 Task: Research Airbnb properties in Gapyeong, South Korea from 12th  December, 2023 to 15th December, 2023 for 3 adults.2 bedrooms having 3 beds and 1 bathroom. Property type can be flat. Look for 5 properties as per requirement.
Action: Mouse pressed left at (567, 129)
Screenshot: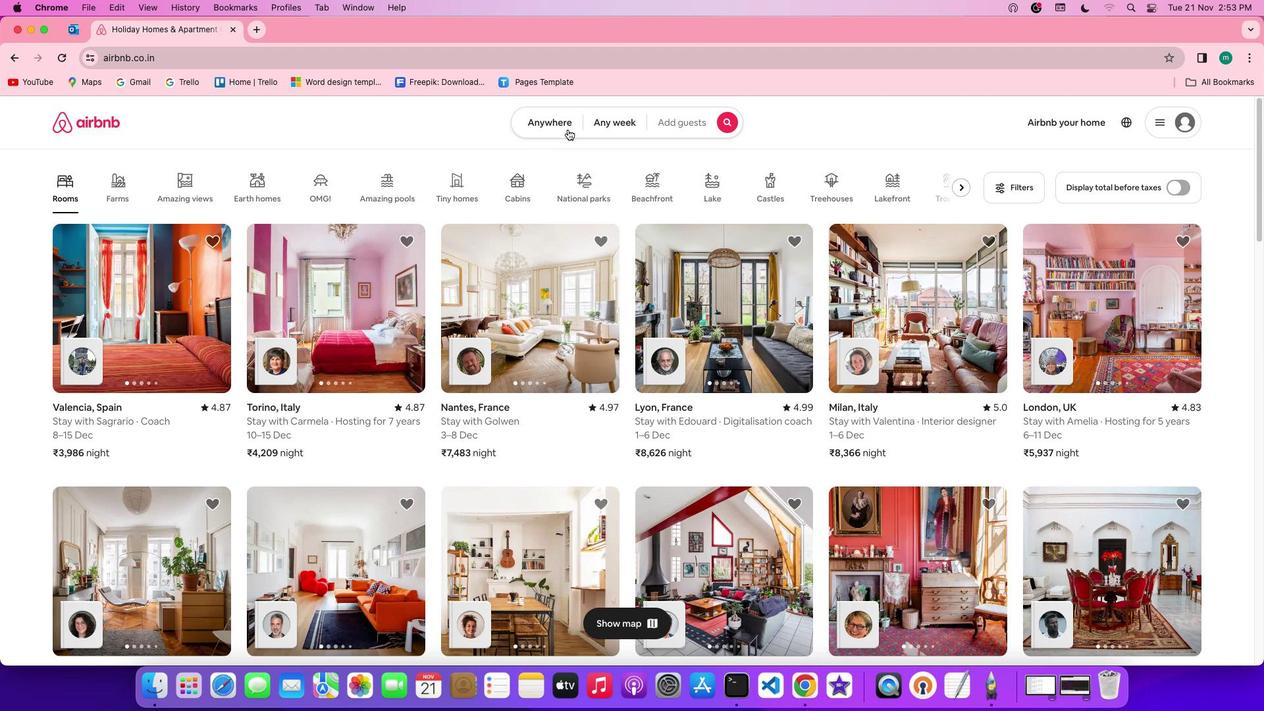 
Action: Mouse moved to (481, 174)
Screenshot: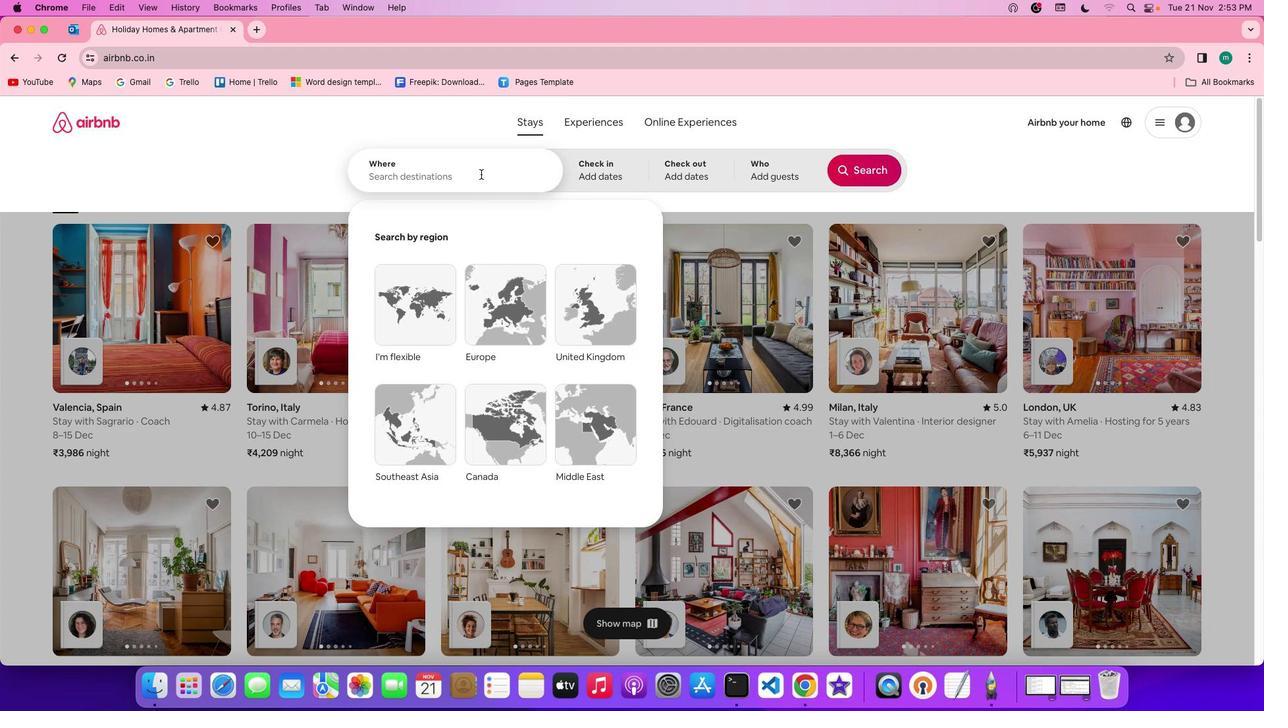 
Action: Mouse pressed left at (481, 174)
Screenshot: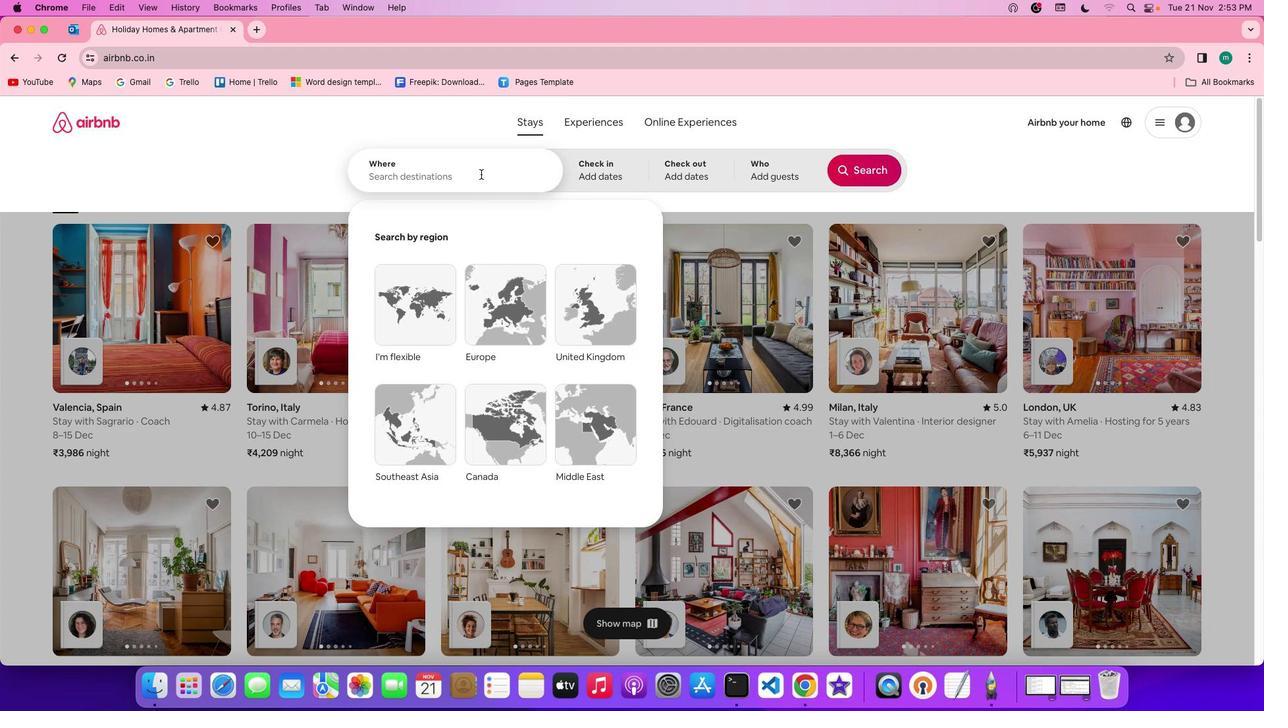 
Action: Key pressed Key.shift'G''a''p''y''e''o''n''g'','Key.spaceKey.shift's''o''u''t''h'Key.spaceKey.shift'K''o''r''e''a'
Screenshot: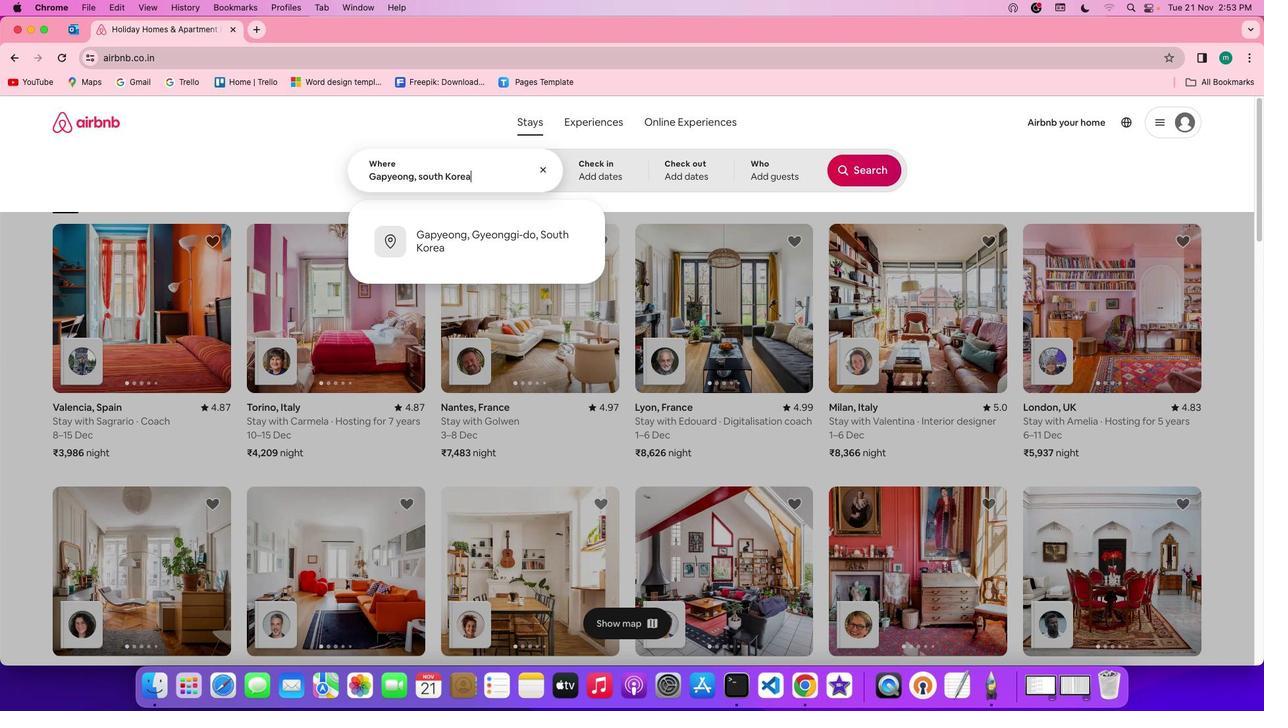 
Action: Mouse moved to (579, 169)
Screenshot: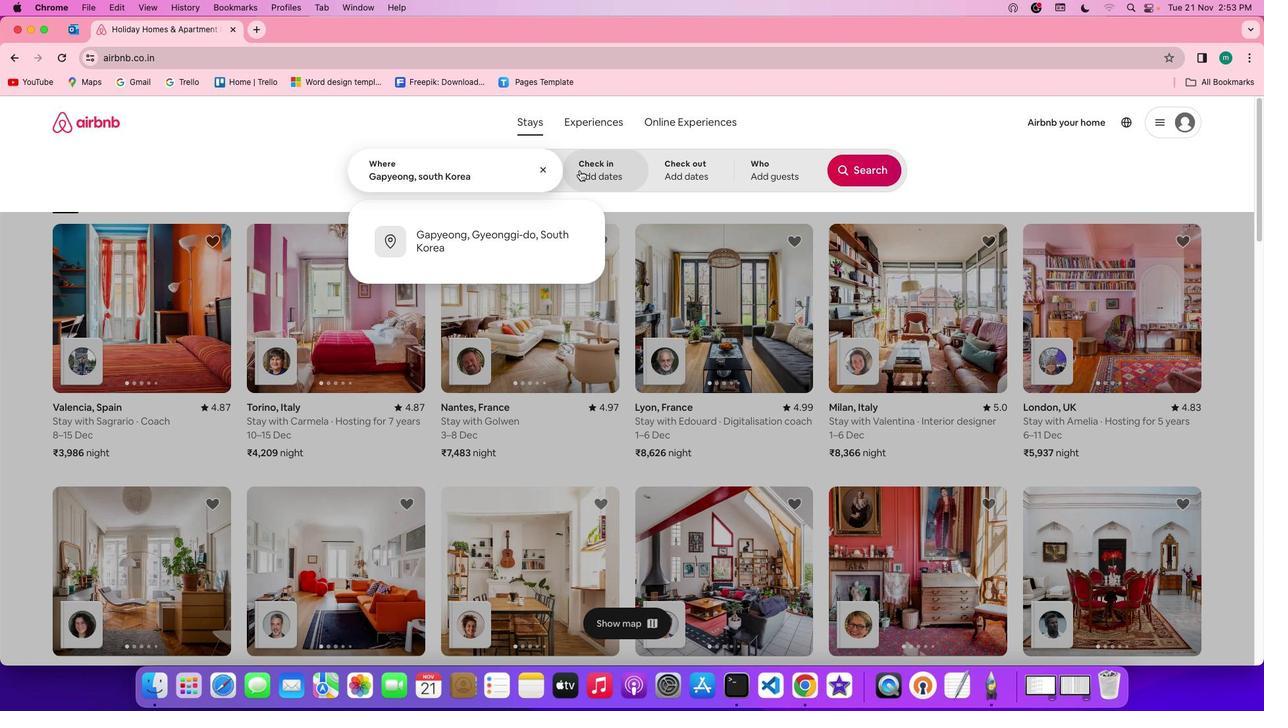 
Action: Mouse pressed left at (579, 169)
Screenshot: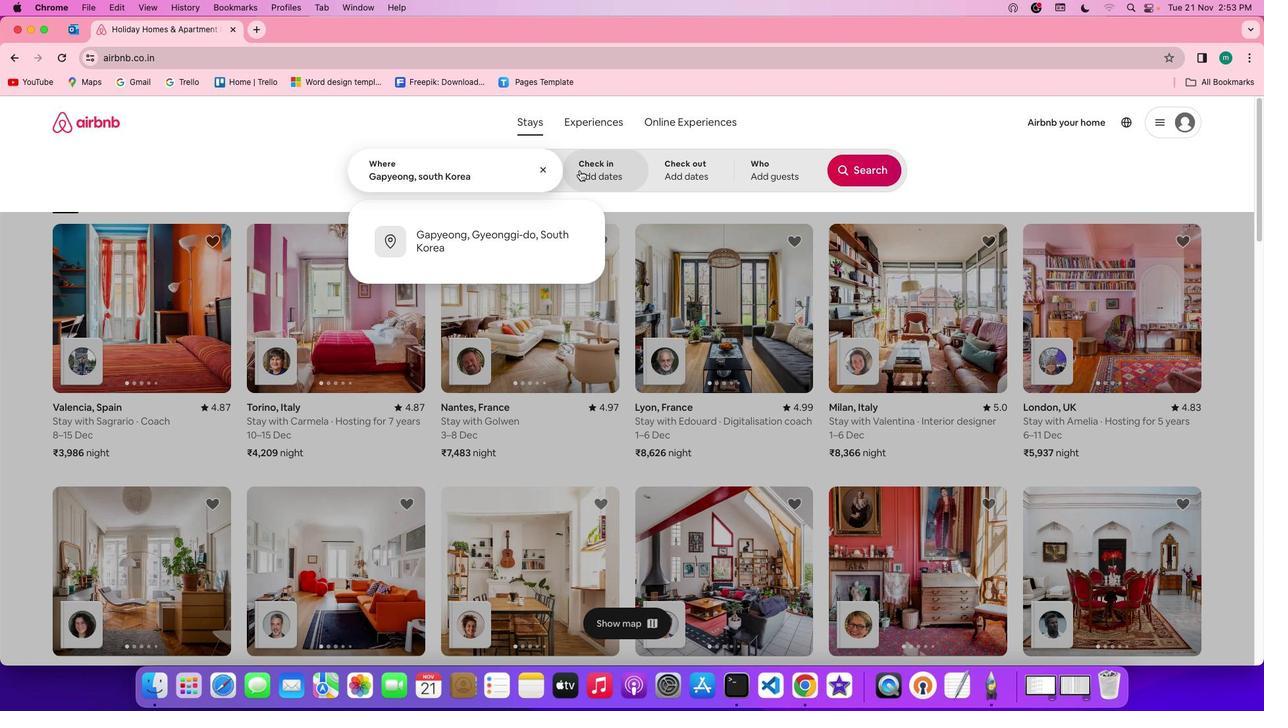 
Action: Mouse moved to (736, 398)
Screenshot: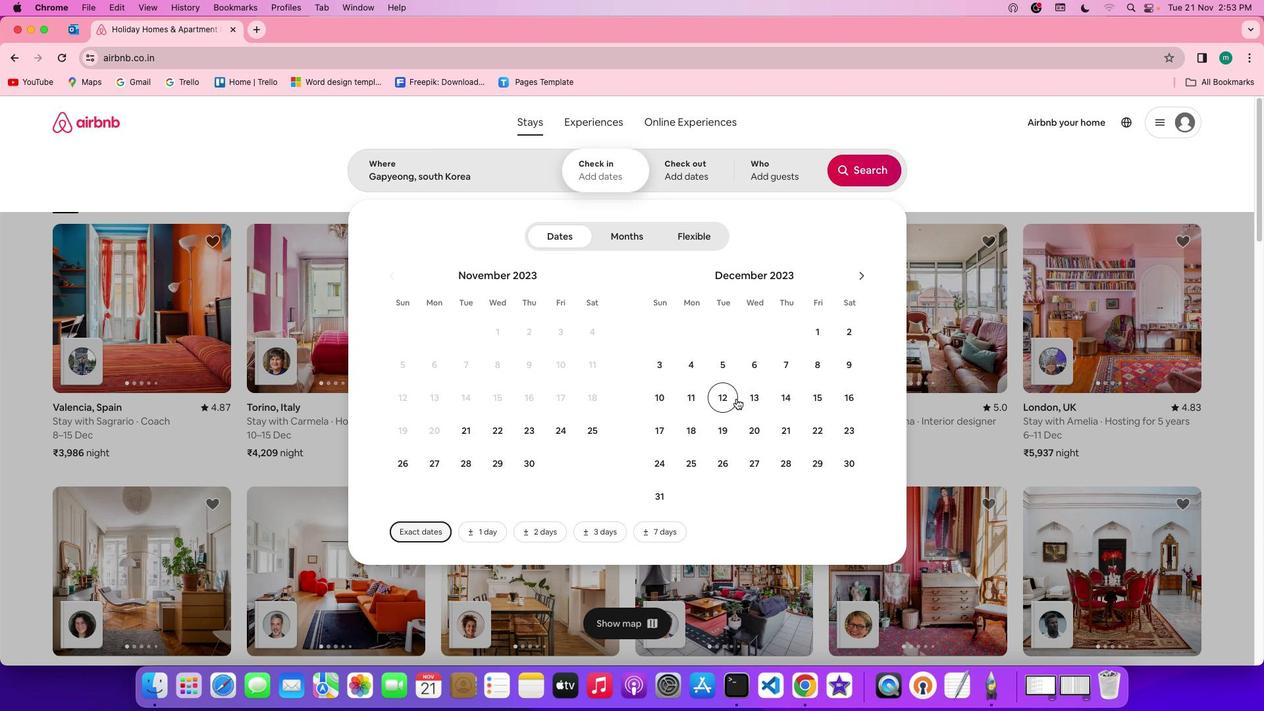 
Action: Mouse pressed left at (736, 398)
Screenshot: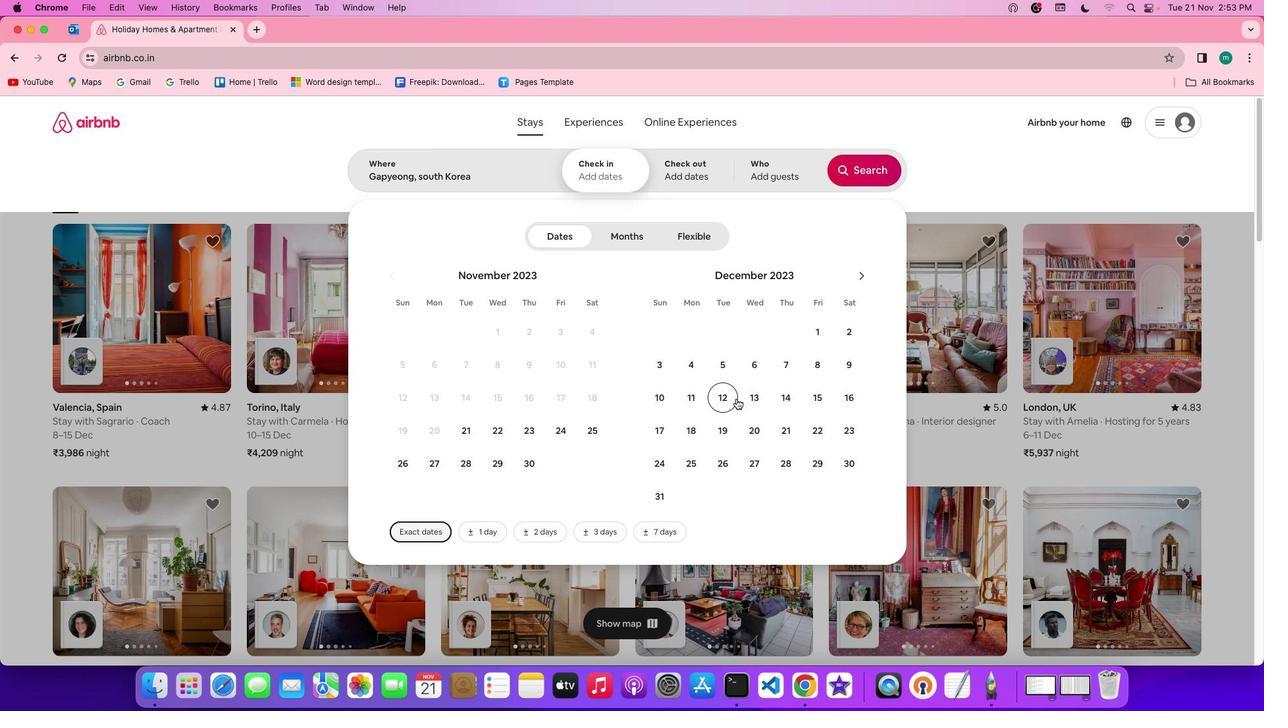 
Action: Mouse moved to (830, 398)
Screenshot: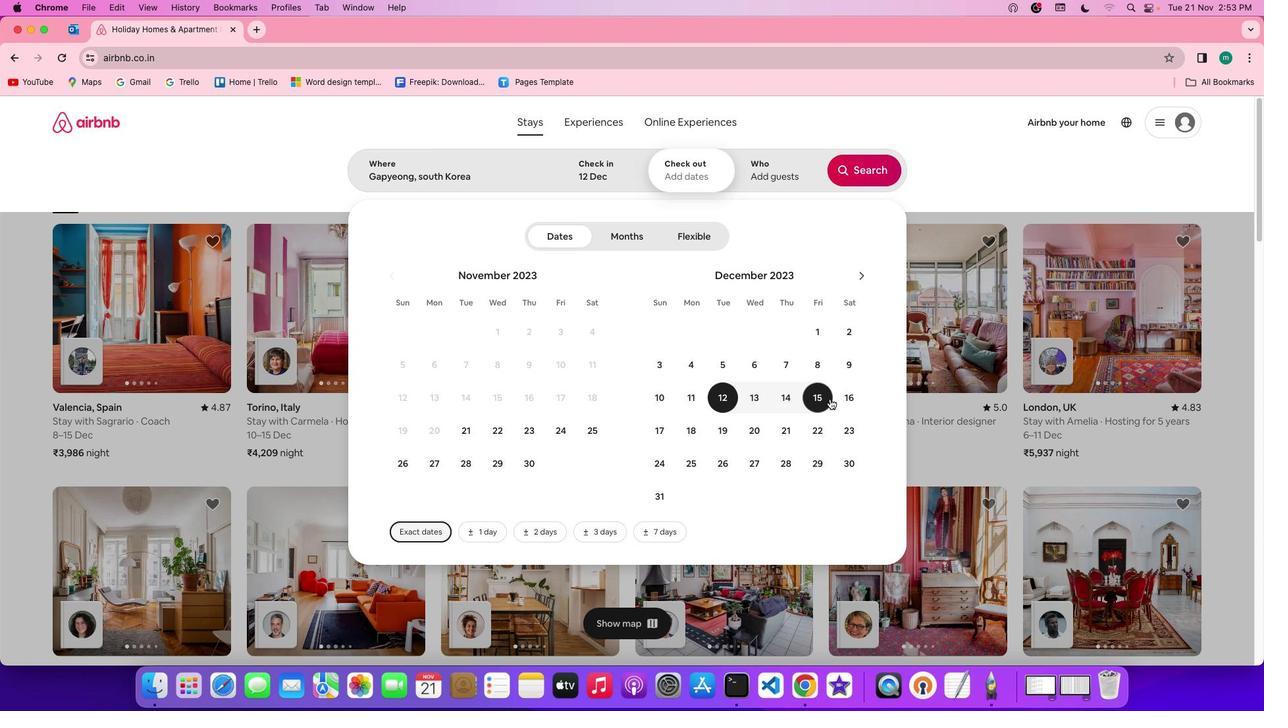 
Action: Mouse pressed left at (830, 398)
Screenshot: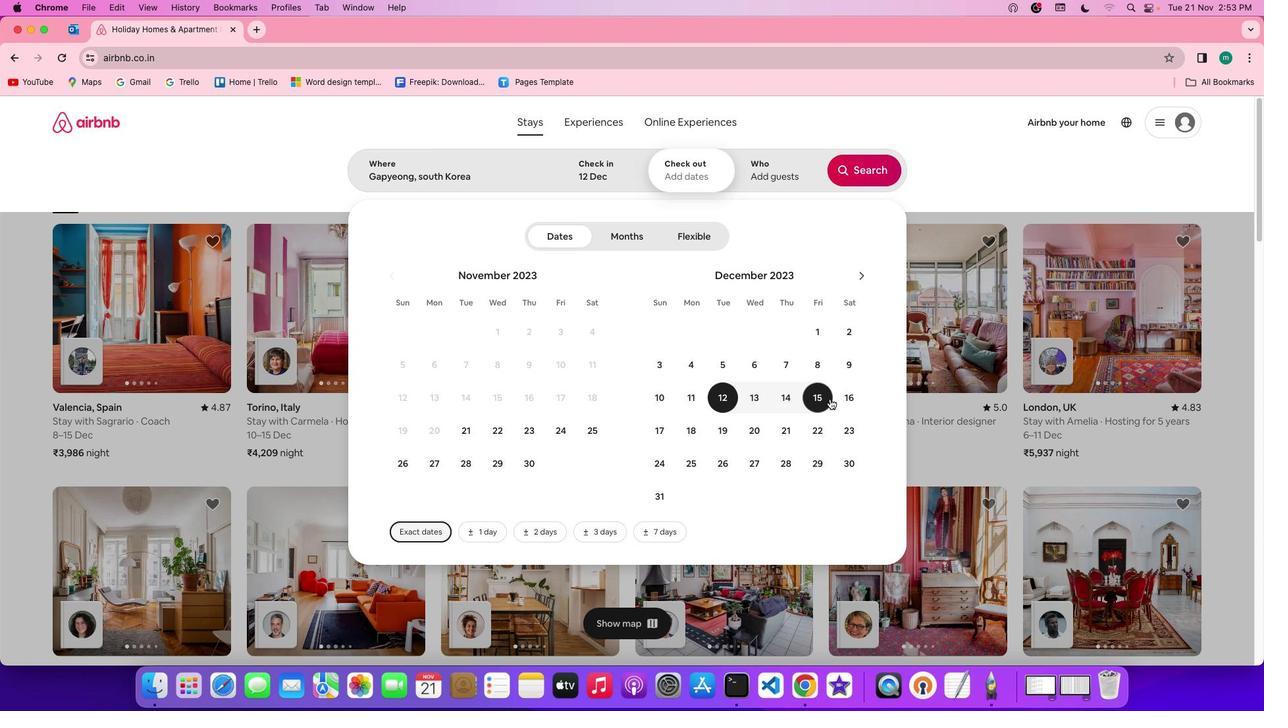 
Action: Mouse moved to (767, 161)
Screenshot: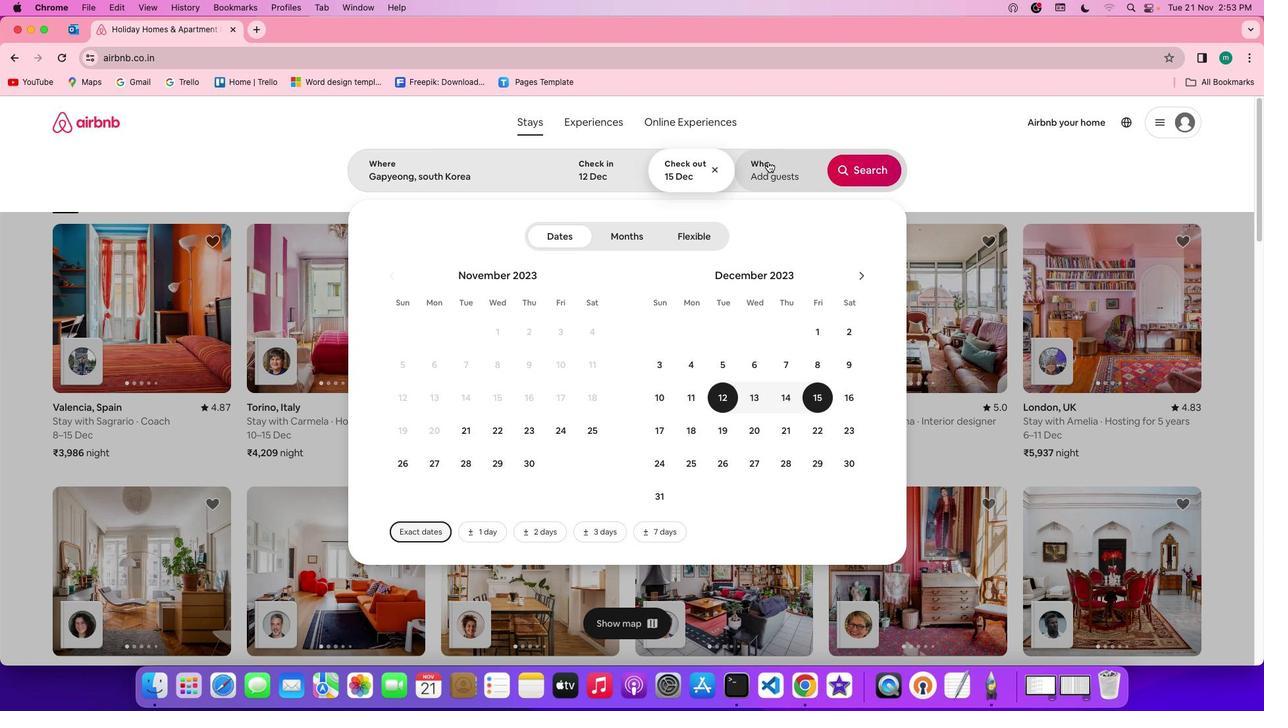 
Action: Mouse pressed left at (767, 161)
Screenshot: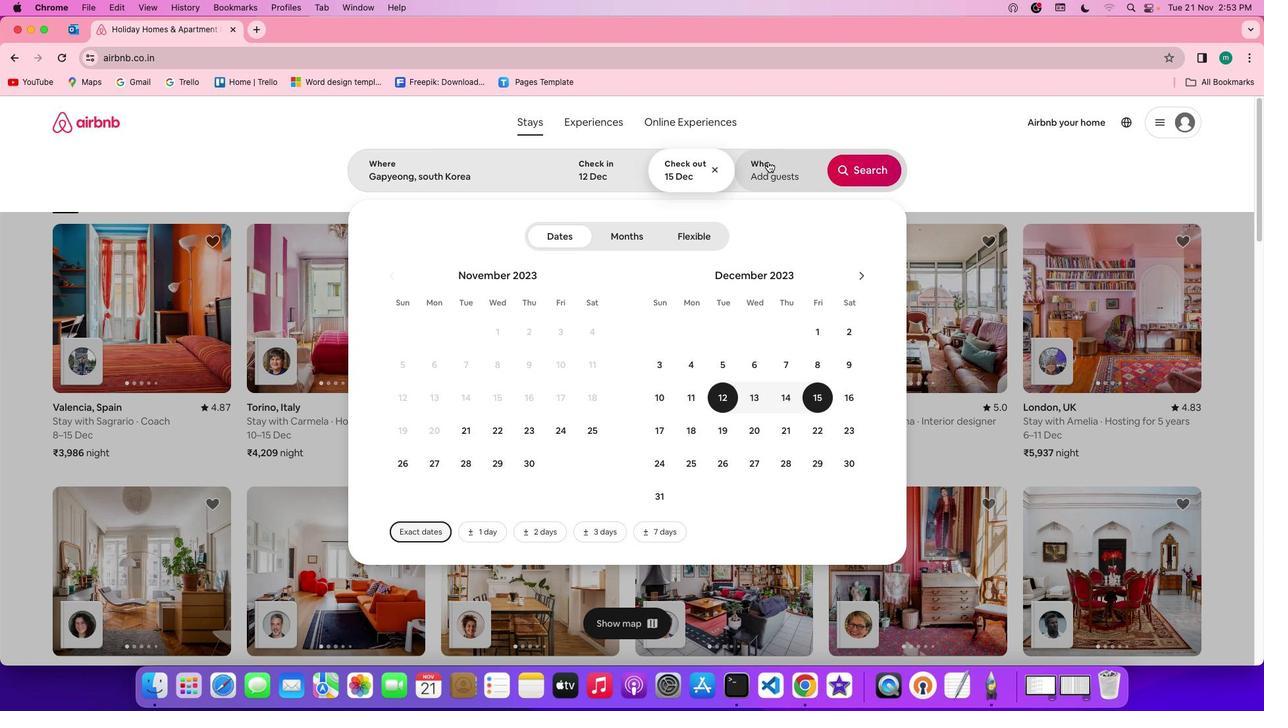 
Action: Mouse moved to (873, 243)
Screenshot: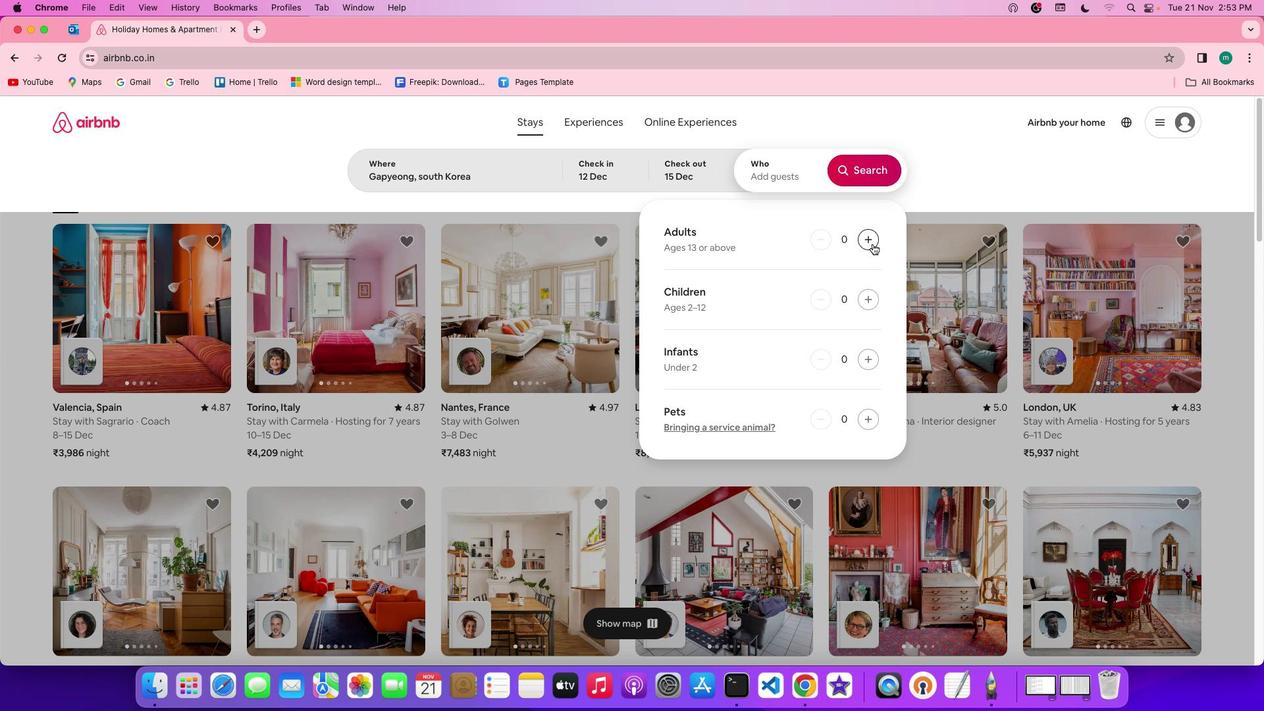 
Action: Mouse pressed left at (873, 243)
Screenshot: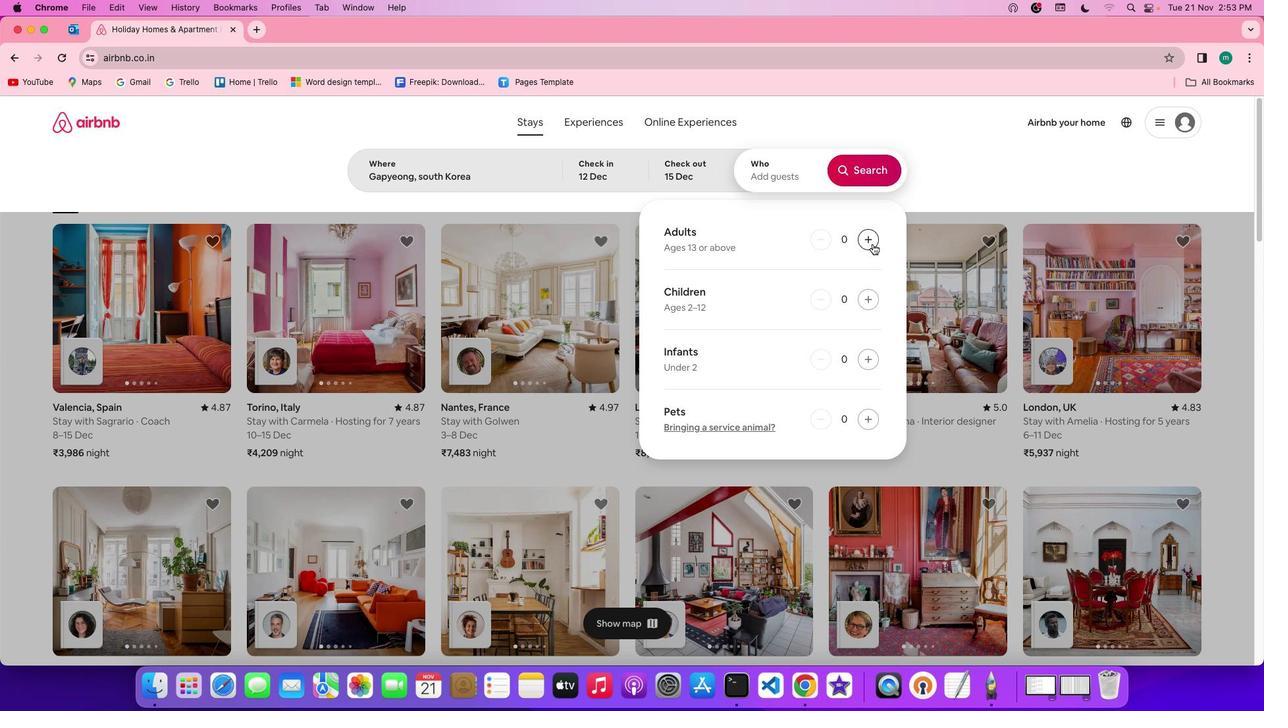 
Action: Mouse pressed left at (873, 243)
Screenshot: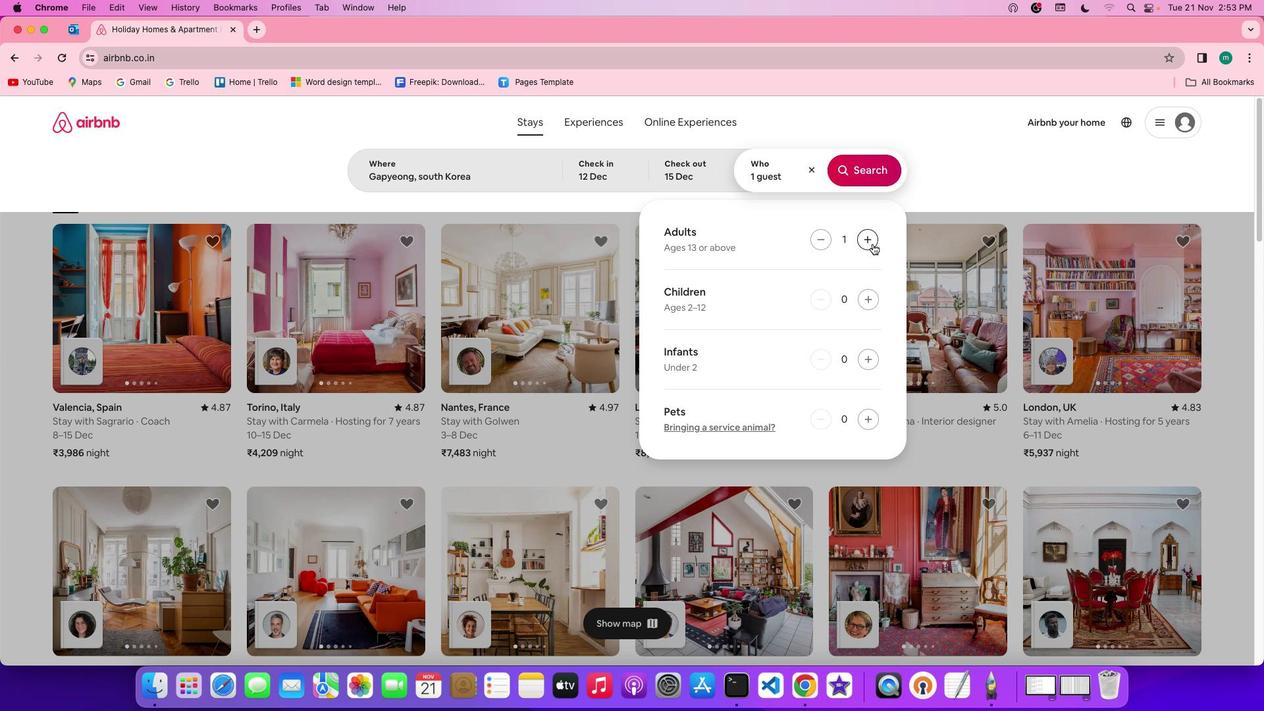 
Action: Mouse pressed left at (873, 243)
Screenshot: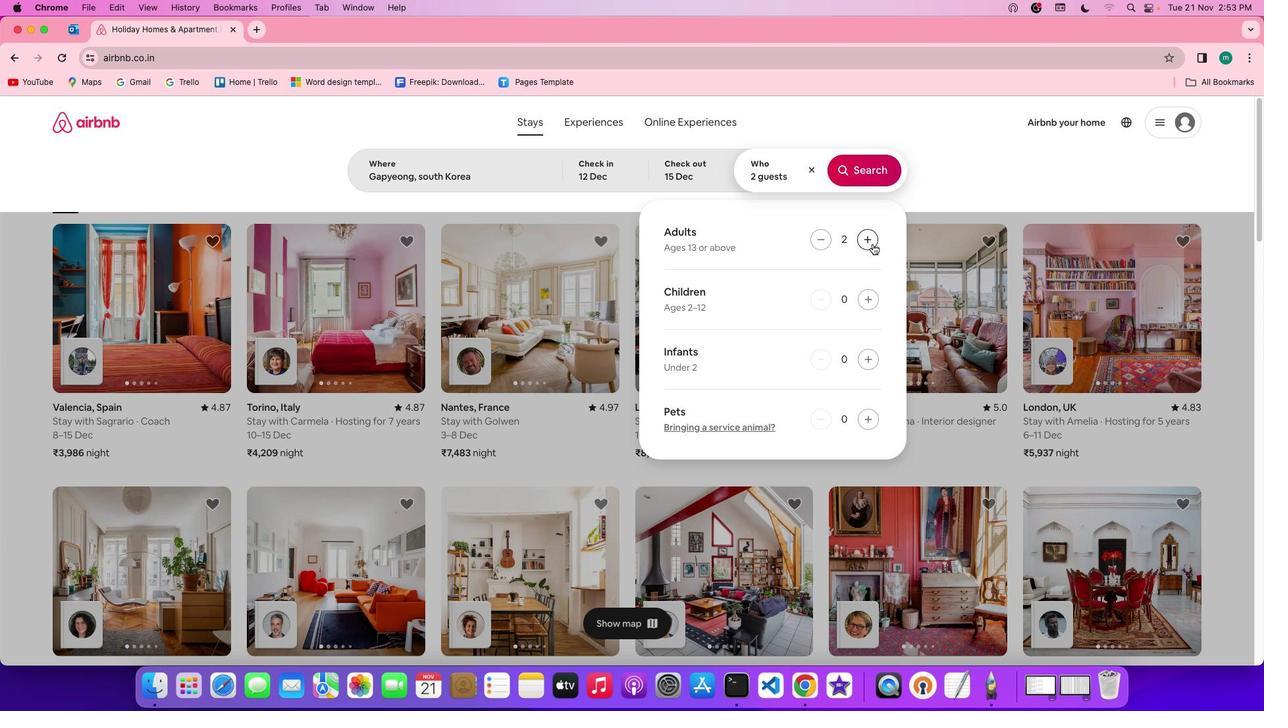 
Action: Mouse moved to (873, 167)
Screenshot: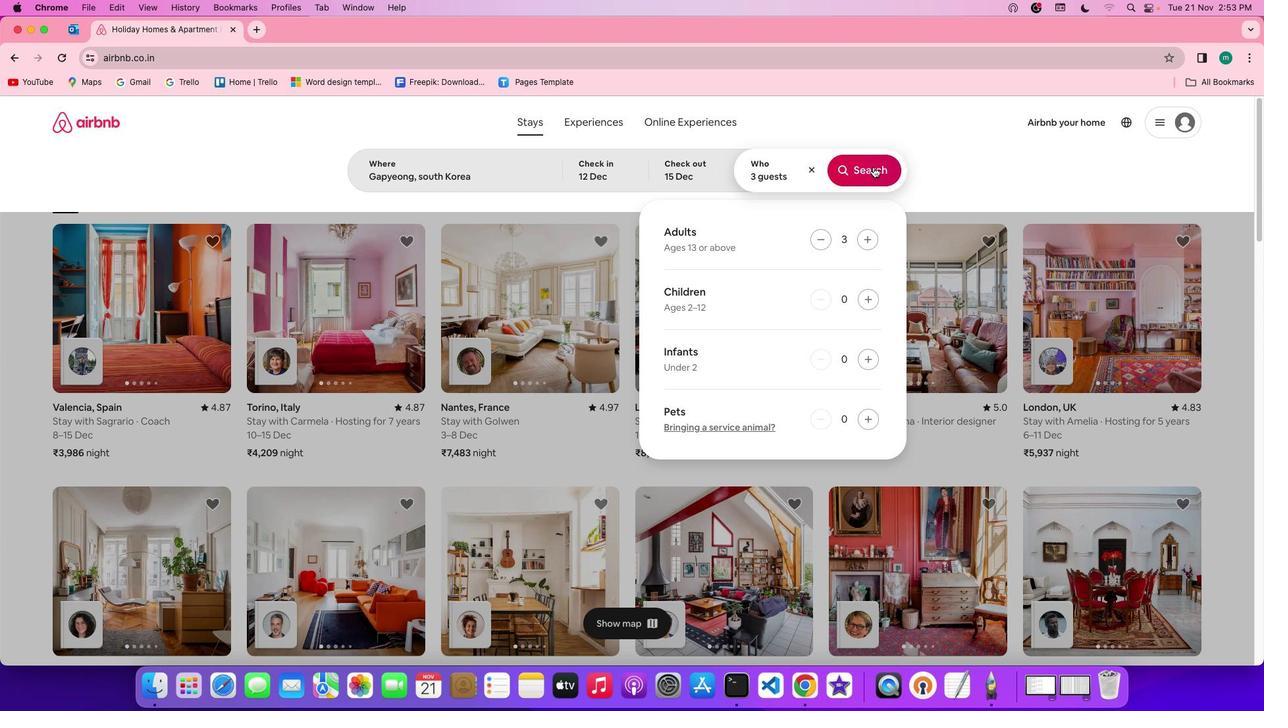 
Action: Mouse pressed left at (873, 167)
Screenshot: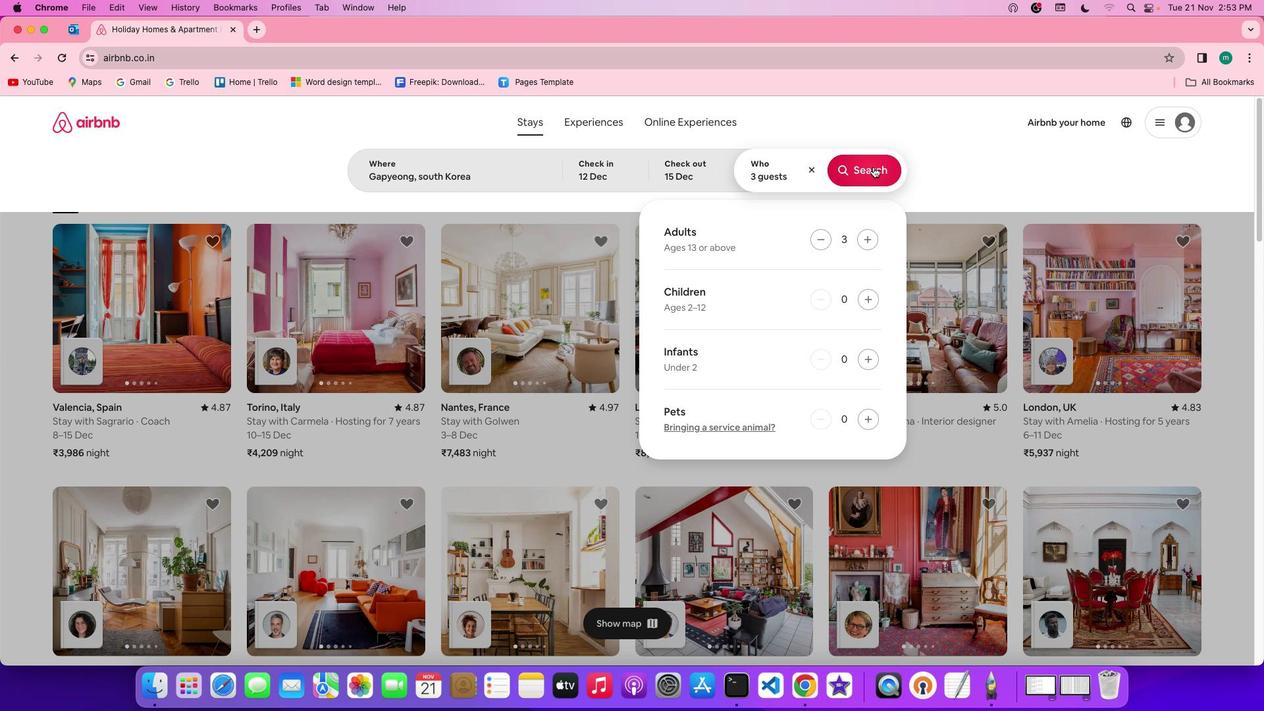 
Action: Mouse moved to (1064, 171)
Screenshot: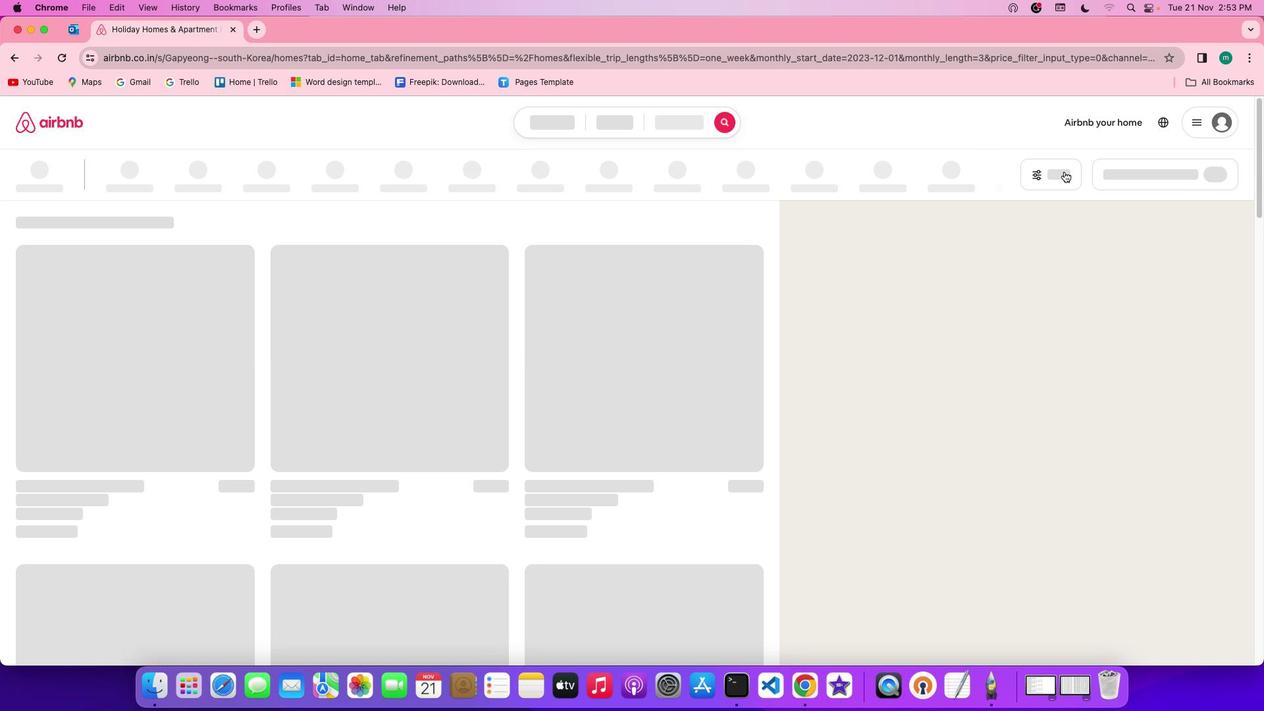
Action: Mouse pressed left at (1064, 171)
Screenshot: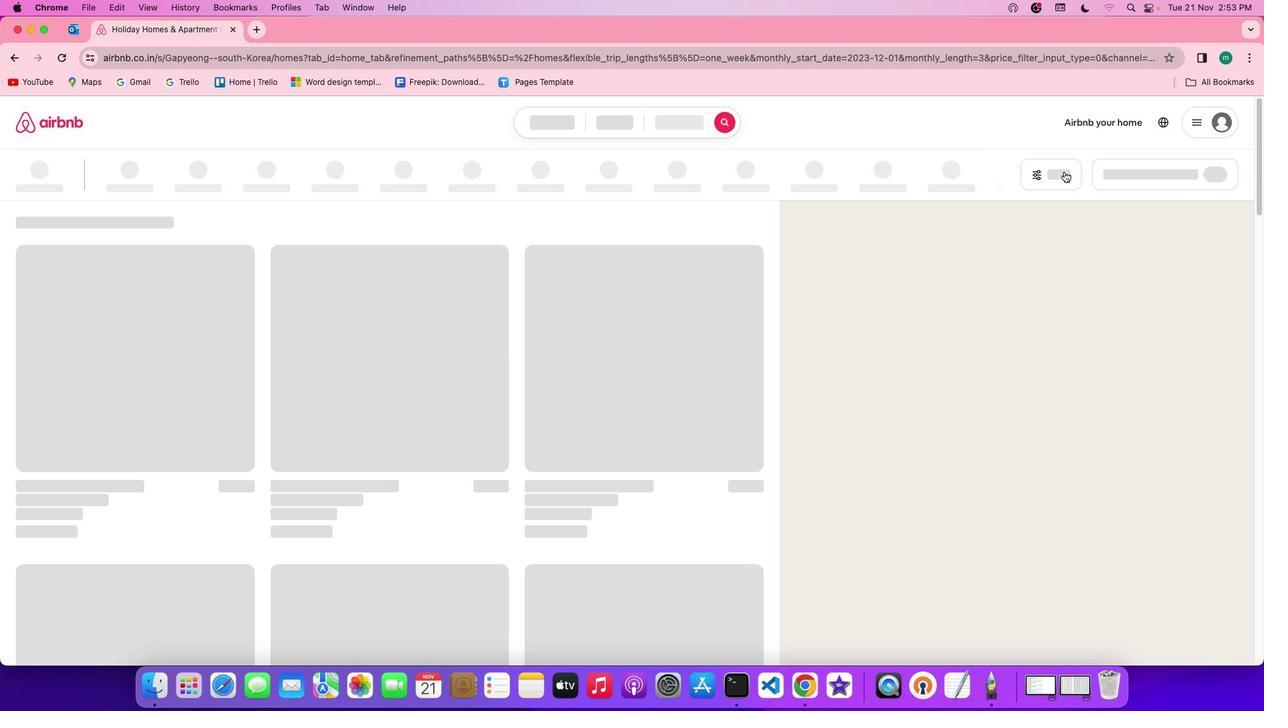 
Action: Mouse moved to (701, 343)
Screenshot: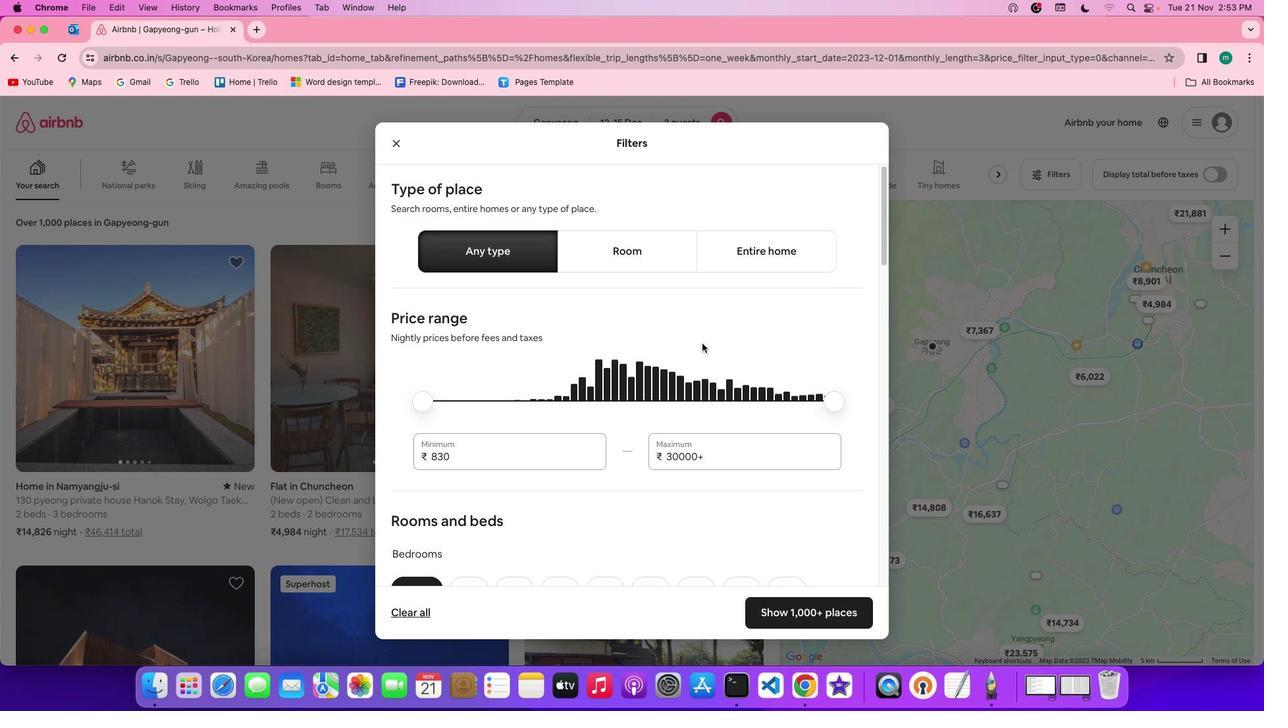 
Action: Mouse scrolled (701, 343) with delta (0, 0)
Screenshot: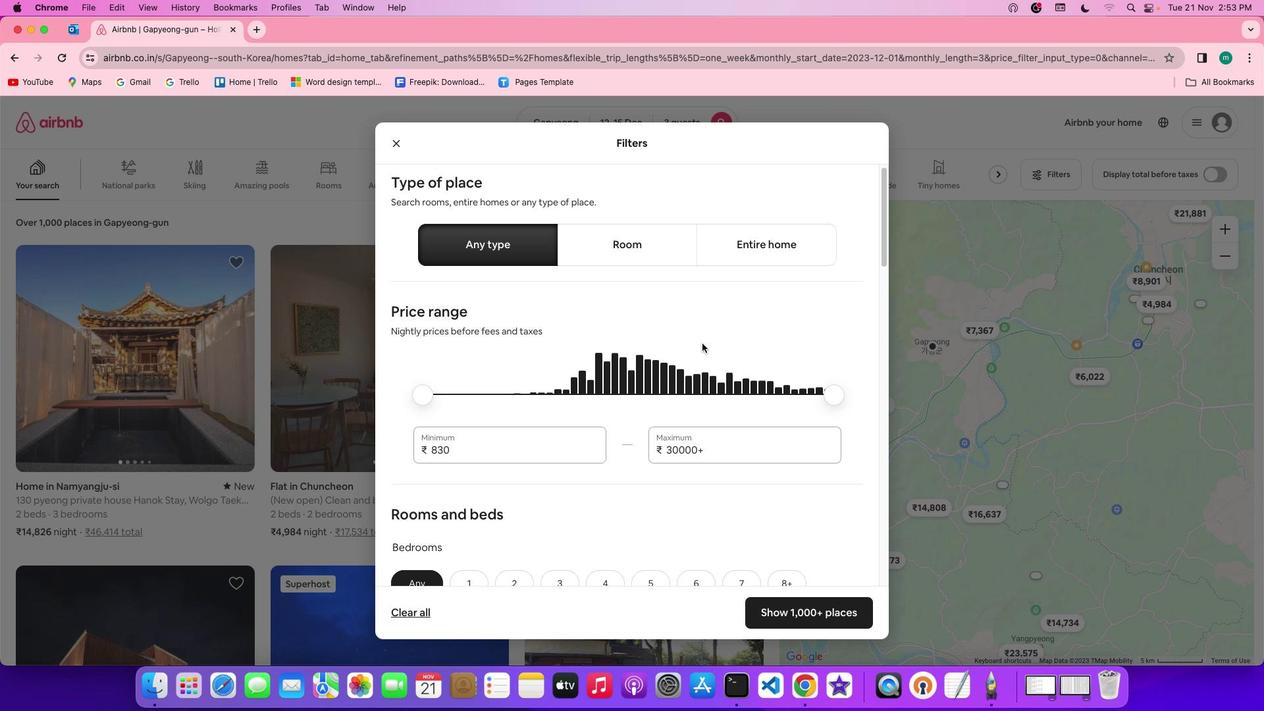 
Action: Mouse scrolled (701, 343) with delta (0, 0)
Screenshot: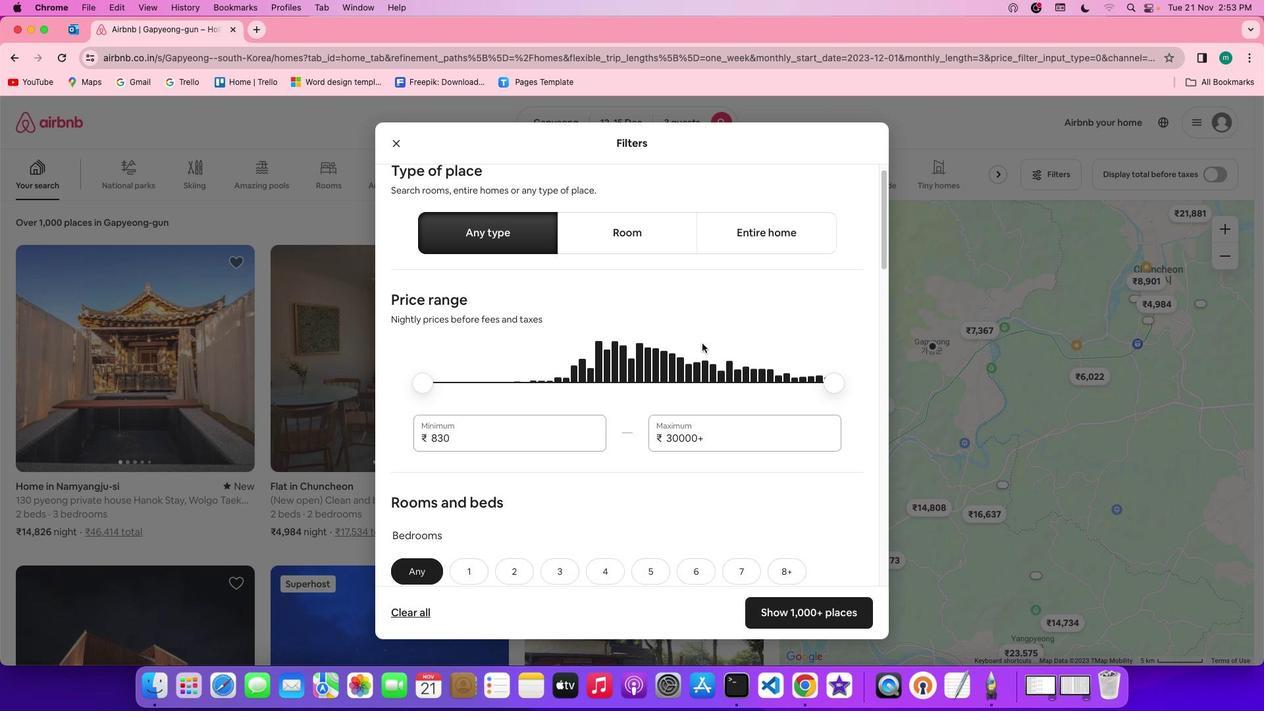 
Action: Mouse scrolled (701, 343) with delta (0, -1)
Screenshot: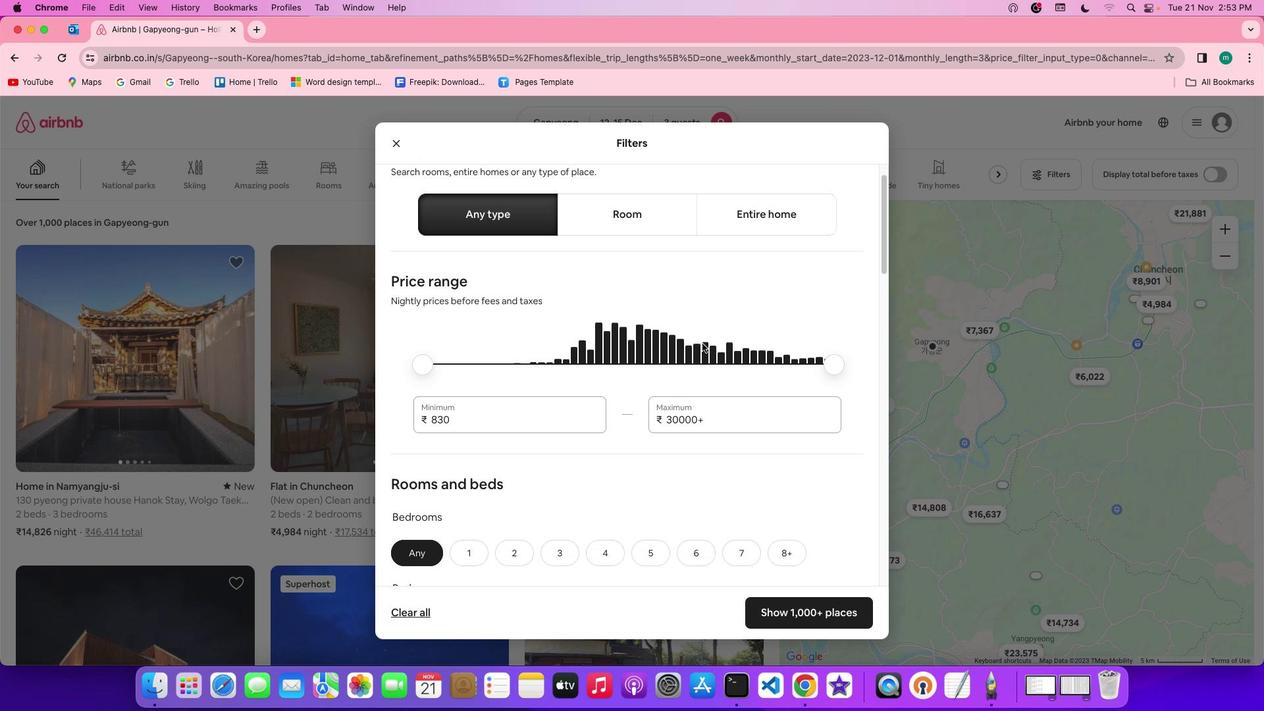 
Action: Mouse scrolled (701, 343) with delta (0, 0)
Screenshot: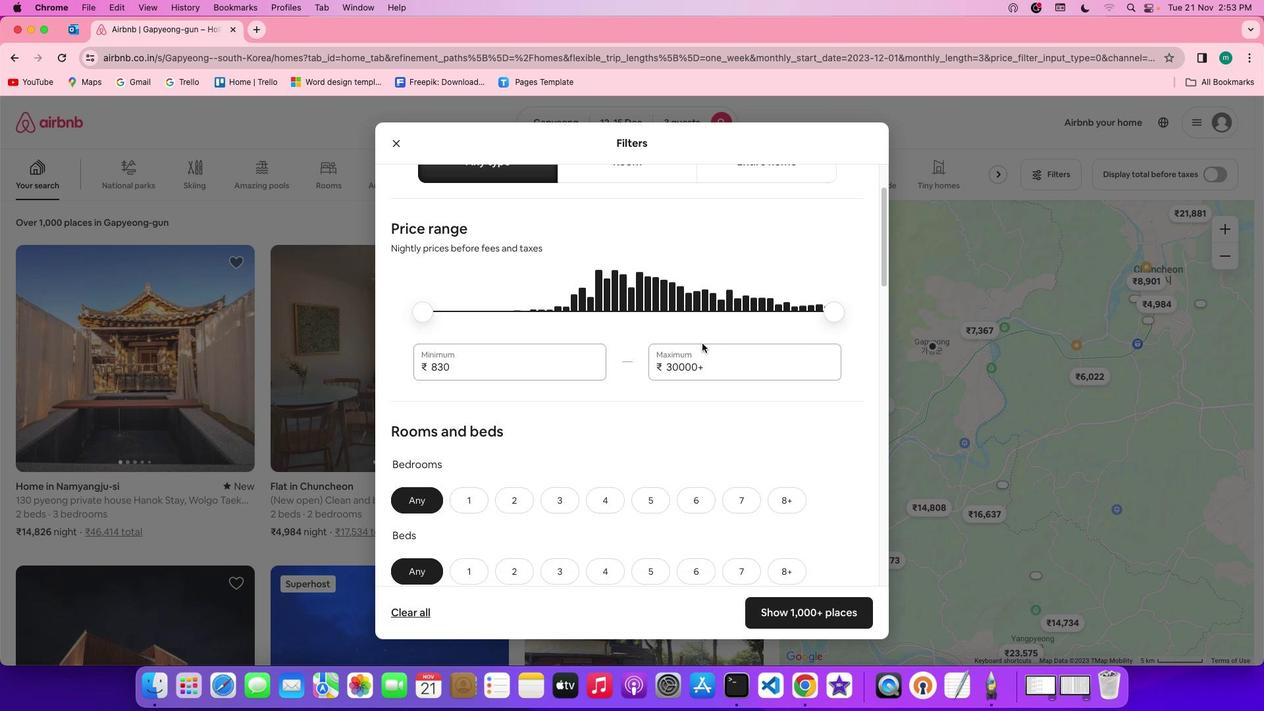 
Action: Mouse scrolled (701, 343) with delta (0, 0)
Screenshot: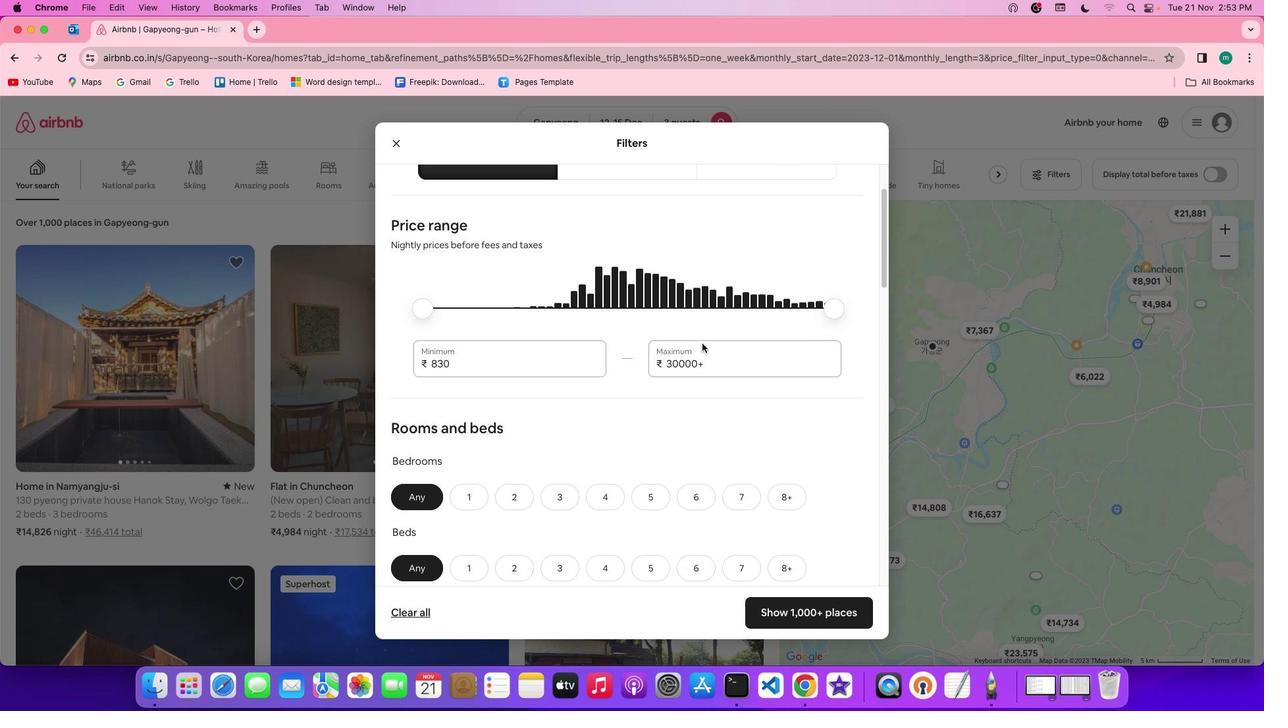 
Action: Mouse scrolled (701, 343) with delta (0, 0)
Screenshot: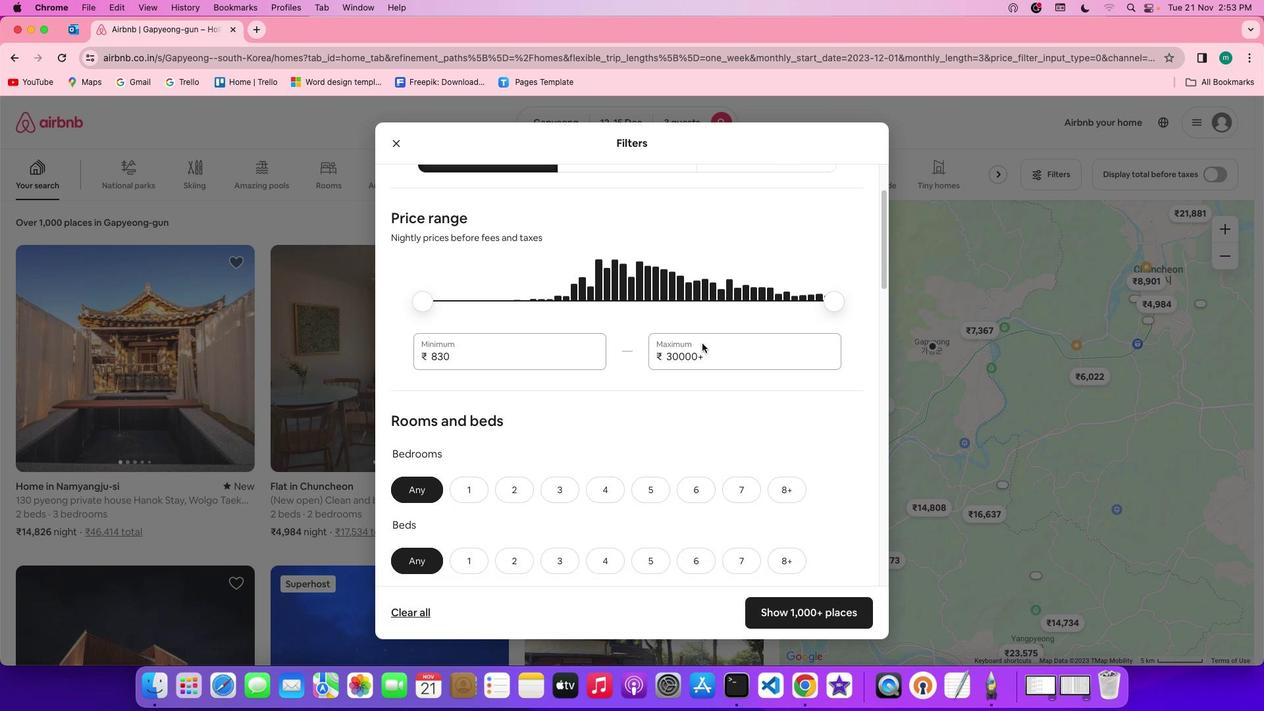 
Action: Mouse scrolled (701, 343) with delta (0, -1)
Screenshot: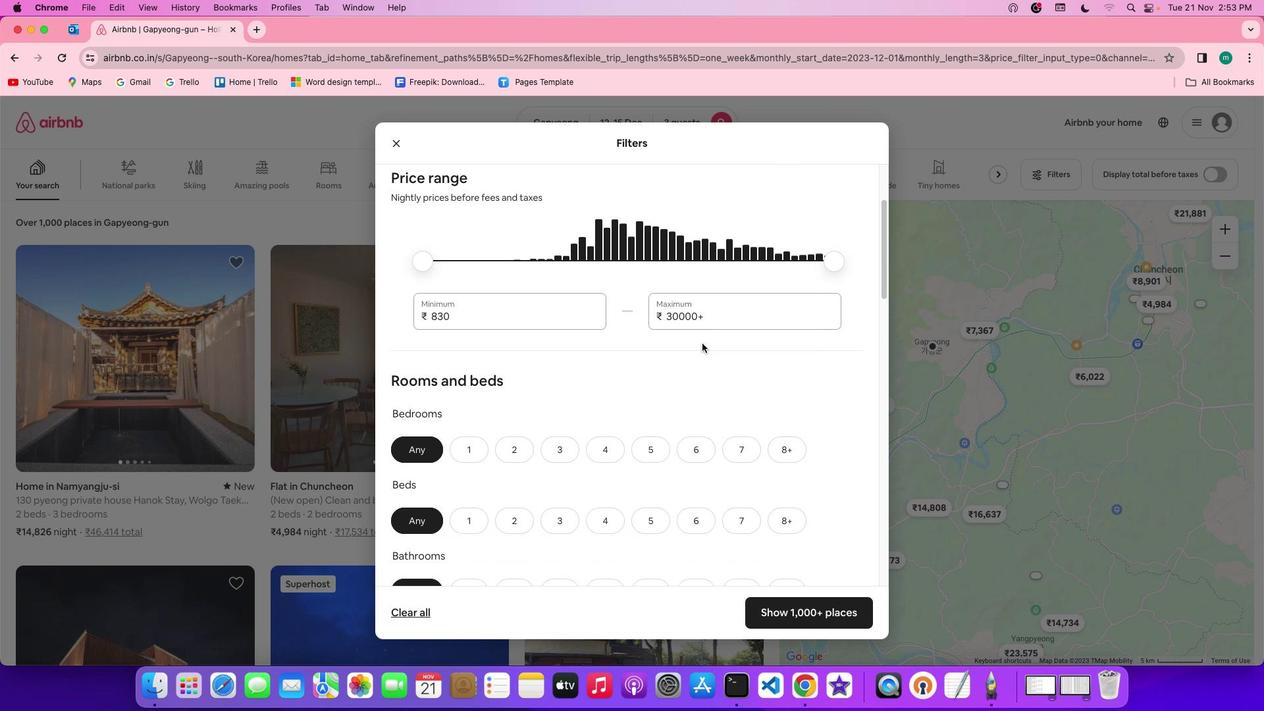 
Action: Mouse scrolled (701, 343) with delta (0, 0)
Screenshot: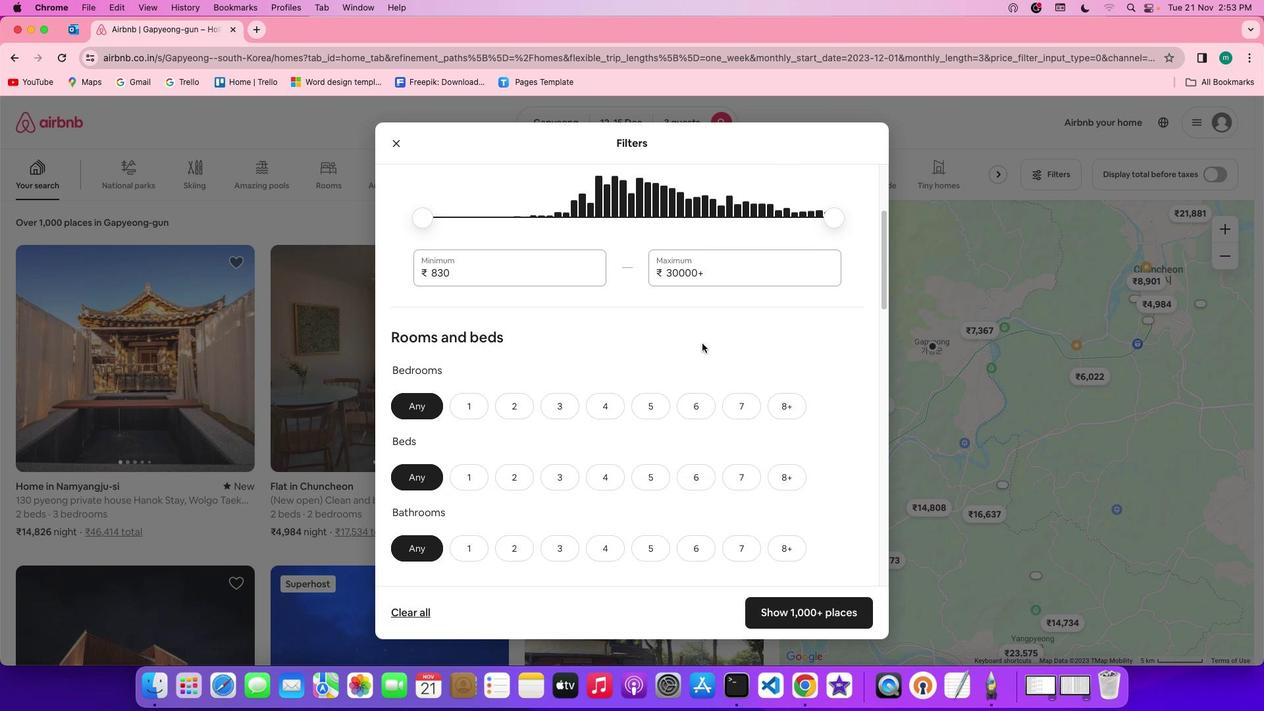 
Action: Mouse scrolled (701, 343) with delta (0, 0)
Screenshot: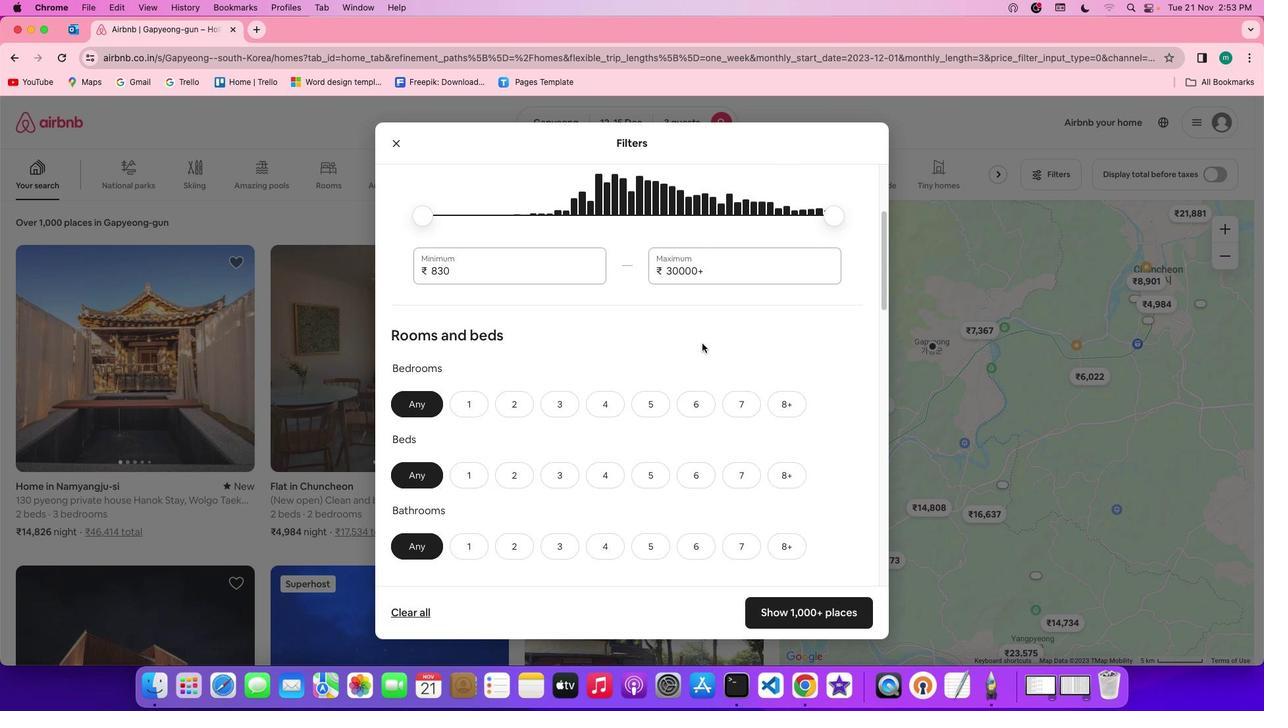 
Action: Mouse scrolled (701, 343) with delta (0, 0)
Screenshot: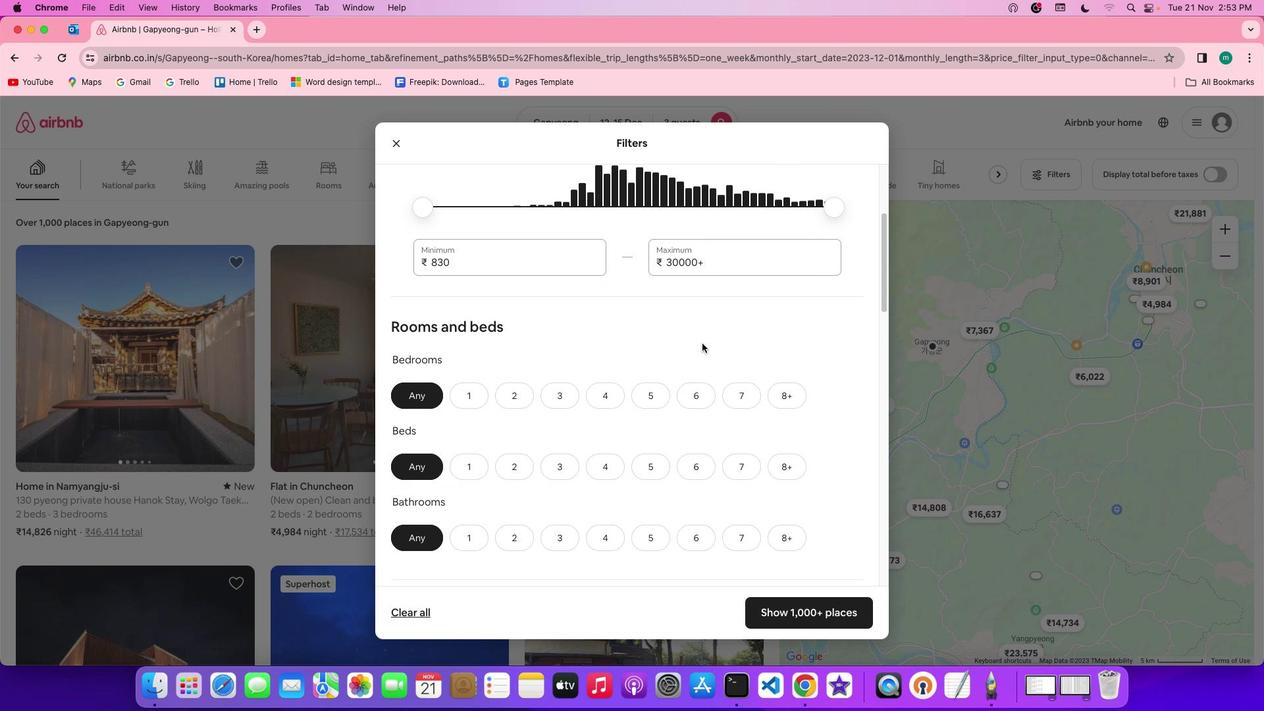 
Action: Mouse scrolled (701, 343) with delta (0, 0)
Screenshot: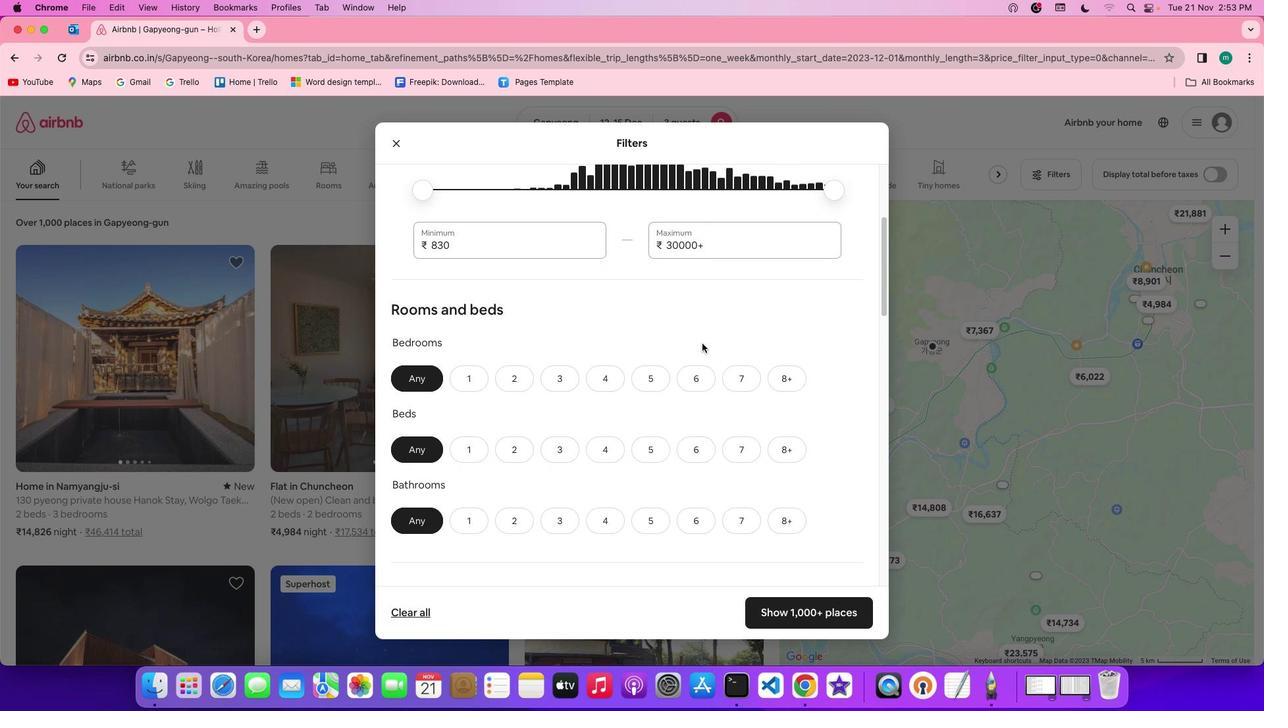 
Action: Mouse scrolled (701, 343) with delta (0, 0)
Screenshot: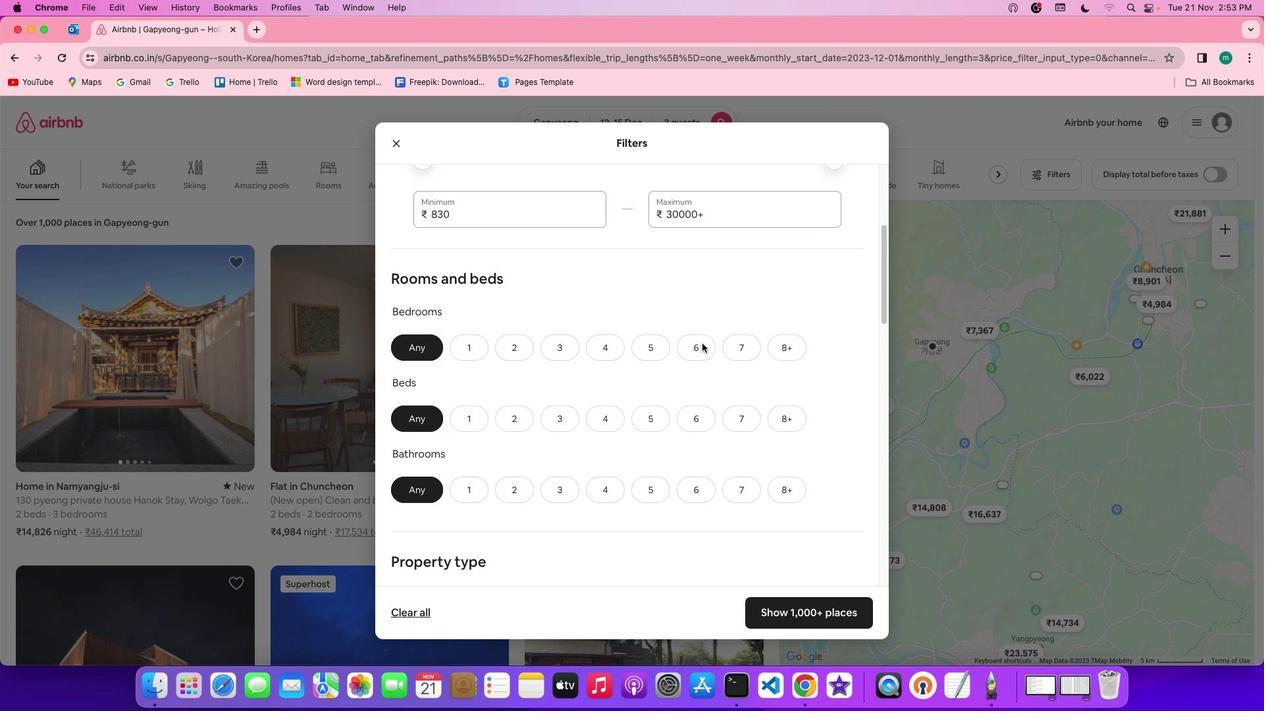 
Action: Mouse scrolled (701, 343) with delta (0, 0)
Screenshot: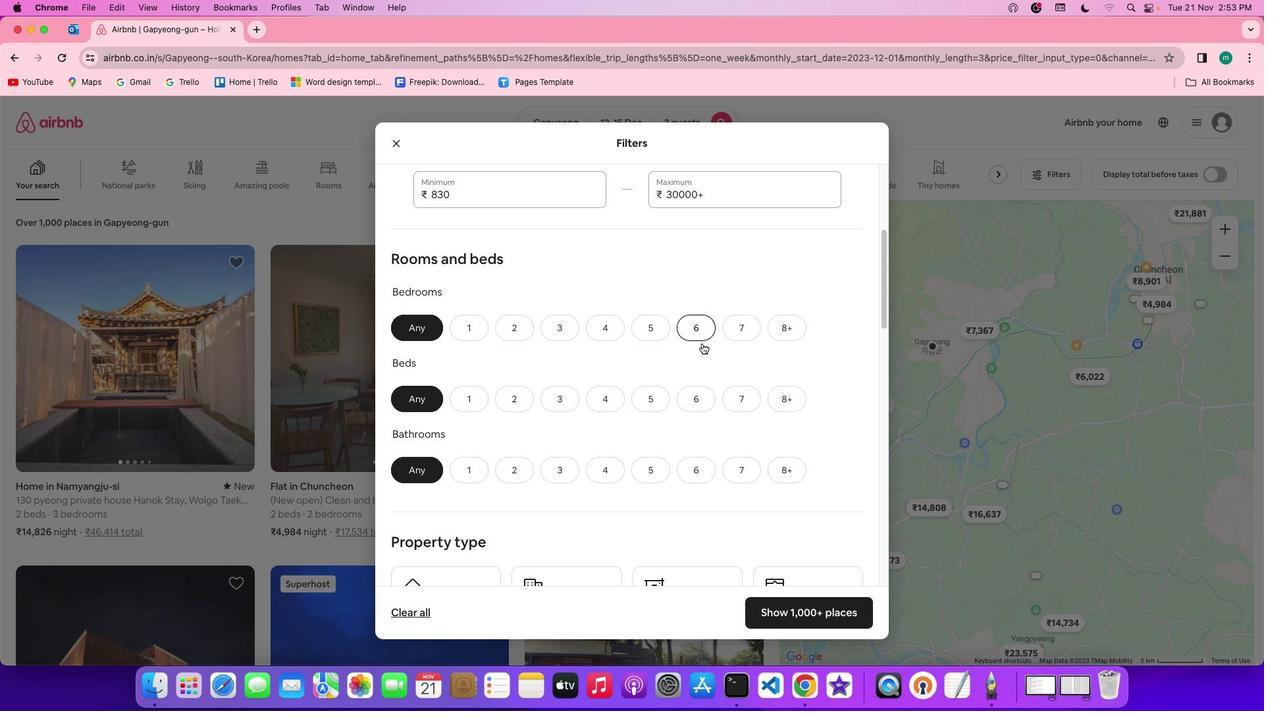
Action: Mouse scrolled (701, 343) with delta (0, 0)
Screenshot: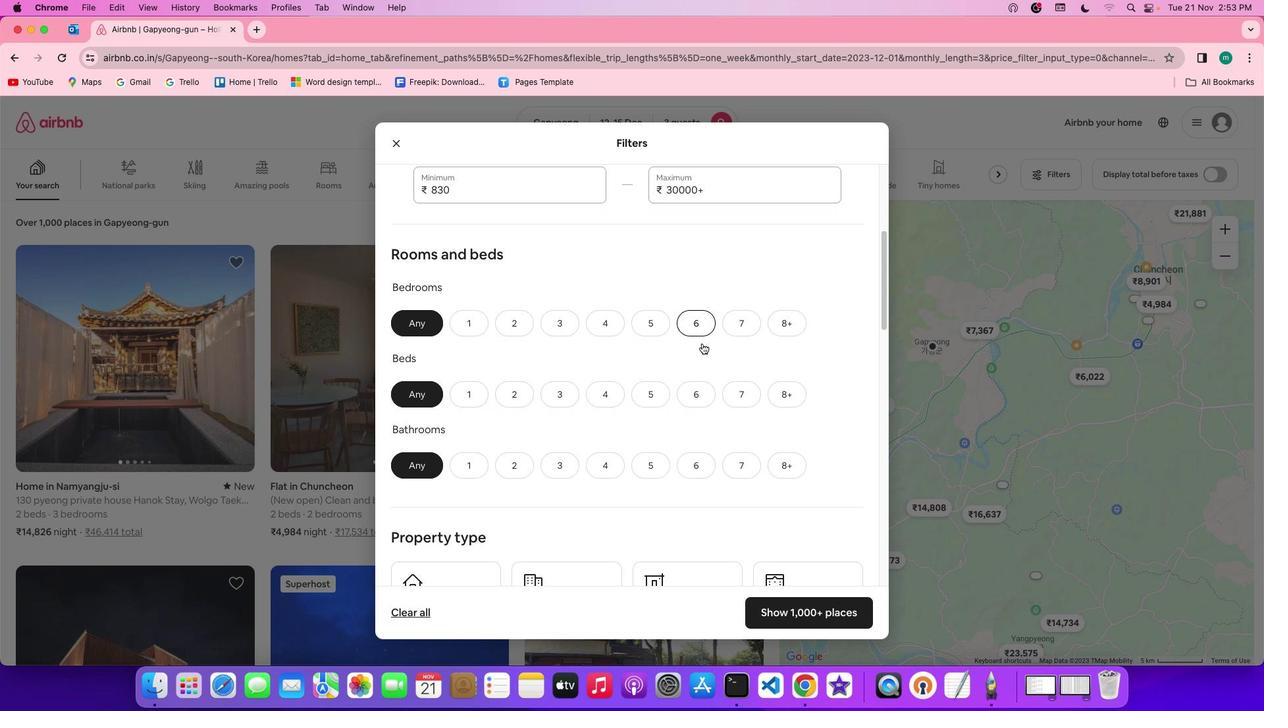 
Action: Mouse moved to (514, 309)
Screenshot: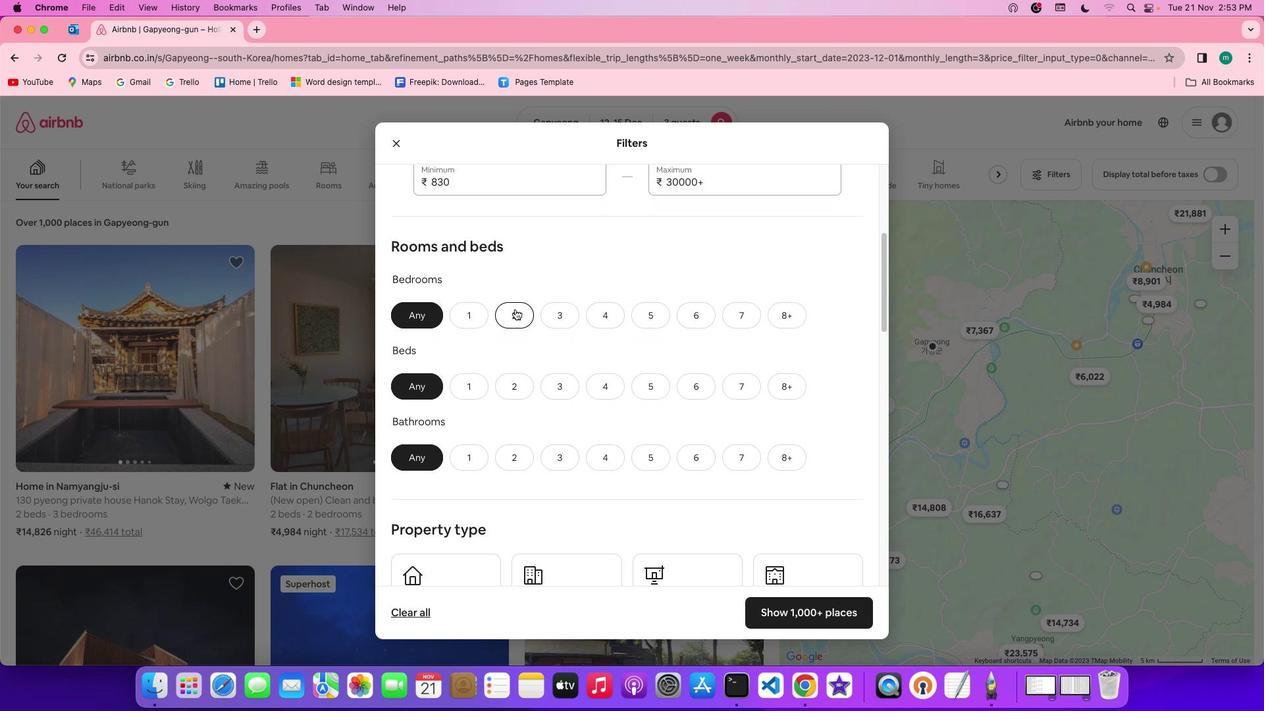 
Action: Mouse pressed left at (514, 309)
Screenshot: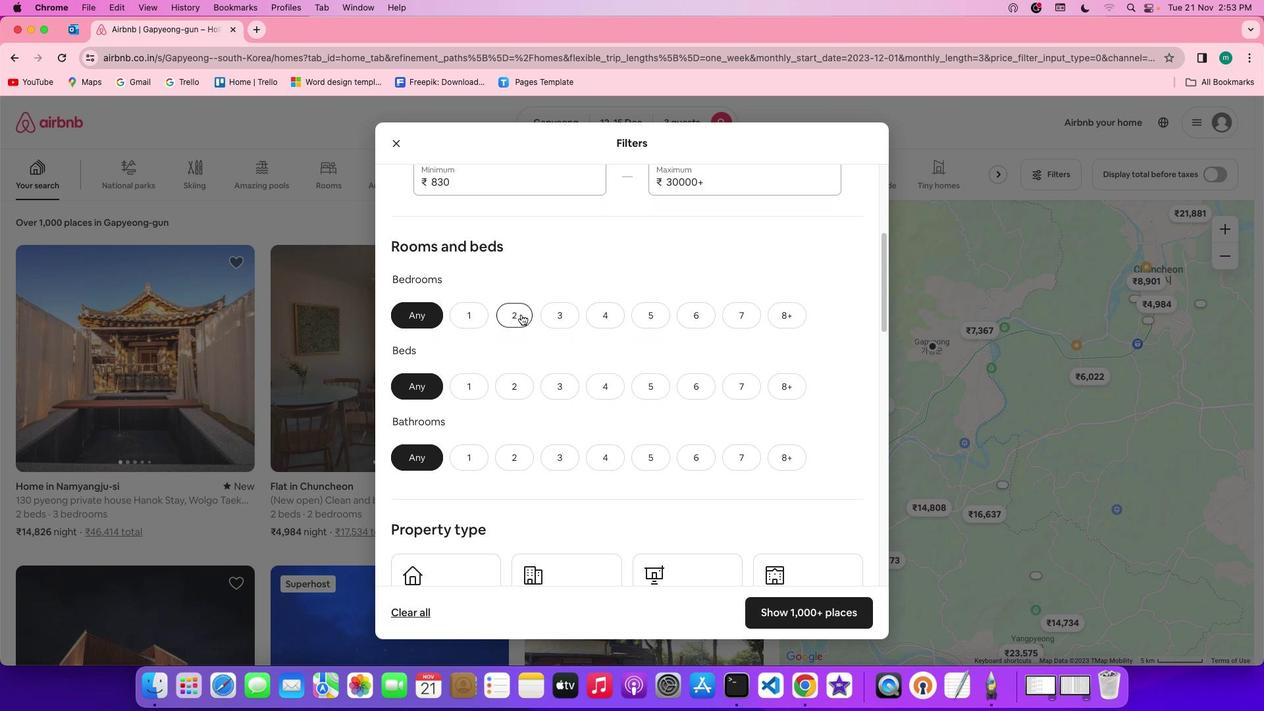 
Action: Mouse moved to (568, 395)
Screenshot: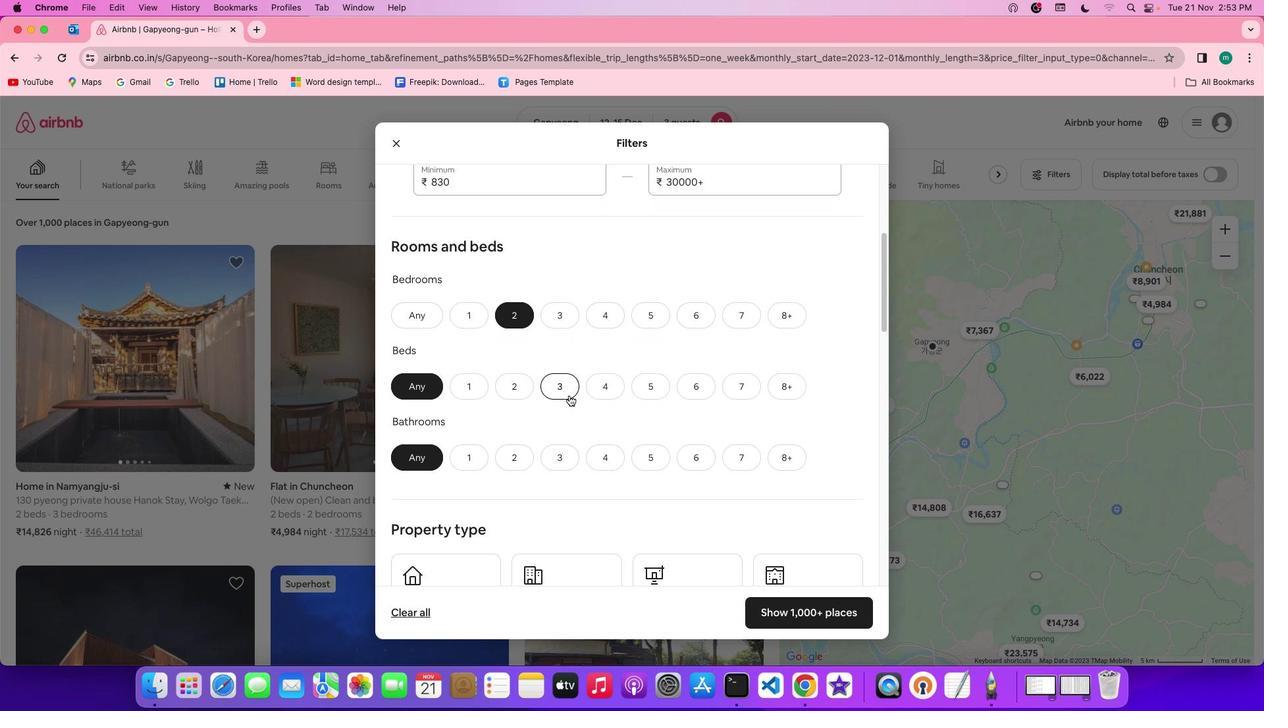 
Action: Mouse pressed left at (568, 395)
Screenshot: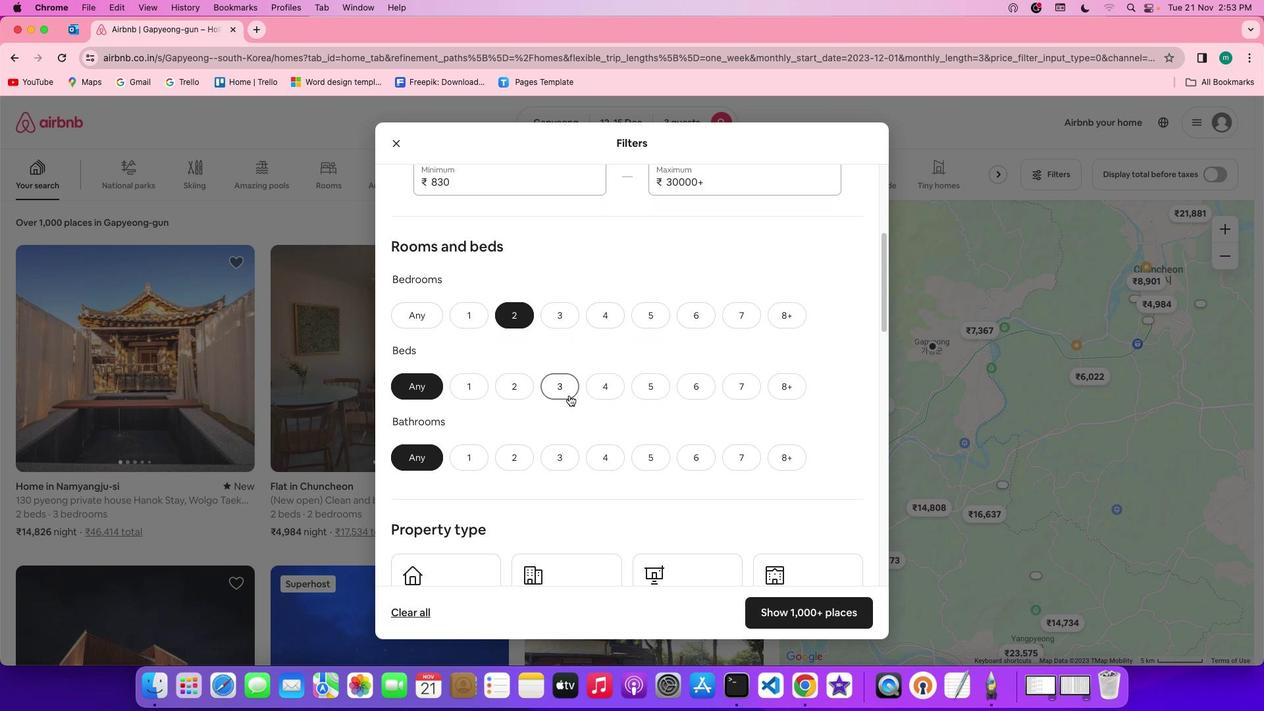 
Action: Mouse moved to (470, 455)
Screenshot: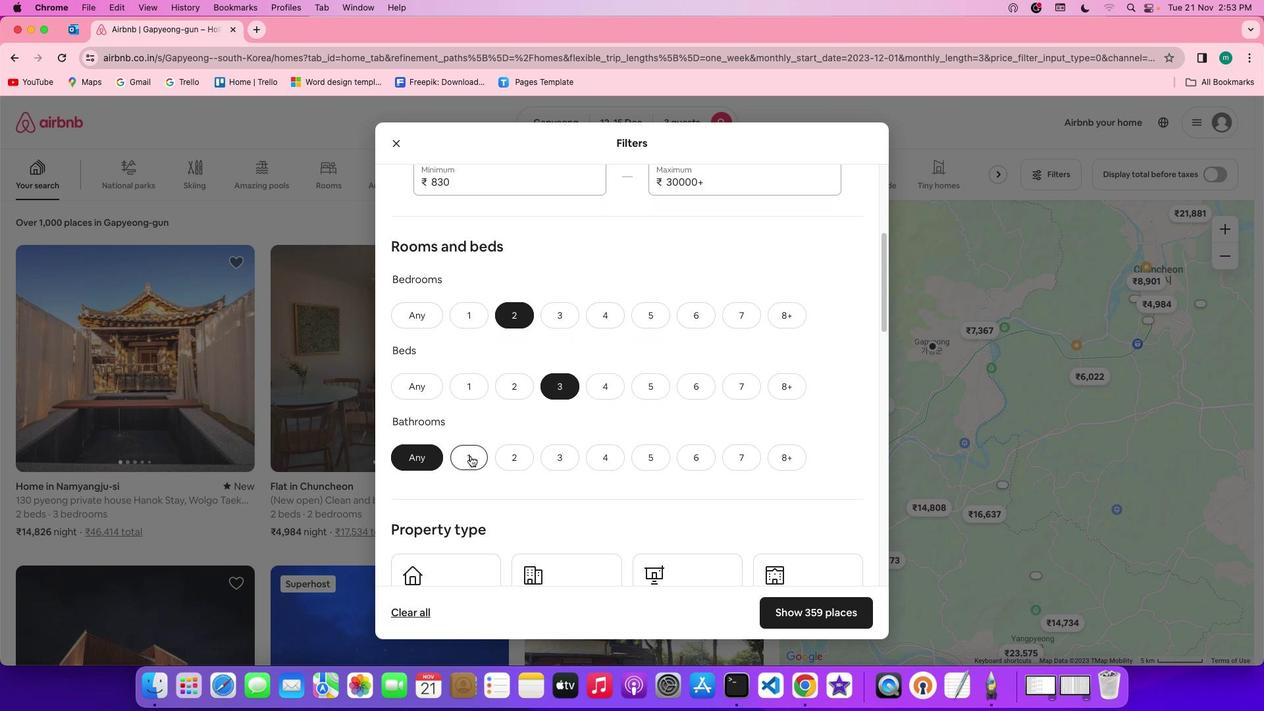 
Action: Mouse pressed left at (470, 455)
Screenshot: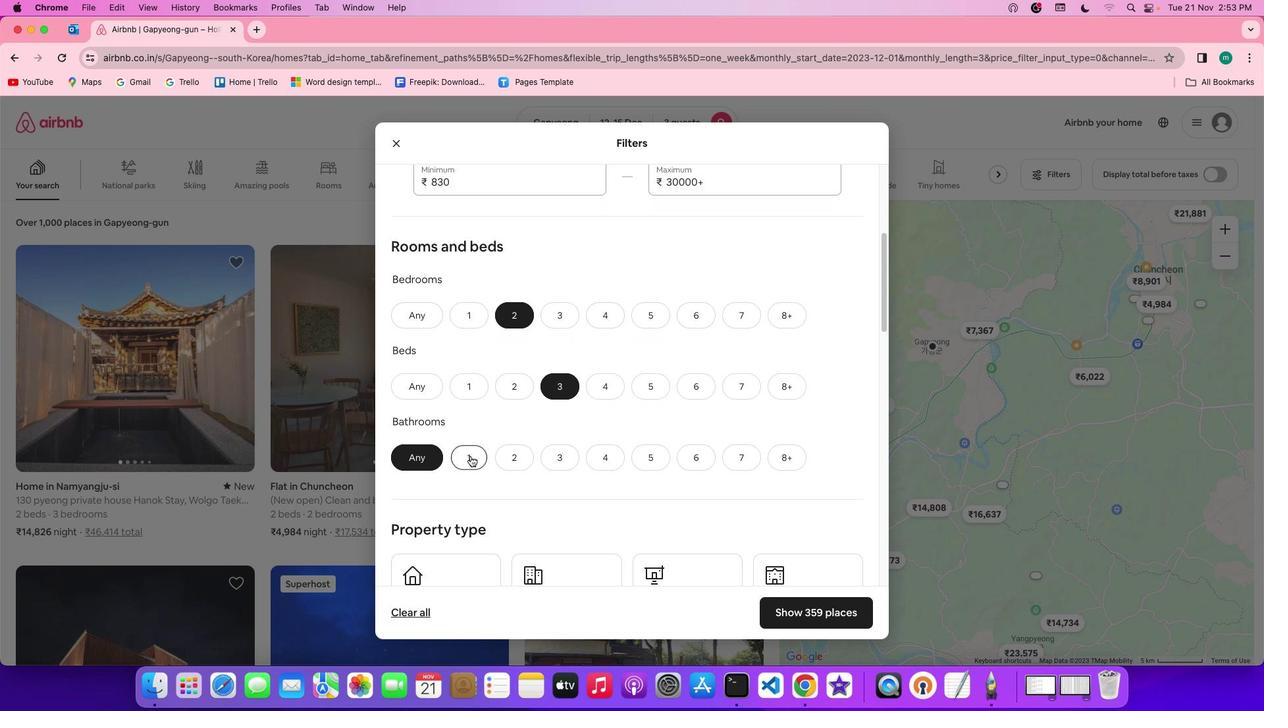 
Action: Mouse moved to (699, 432)
Screenshot: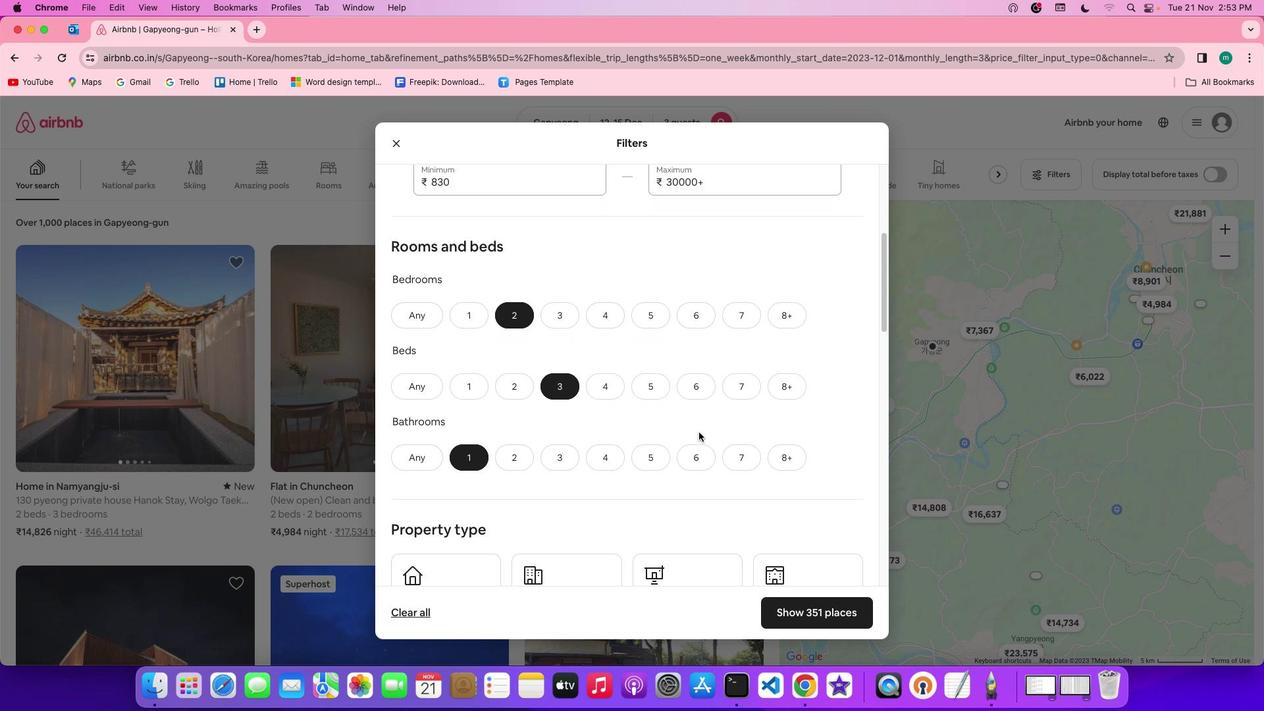
Action: Mouse scrolled (699, 432) with delta (0, 0)
Screenshot: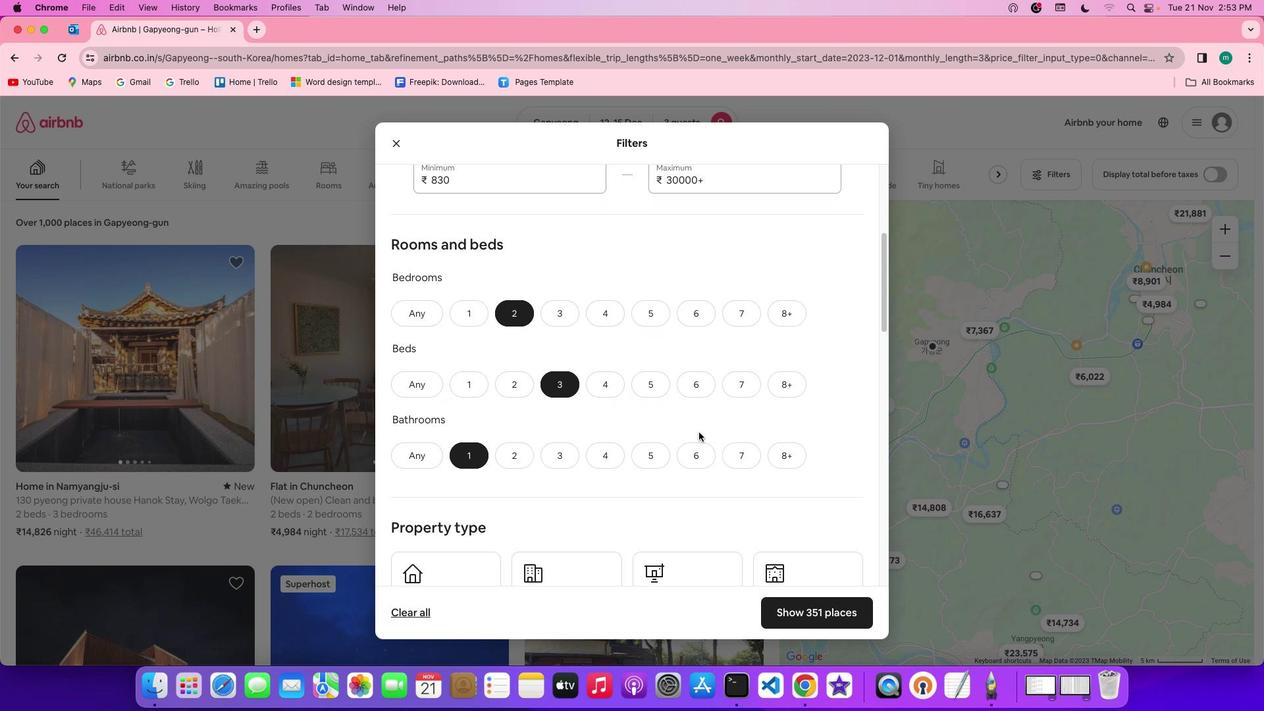 
Action: Mouse scrolled (699, 432) with delta (0, 0)
Screenshot: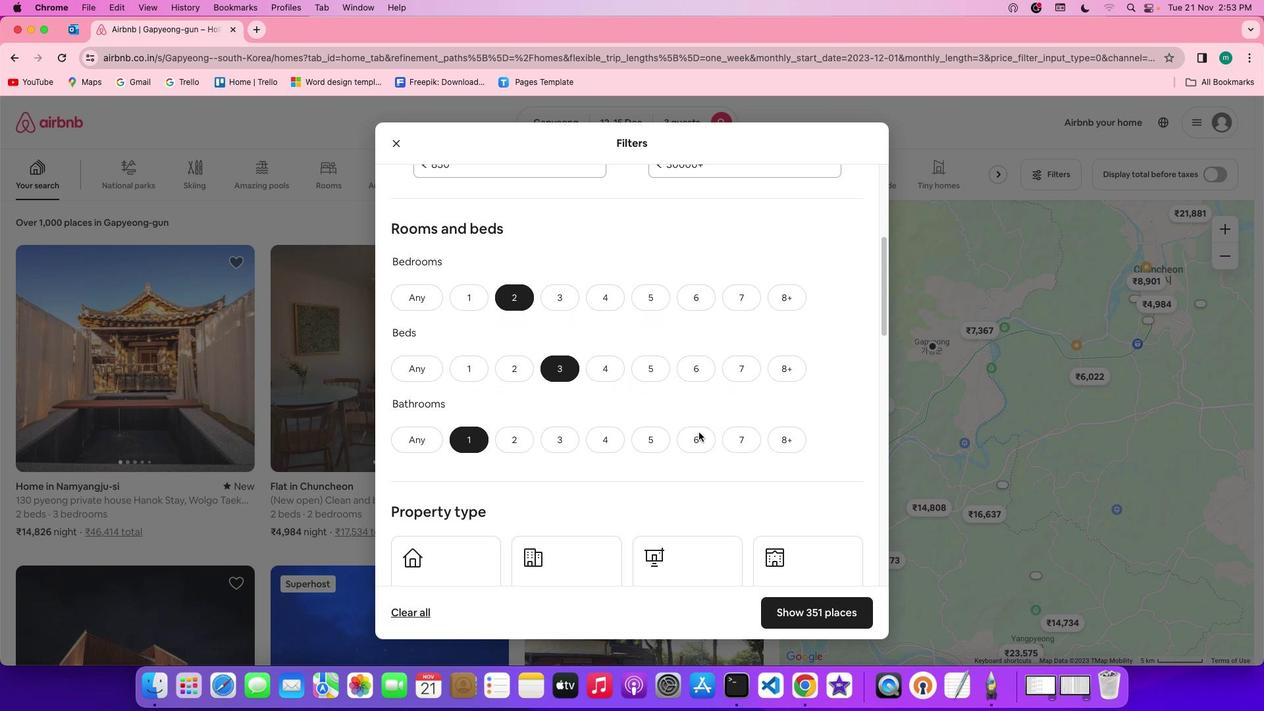 
Action: Mouse scrolled (699, 432) with delta (0, -1)
Screenshot: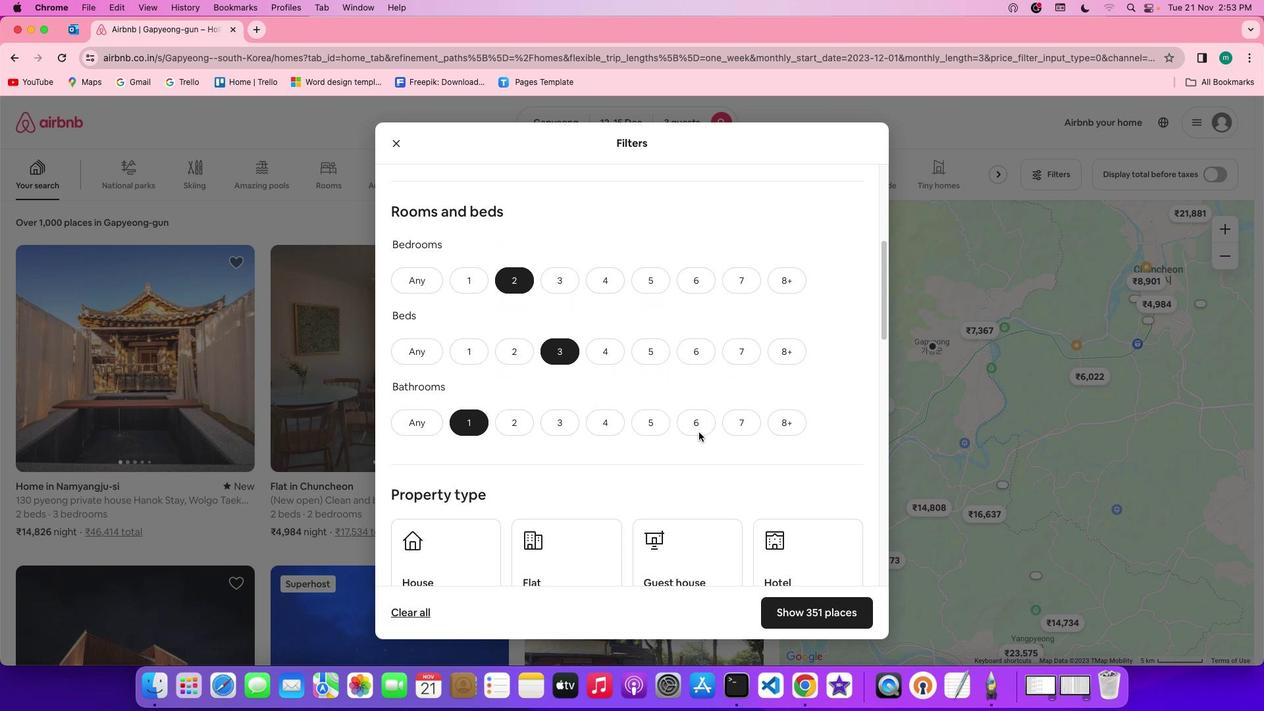 
Action: Mouse scrolled (699, 432) with delta (0, -1)
Screenshot: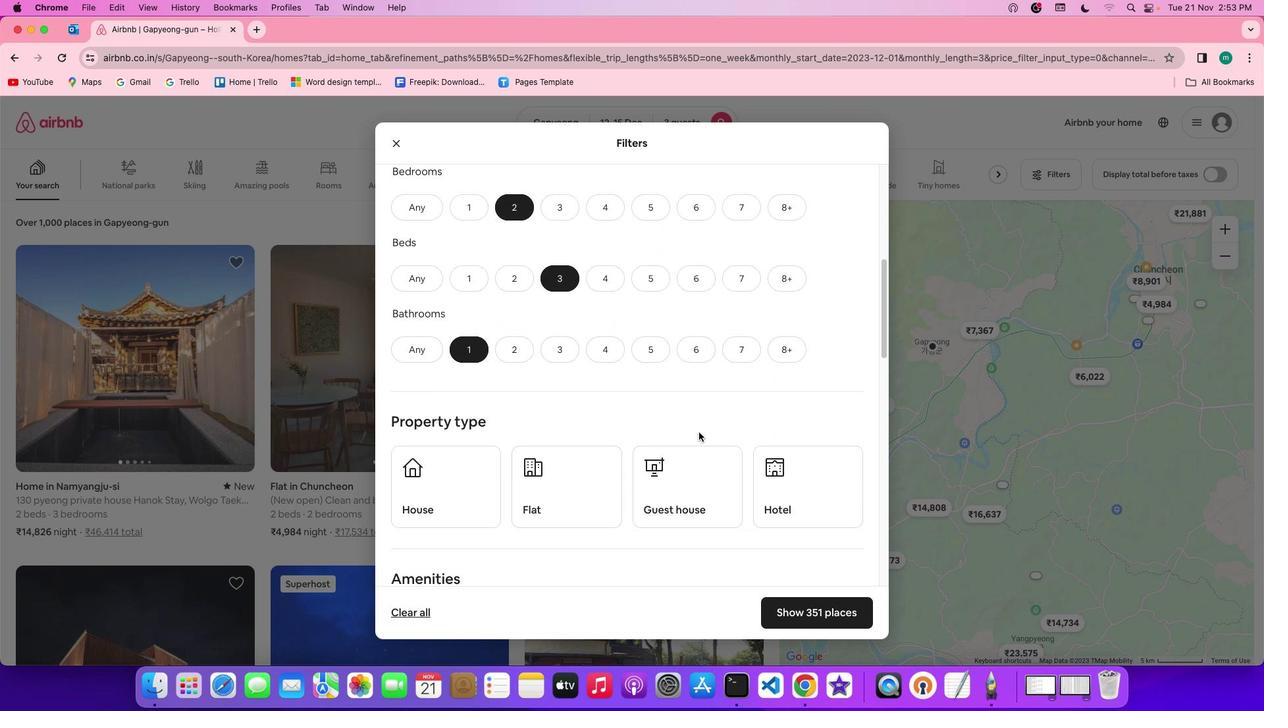 
Action: Mouse scrolled (699, 432) with delta (0, 0)
Screenshot: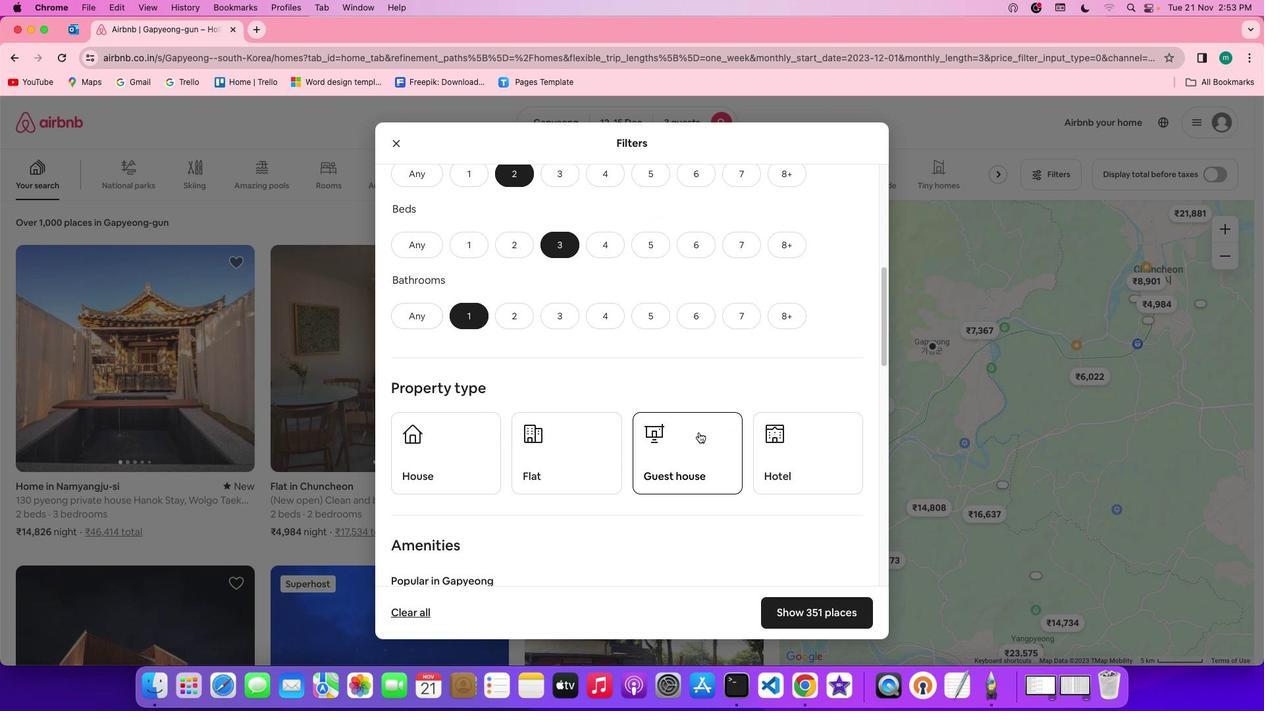 
Action: Mouse scrolled (699, 432) with delta (0, 0)
Screenshot: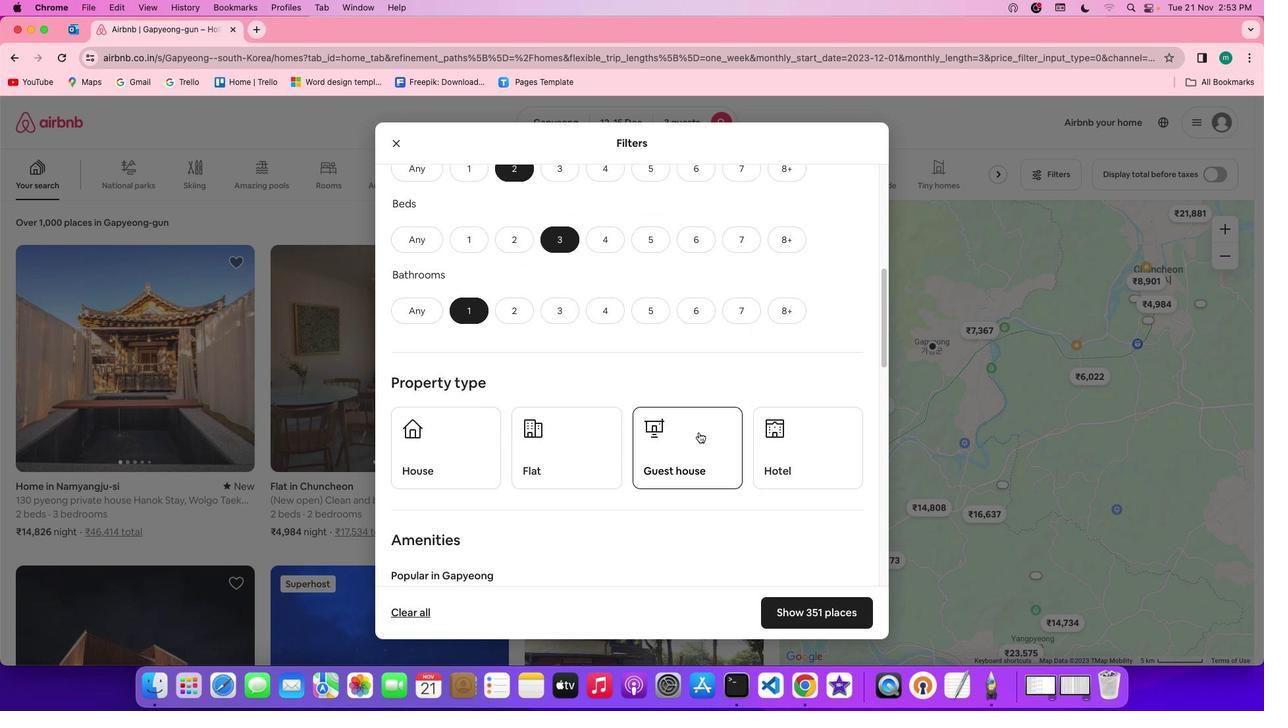 
Action: Mouse scrolled (699, 432) with delta (0, 0)
Screenshot: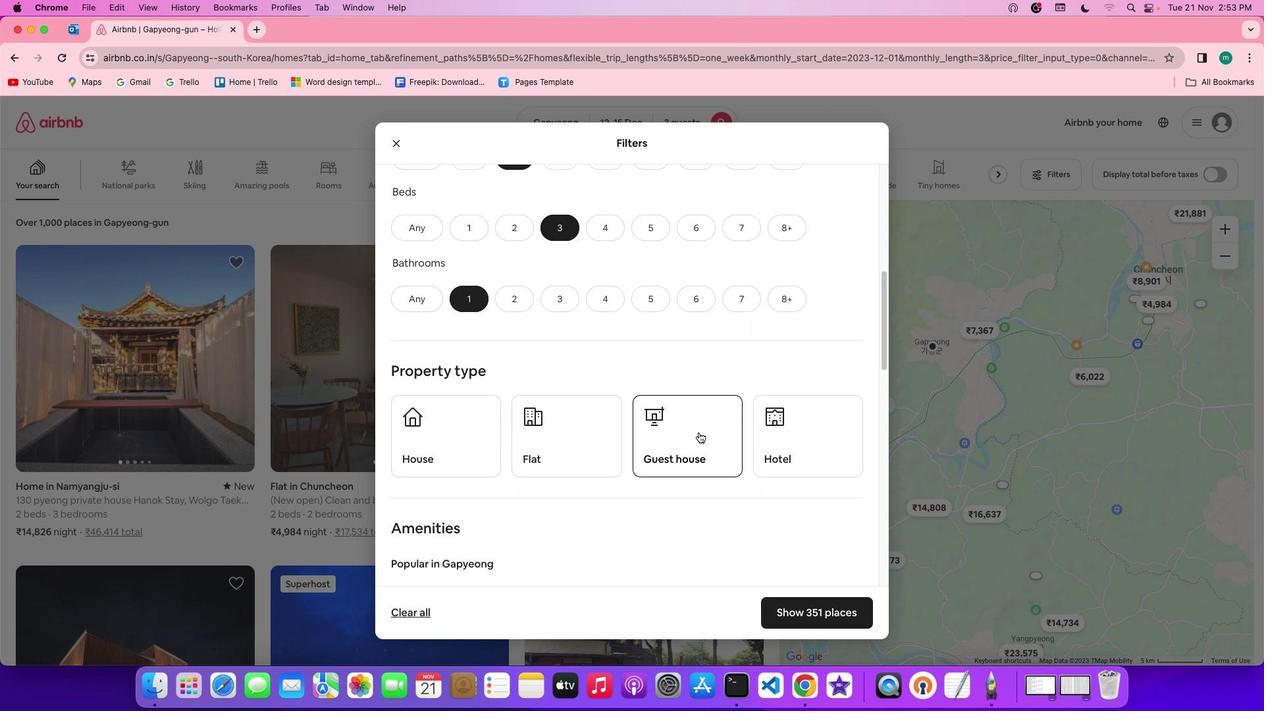
Action: Mouse scrolled (699, 432) with delta (0, 0)
Screenshot: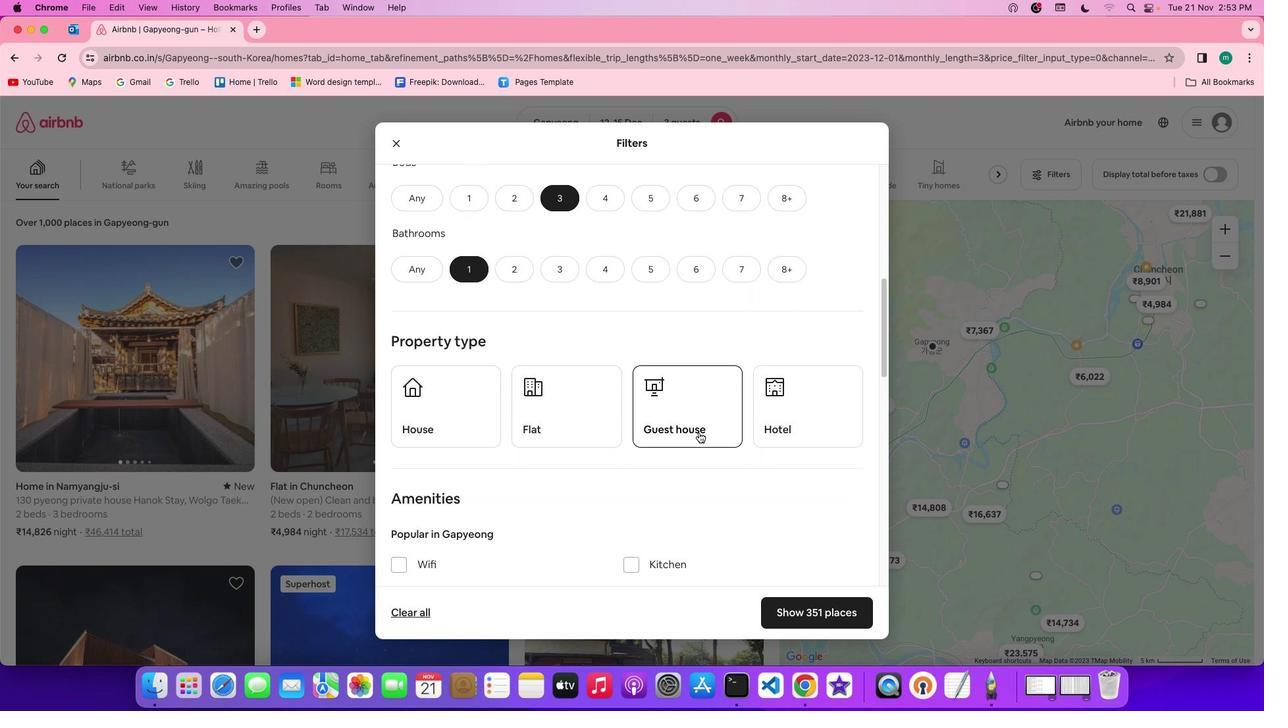 
Action: Mouse scrolled (699, 432) with delta (0, 0)
Screenshot: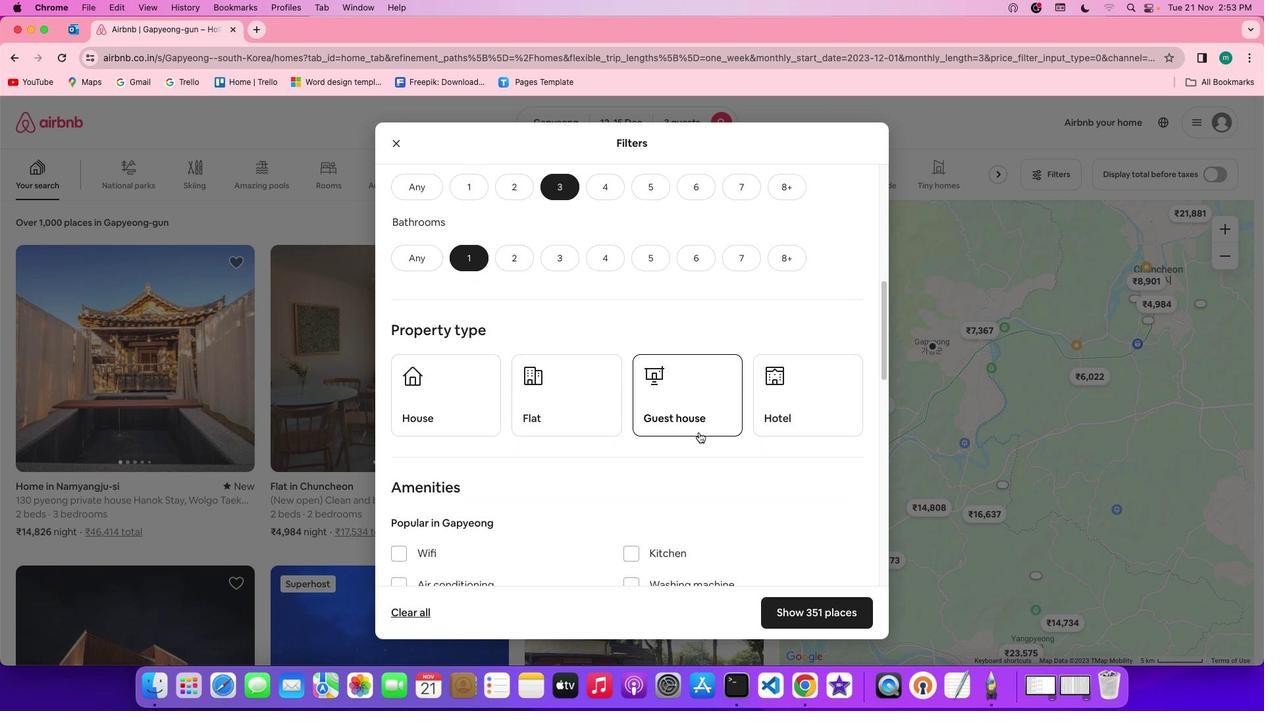
Action: Mouse scrolled (699, 432) with delta (0, 0)
Screenshot: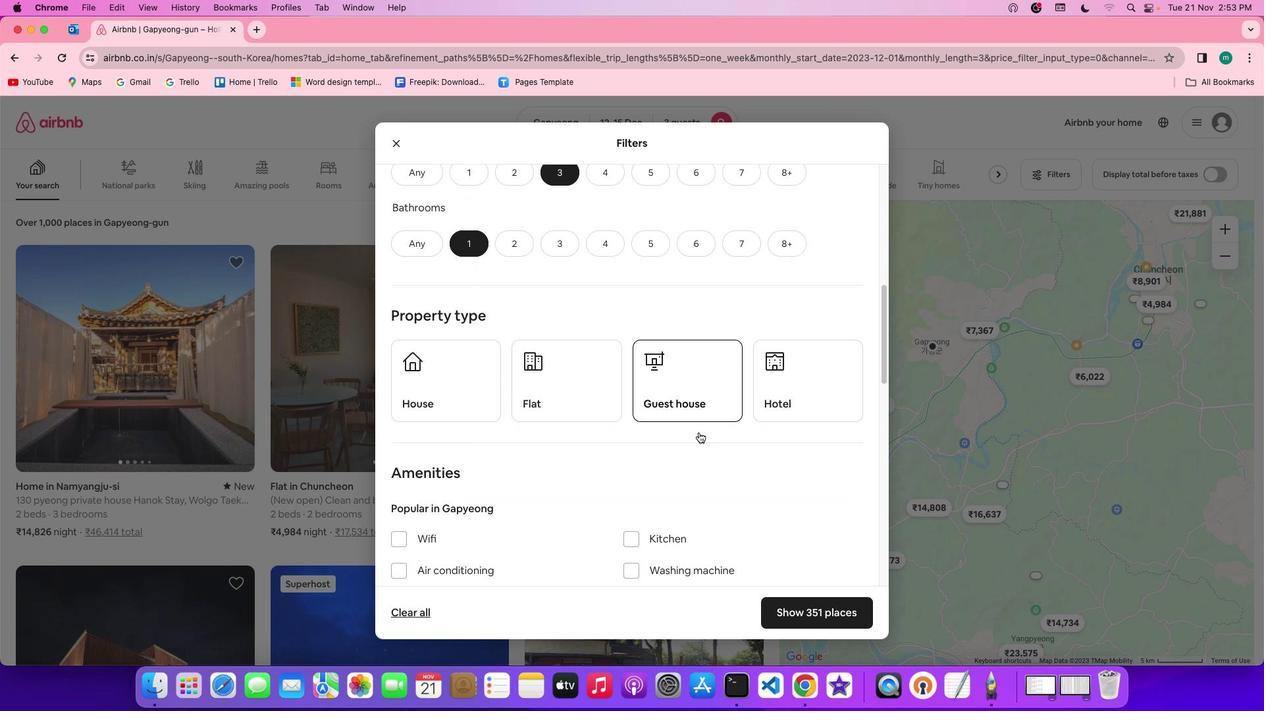 
Action: Mouse scrolled (699, 432) with delta (0, 0)
Screenshot: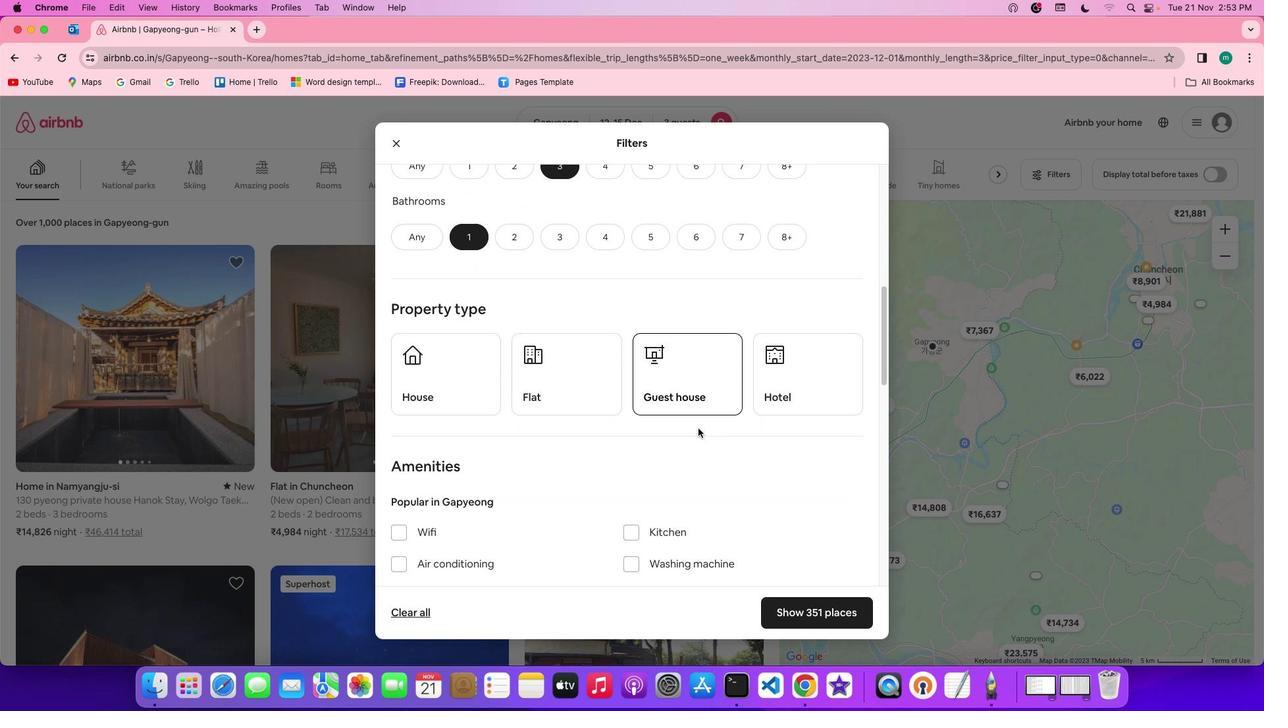 
Action: Mouse moved to (564, 352)
Screenshot: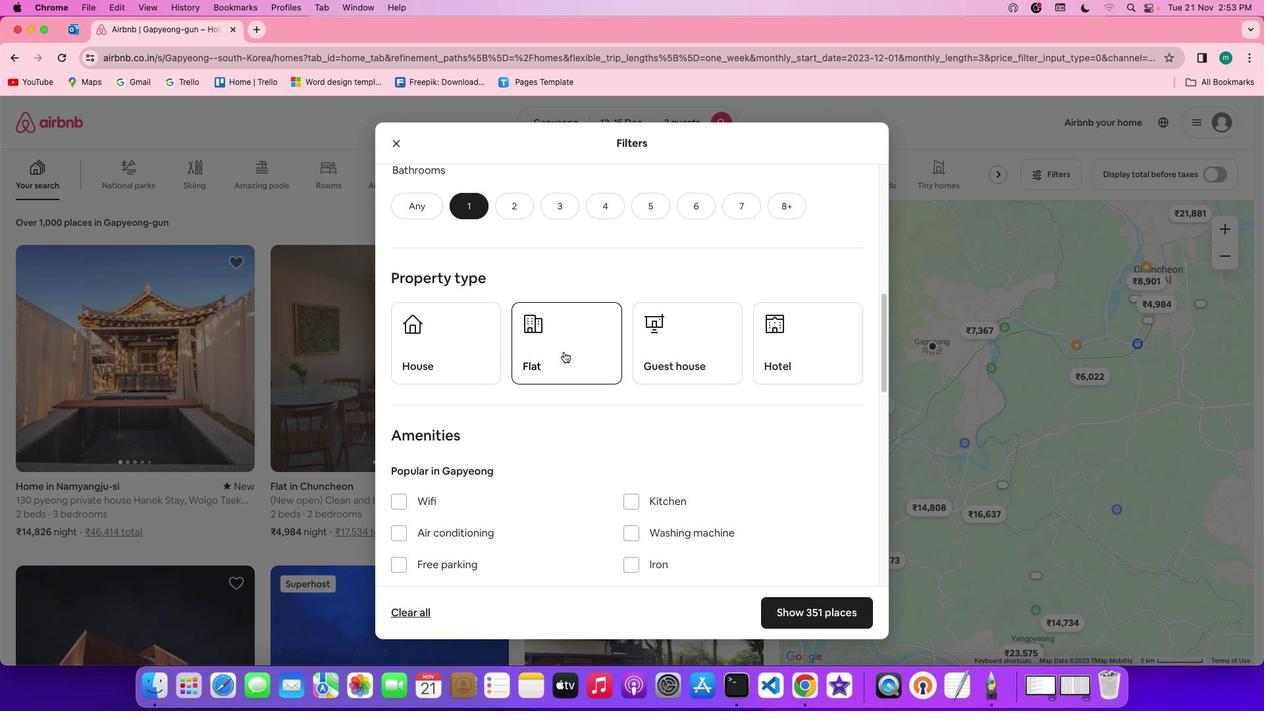 
Action: Mouse pressed left at (564, 352)
Screenshot: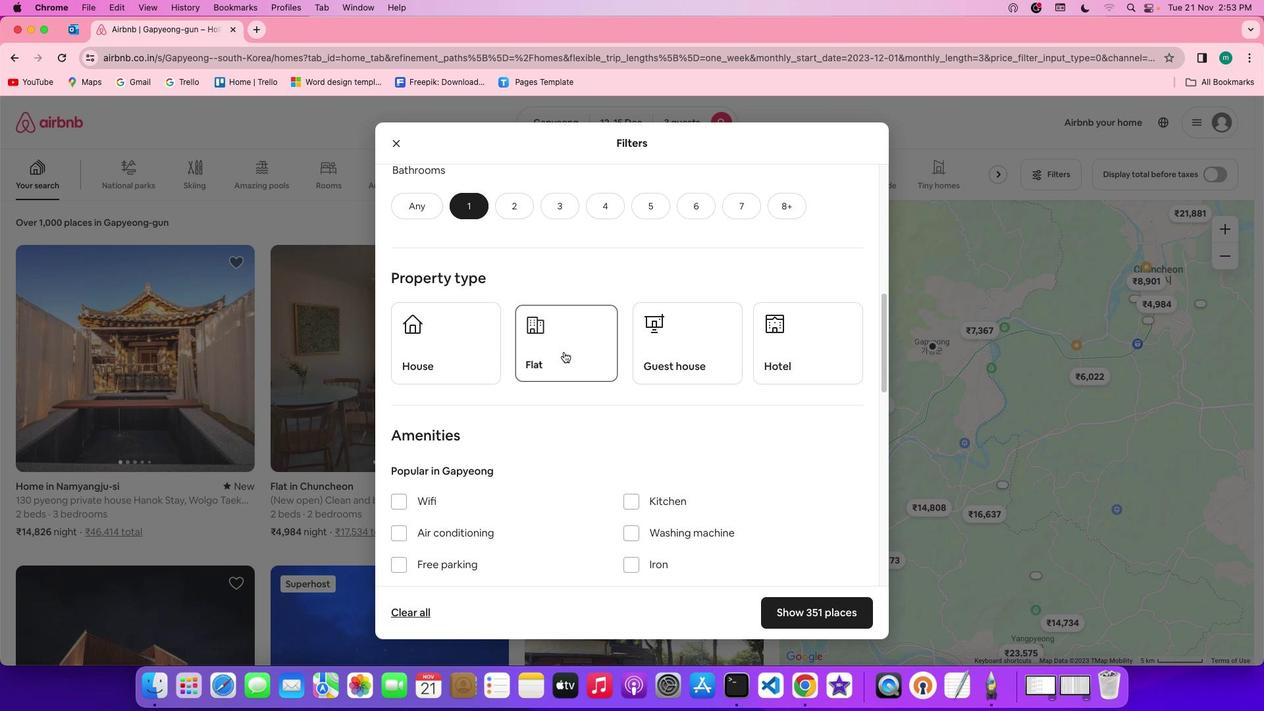
Action: Mouse moved to (687, 401)
Screenshot: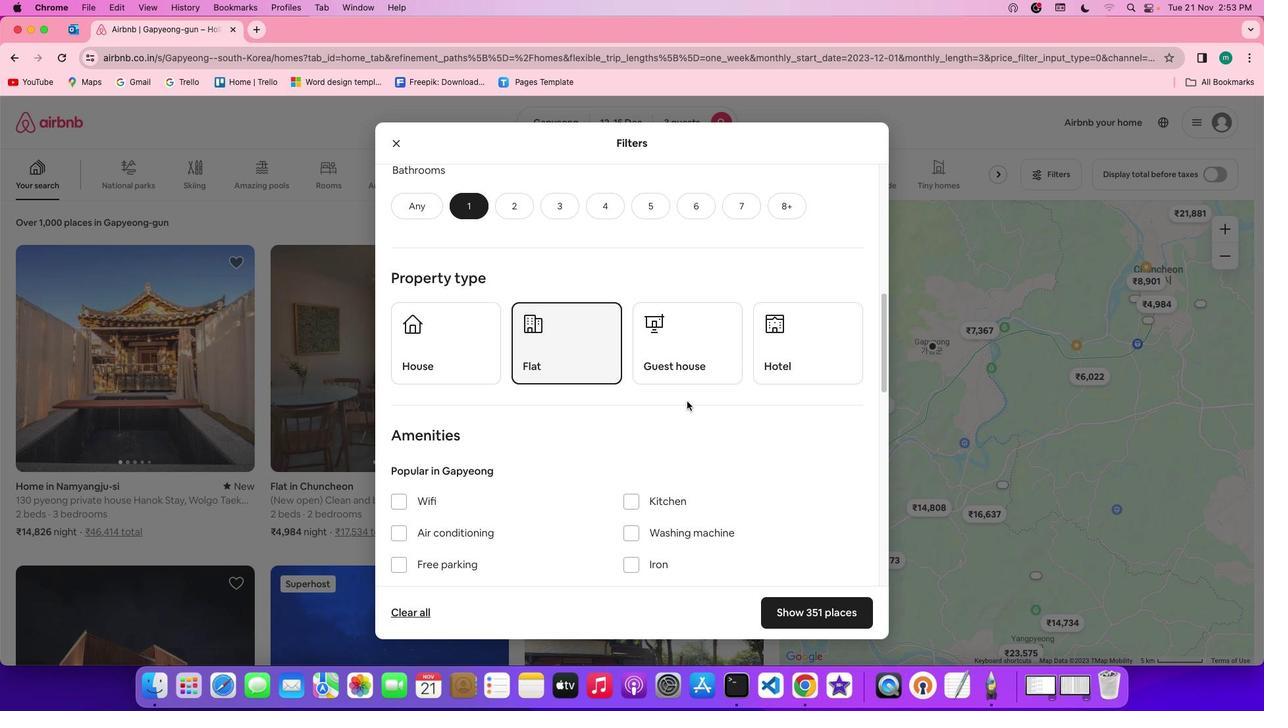 
Action: Mouse scrolled (687, 401) with delta (0, 0)
Screenshot: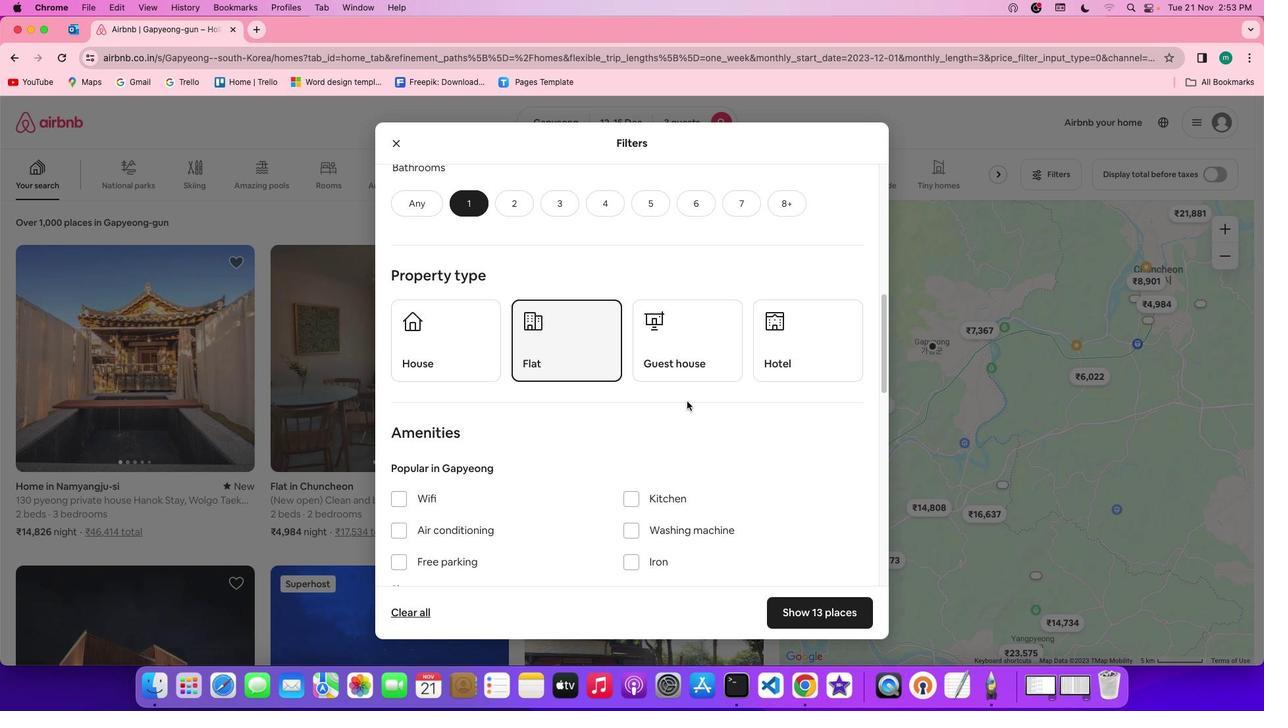 
Action: Mouse scrolled (687, 401) with delta (0, 0)
Screenshot: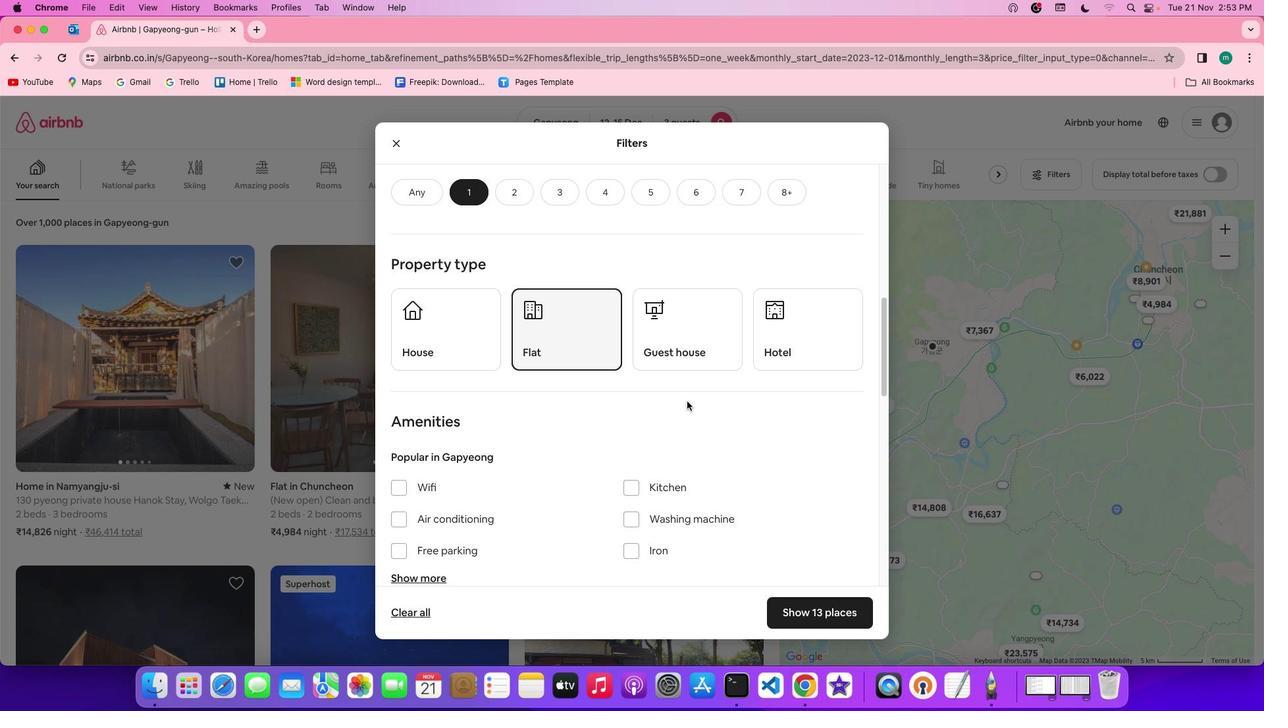 
Action: Mouse scrolled (687, 401) with delta (0, 0)
Screenshot: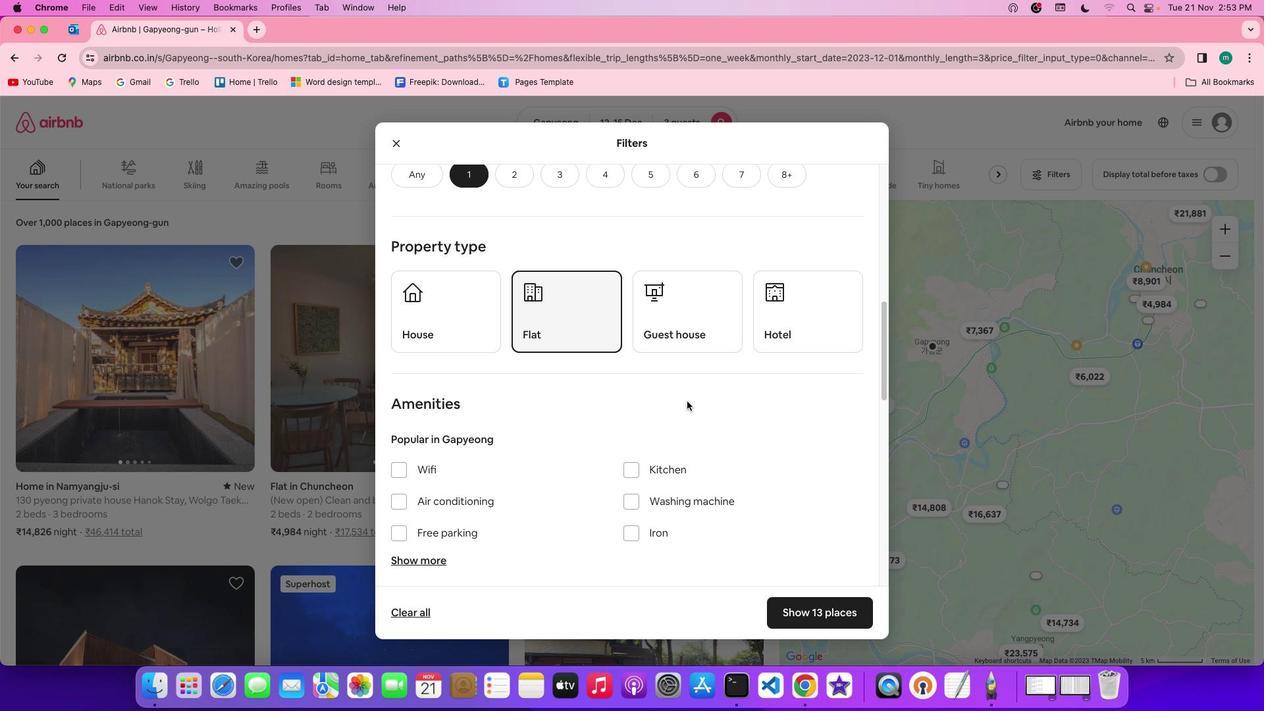 
Action: Mouse scrolled (687, 401) with delta (0, 0)
Screenshot: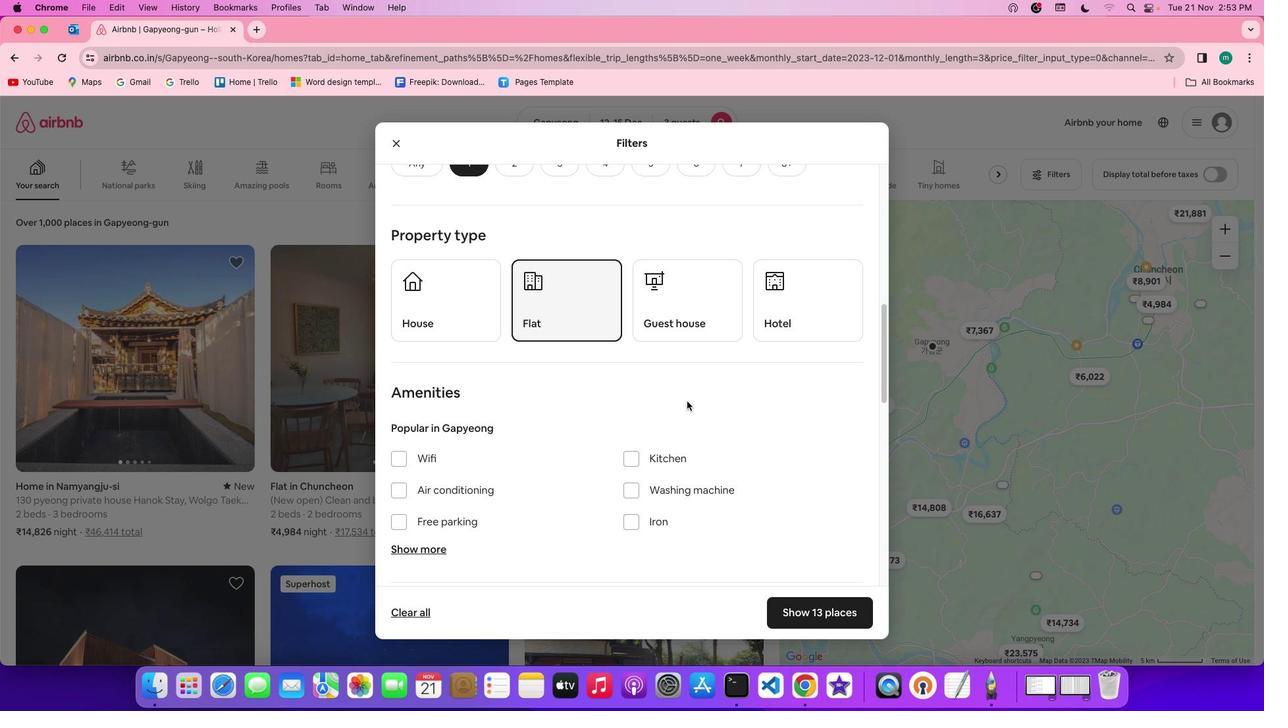 
Action: Mouse scrolled (687, 401) with delta (0, 0)
Screenshot: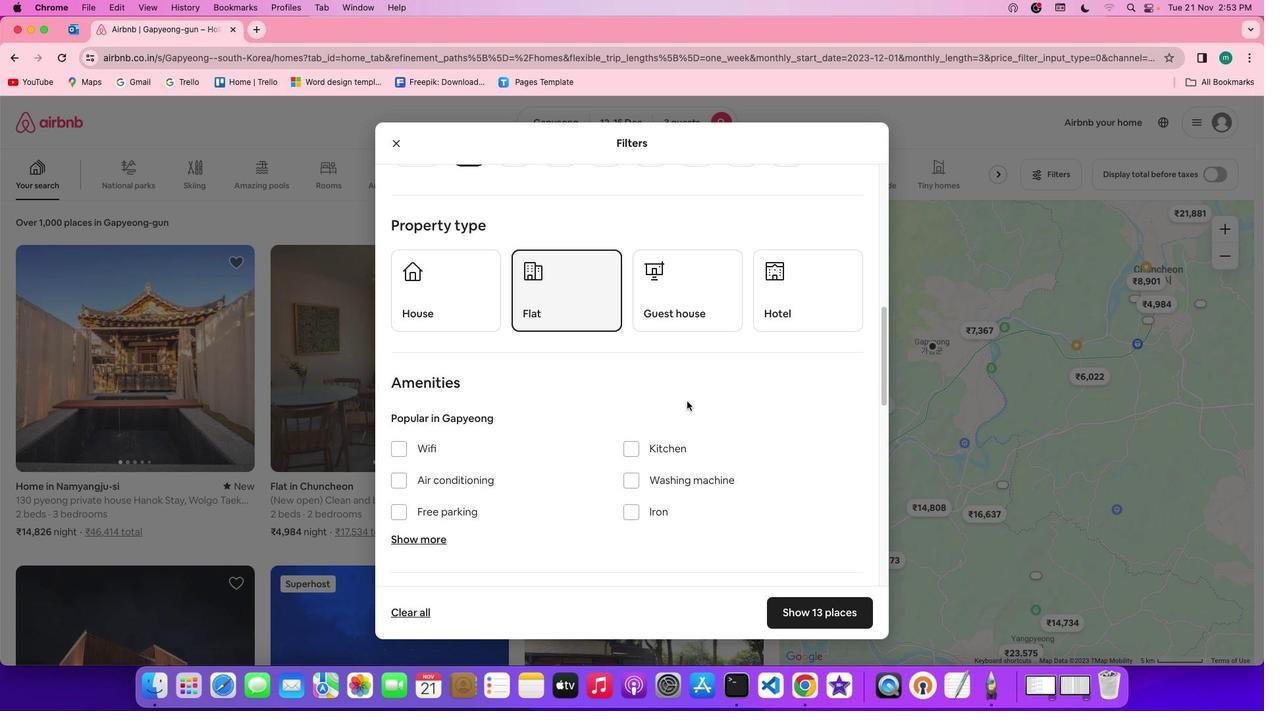 
Action: Mouse scrolled (687, 401) with delta (0, 0)
Screenshot: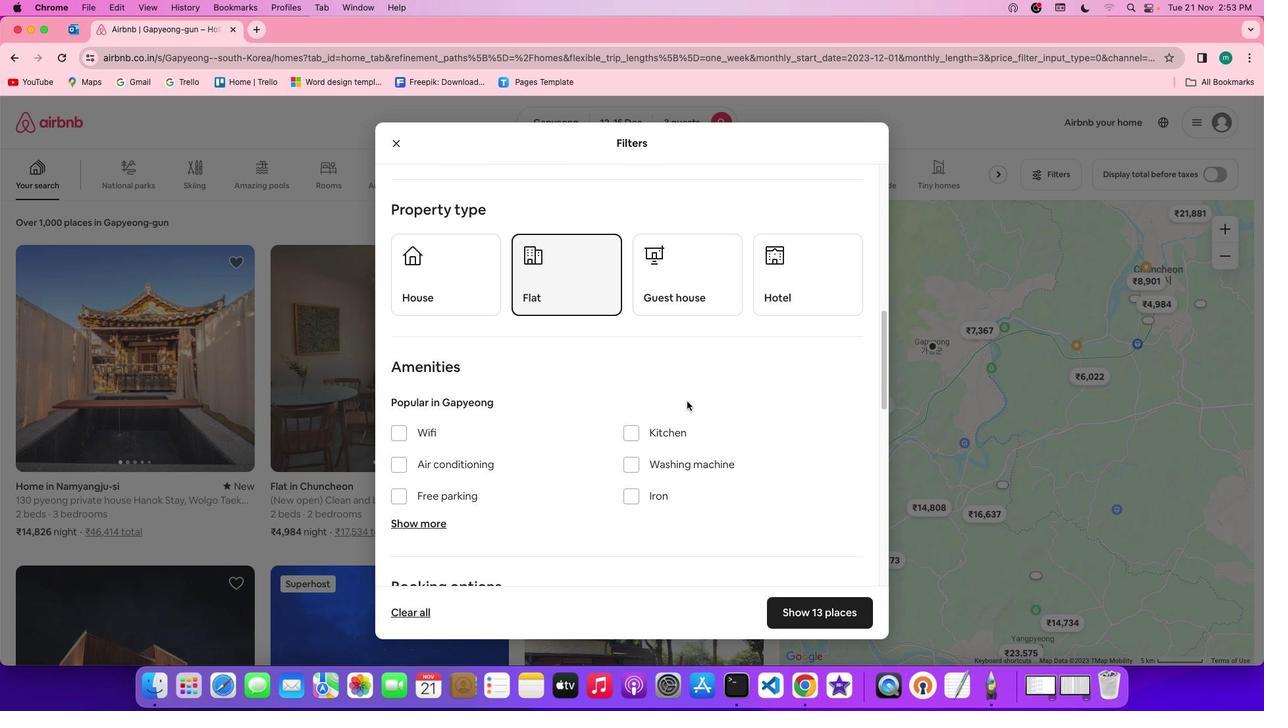 
Action: Mouse scrolled (687, 401) with delta (0, 0)
Screenshot: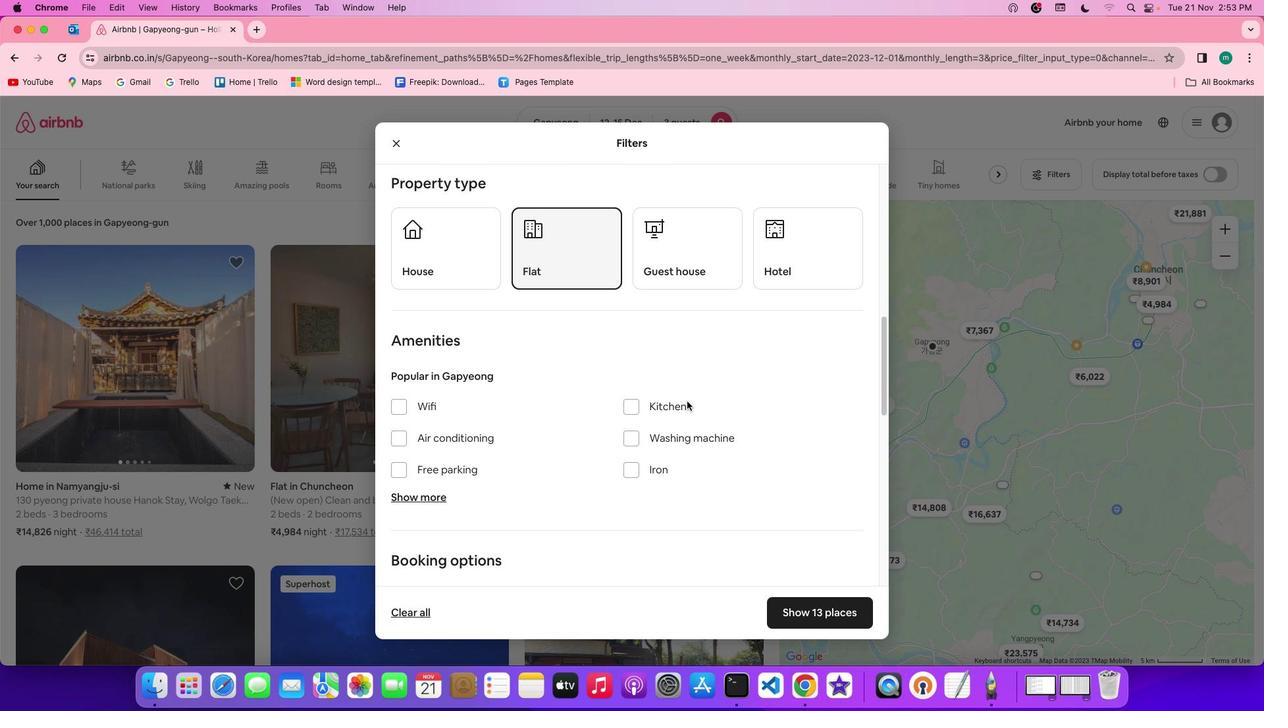 
Action: Mouse scrolled (687, 401) with delta (0, 0)
Screenshot: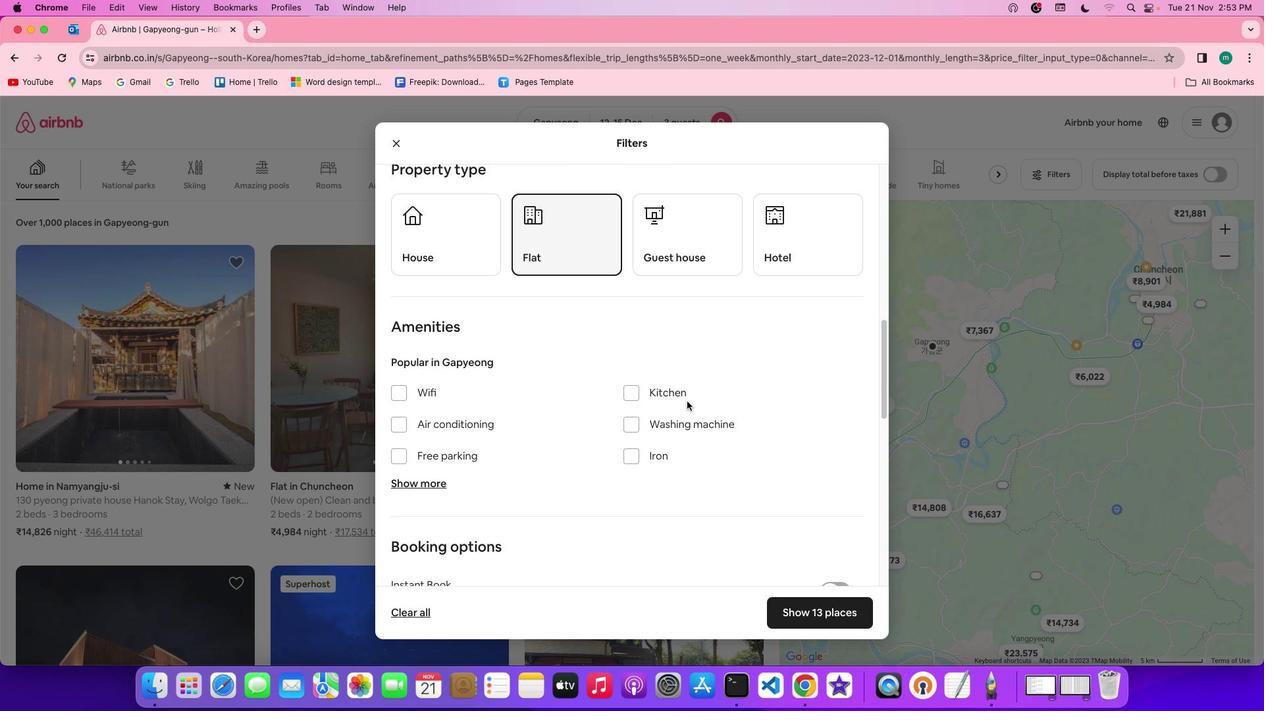 
Action: Mouse scrolled (687, 401) with delta (0, 0)
Screenshot: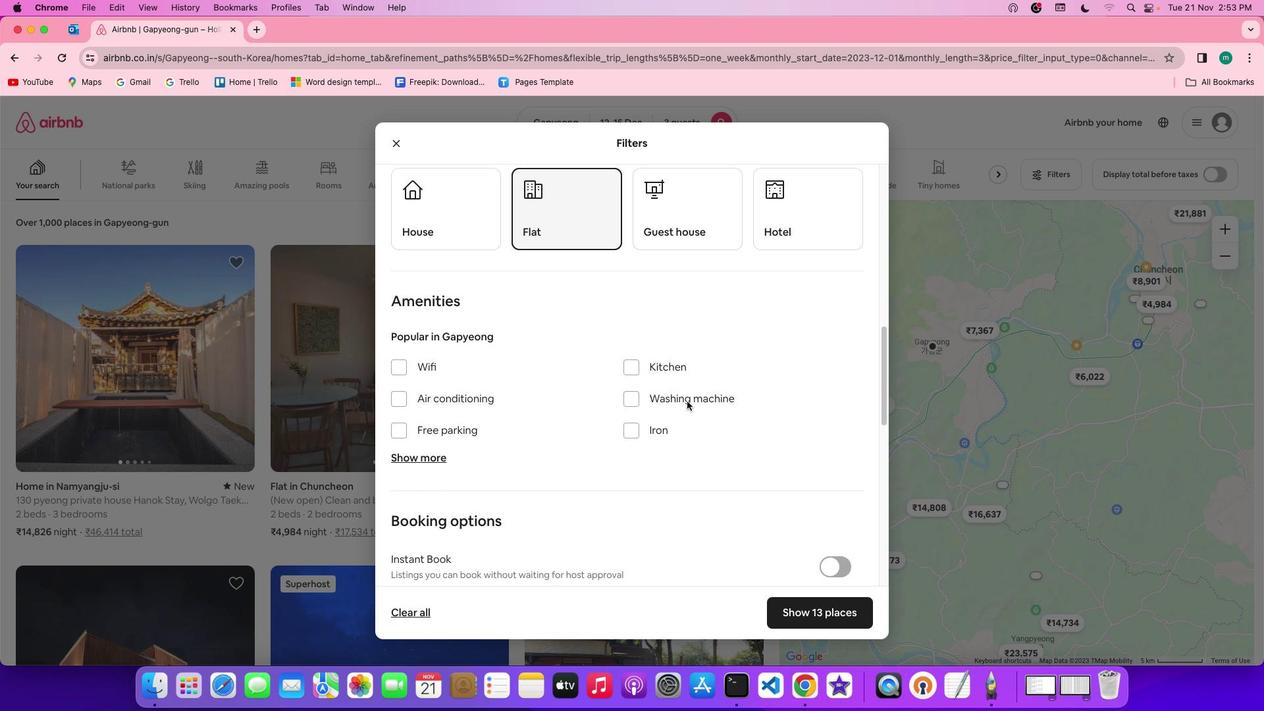 
Action: Mouse scrolled (687, 401) with delta (0, 0)
Screenshot: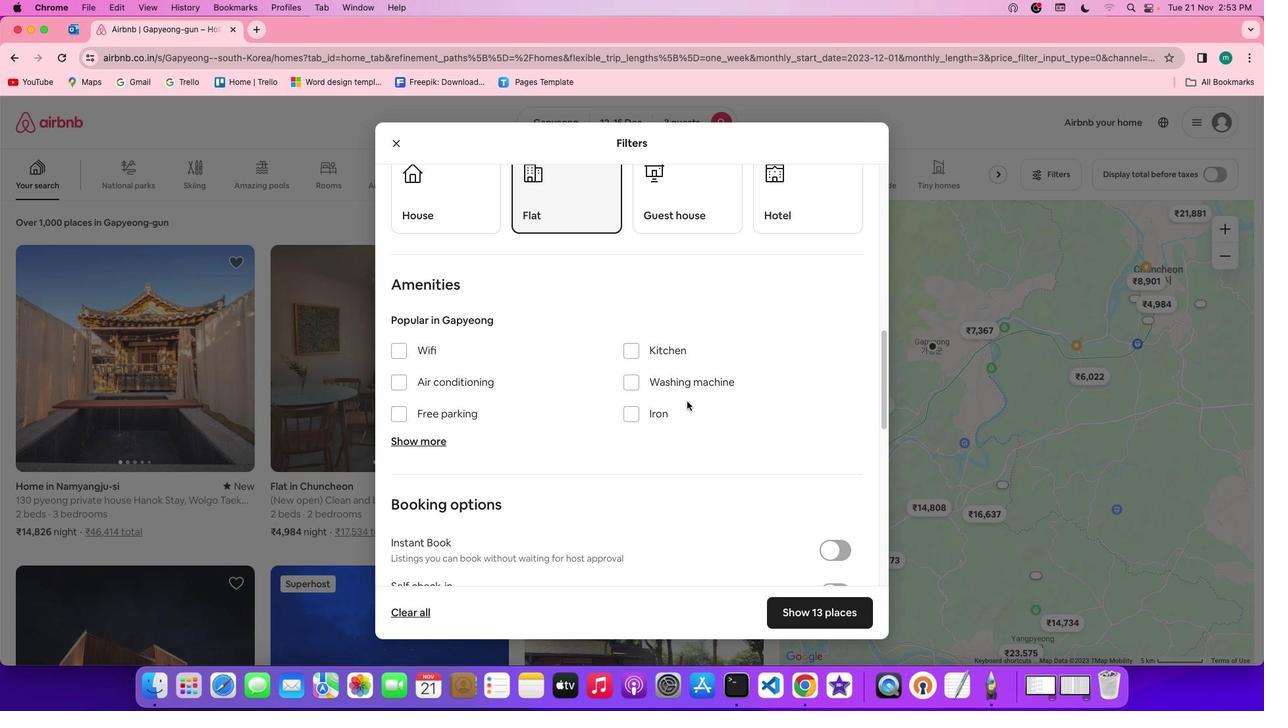 
Action: Mouse scrolled (687, 401) with delta (0, 0)
Screenshot: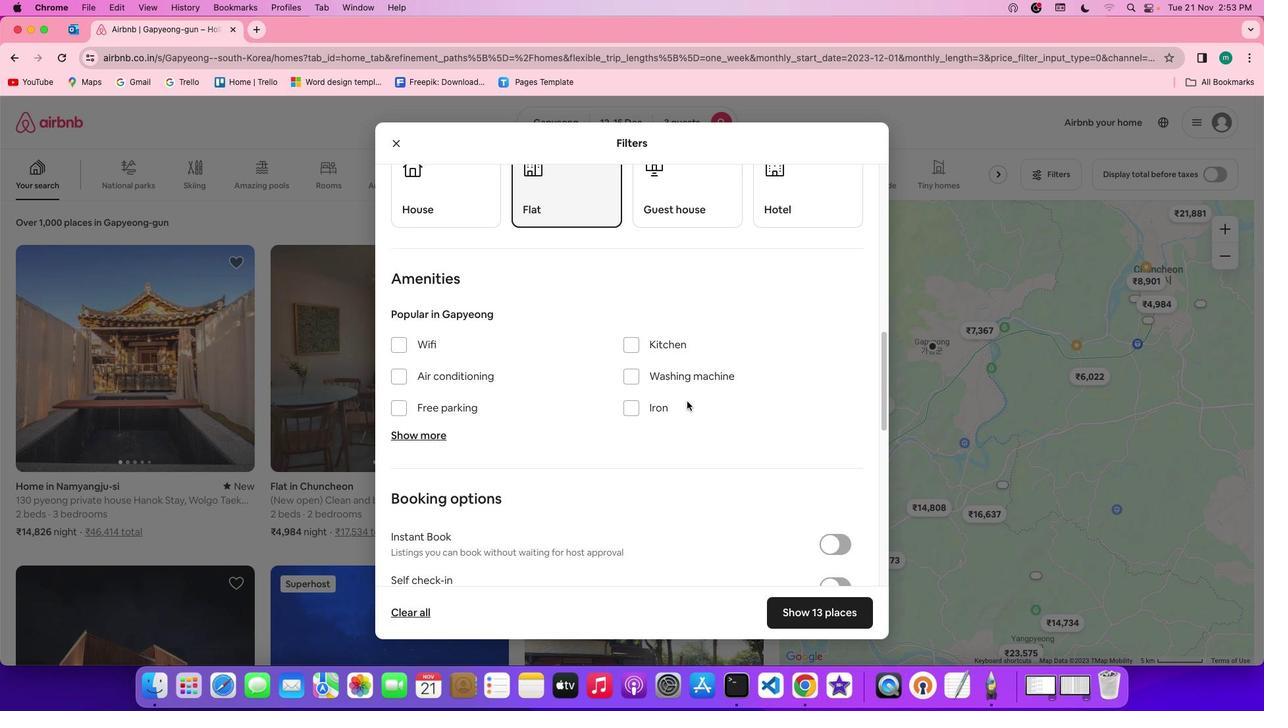 
Action: Mouse scrolled (687, 401) with delta (0, 0)
Screenshot: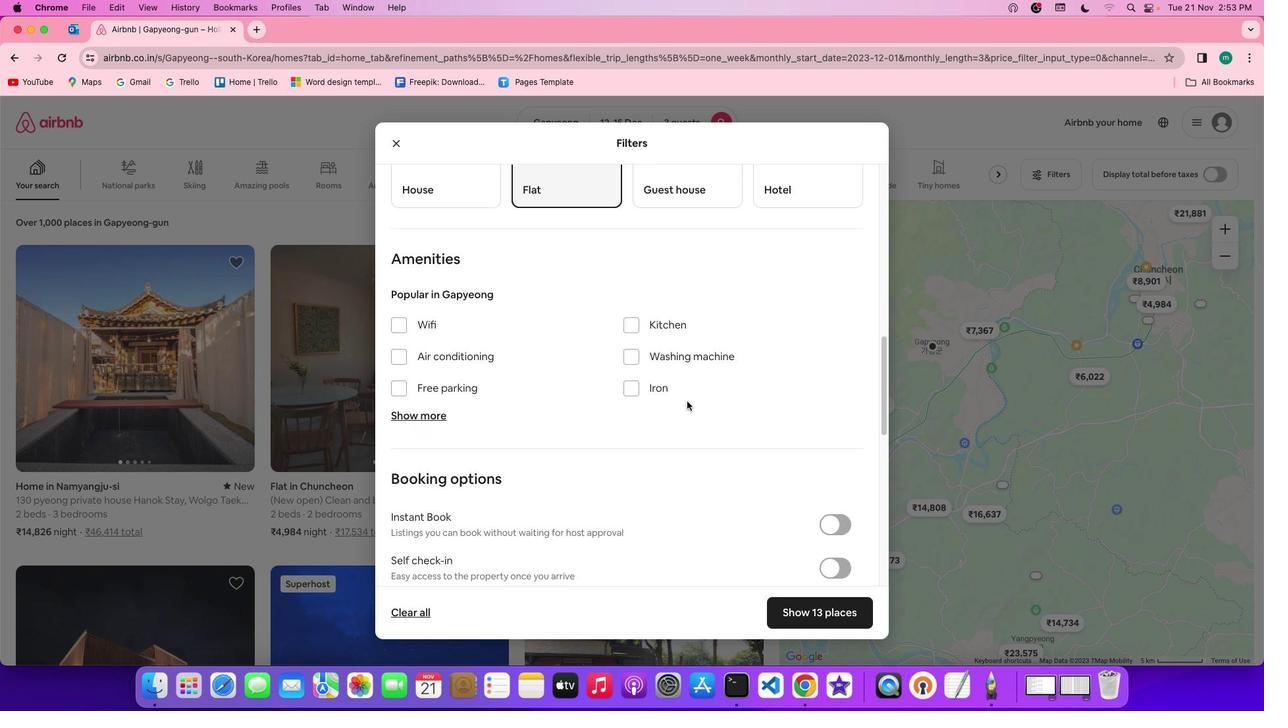 
Action: Mouse scrolled (687, 401) with delta (0, 0)
Screenshot: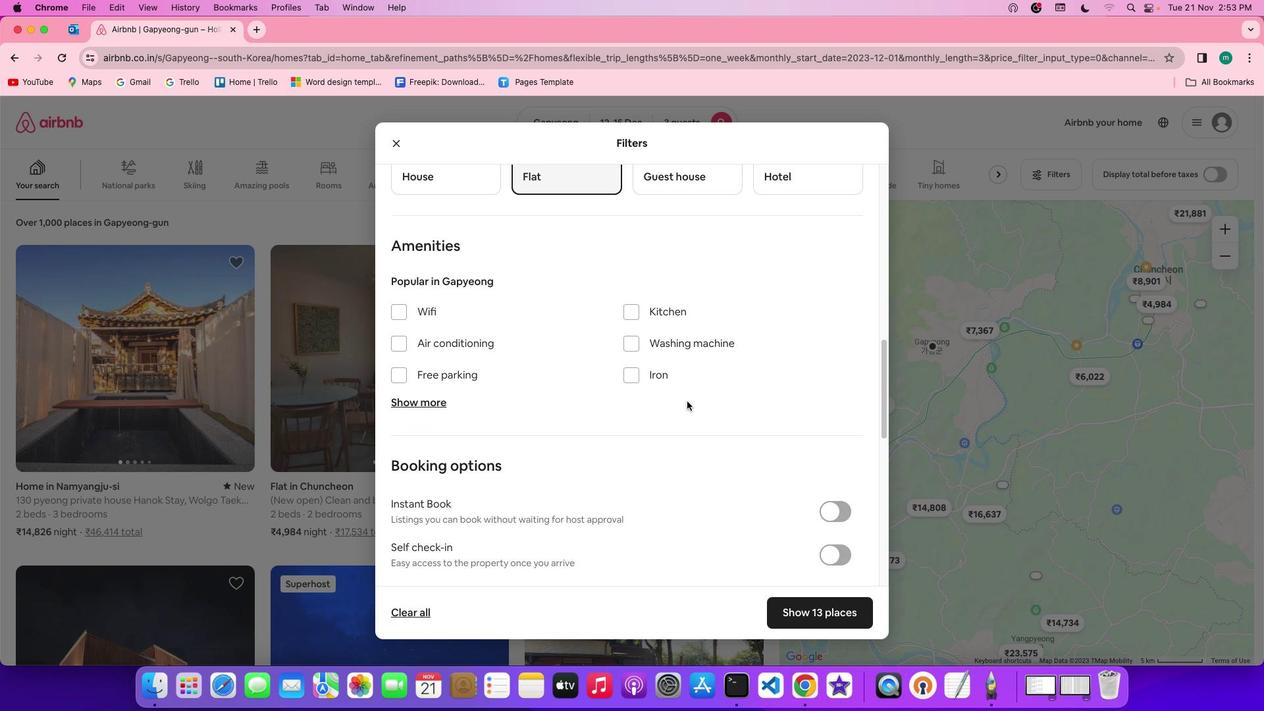 
Action: Mouse scrolled (687, 401) with delta (0, 0)
Screenshot: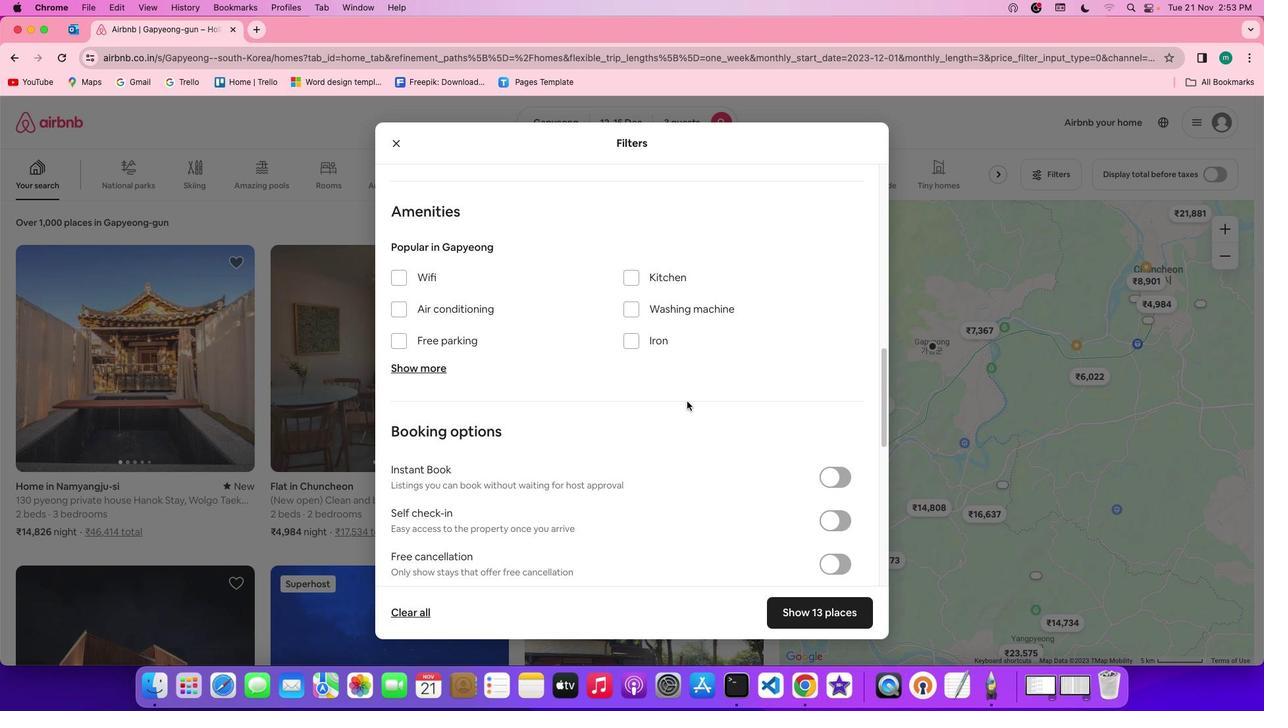 
Action: Mouse scrolled (687, 401) with delta (0, -1)
Screenshot: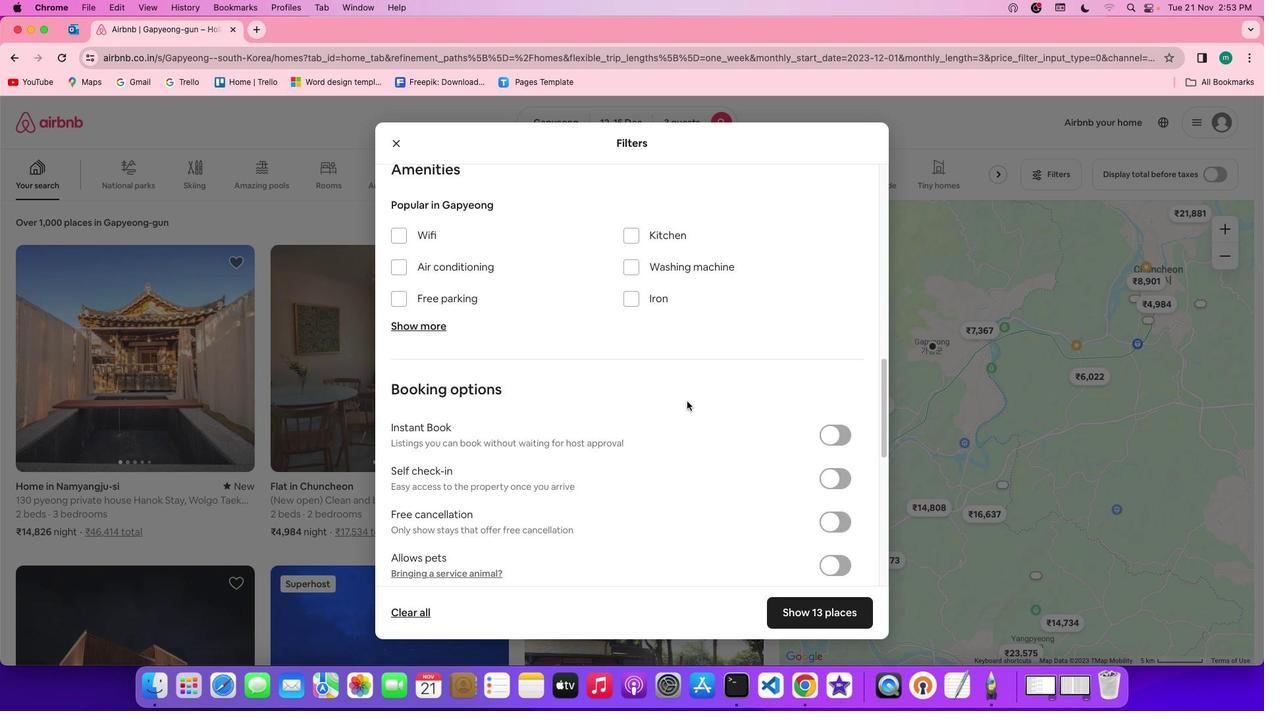 
Action: Mouse scrolled (687, 401) with delta (0, -1)
Screenshot: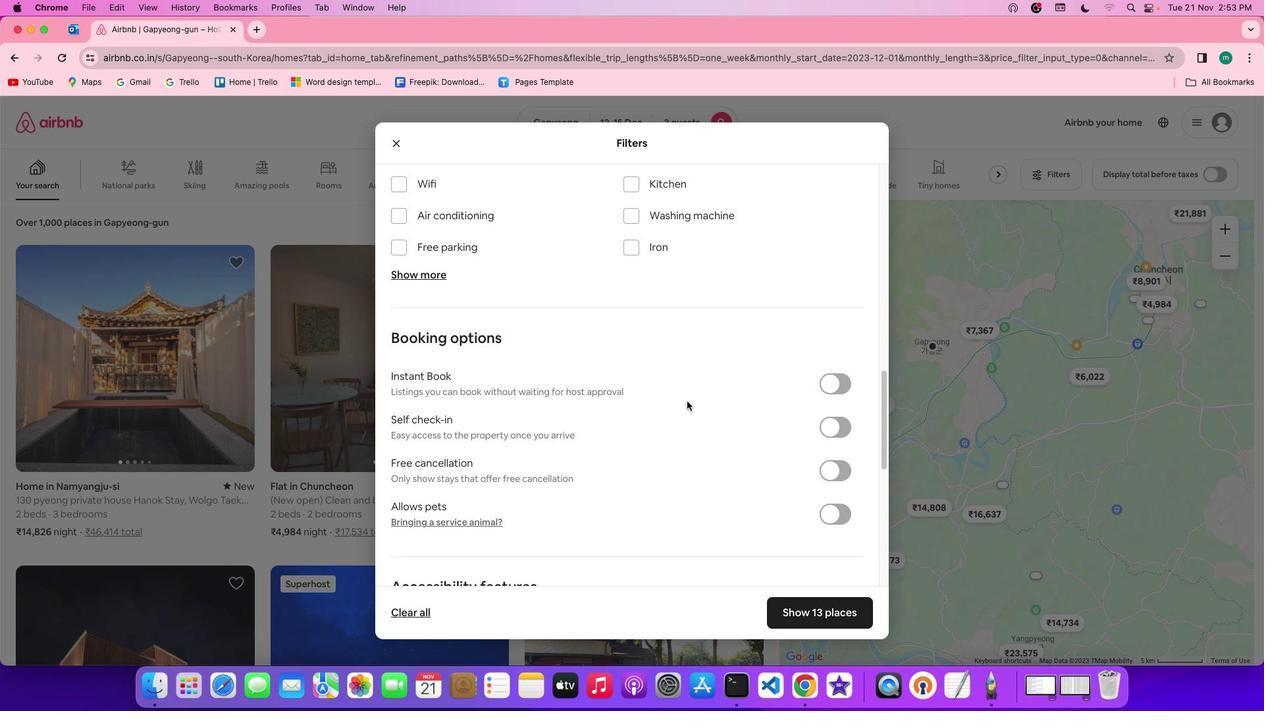 
Action: Mouse scrolled (687, 401) with delta (0, 0)
Screenshot: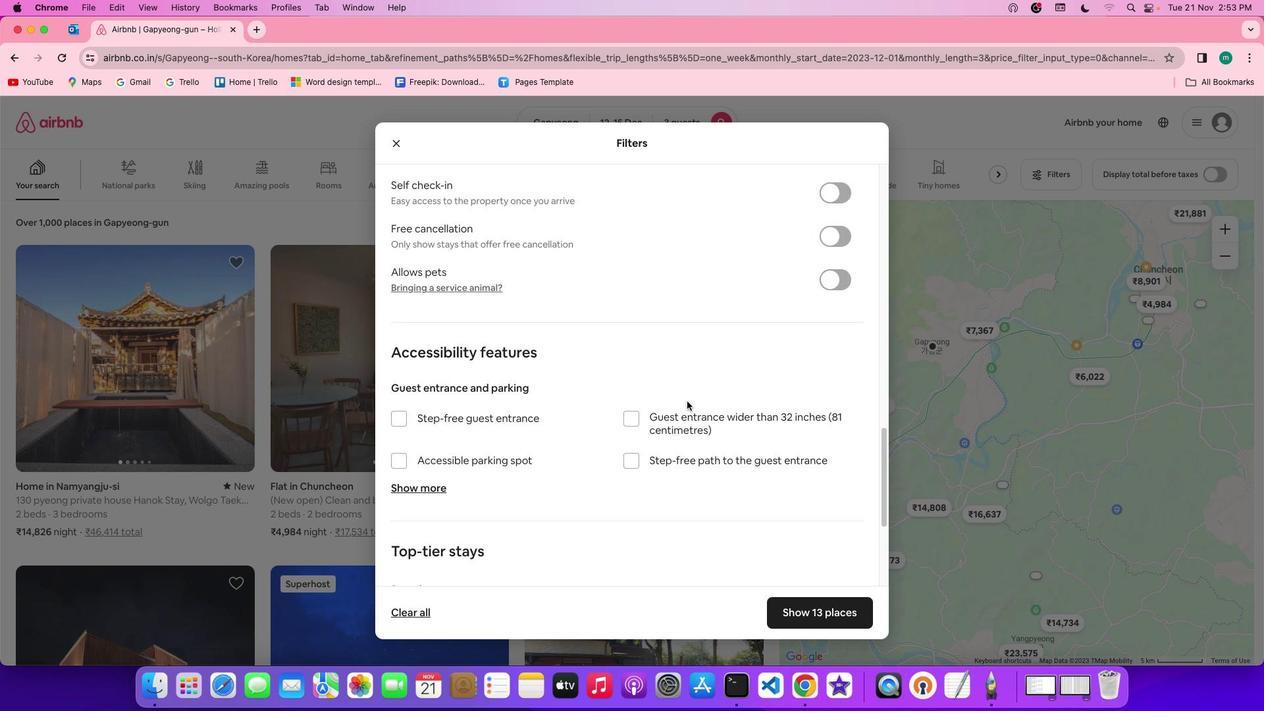 
Action: Mouse scrolled (687, 401) with delta (0, 0)
Screenshot: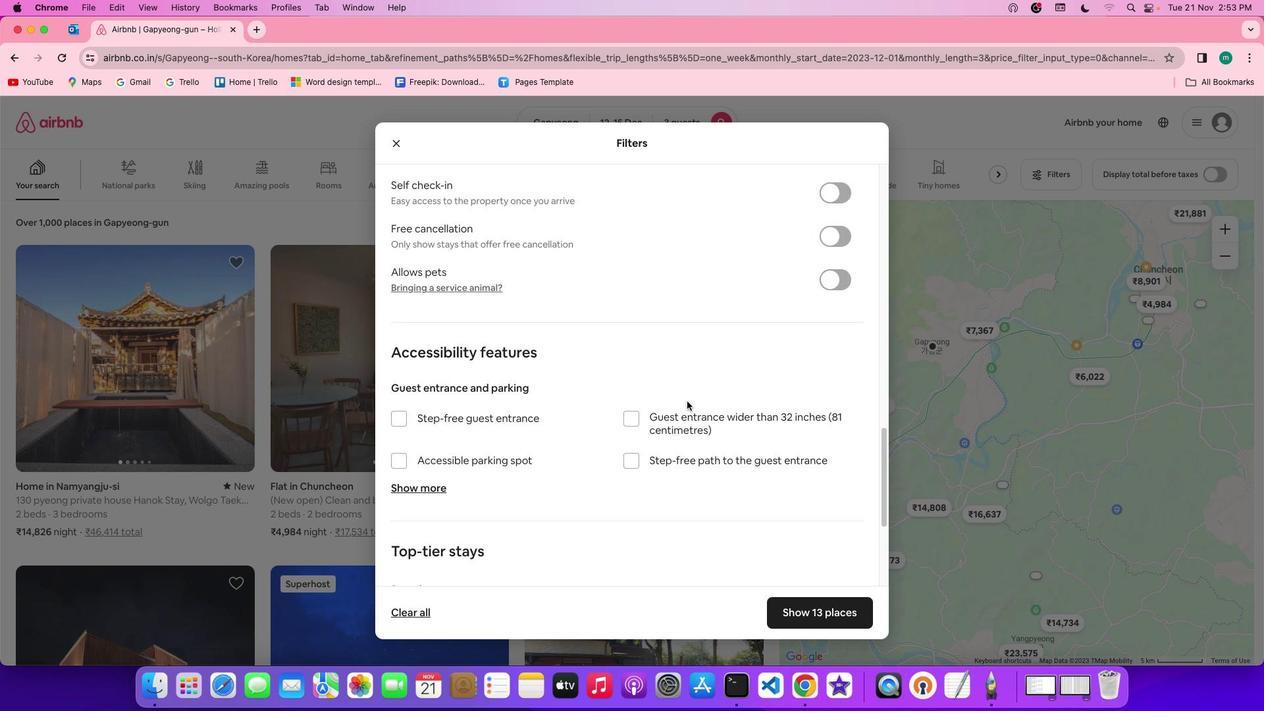 
Action: Mouse scrolled (687, 401) with delta (0, -1)
Screenshot: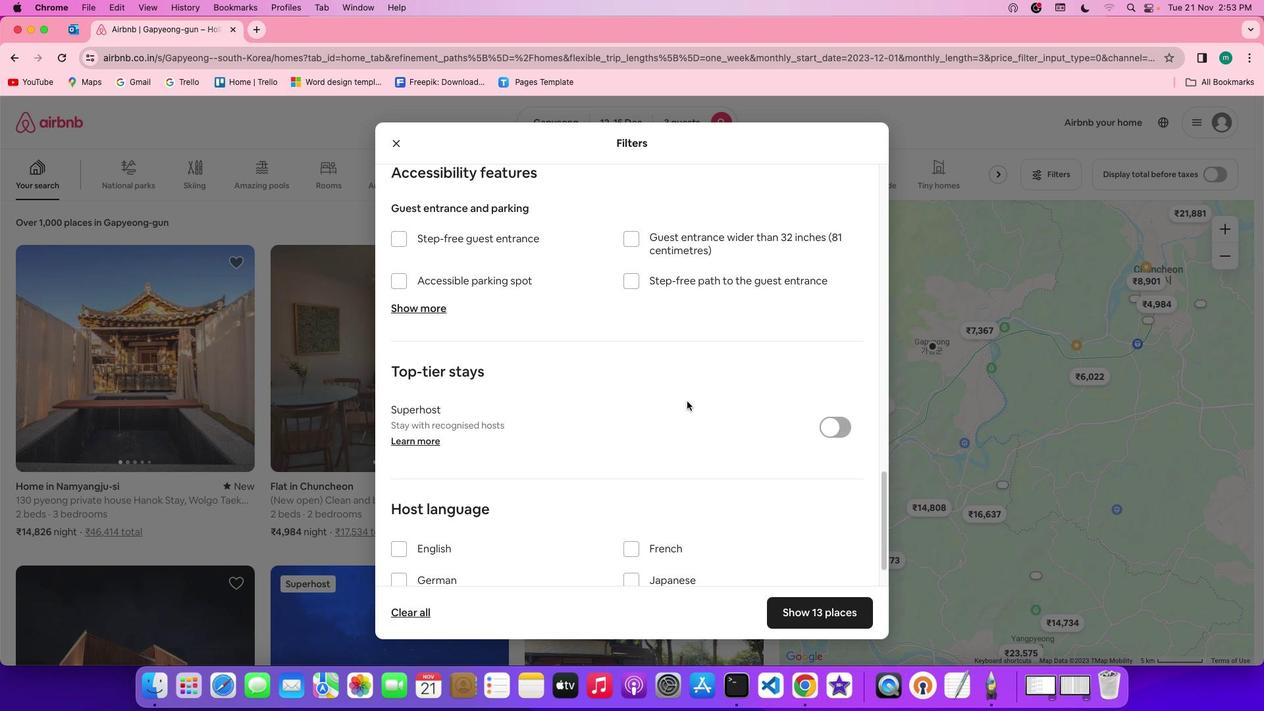 
Action: Mouse scrolled (687, 401) with delta (0, -3)
Screenshot: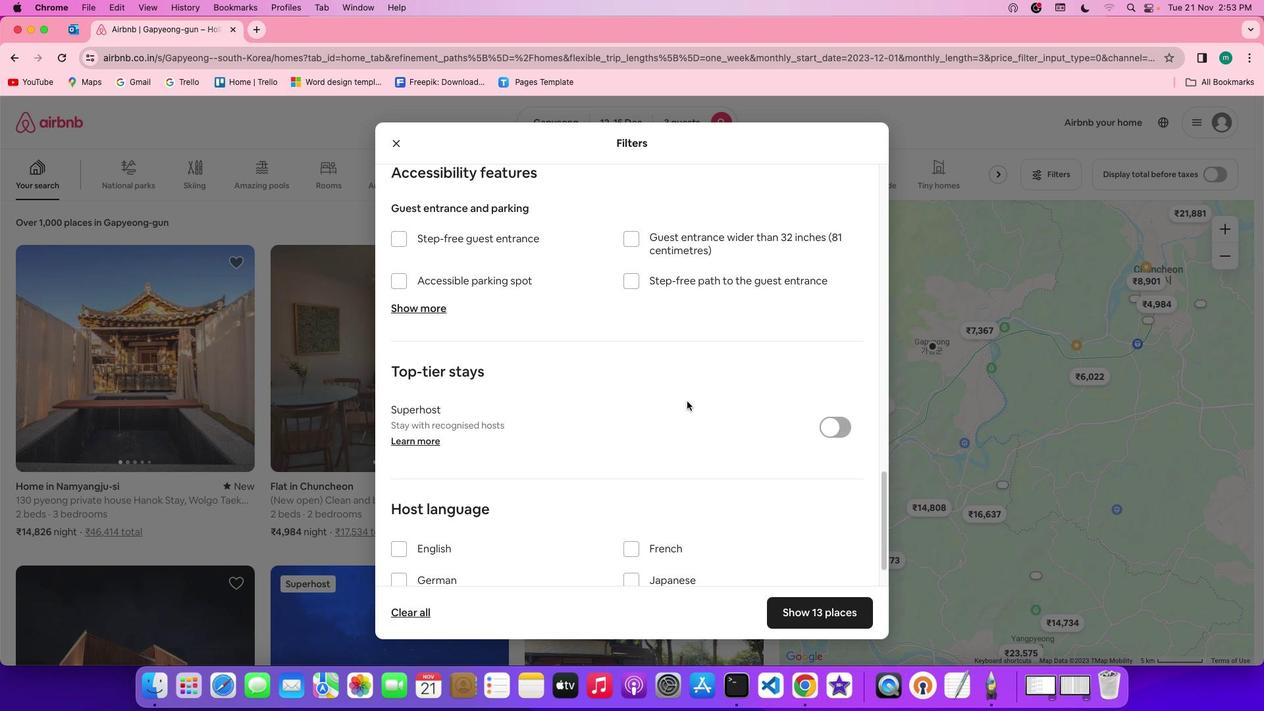 
Action: Mouse scrolled (687, 401) with delta (0, -3)
Screenshot: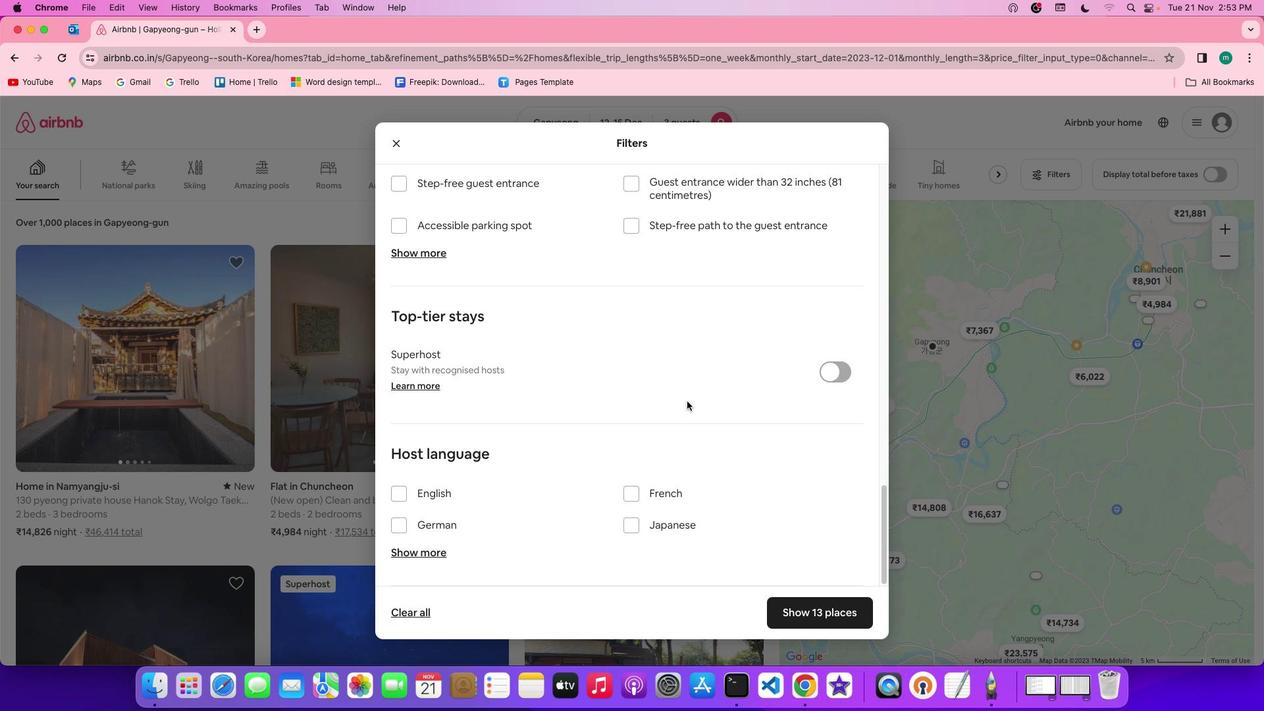 
Action: Mouse scrolled (687, 401) with delta (0, -3)
Screenshot: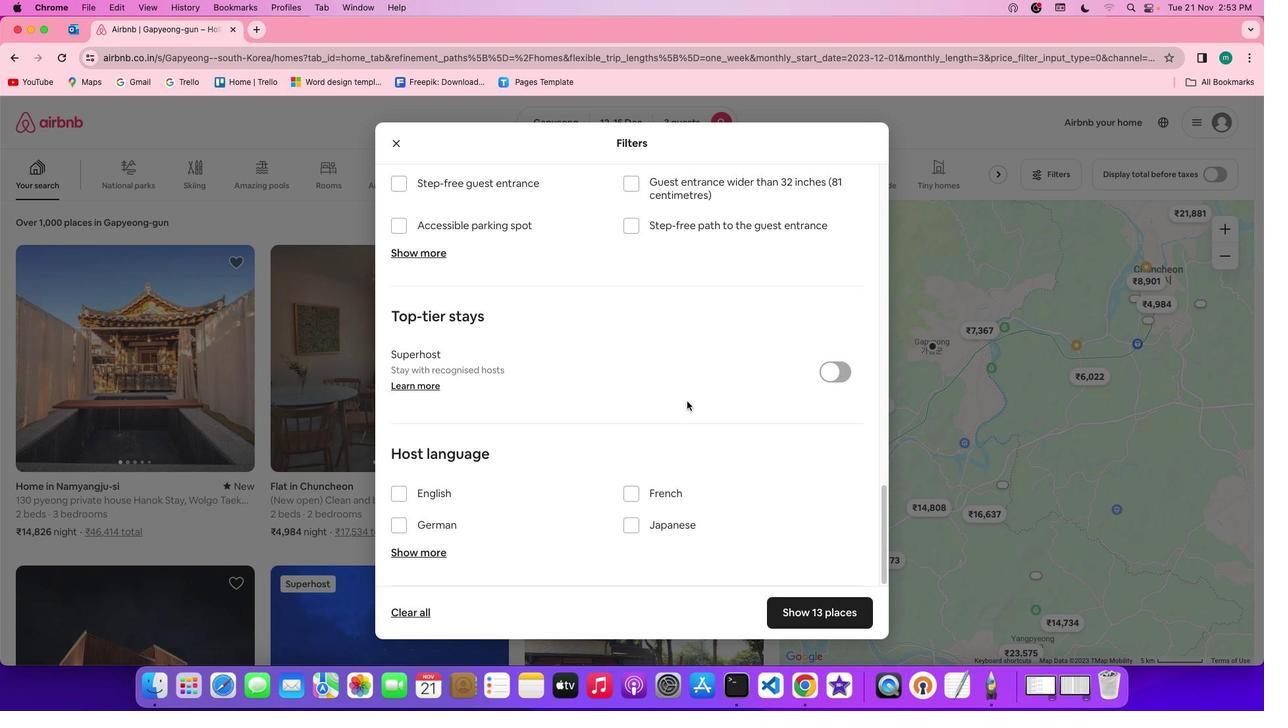 
Action: Mouse scrolled (687, 401) with delta (0, 0)
Screenshot: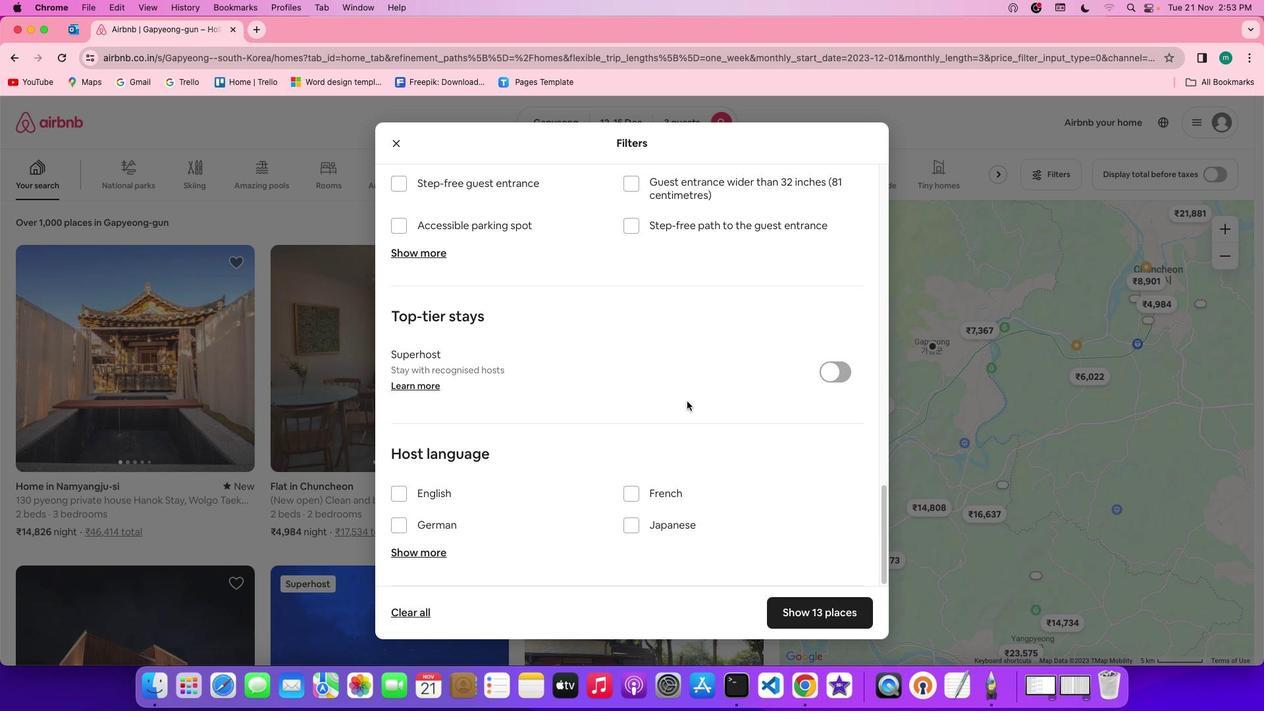
Action: Mouse scrolled (687, 401) with delta (0, 0)
Screenshot: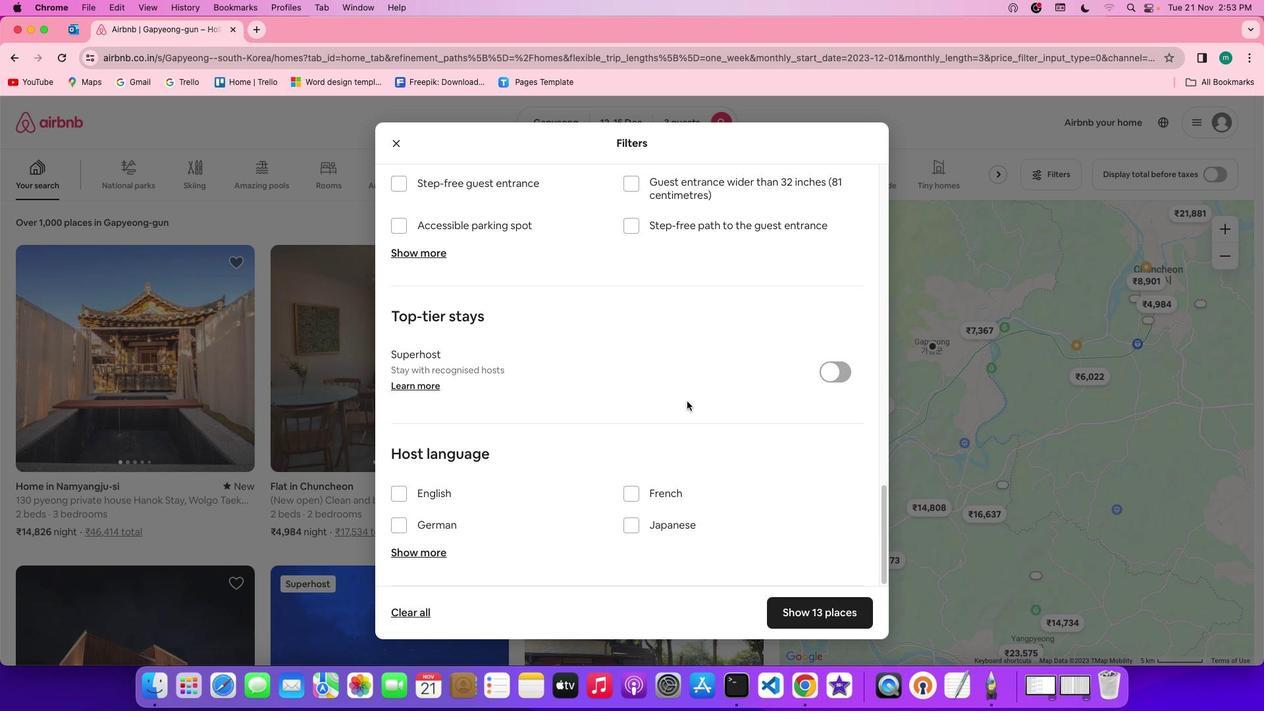 
Action: Mouse scrolled (687, 401) with delta (0, -1)
Screenshot: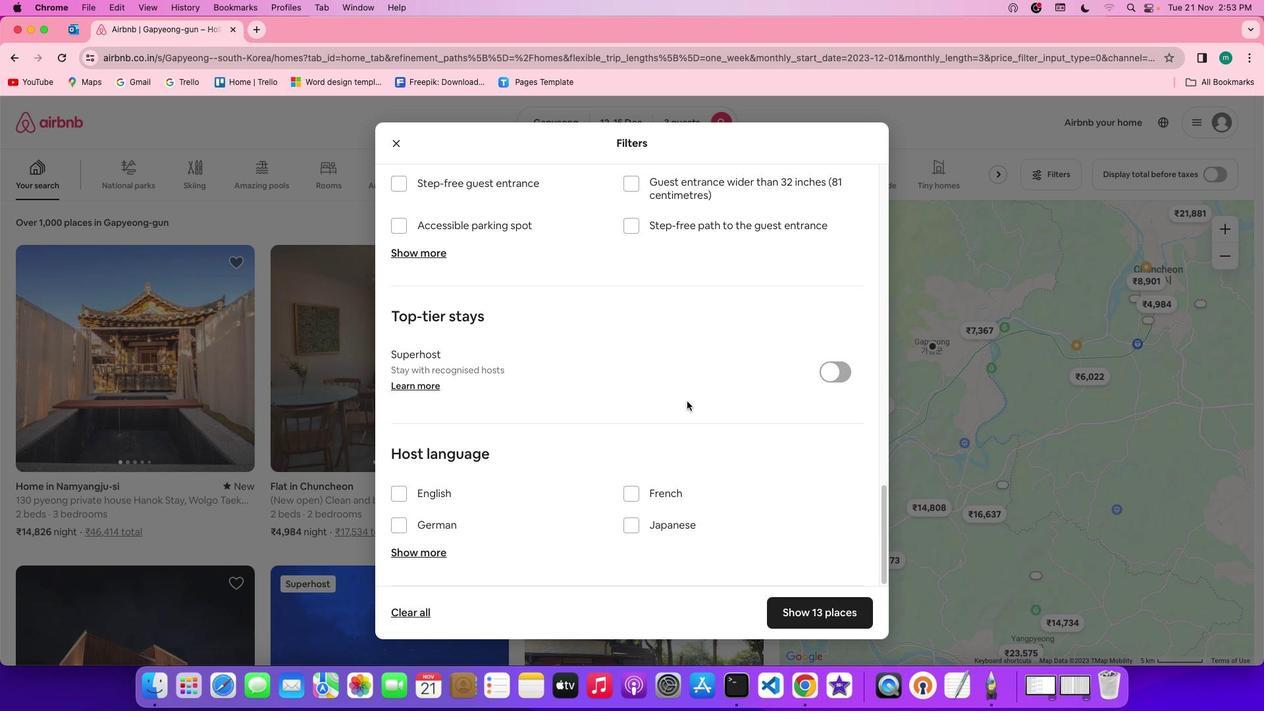 
Action: Mouse scrolled (687, 401) with delta (0, -3)
Screenshot: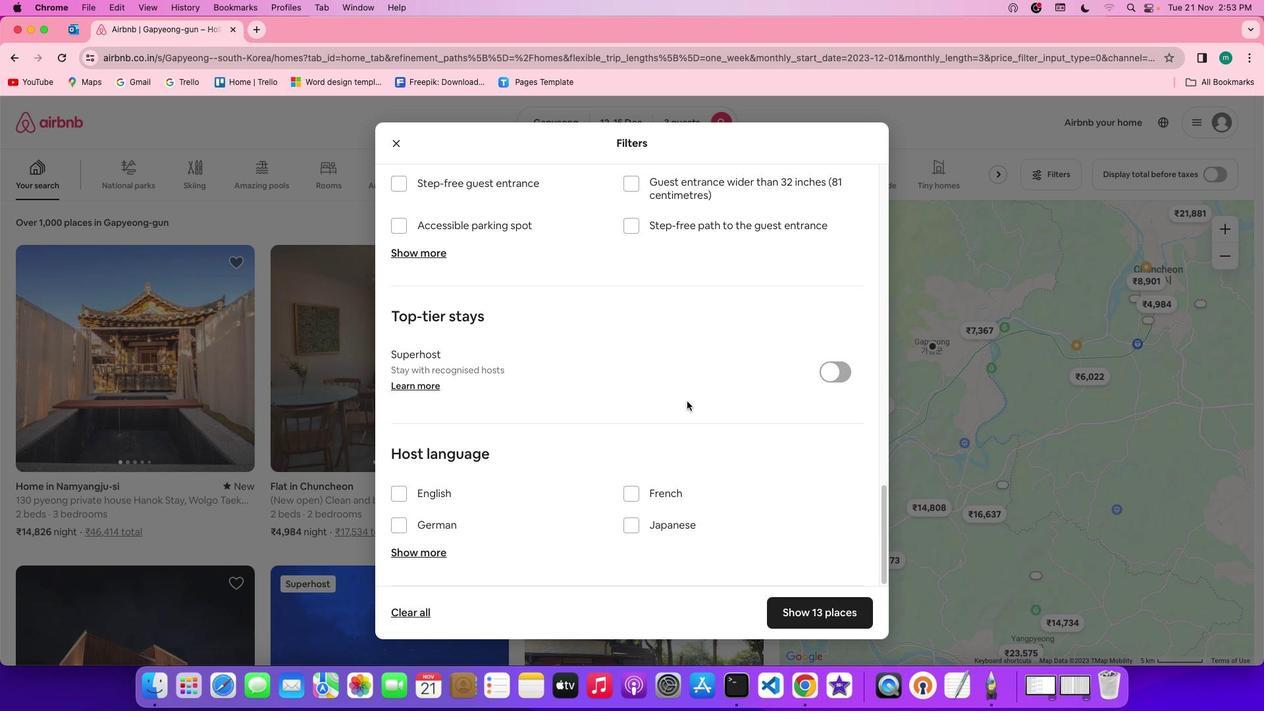 
Action: Mouse scrolled (687, 401) with delta (0, -3)
Screenshot: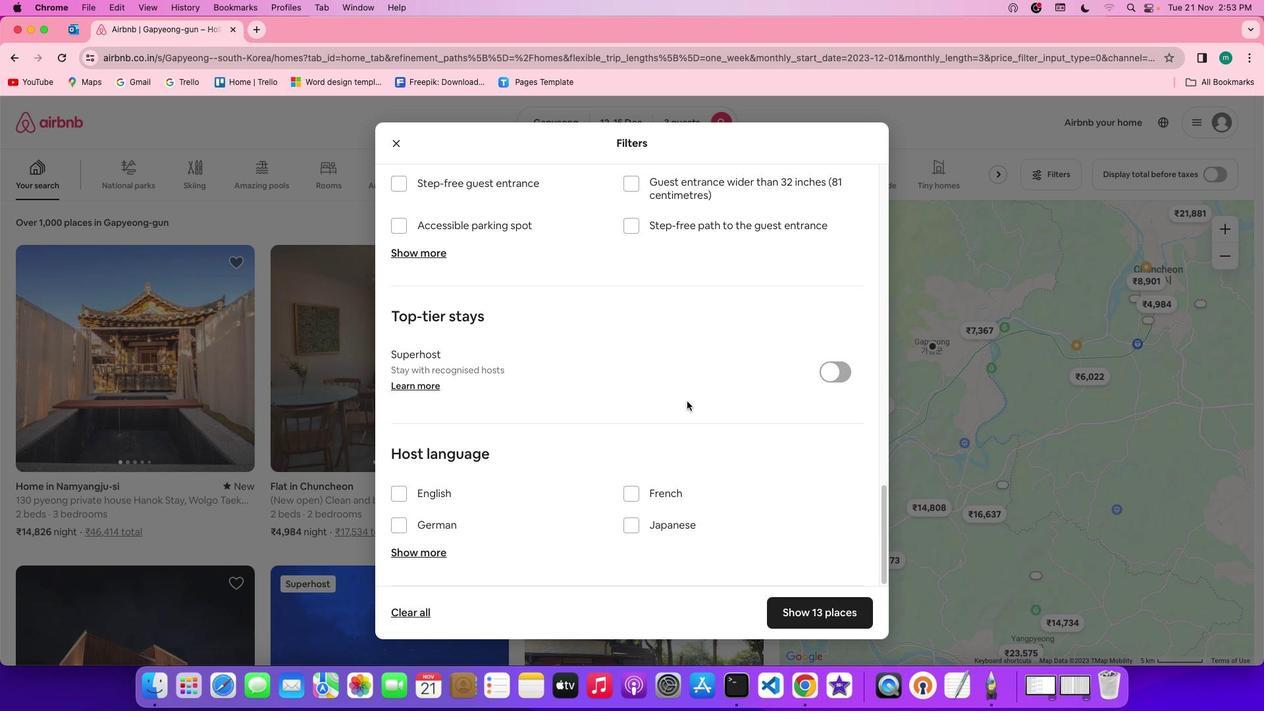 
Action: Mouse scrolled (687, 401) with delta (0, -3)
Screenshot: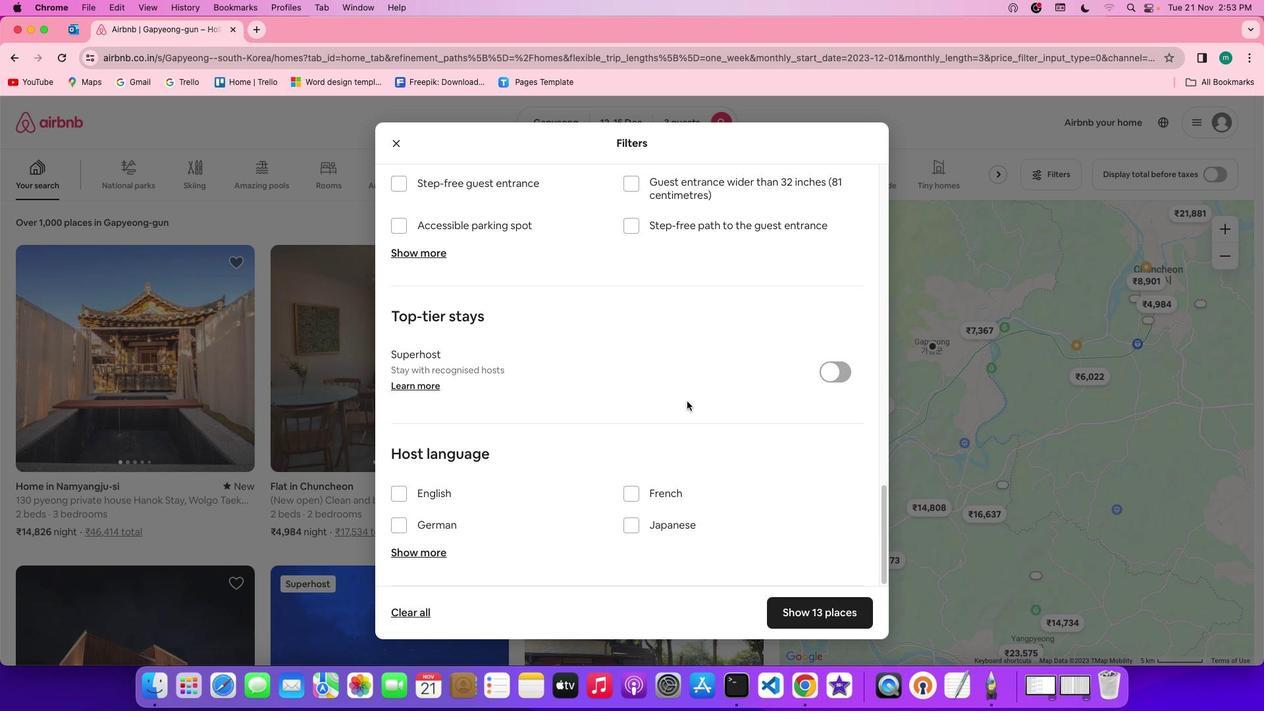 
Action: Mouse moved to (818, 612)
Screenshot: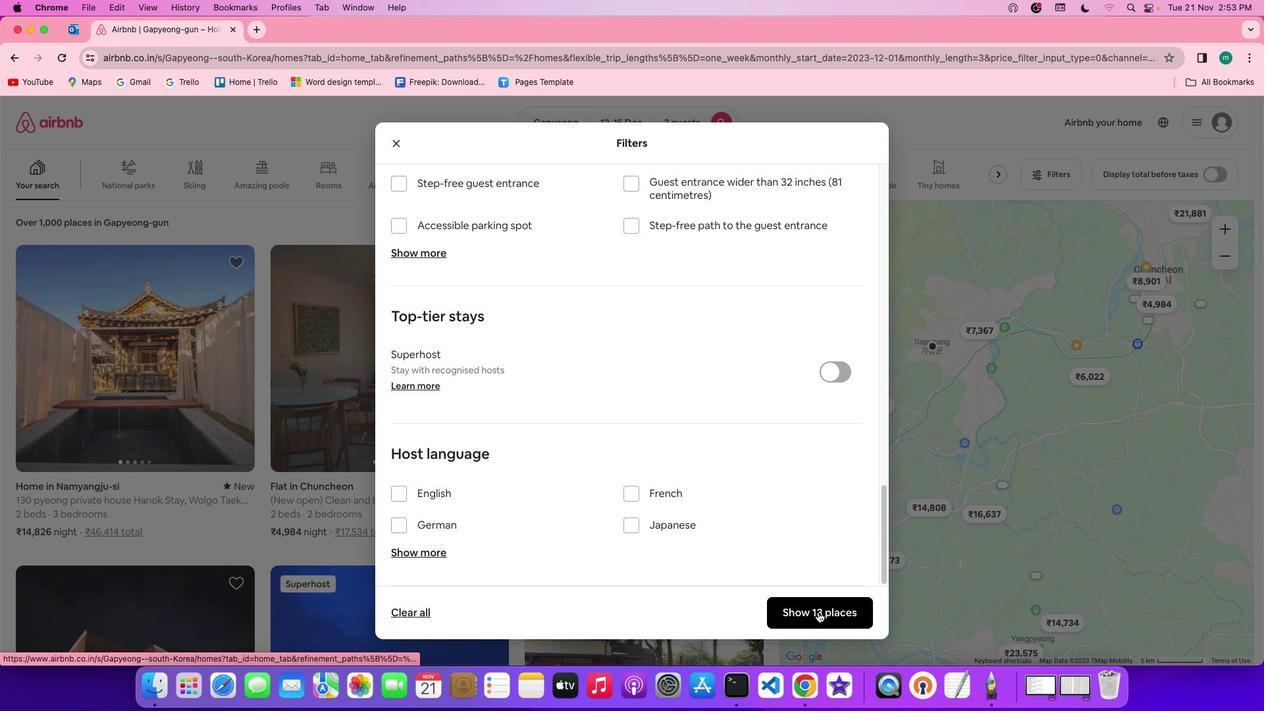 
Action: Mouse pressed left at (818, 612)
Screenshot: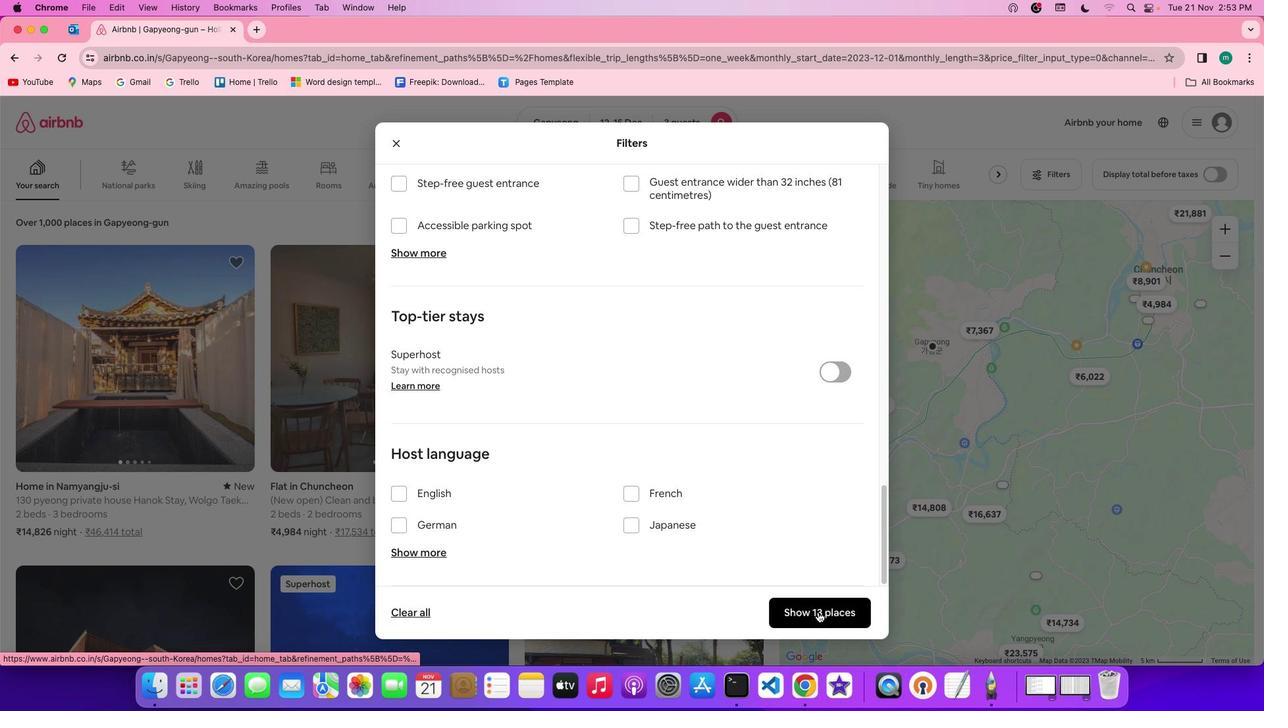 
Action: Mouse moved to (321, 474)
Screenshot: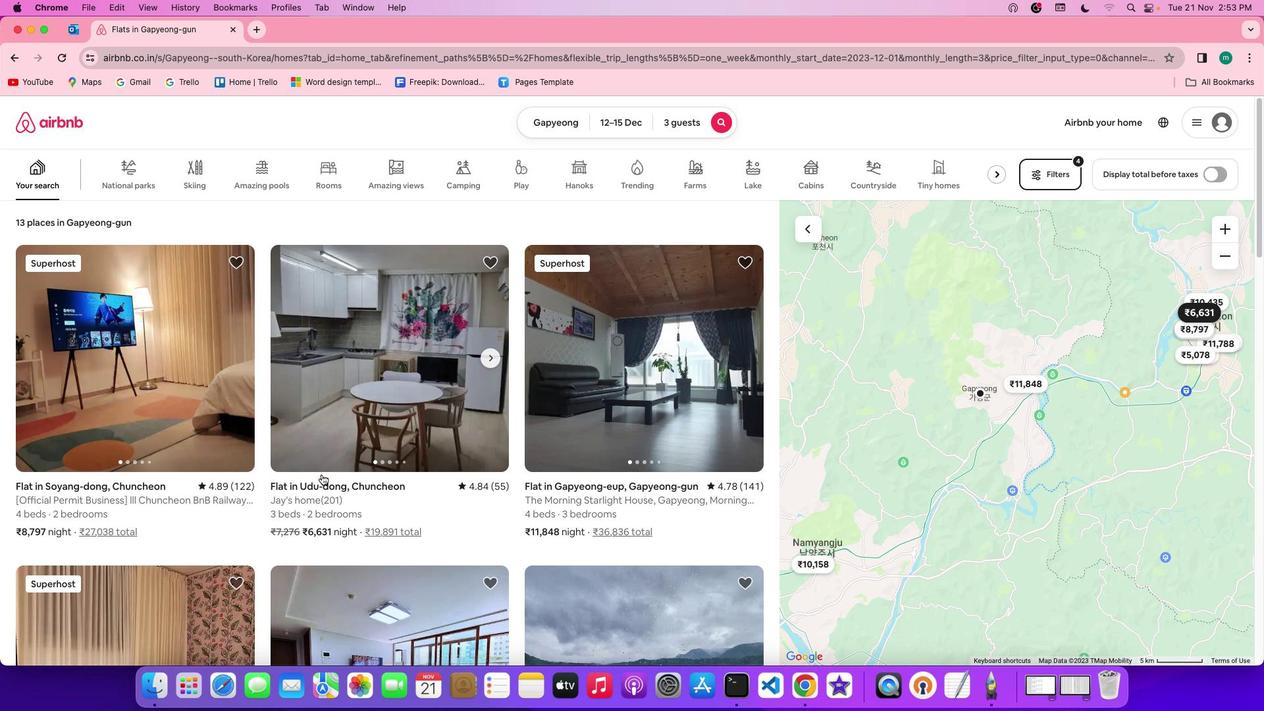 
Action: Mouse scrolled (321, 474) with delta (0, 0)
Screenshot: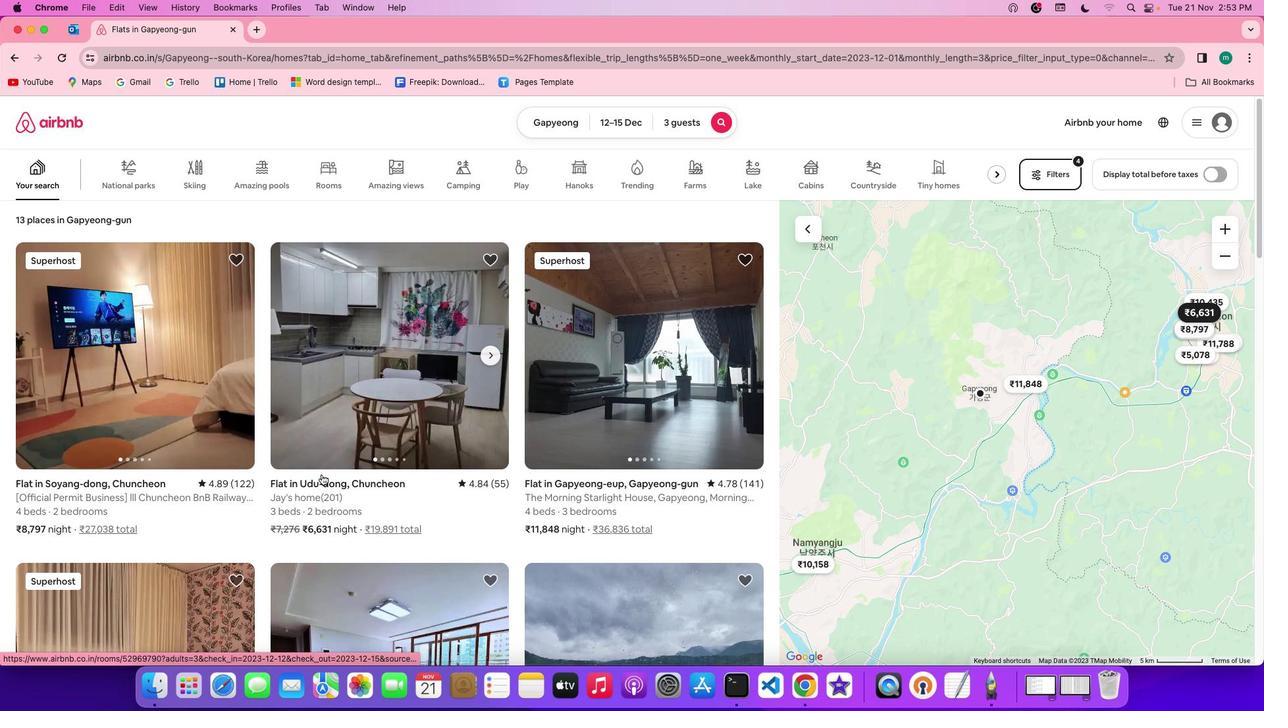 
Action: Mouse scrolled (321, 474) with delta (0, 0)
Screenshot: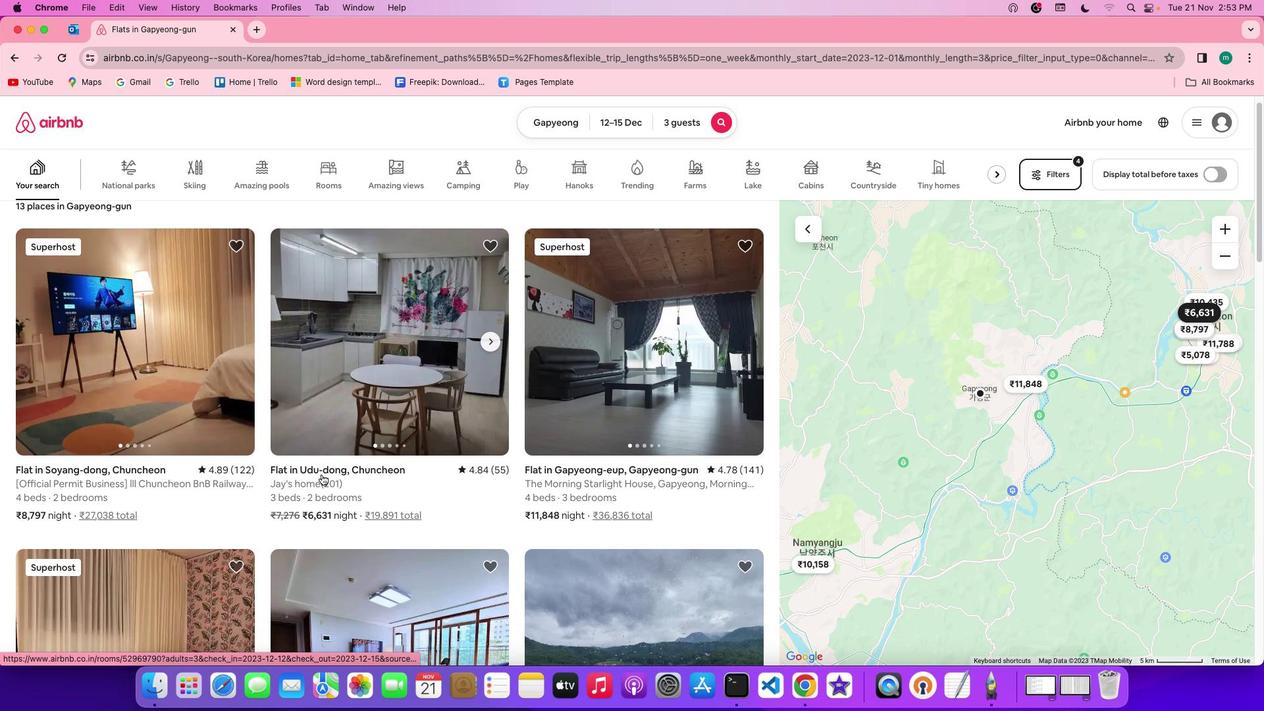 
Action: Mouse scrolled (321, 474) with delta (0, 0)
Screenshot: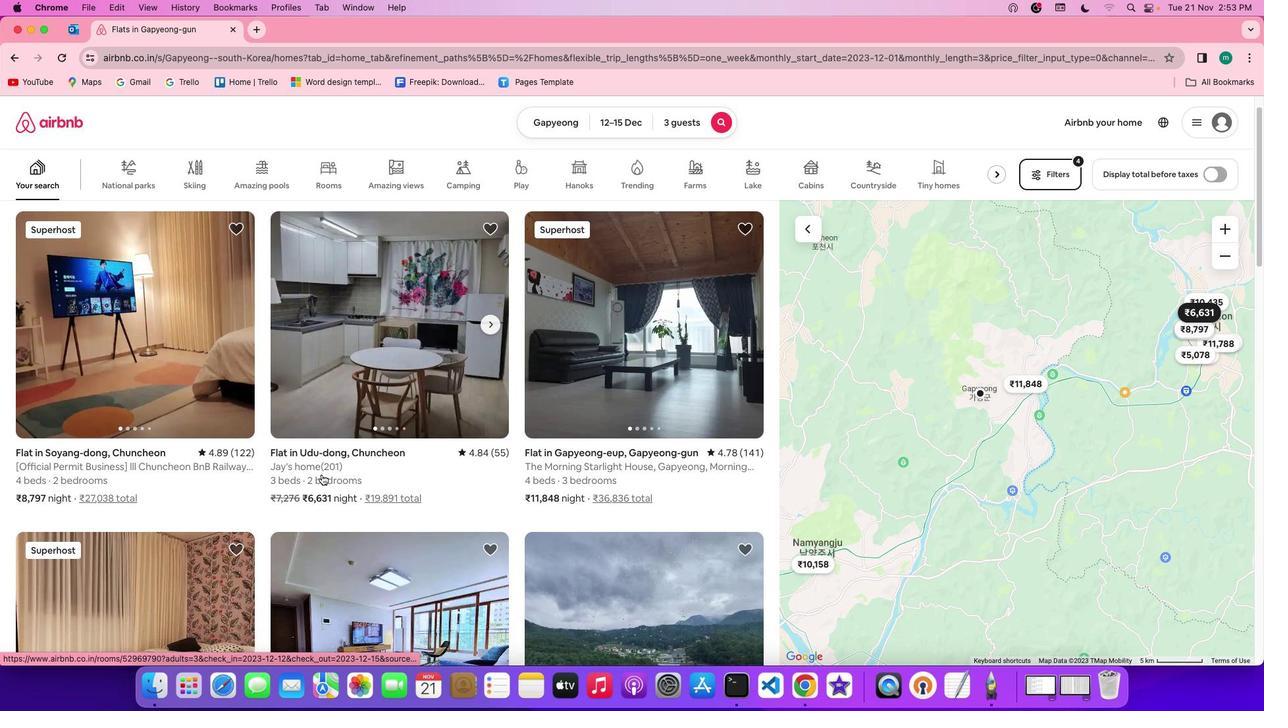 
Action: Mouse scrolled (321, 474) with delta (0, 0)
Screenshot: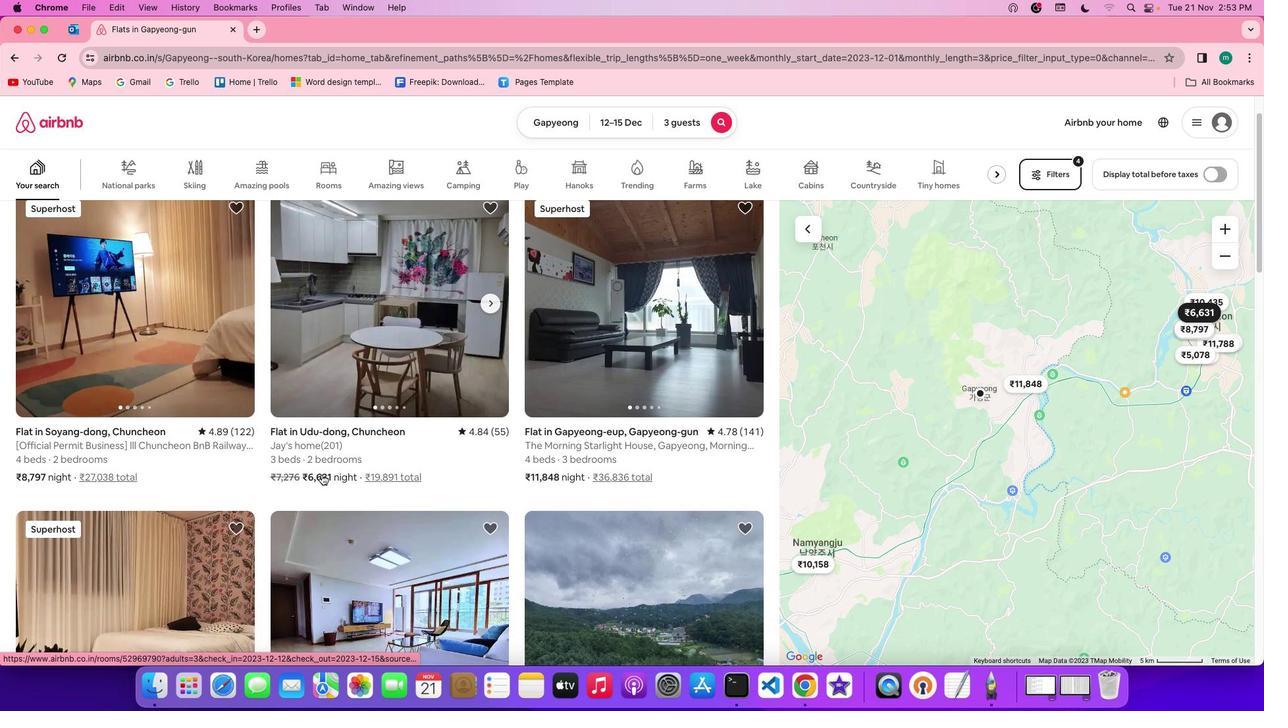 
Action: Mouse moved to (196, 400)
Screenshot: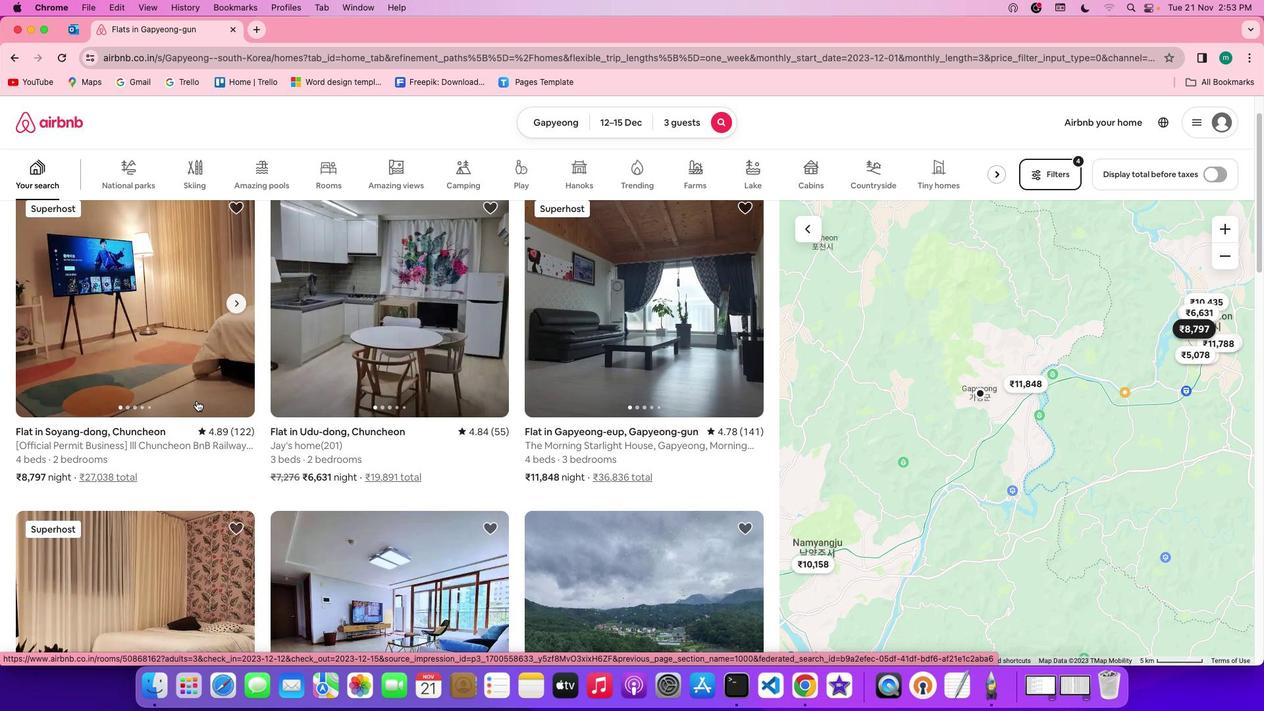 
Action: Mouse pressed left at (196, 400)
Screenshot: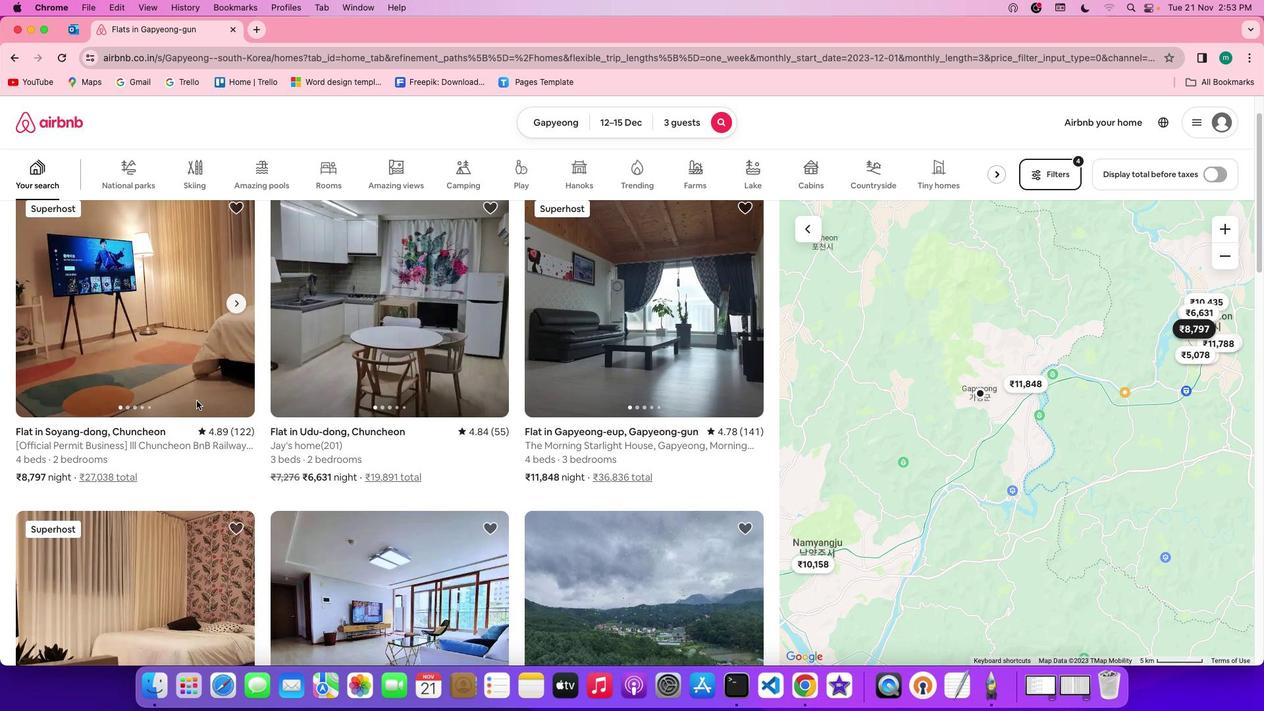
Action: Mouse moved to (957, 487)
Screenshot: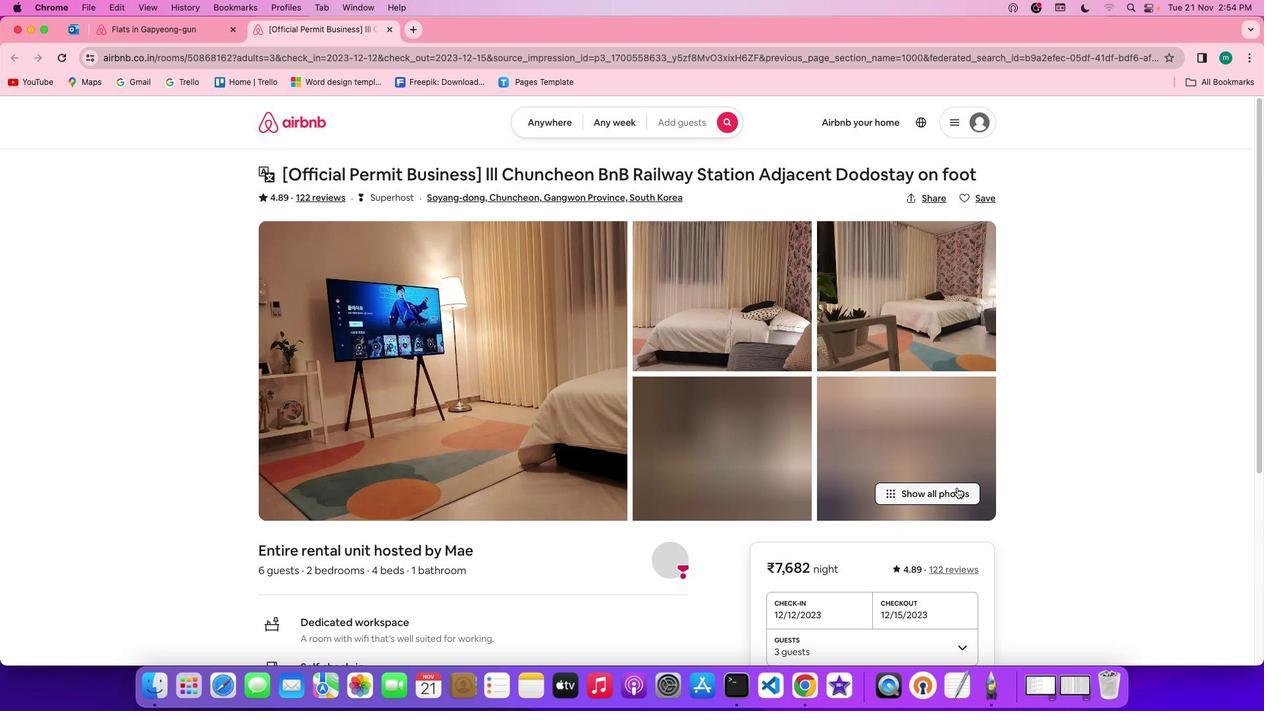 
Action: Mouse pressed left at (957, 487)
Screenshot: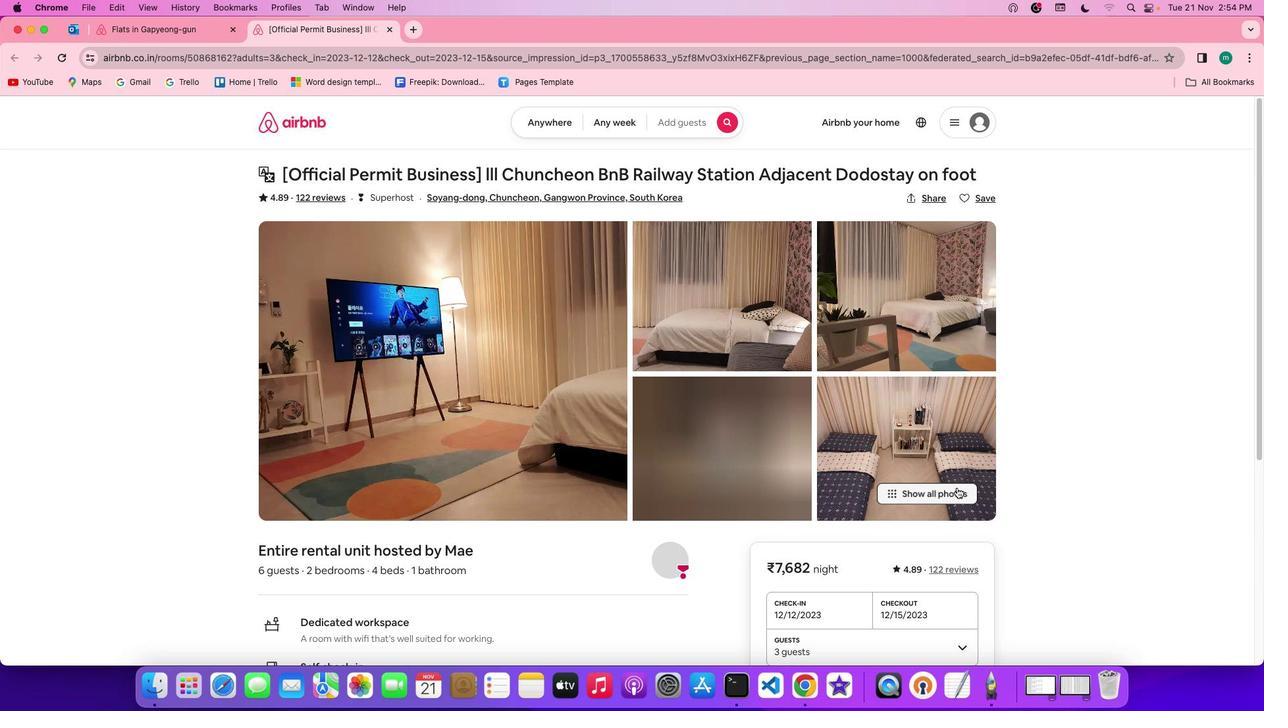 
Action: Mouse moved to (697, 472)
Screenshot: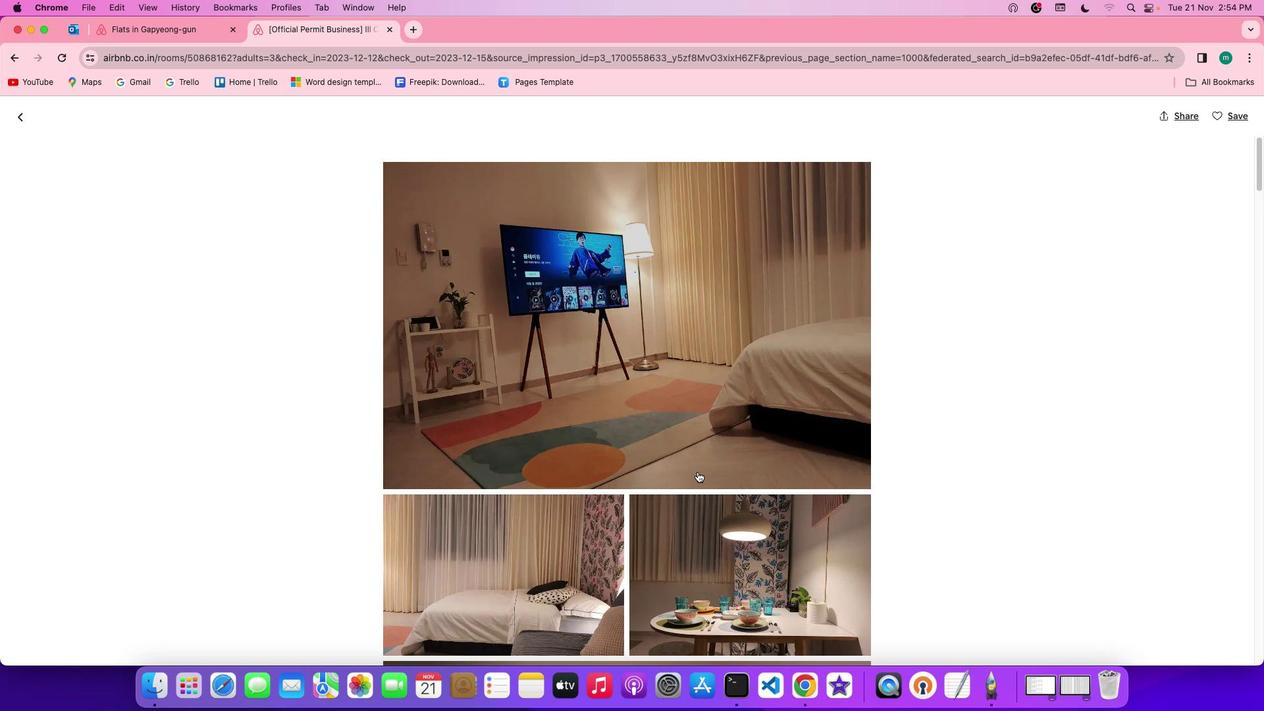 
Action: Mouse scrolled (697, 472) with delta (0, 0)
Screenshot: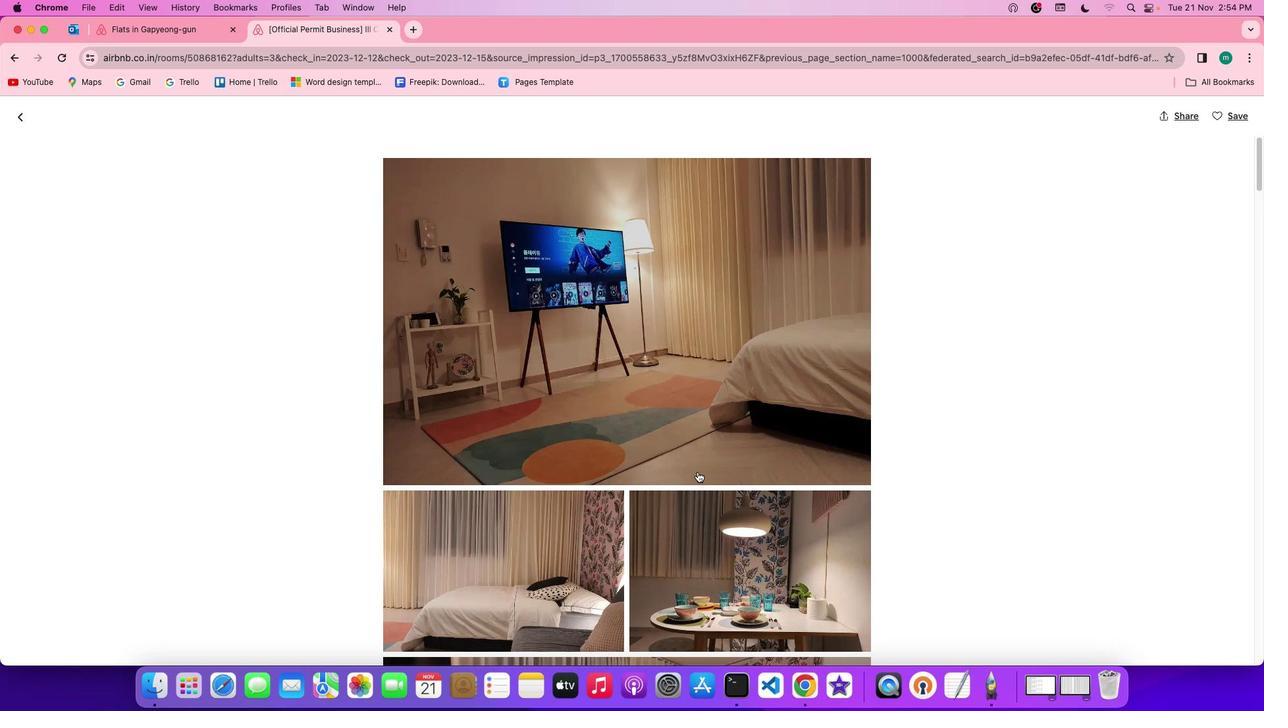 
Action: Mouse scrolled (697, 472) with delta (0, 0)
Screenshot: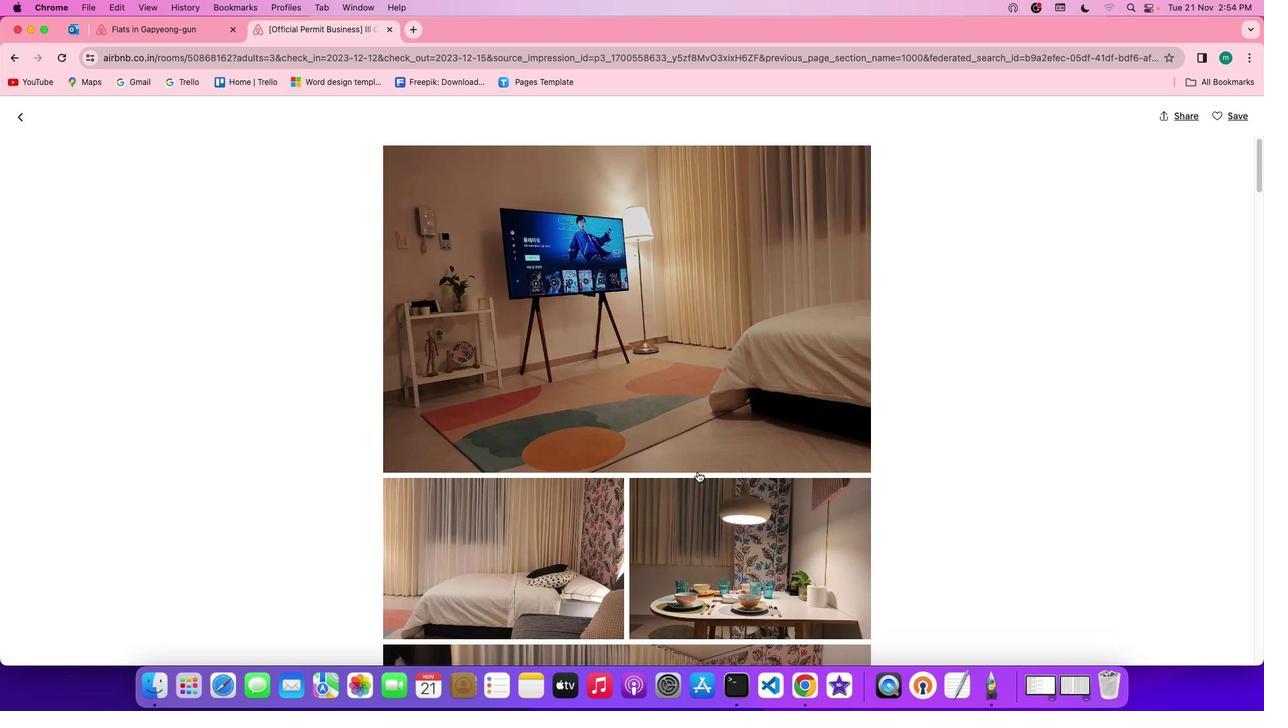 
Action: Mouse scrolled (697, 472) with delta (0, 0)
Screenshot: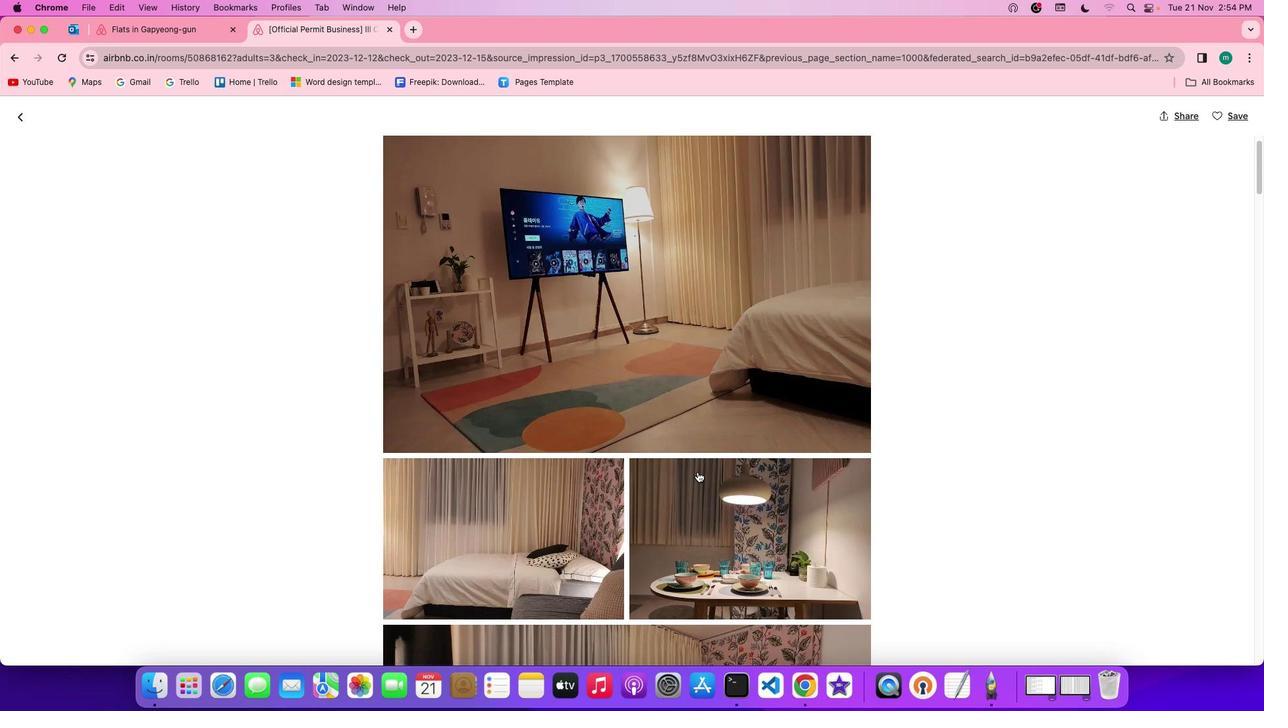 
Action: Mouse scrolled (697, 472) with delta (0, 0)
Screenshot: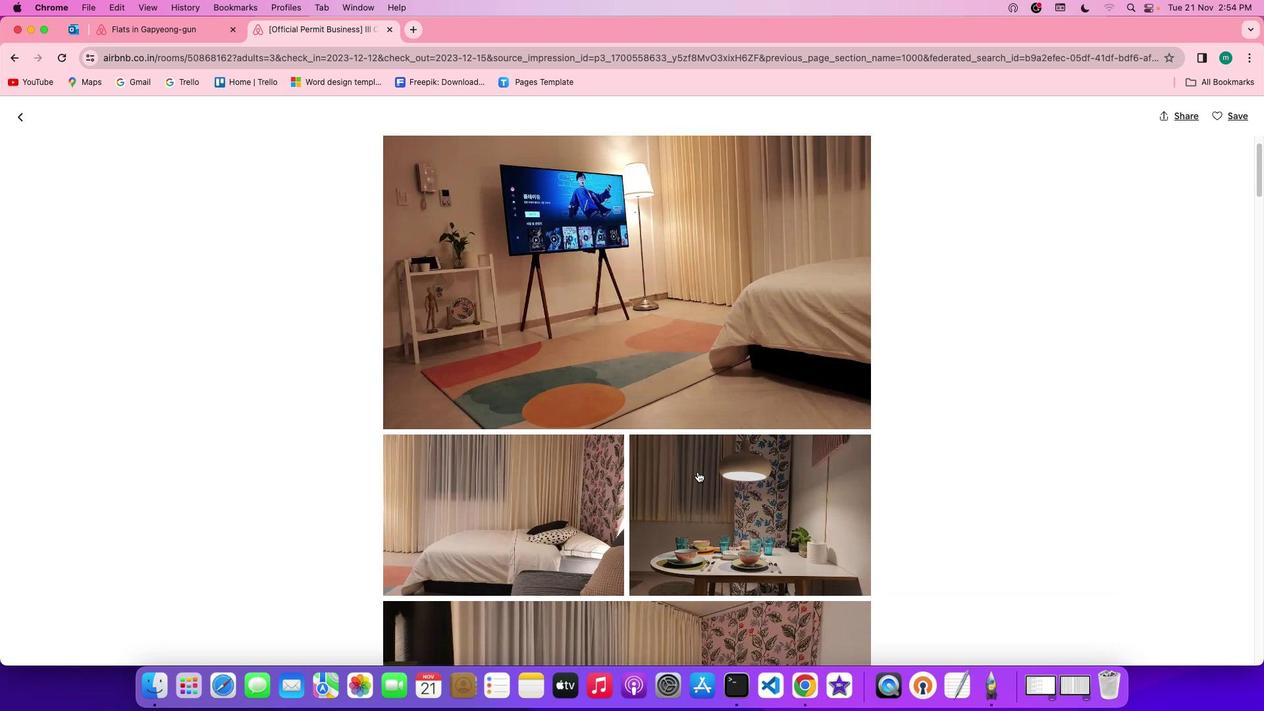 
Action: Mouse scrolled (697, 472) with delta (0, 0)
Screenshot: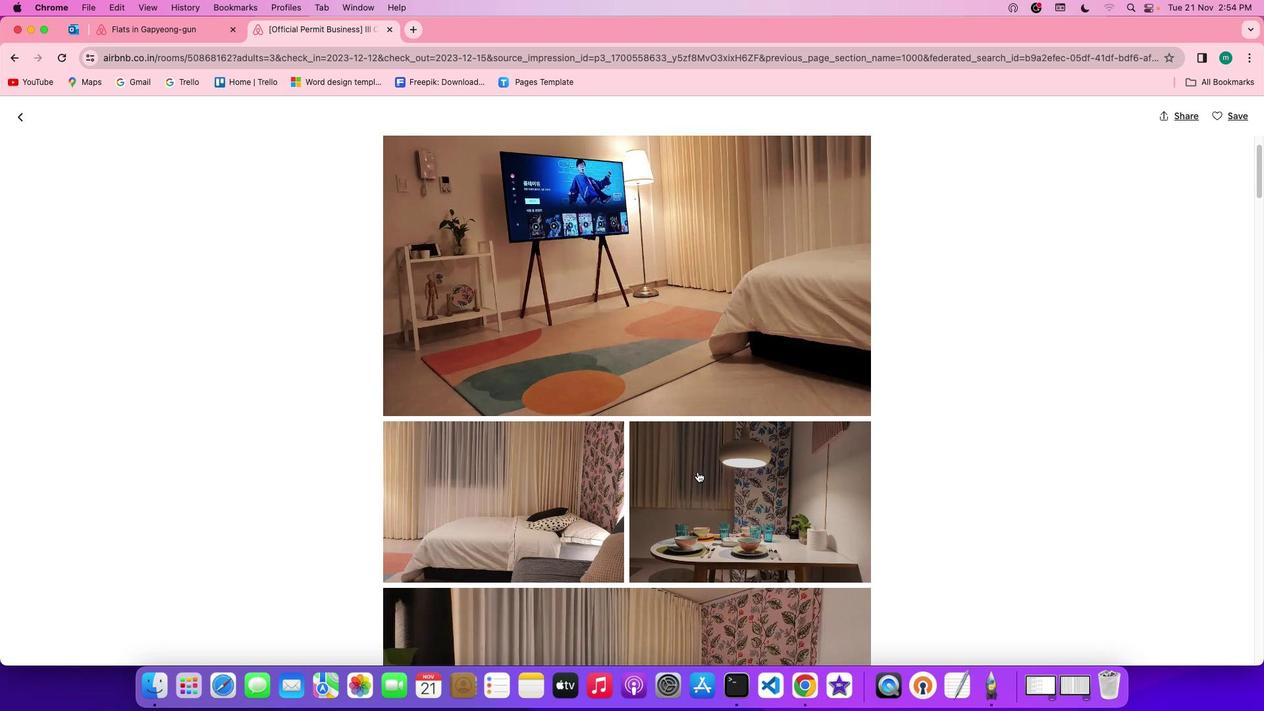 
Action: Mouse scrolled (697, 472) with delta (0, 0)
Screenshot: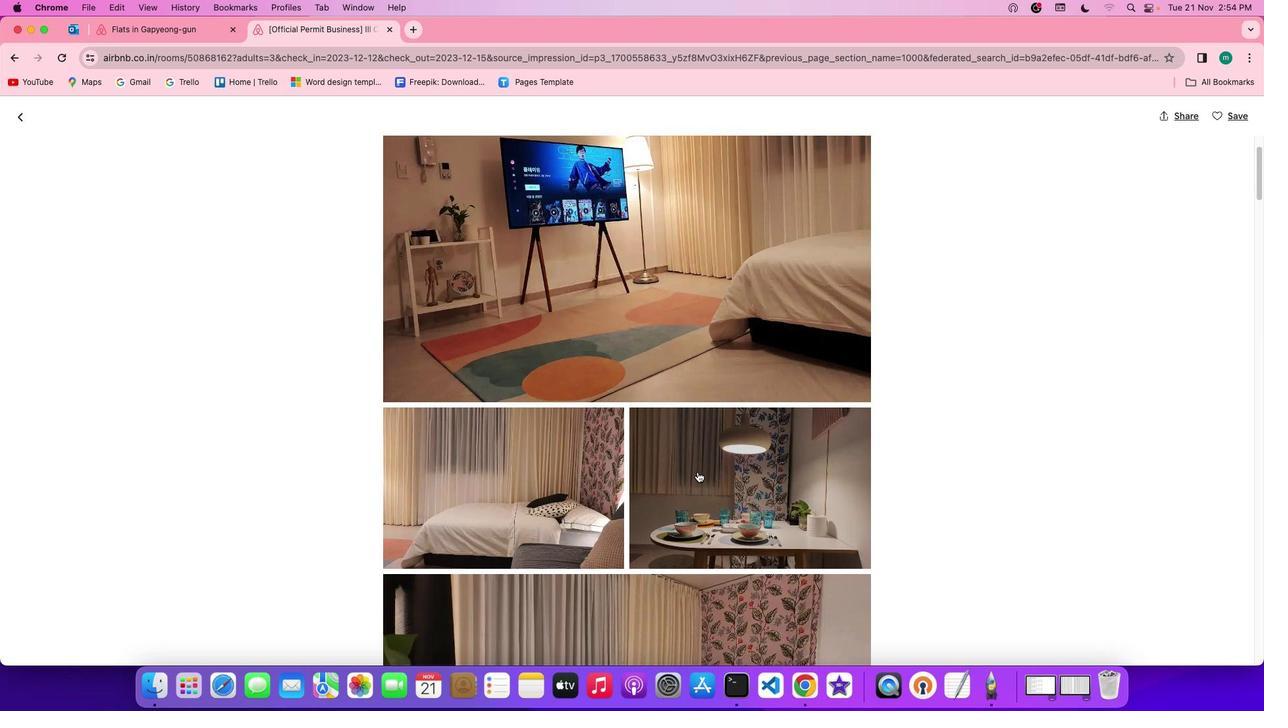 
Action: Mouse scrolled (697, 472) with delta (0, -1)
Screenshot: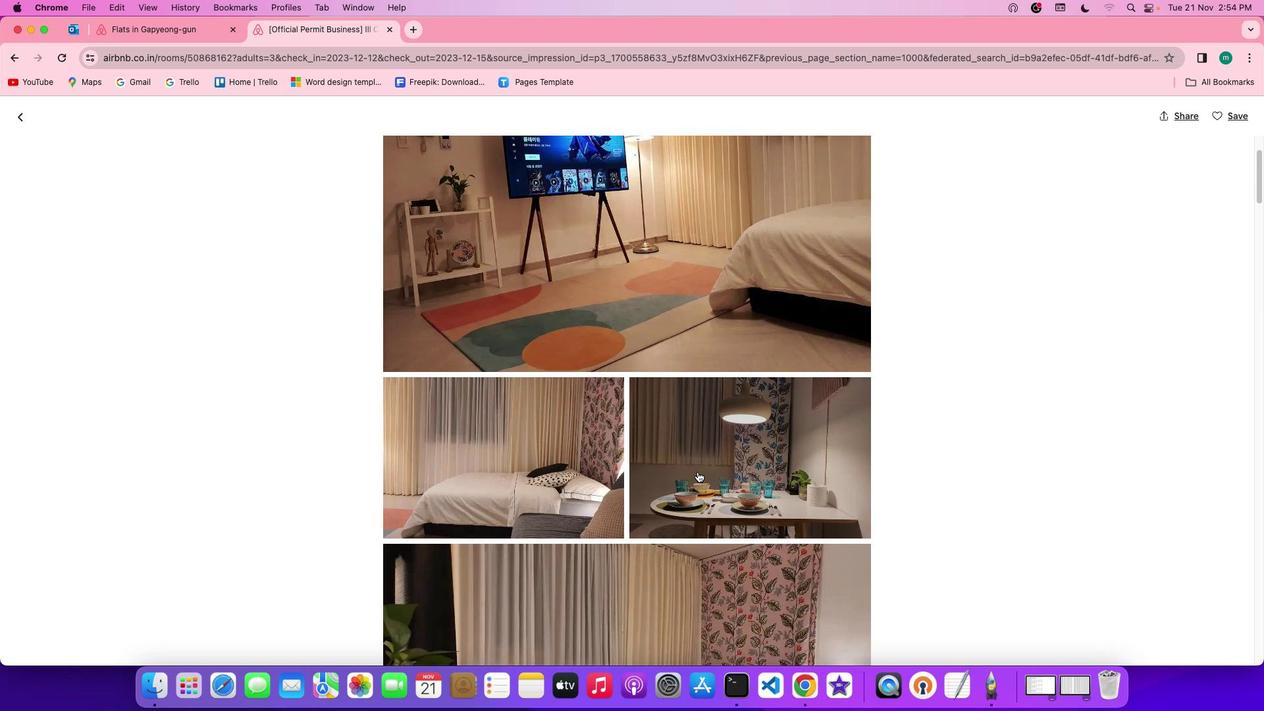 
Action: Mouse scrolled (697, 472) with delta (0, -1)
Screenshot: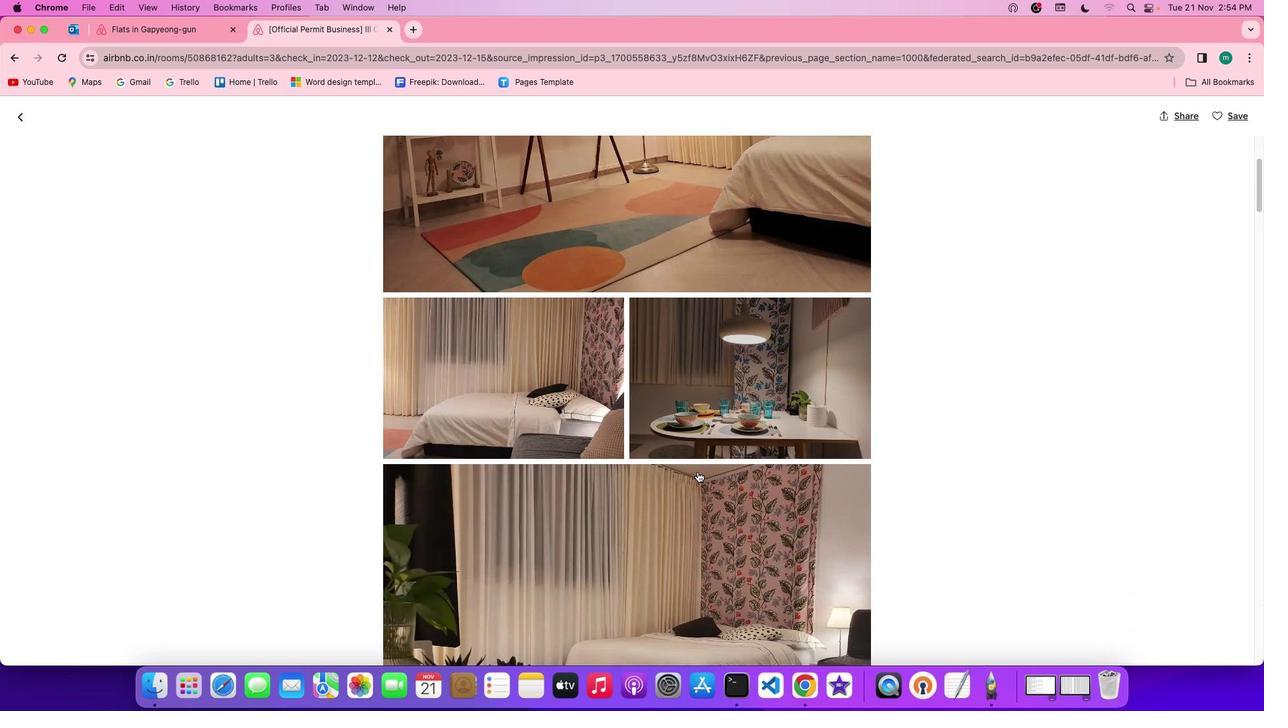 
Action: Mouse scrolled (697, 472) with delta (0, 0)
Screenshot: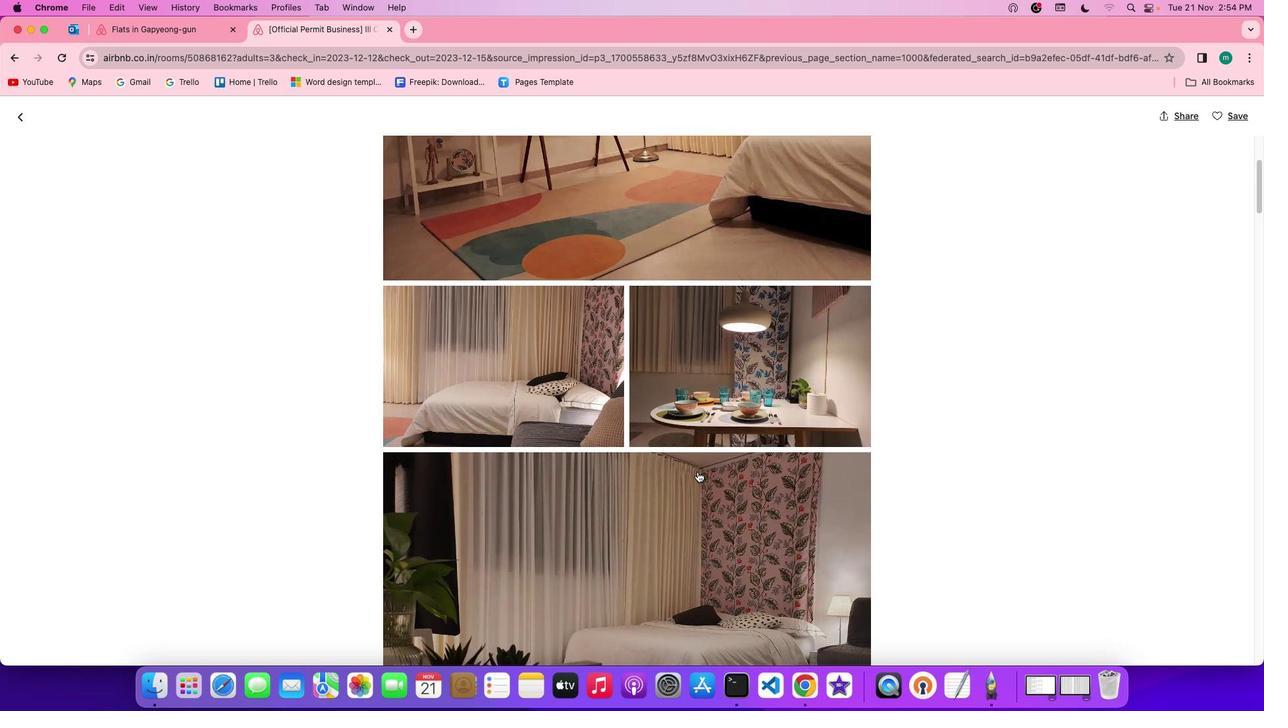 
Action: Mouse scrolled (697, 472) with delta (0, 0)
Screenshot: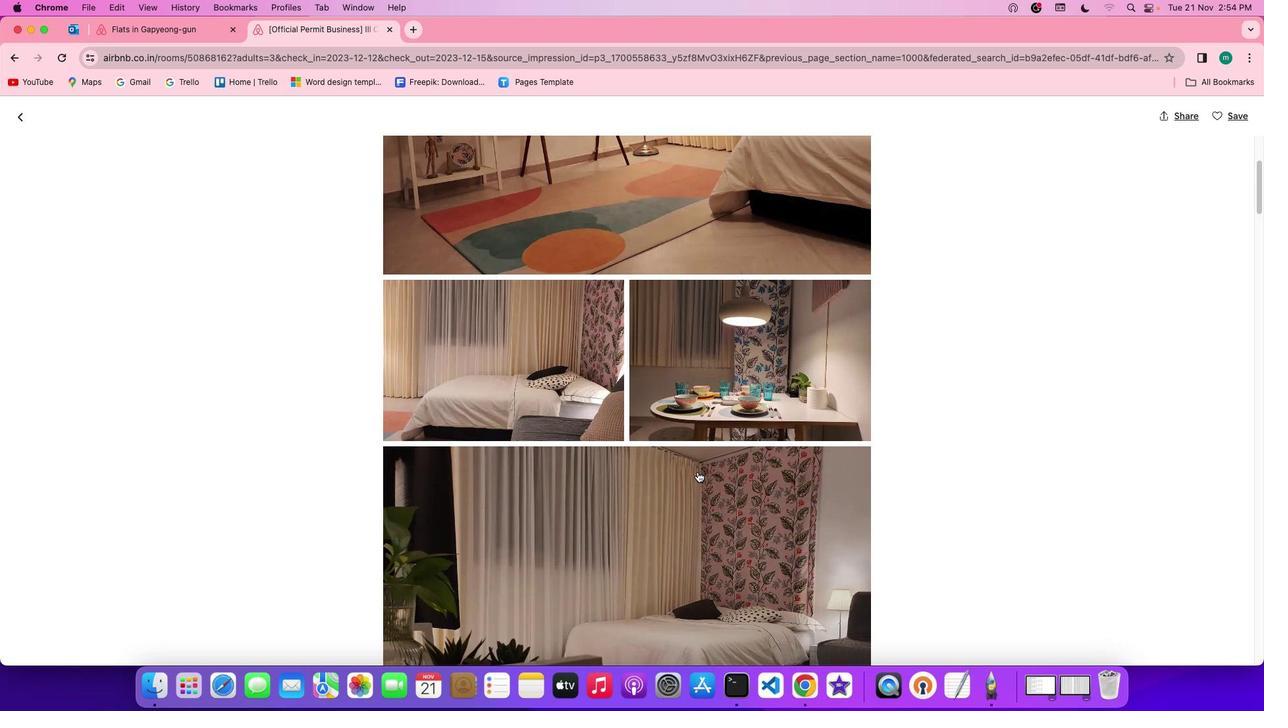 
Action: Mouse scrolled (697, 472) with delta (0, 0)
Screenshot: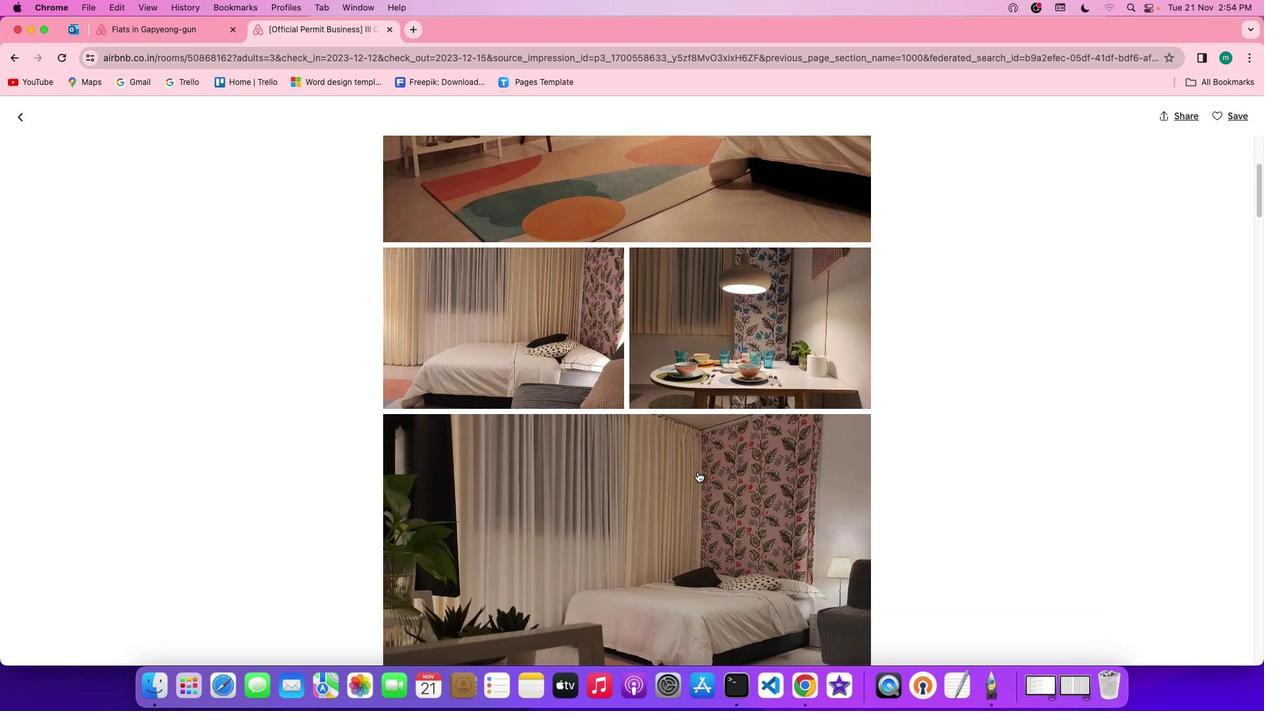 
Action: Mouse scrolled (697, 472) with delta (0, 0)
Screenshot: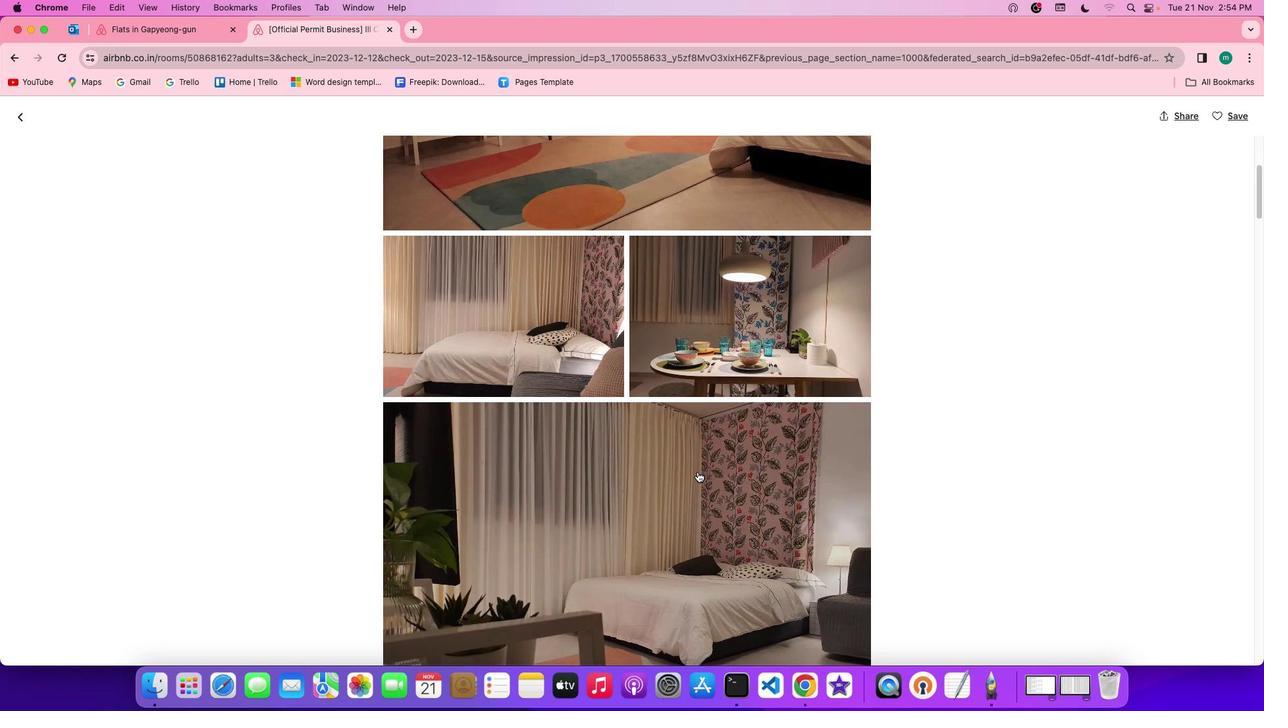 
Action: Mouse scrolled (697, 472) with delta (0, 0)
Screenshot: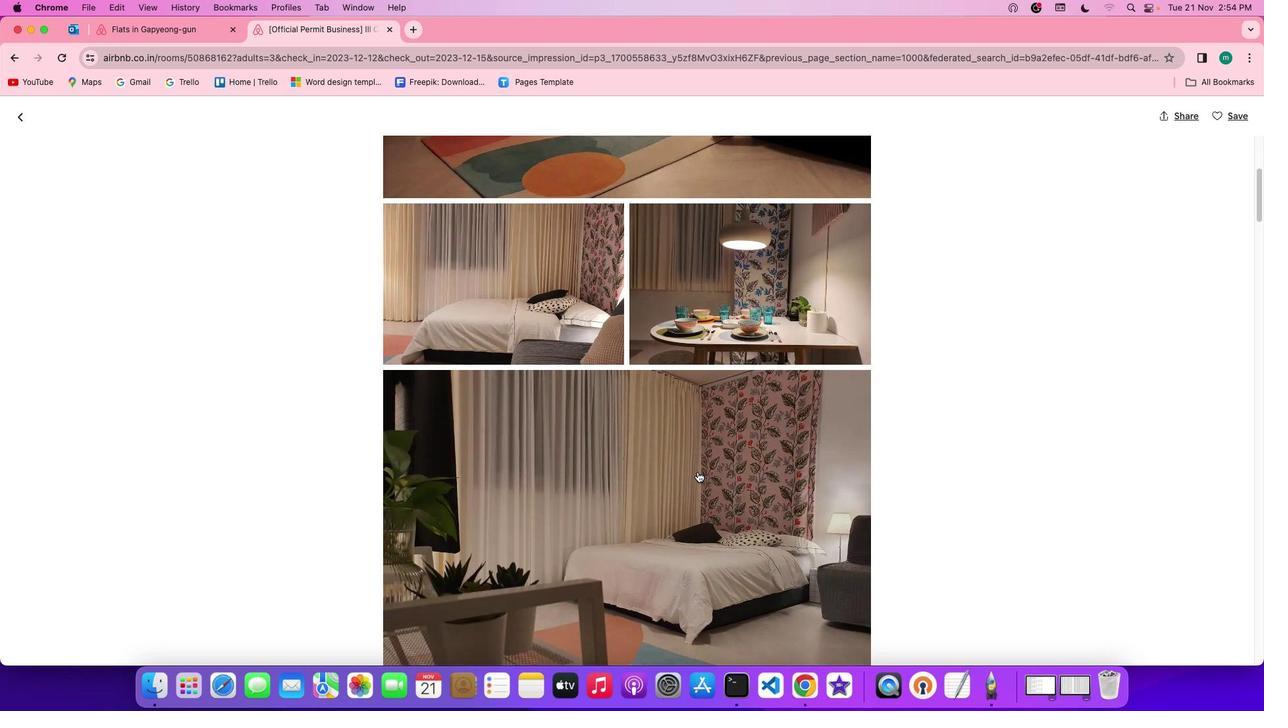 
Action: Mouse scrolled (697, 472) with delta (0, 0)
Screenshot: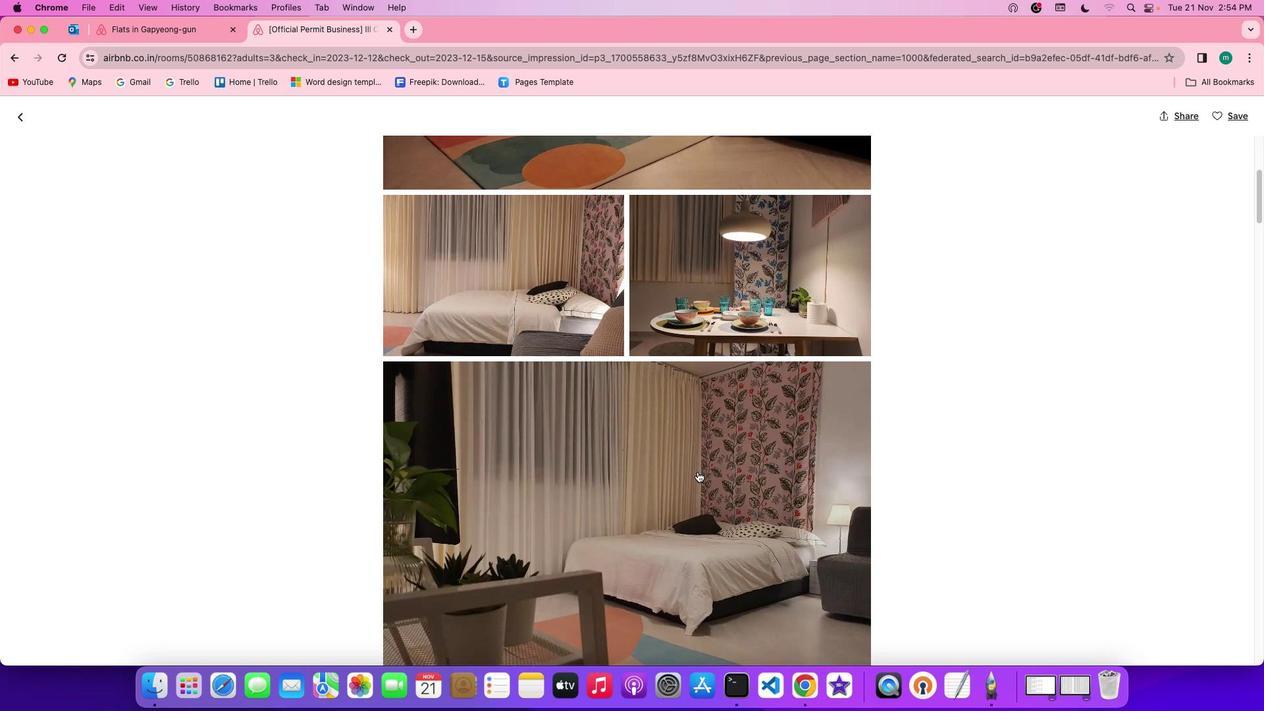 
Action: Mouse scrolled (697, 472) with delta (0, -1)
Screenshot: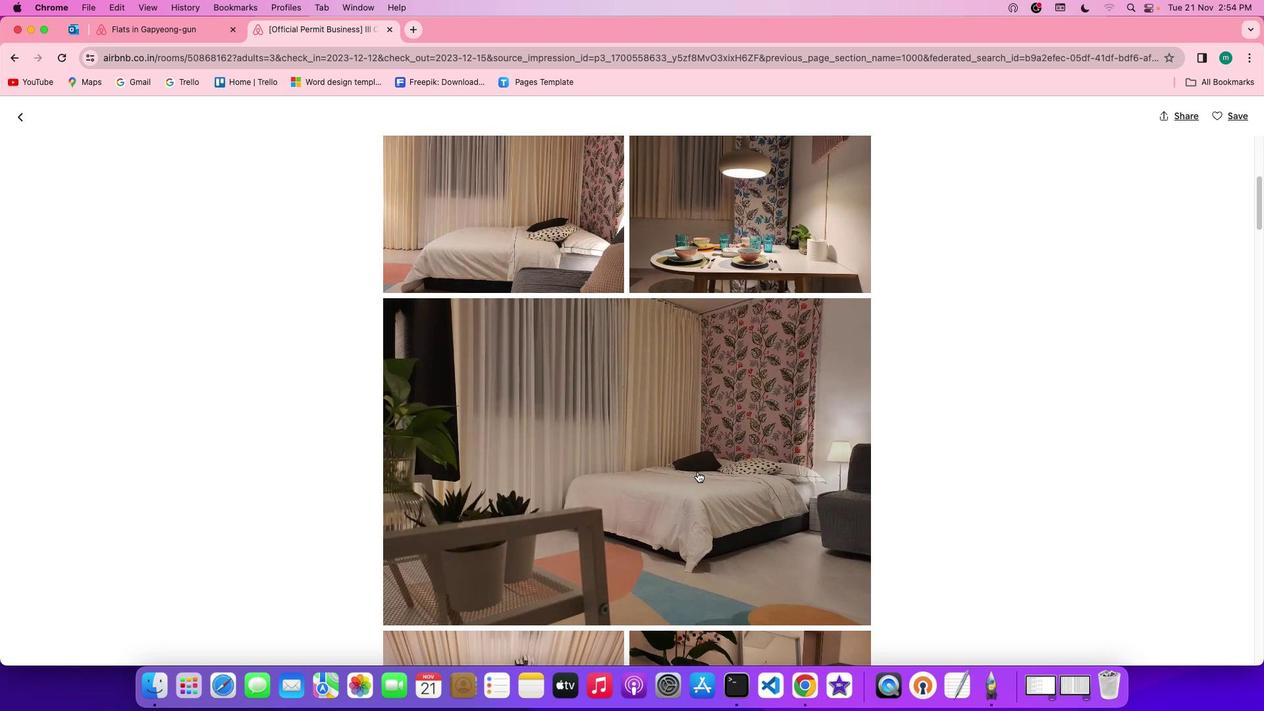 
Action: Mouse scrolled (697, 472) with delta (0, 0)
Screenshot: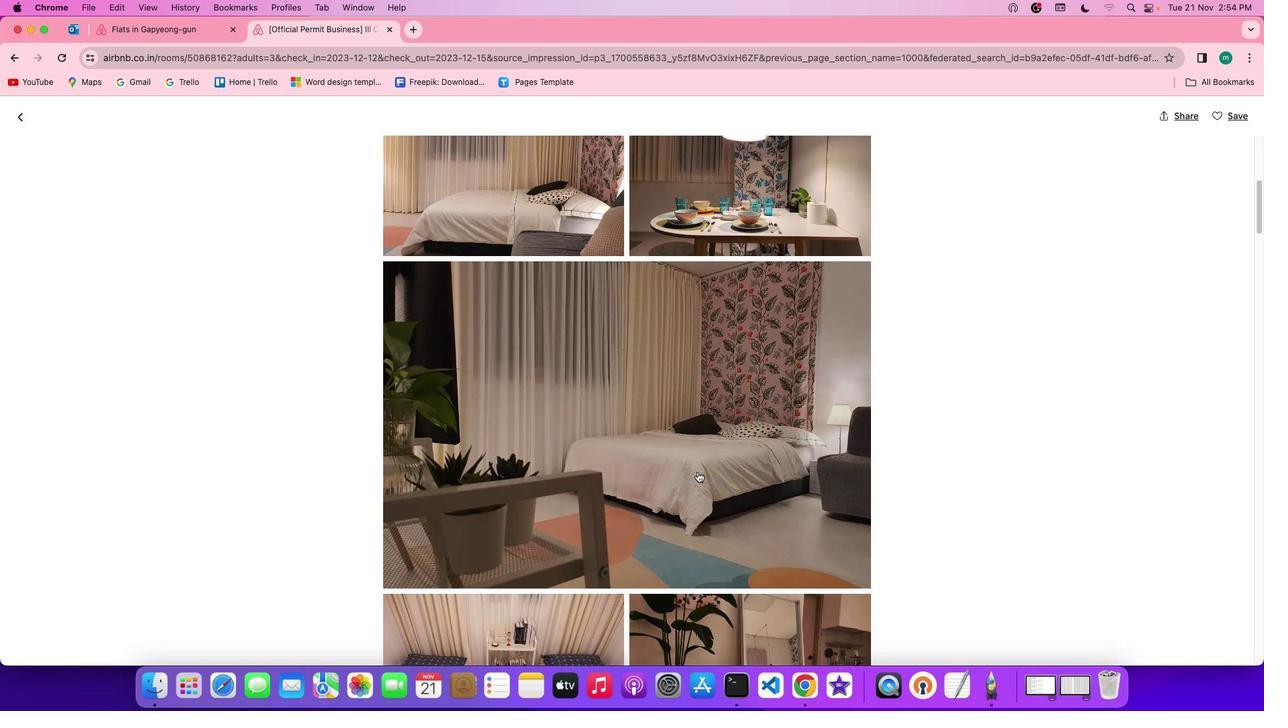 
Action: Mouse scrolled (697, 472) with delta (0, 0)
Screenshot: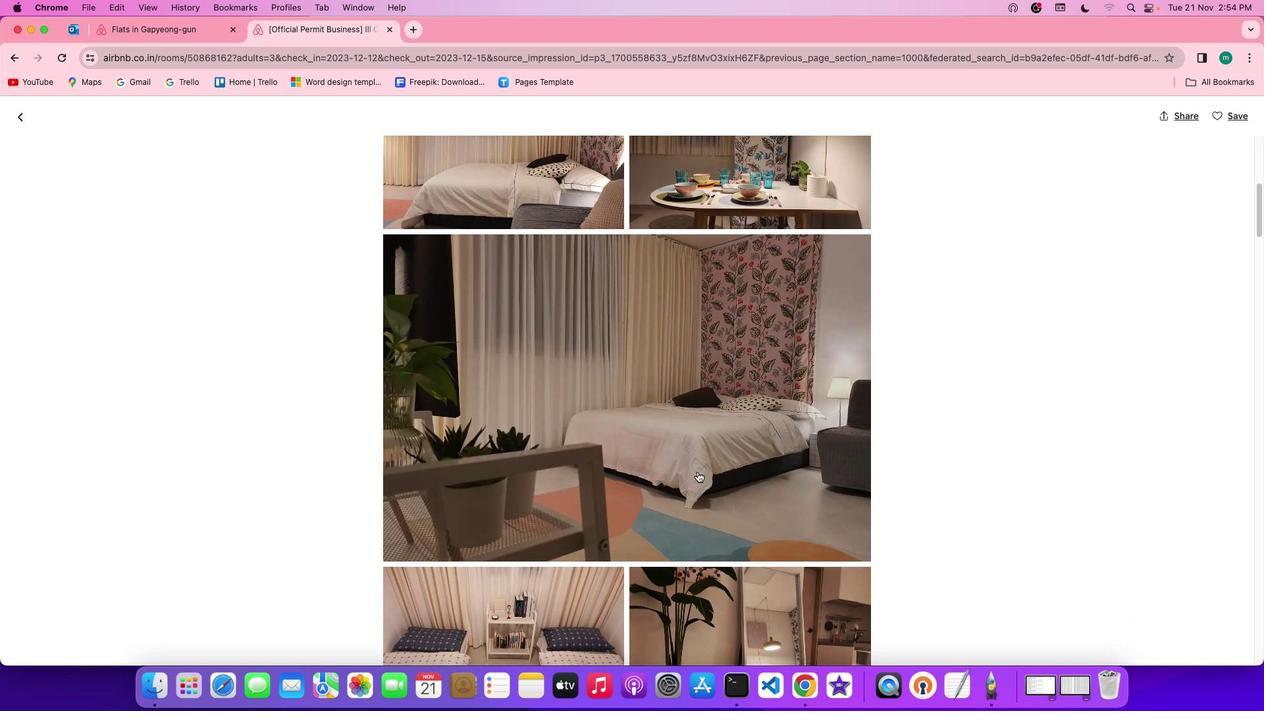 
Action: Mouse scrolled (697, 472) with delta (0, -1)
Screenshot: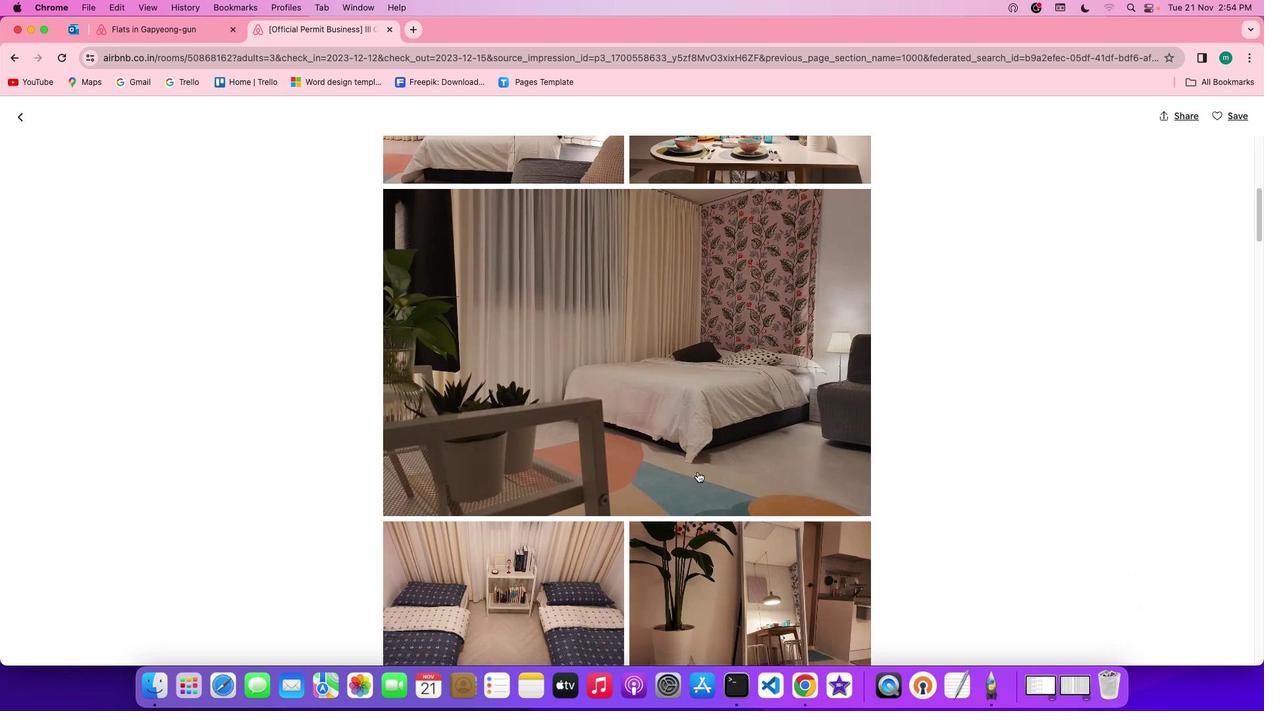 
Action: Mouse scrolled (697, 472) with delta (0, -1)
Screenshot: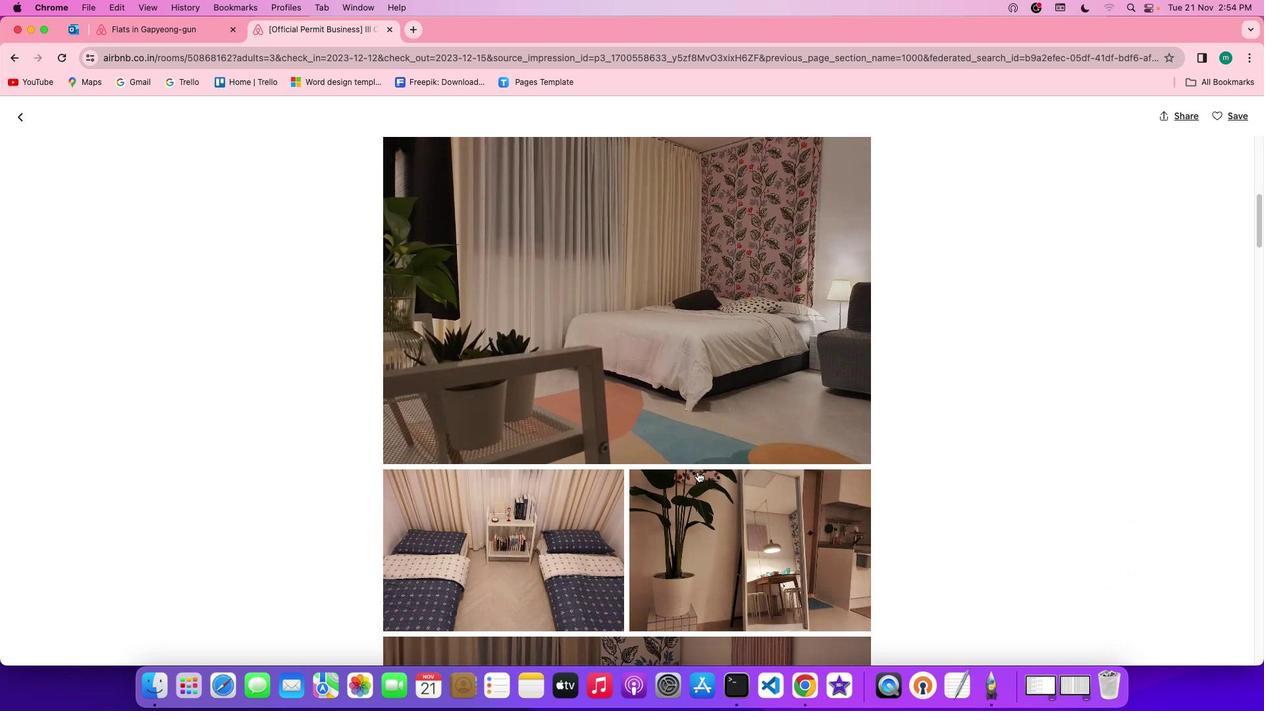 
Action: Mouse scrolled (697, 472) with delta (0, 0)
Screenshot: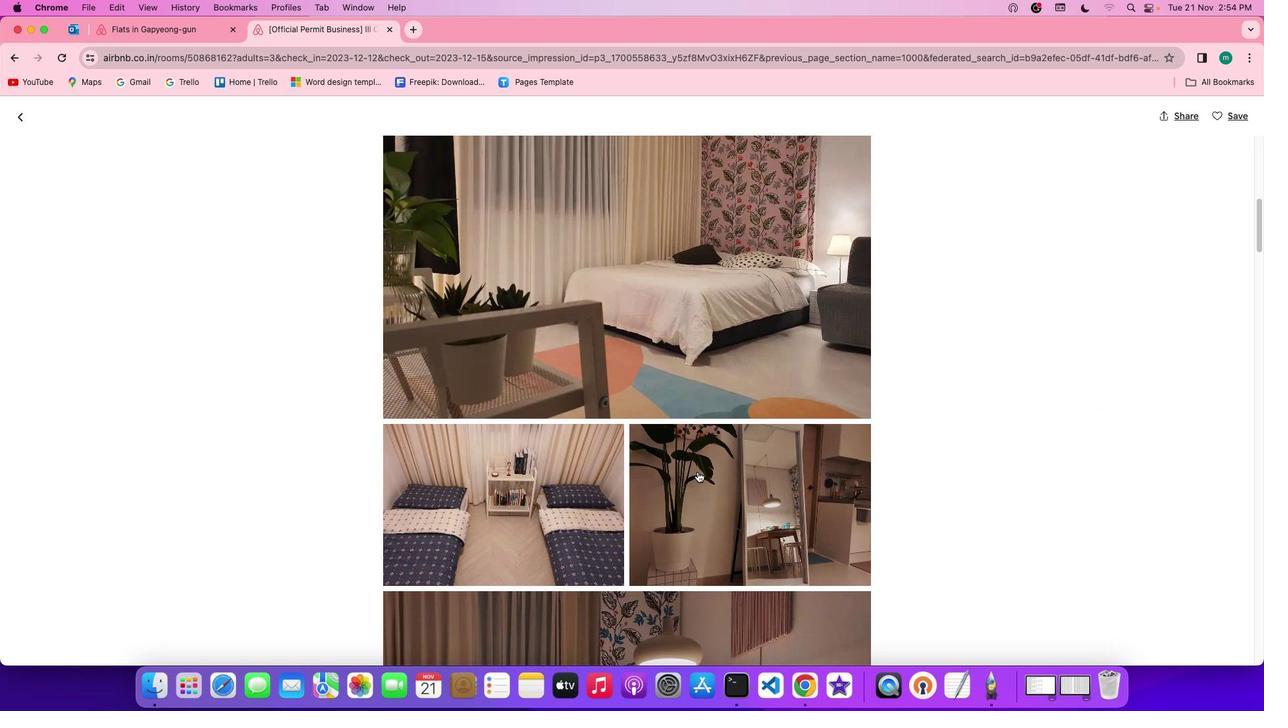 
Action: Mouse scrolled (697, 472) with delta (0, 0)
Screenshot: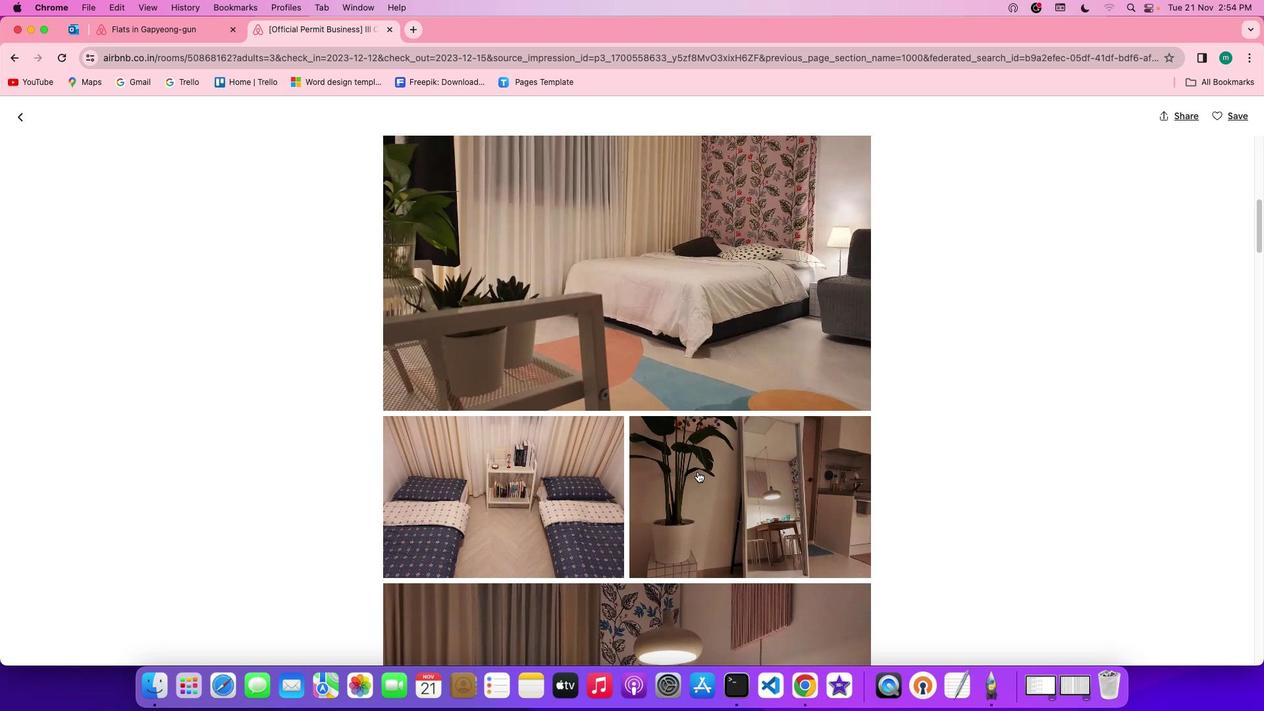 
Action: Mouse scrolled (697, 472) with delta (0, 0)
Screenshot: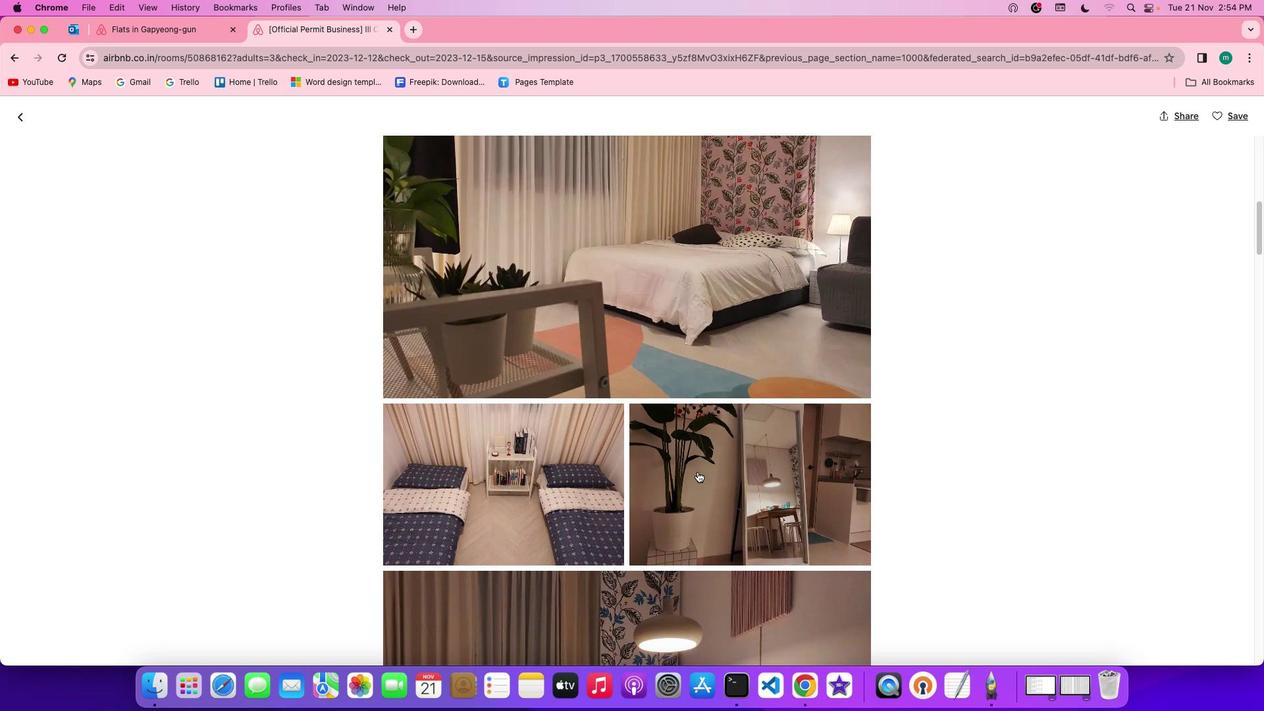 
Action: Mouse scrolled (697, 472) with delta (0, -1)
Screenshot: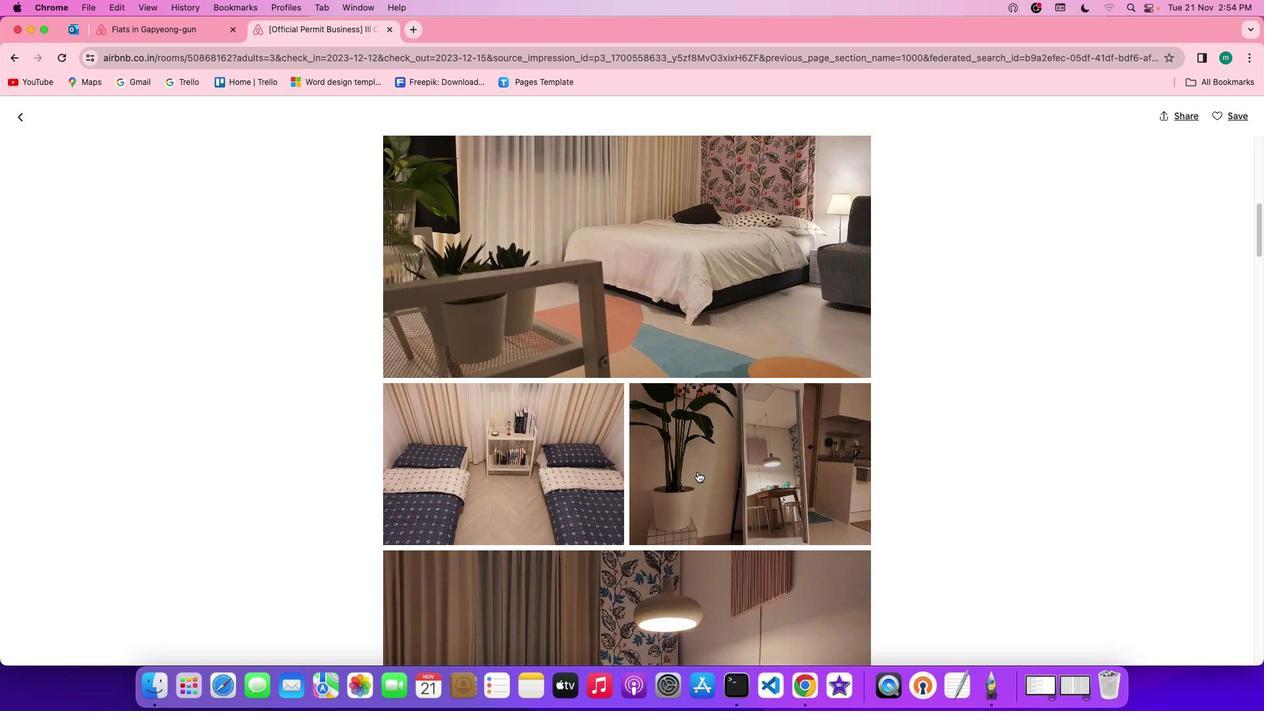 
Action: Mouse scrolled (697, 472) with delta (0, -1)
Screenshot: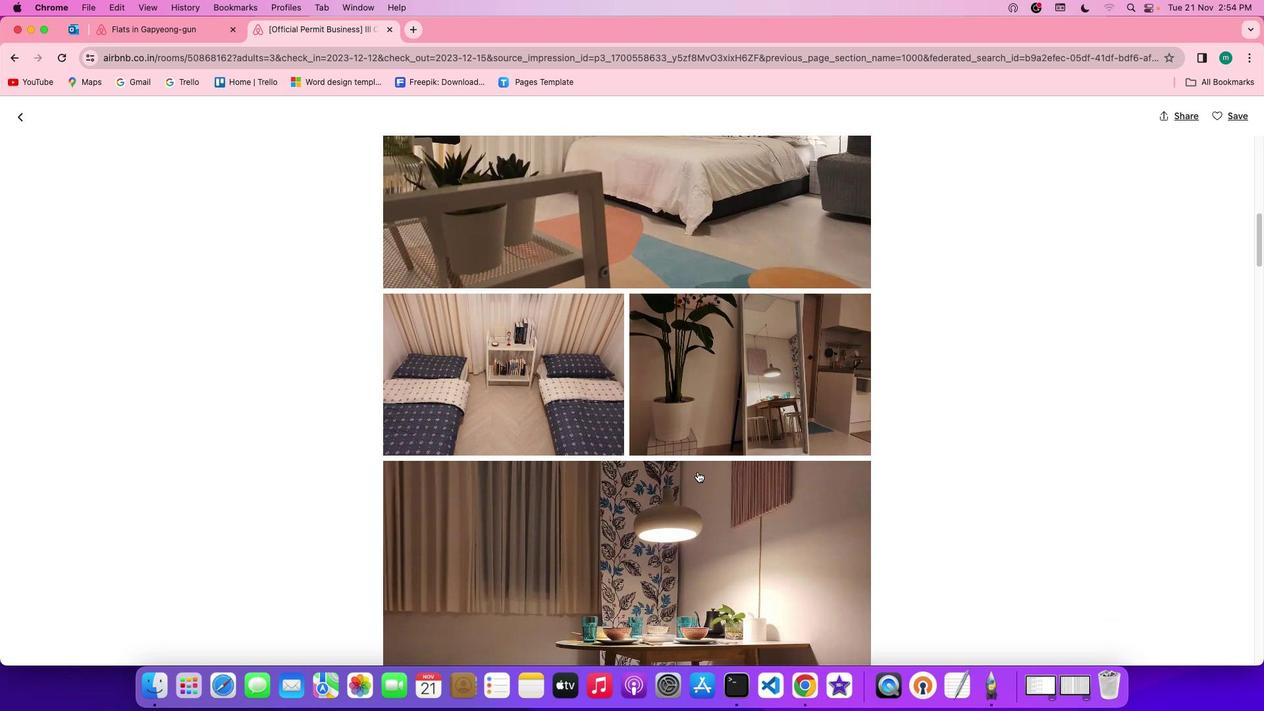 
Action: Mouse scrolled (697, 472) with delta (0, 0)
Screenshot: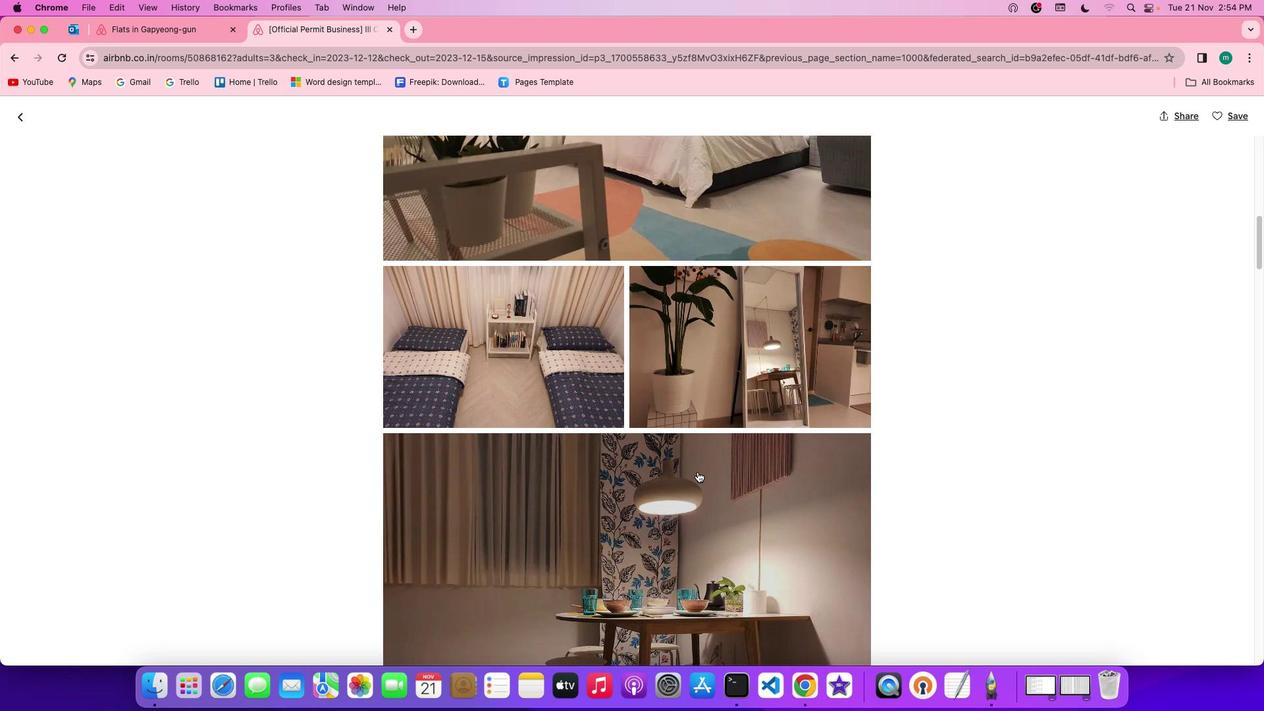 
Action: Mouse scrolled (697, 472) with delta (0, 0)
Screenshot: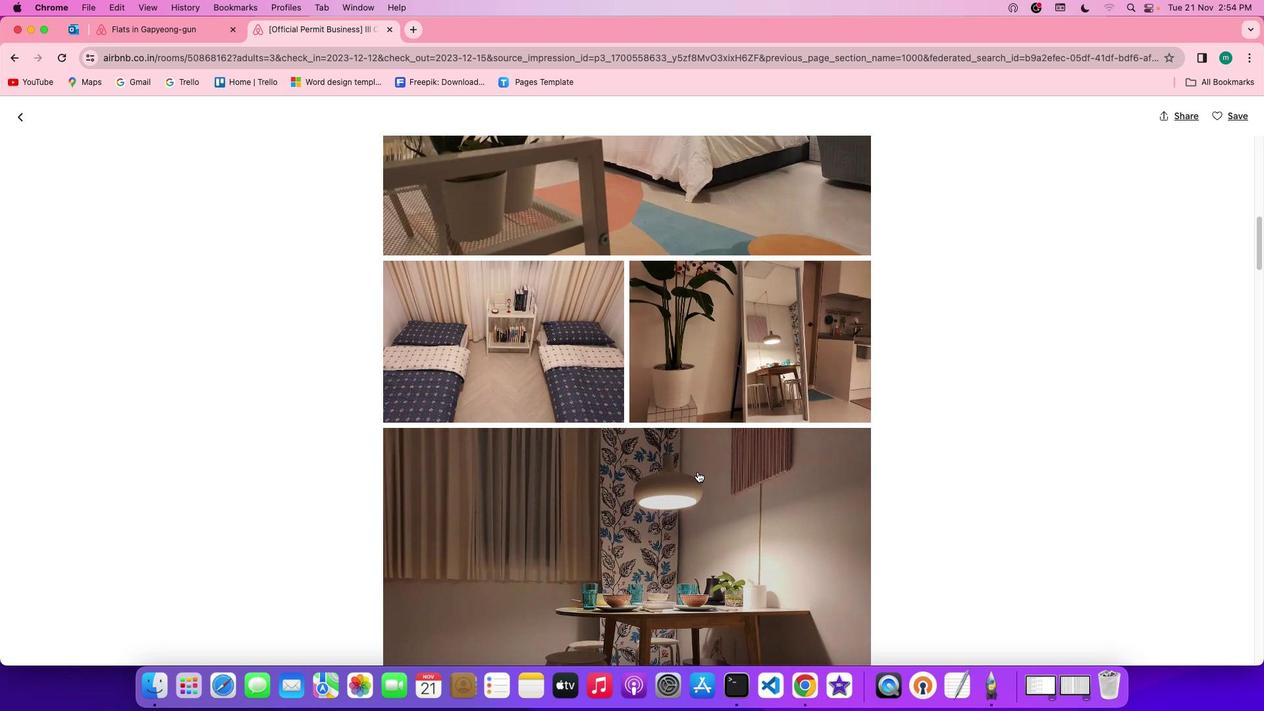 
Action: Mouse scrolled (697, 472) with delta (0, 0)
Screenshot: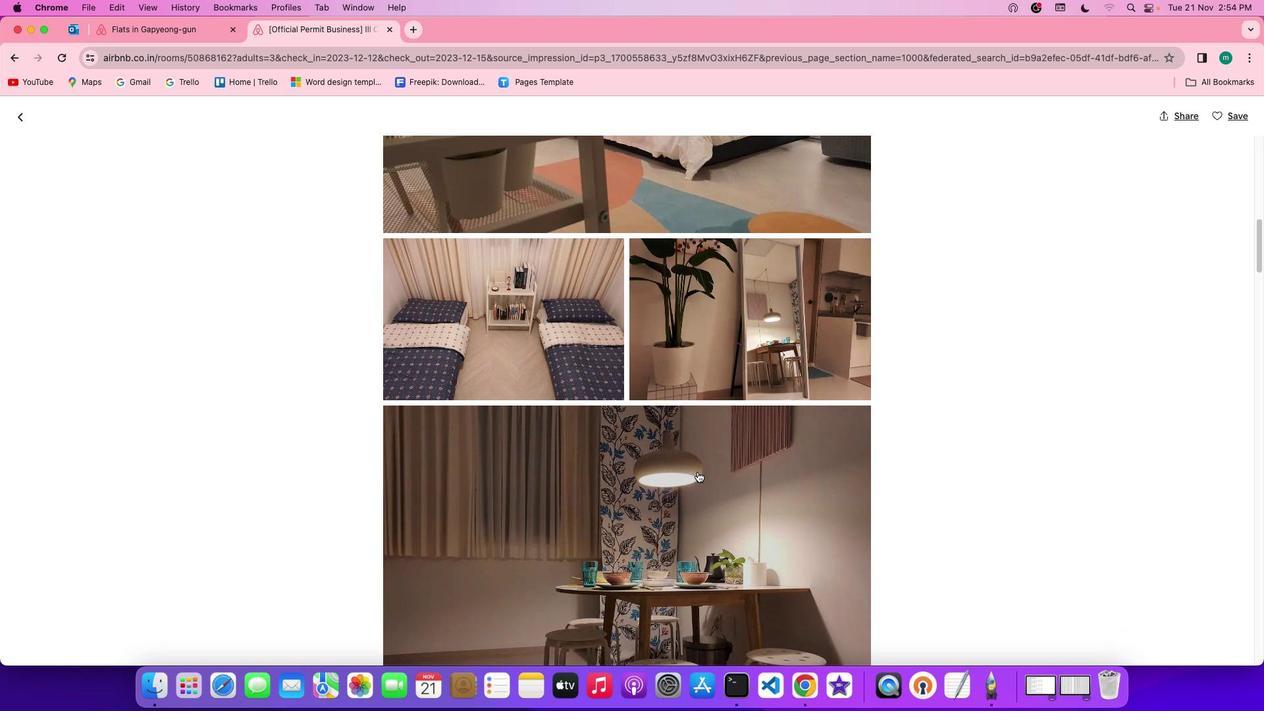 
Action: Mouse scrolled (697, 472) with delta (0, 0)
Screenshot: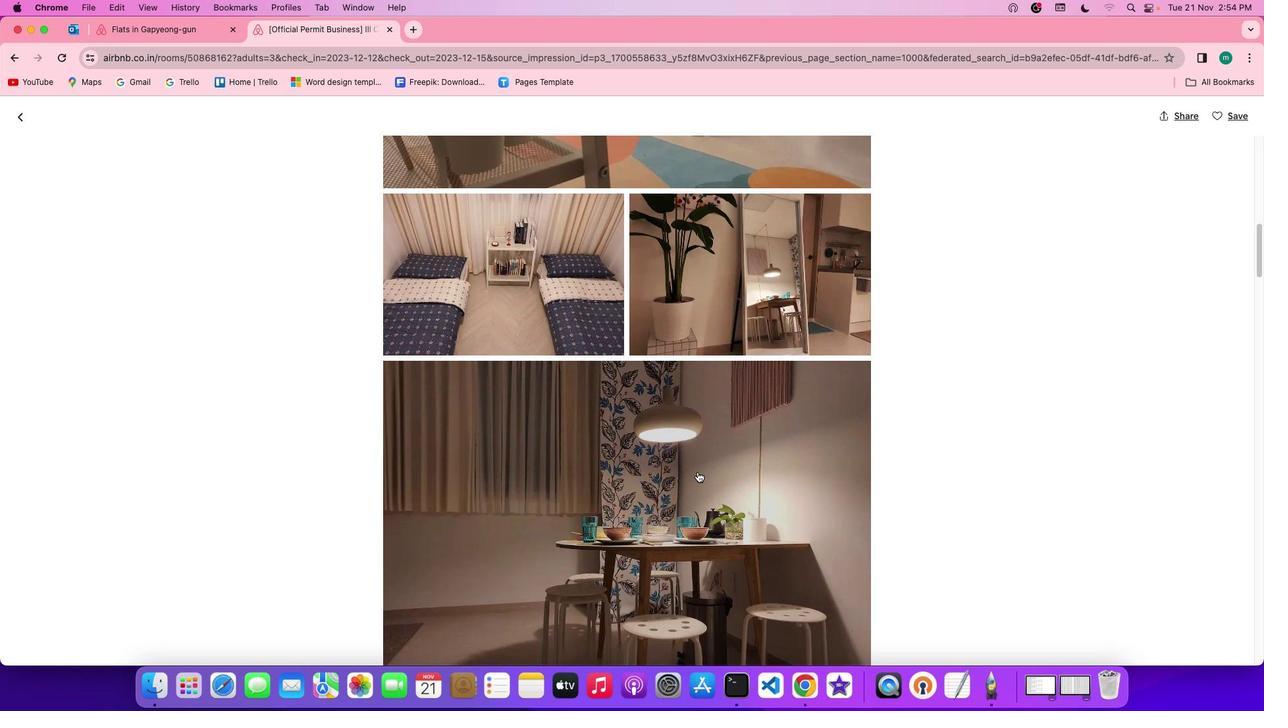 
Action: Mouse scrolled (697, 472) with delta (0, 0)
Screenshot: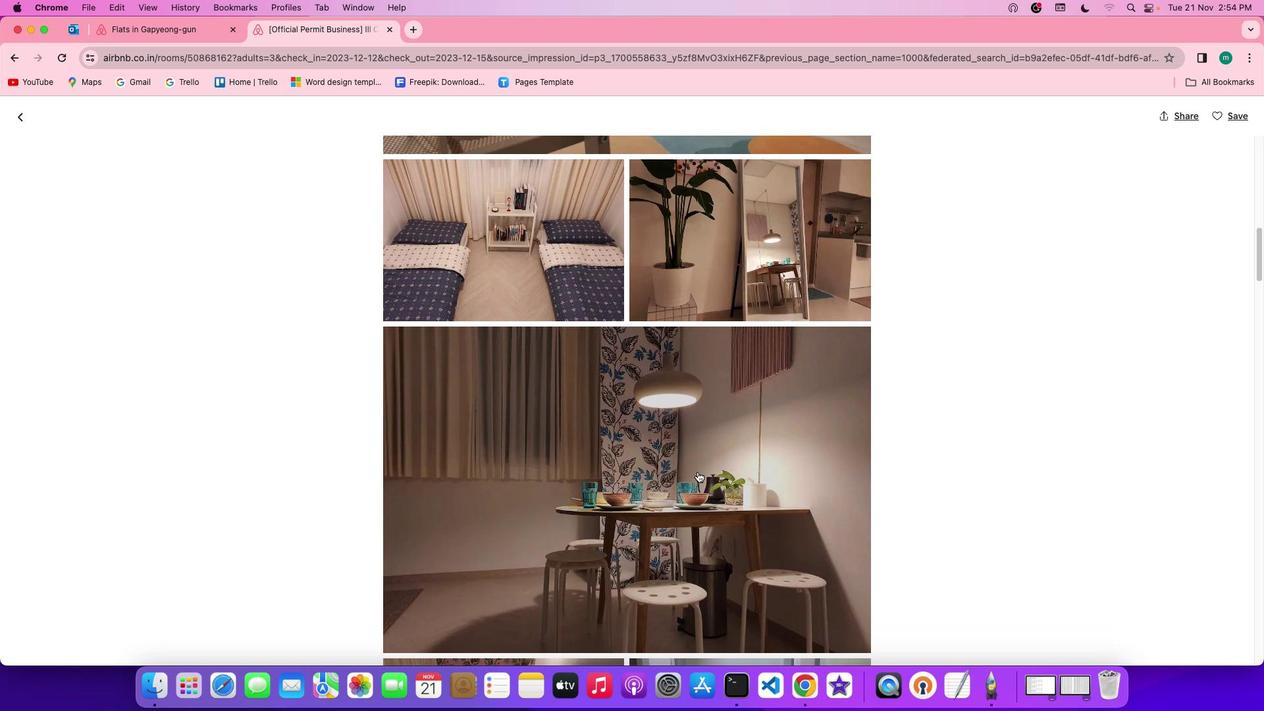 
Action: Mouse scrolled (697, 472) with delta (0, 0)
Screenshot: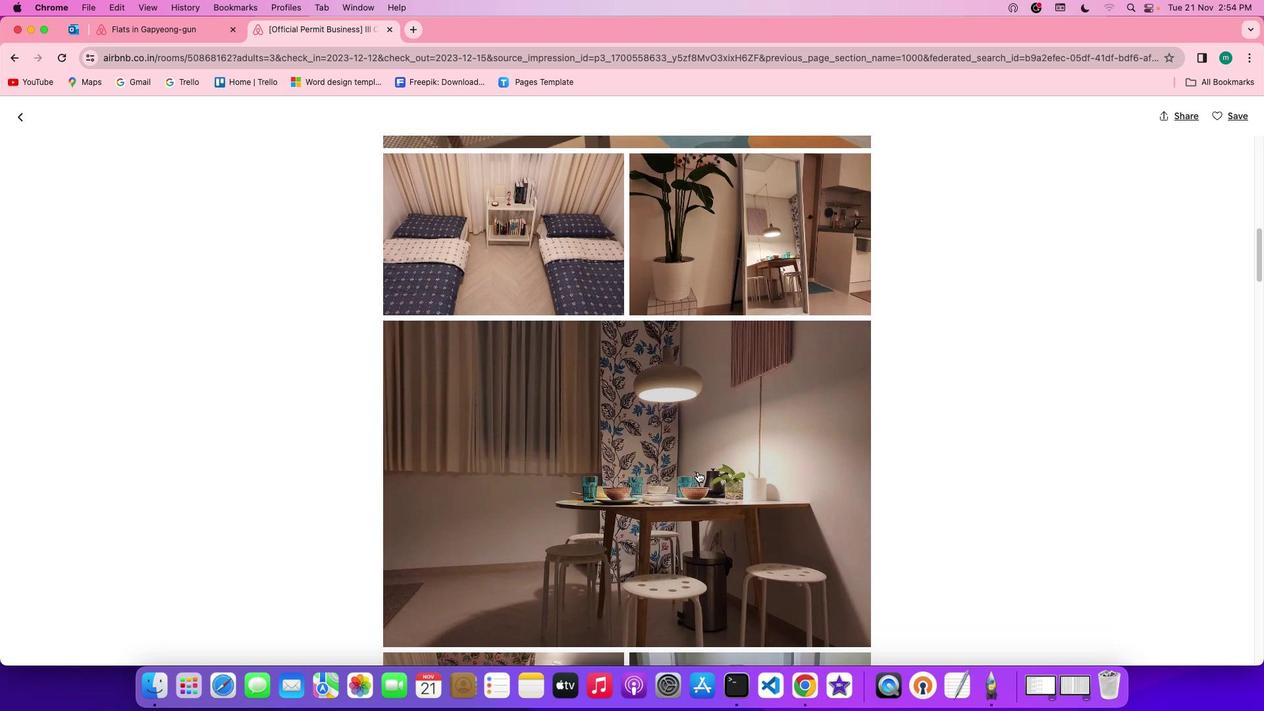 
Action: Mouse scrolled (697, 472) with delta (0, -1)
Screenshot: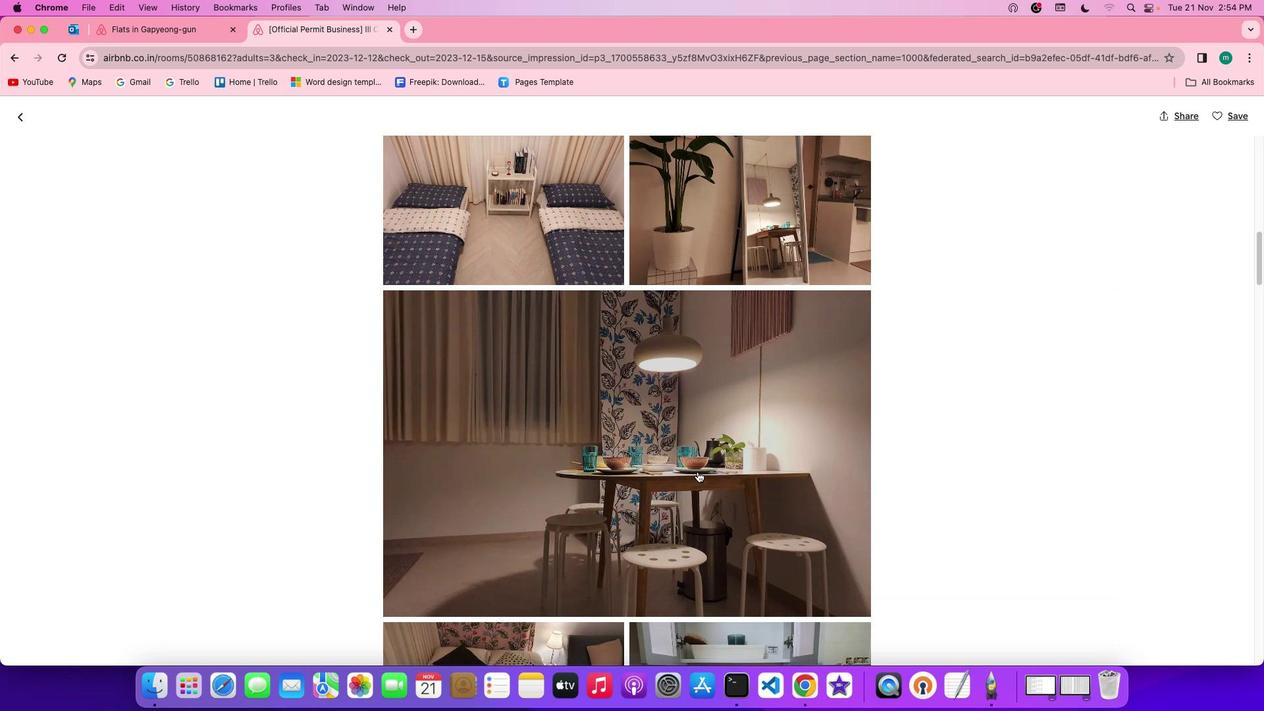 
Action: Mouse scrolled (697, 472) with delta (0, 0)
Screenshot: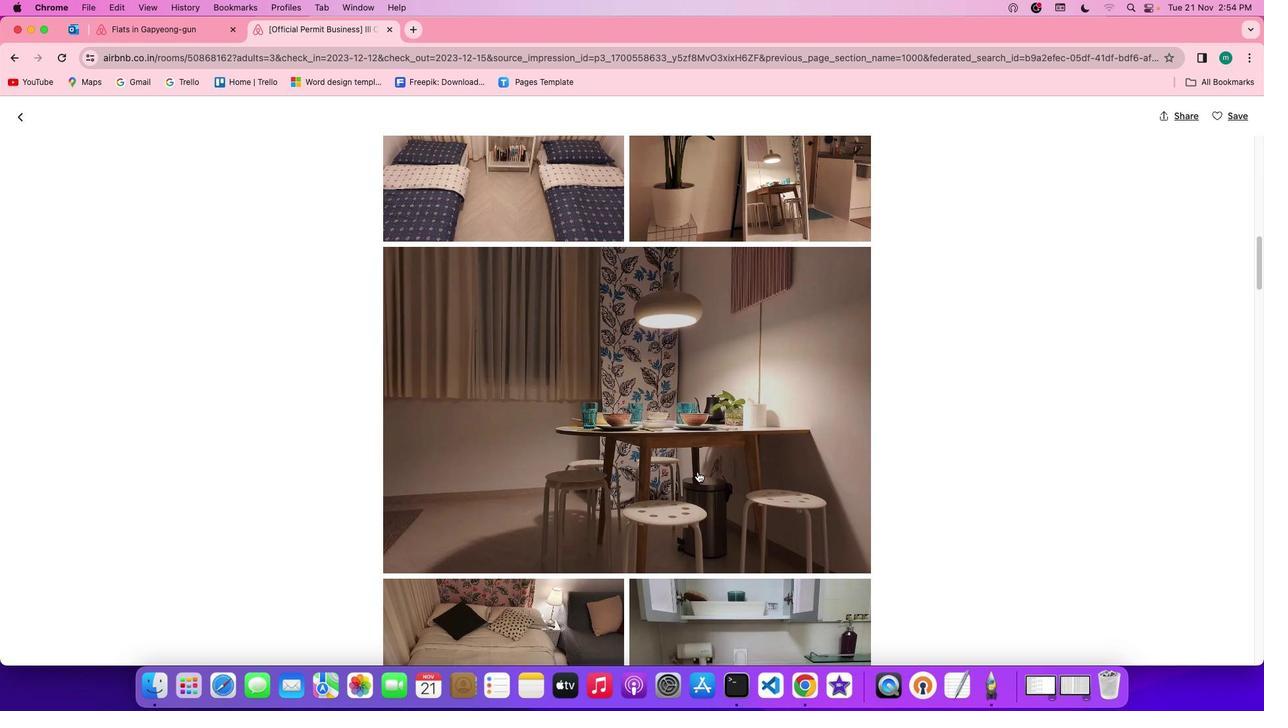 
Action: Mouse scrolled (697, 472) with delta (0, 0)
Screenshot: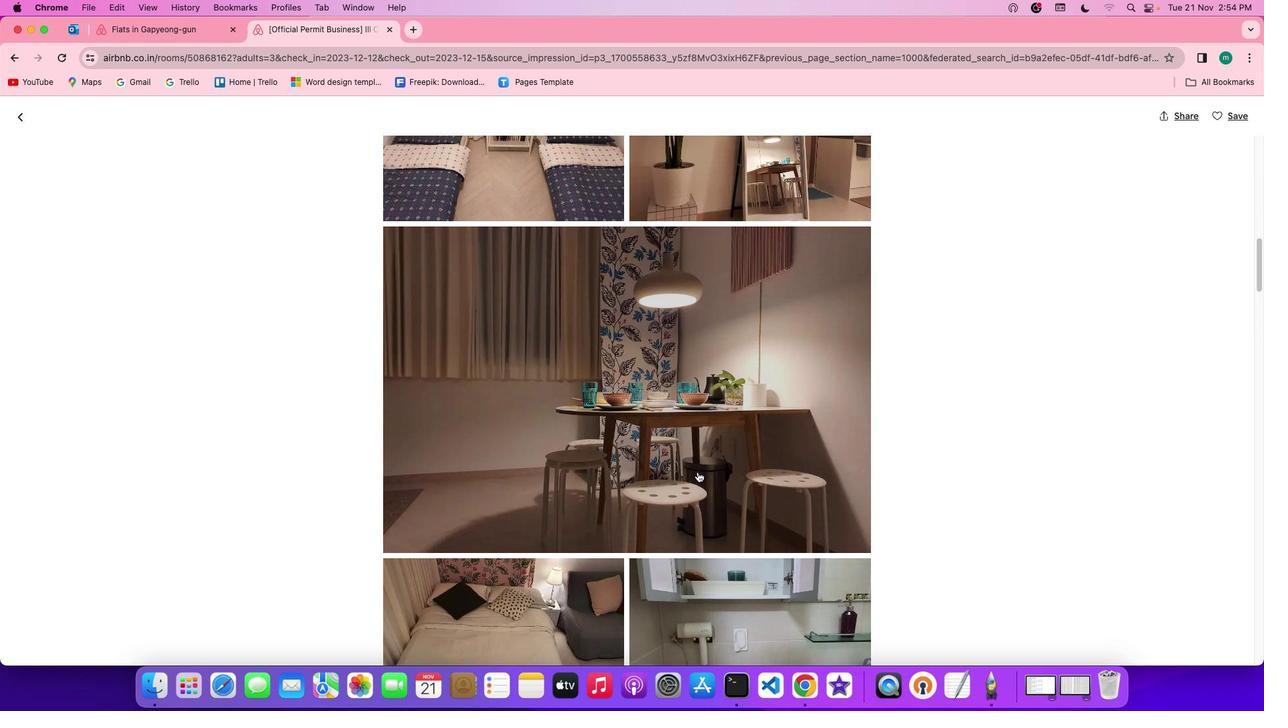 
Action: Mouse scrolled (697, 472) with delta (0, -1)
Screenshot: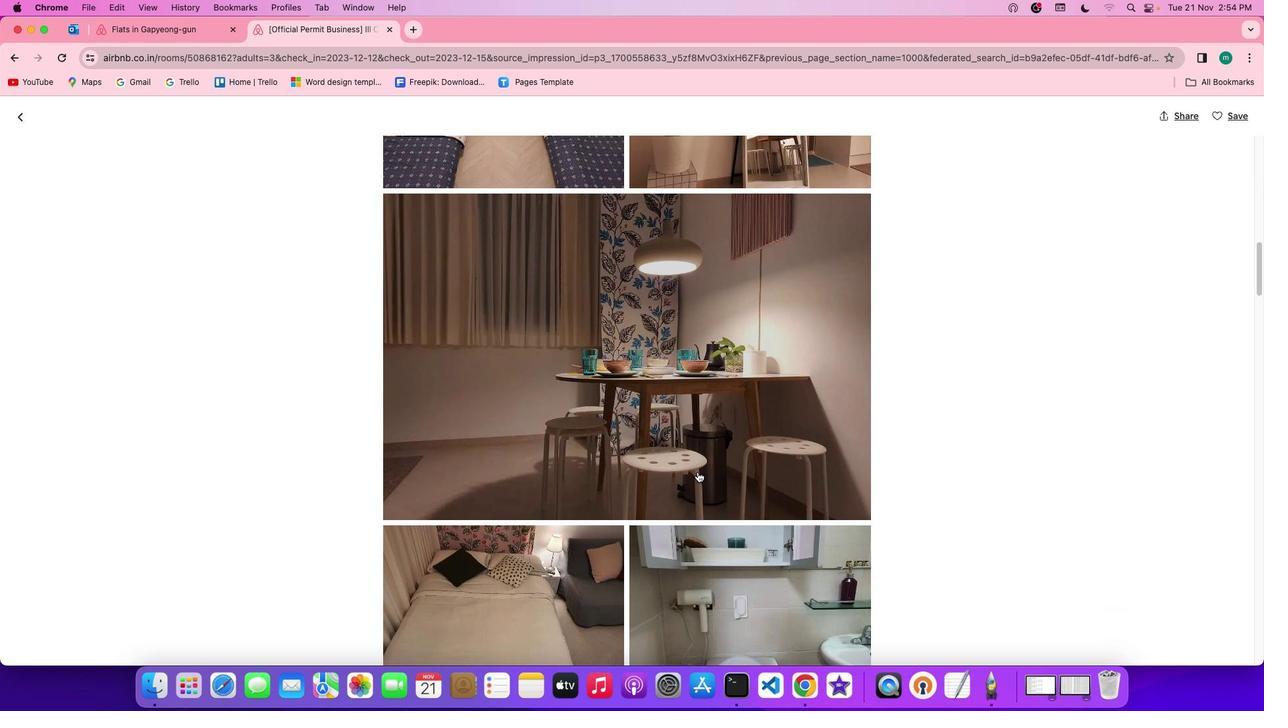 
Action: Mouse scrolled (697, 472) with delta (0, -1)
Screenshot: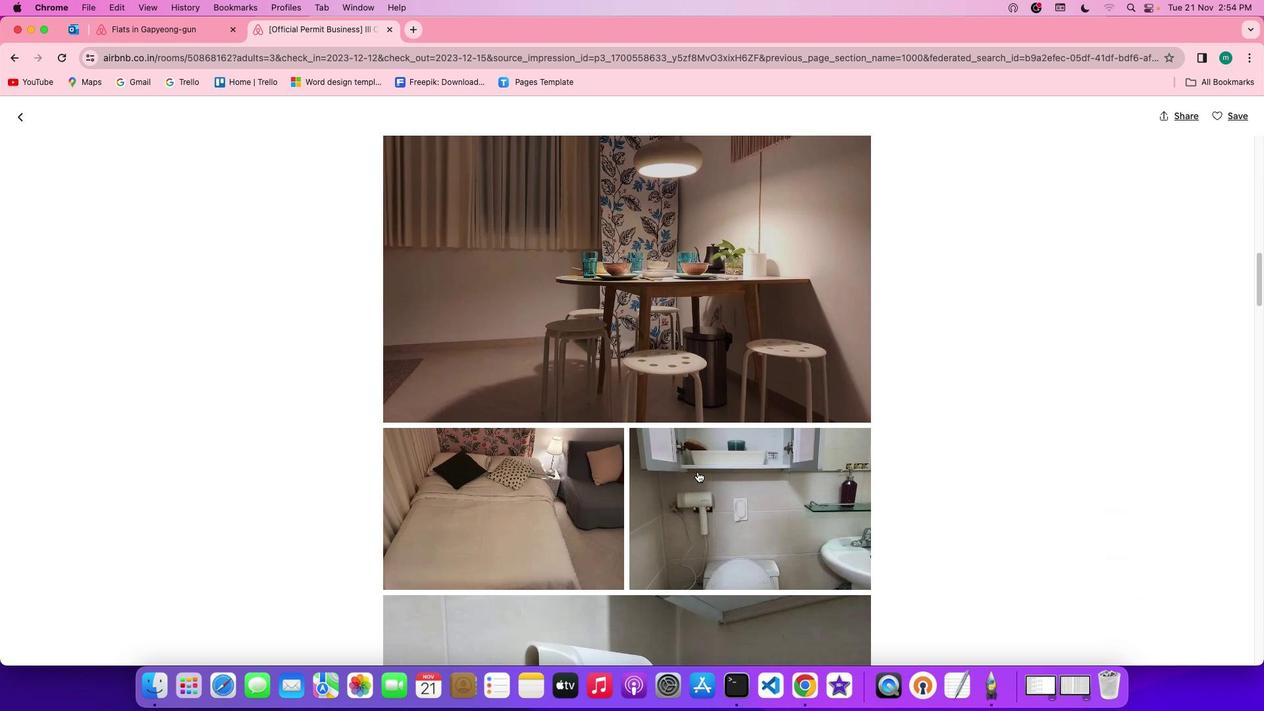
Action: Mouse scrolled (697, 472) with delta (0, 0)
Screenshot: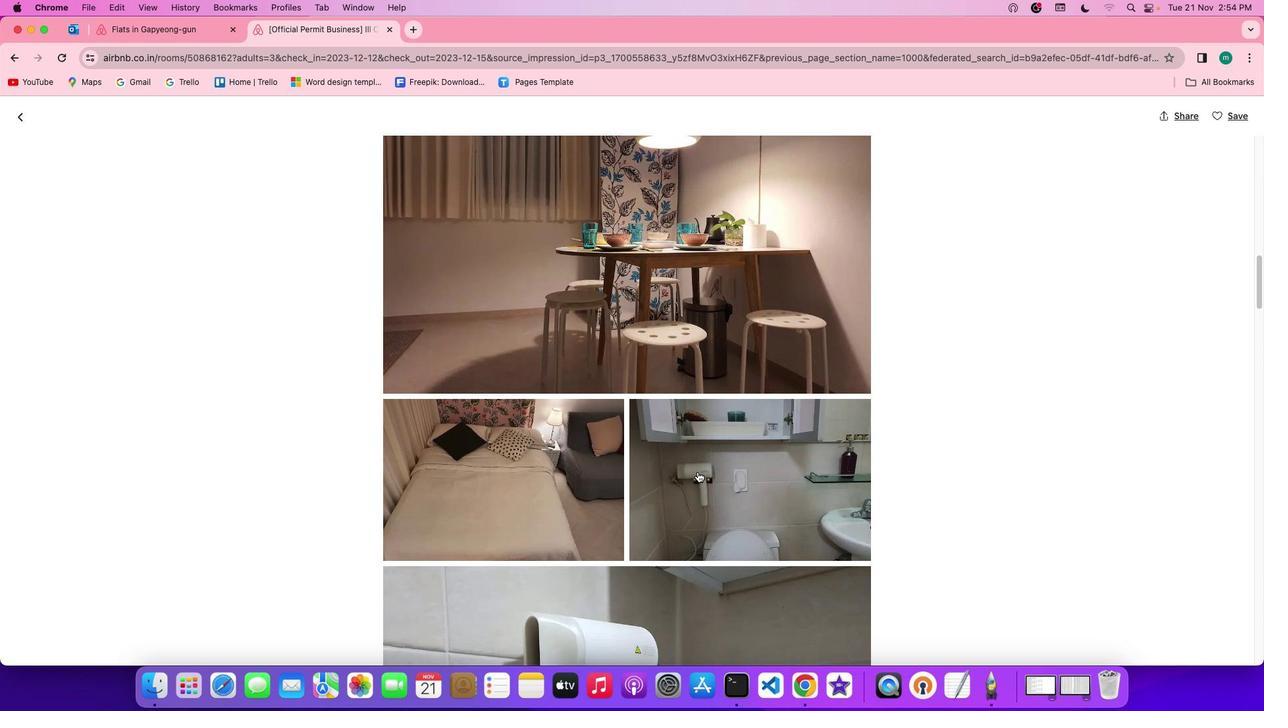 
Action: Mouse scrolled (697, 472) with delta (0, 0)
Screenshot: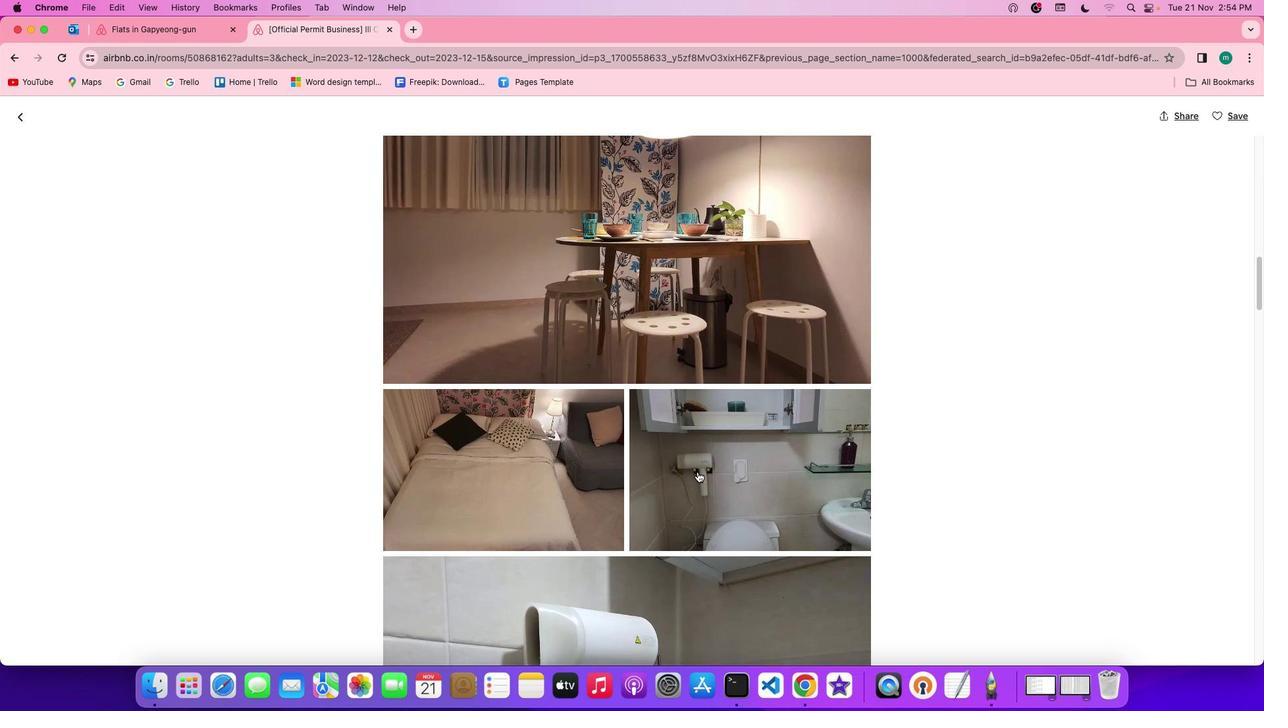 
Action: Mouse scrolled (697, 472) with delta (0, 0)
Screenshot: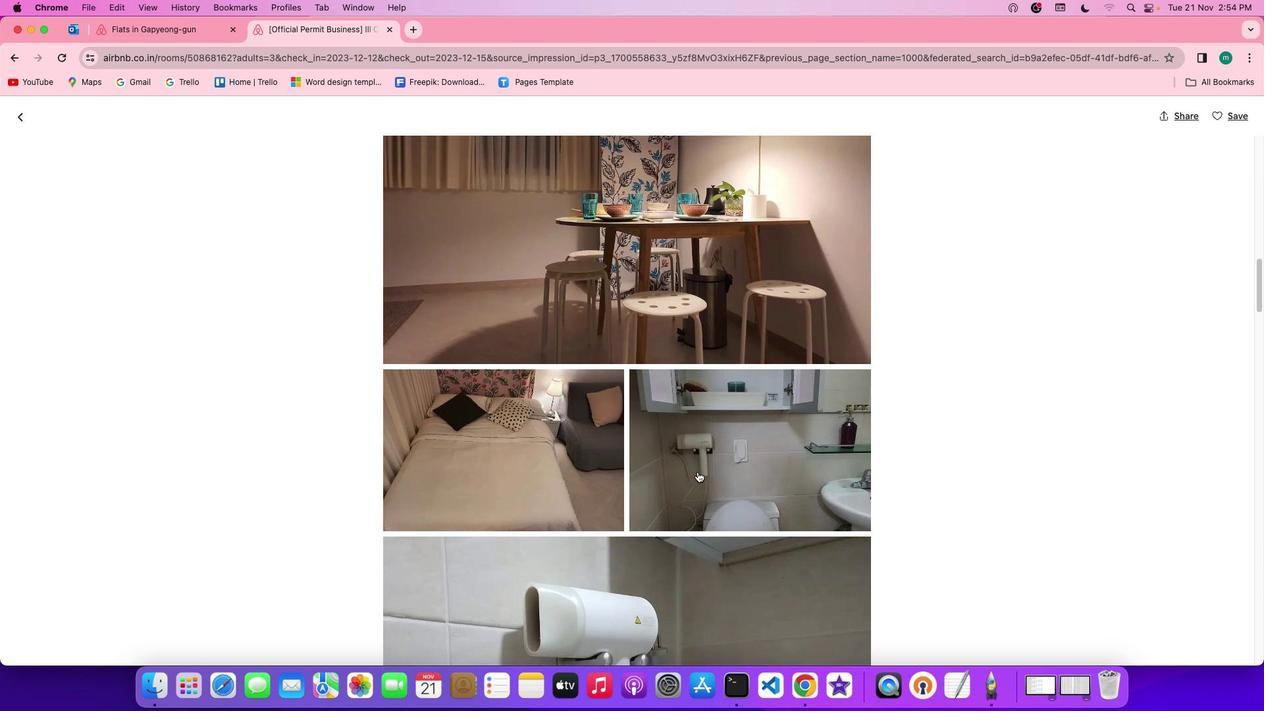 
Action: Mouse scrolled (697, 472) with delta (0, 0)
Screenshot: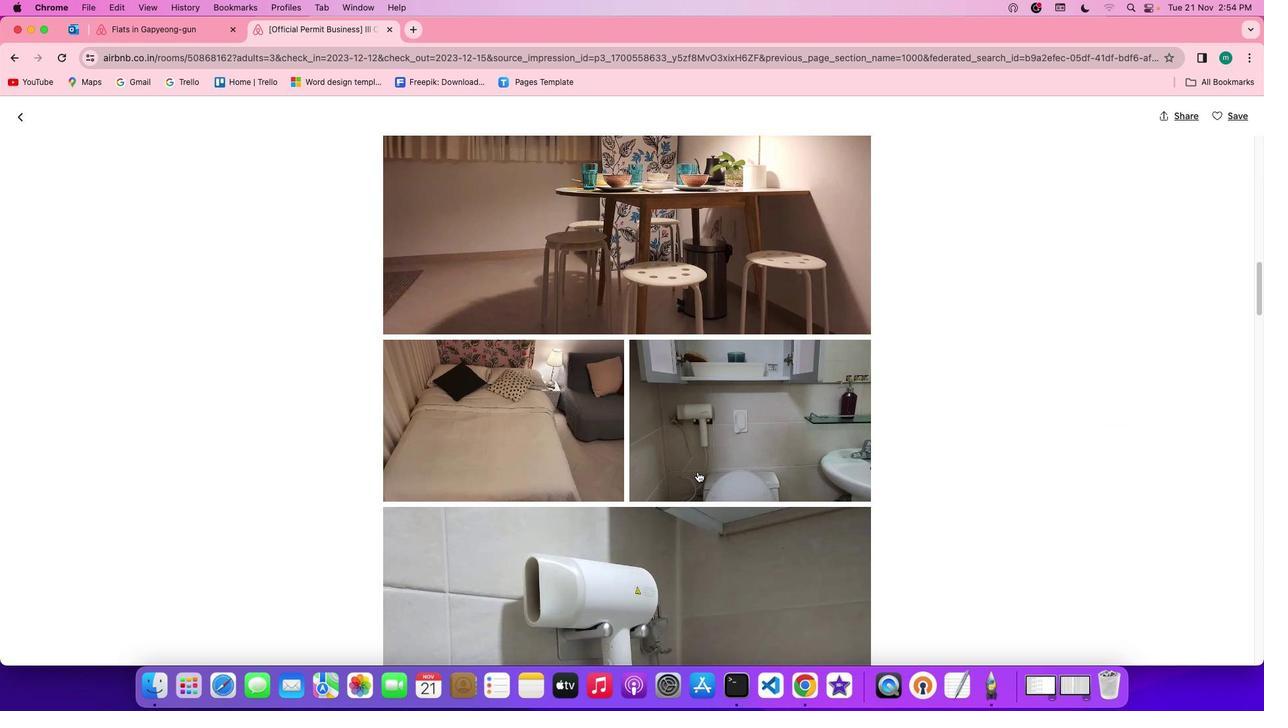 
Action: Mouse scrolled (697, 472) with delta (0, 0)
Screenshot: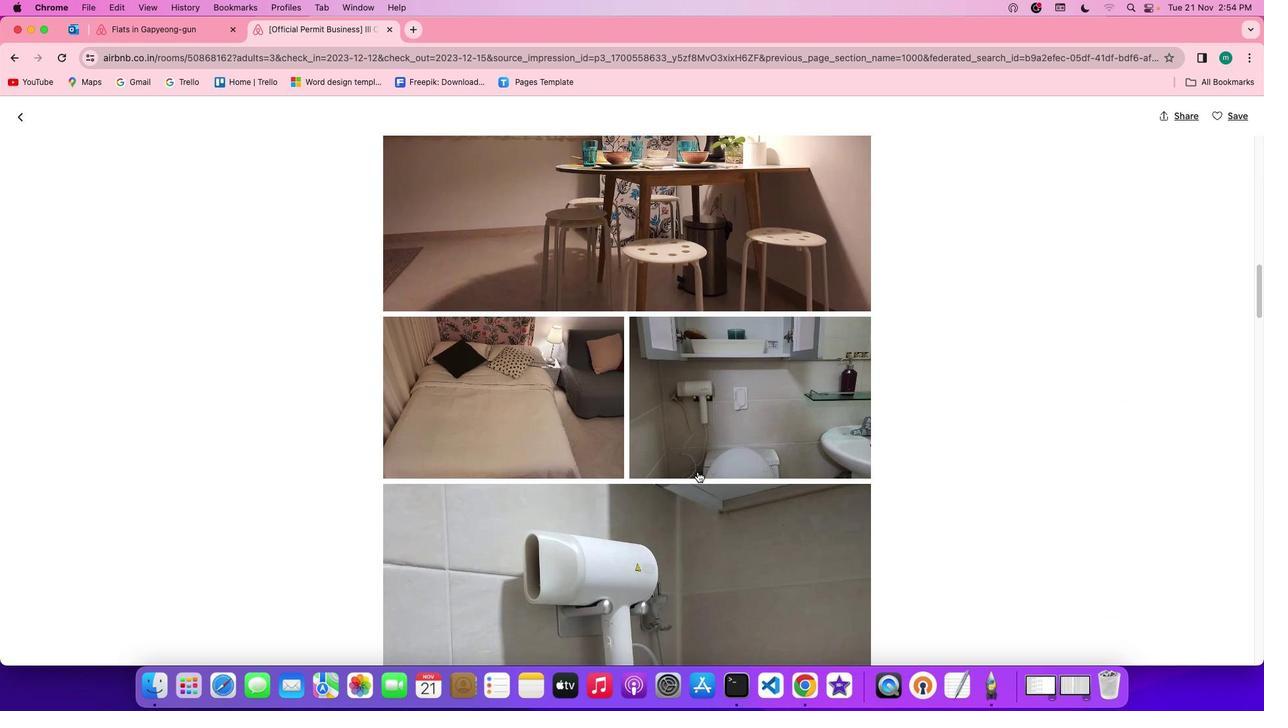 
Action: Mouse scrolled (697, 472) with delta (0, -1)
Screenshot: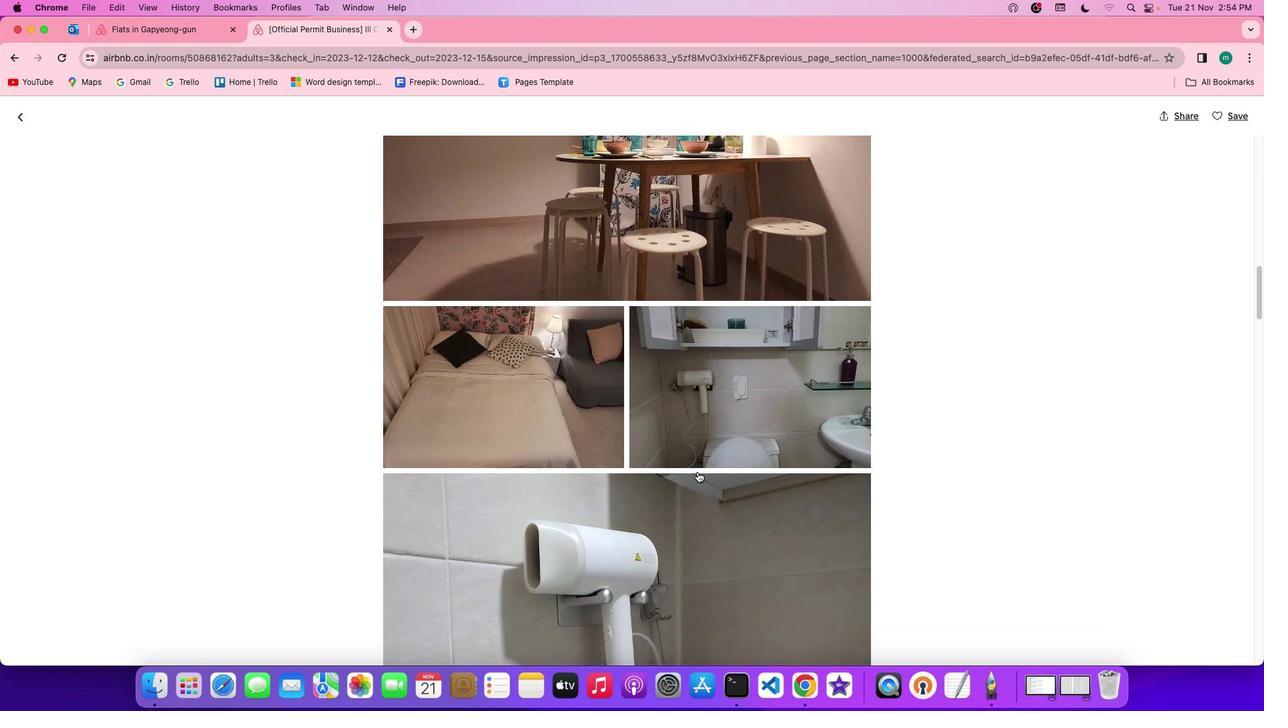 
Action: Mouse scrolled (697, 472) with delta (0, -1)
Screenshot: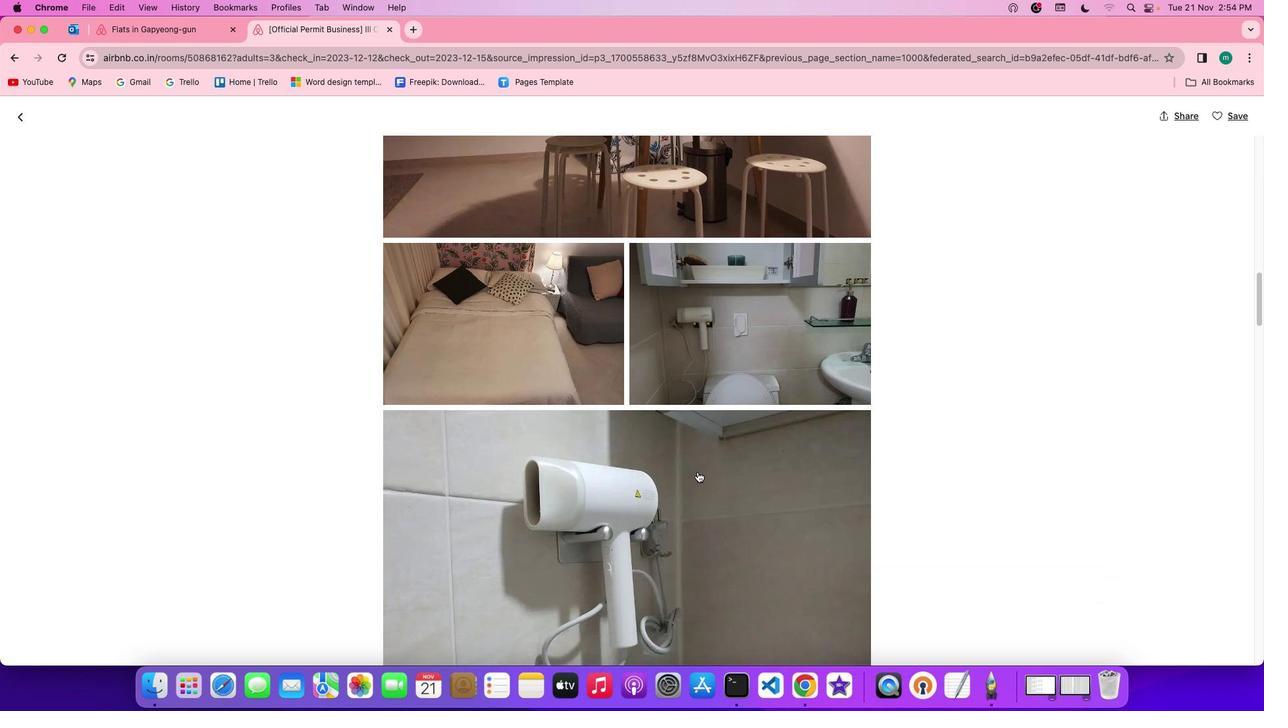 
Action: Mouse scrolled (697, 472) with delta (0, 0)
Screenshot: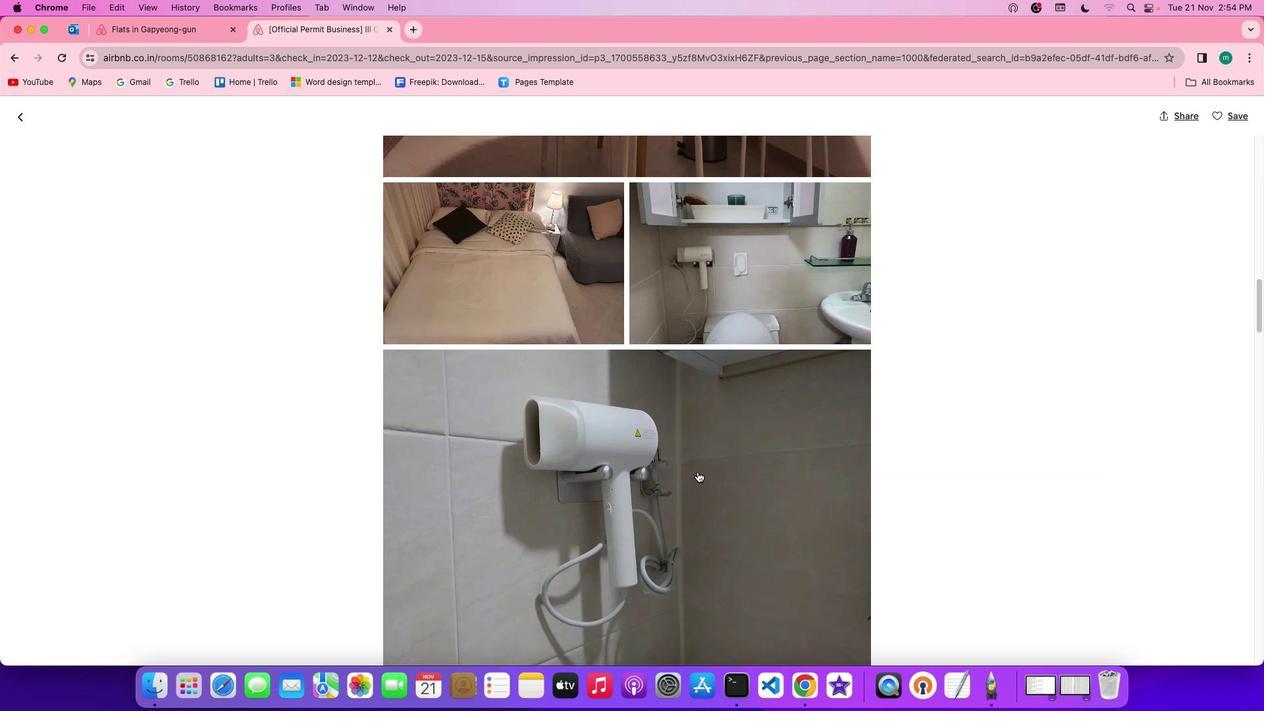 
Action: Mouse scrolled (697, 472) with delta (0, 0)
Screenshot: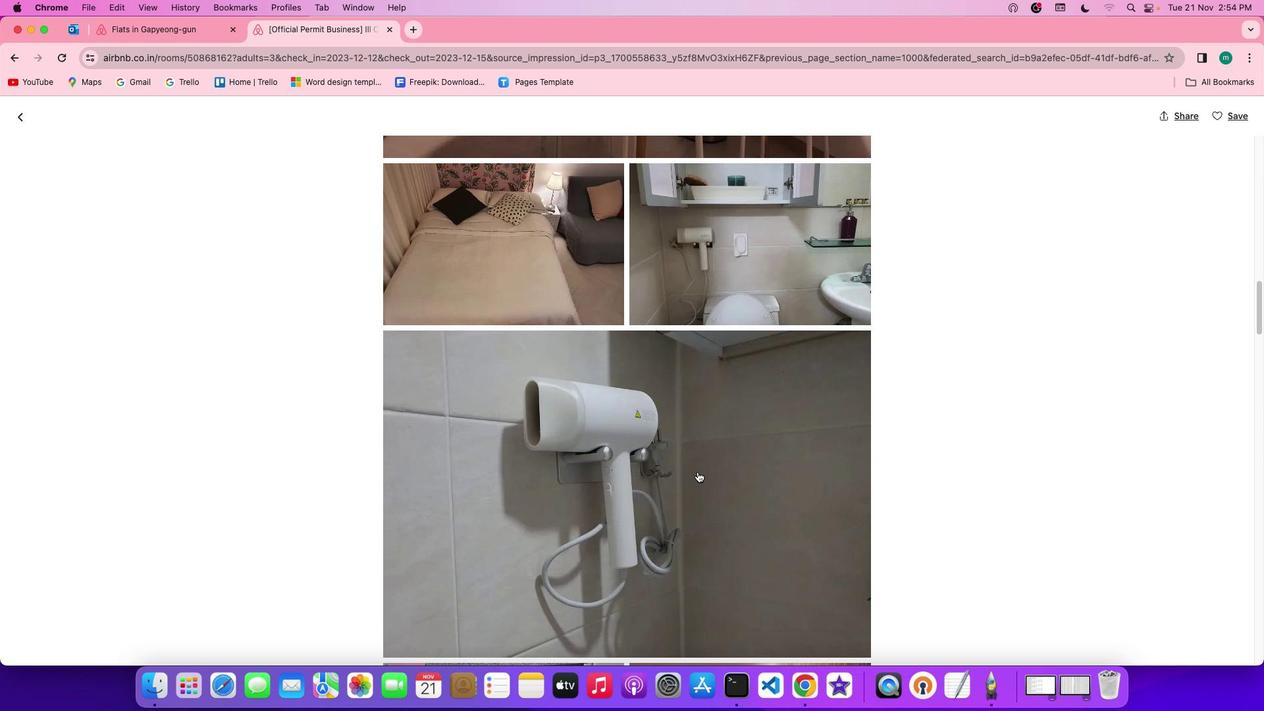 
Action: Mouse scrolled (697, 472) with delta (0, -1)
Screenshot: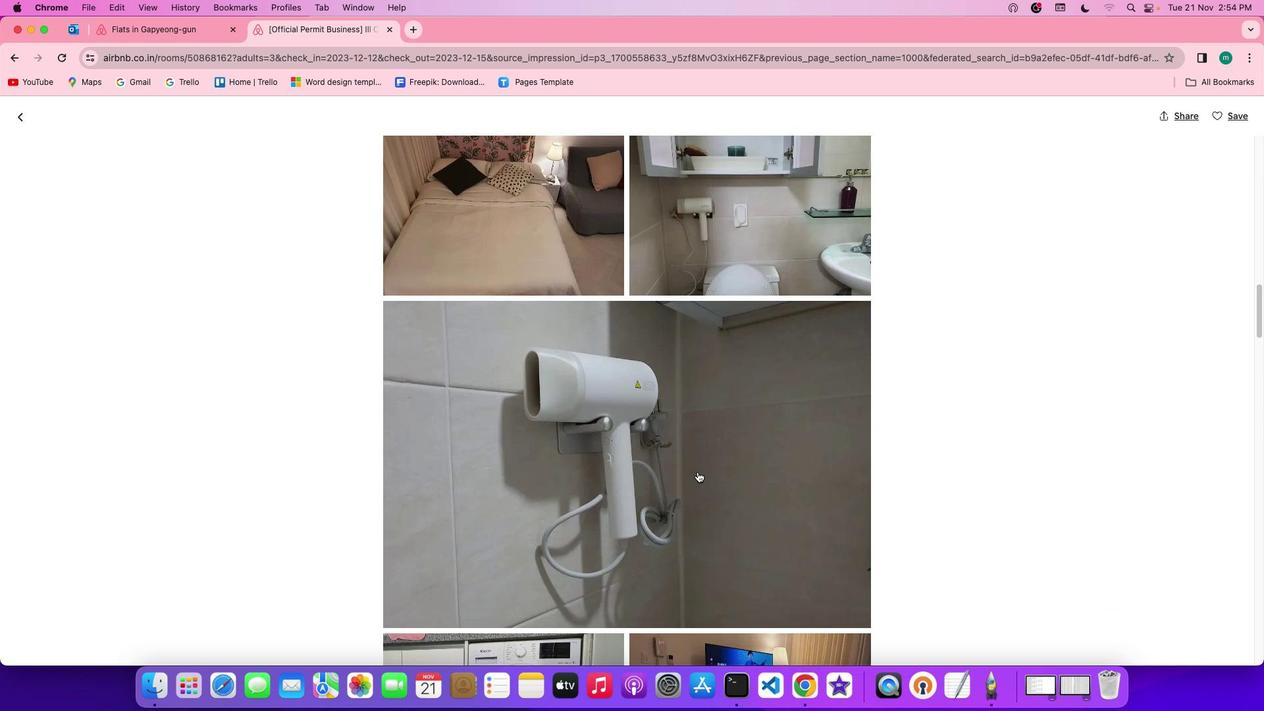 
Action: Mouse scrolled (697, 472) with delta (0, -1)
Screenshot: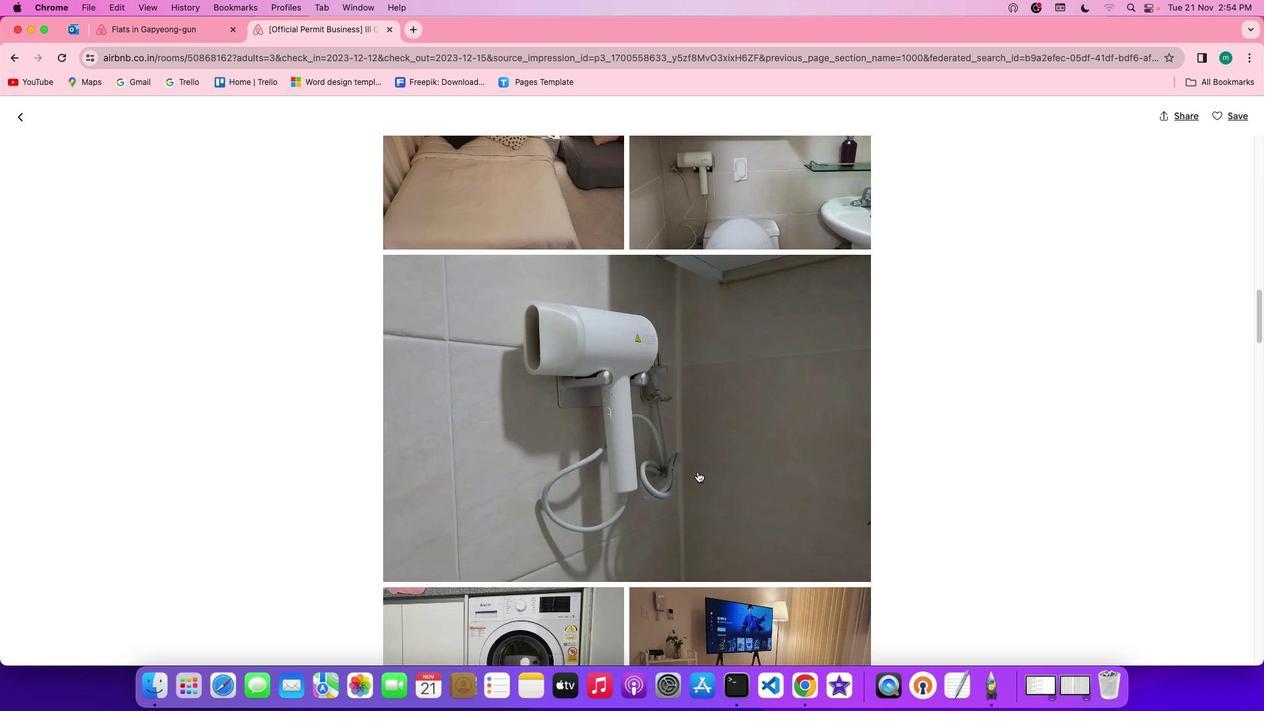 
Action: Mouse scrolled (697, 472) with delta (0, 0)
Screenshot: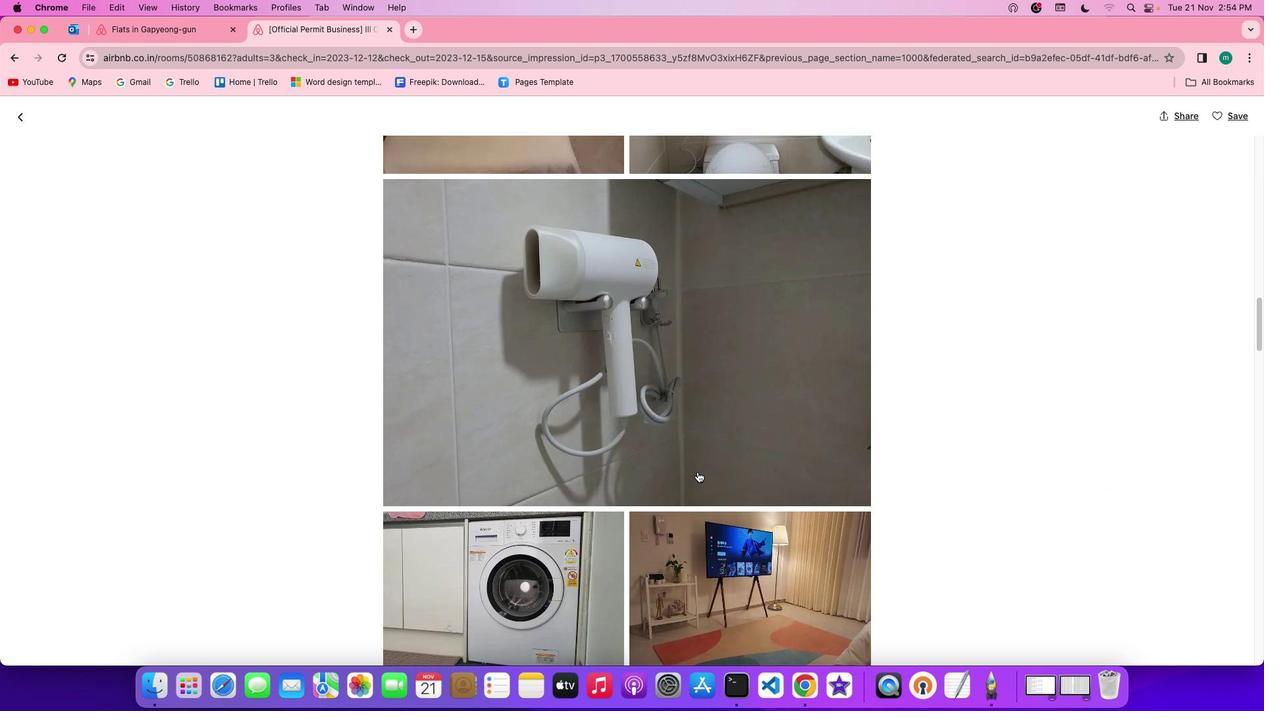
Action: Mouse scrolled (697, 472) with delta (0, 0)
Screenshot: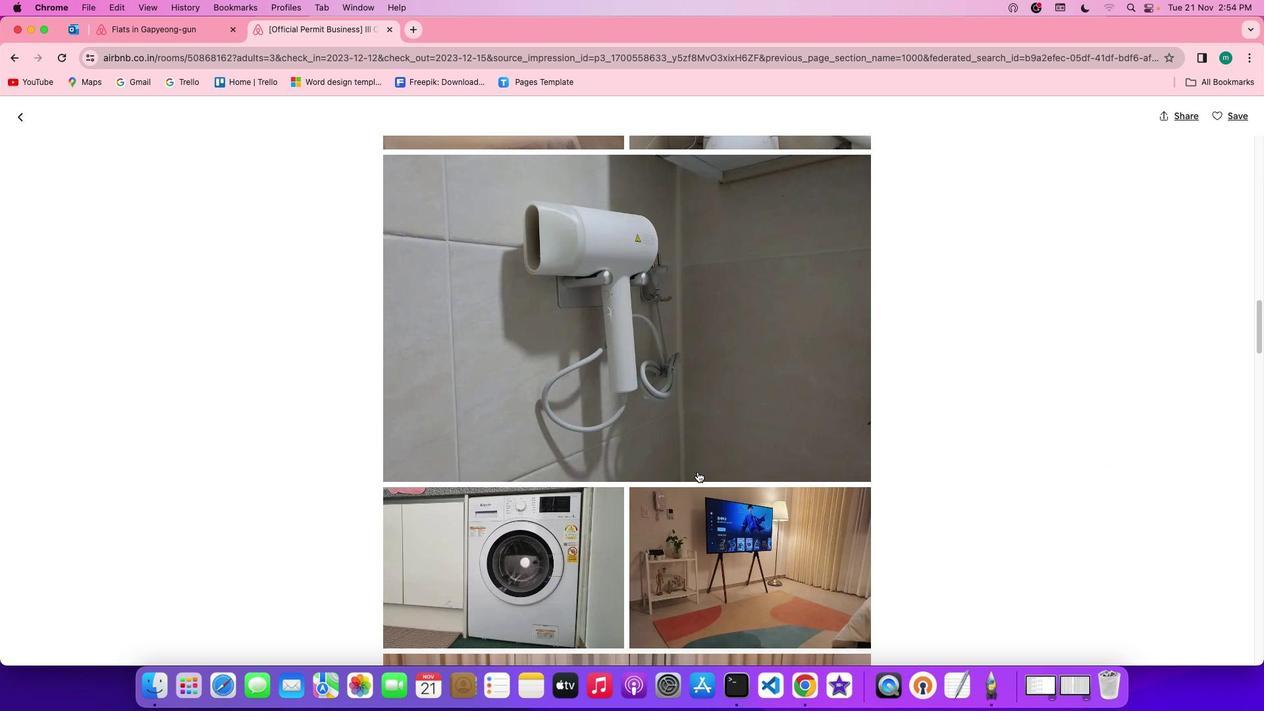
Action: Mouse scrolled (697, 472) with delta (0, -1)
Screenshot: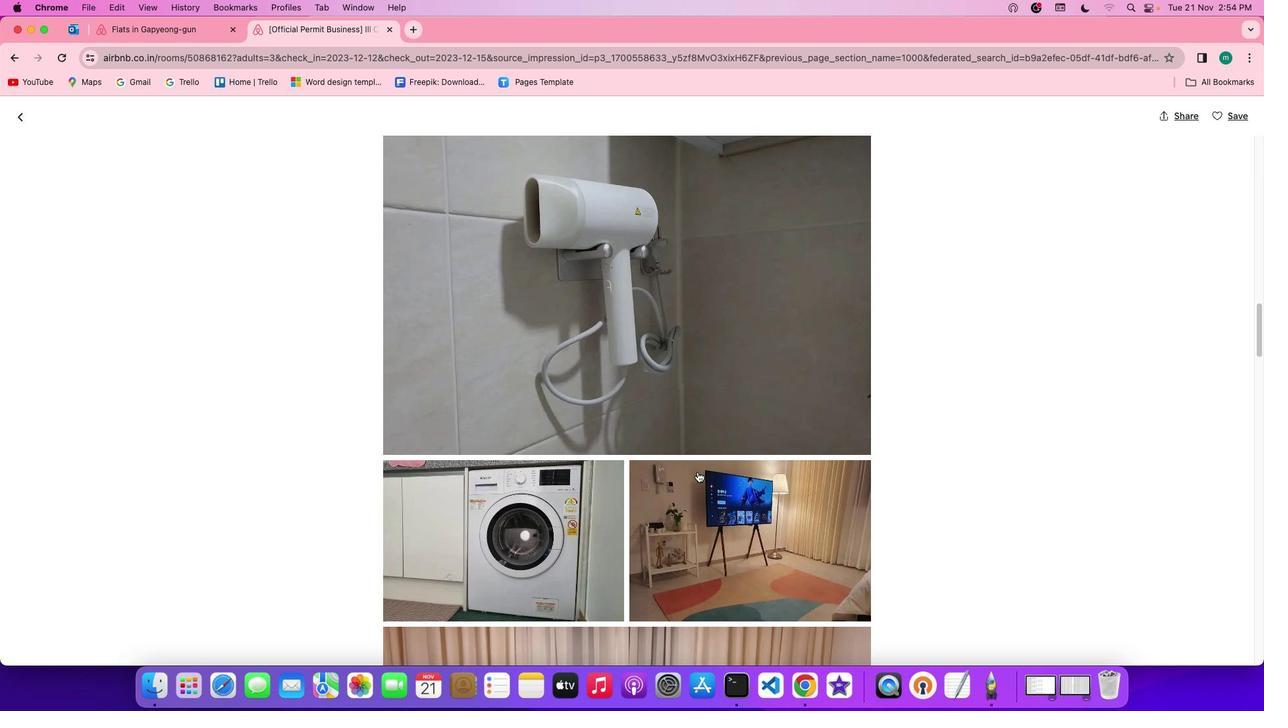 
Action: Mouse scrolled (697, 472) with delta (0, -1)
Screenshot: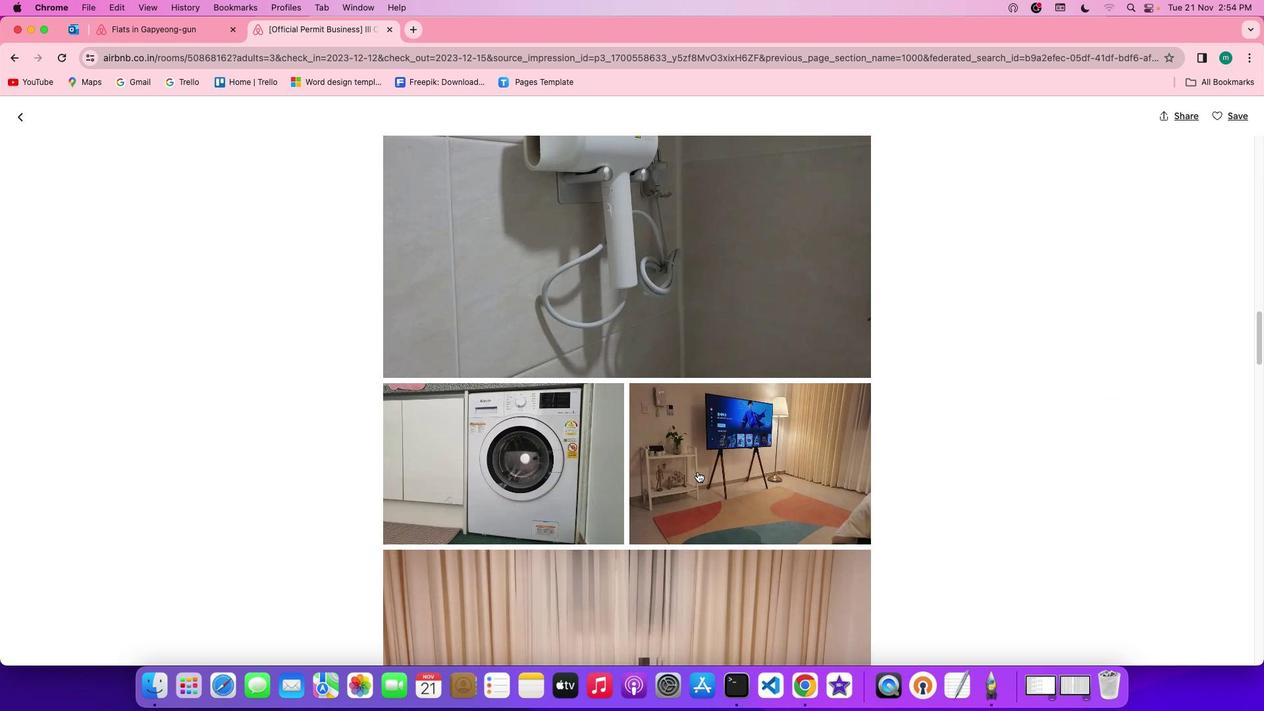 
Action: Mouse scrolled (697, 472) with delta (0, 0)
Screenshot: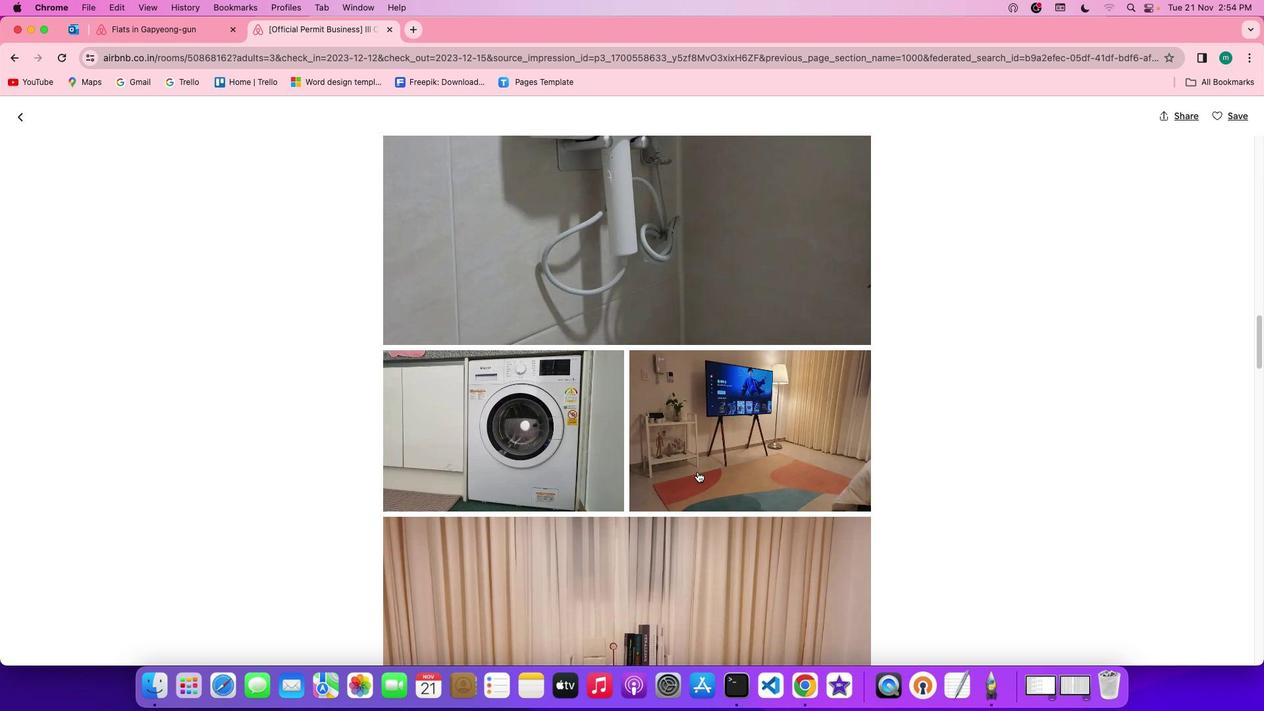 
Action: Mouse scrolled (697, 472) with delta (0, 0)
Screenshot: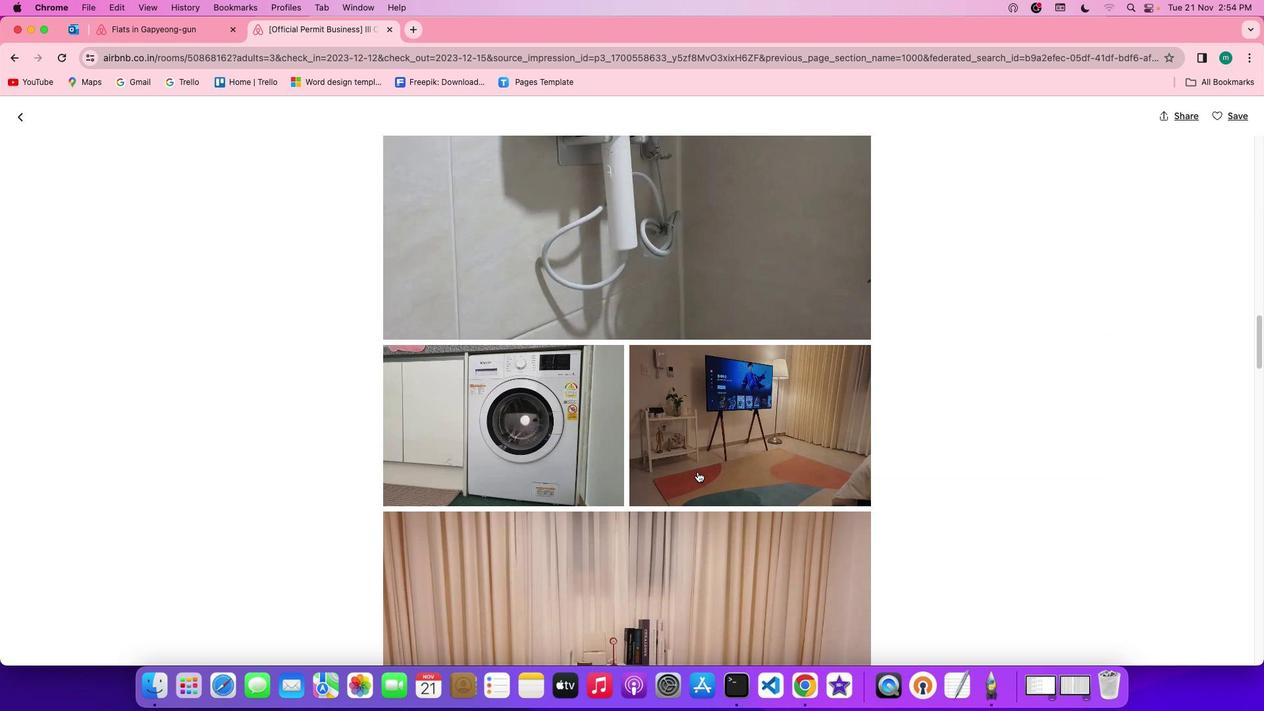 
Action: Mouse scrolled (697, 472) with delta (0, 0)
Screenshot: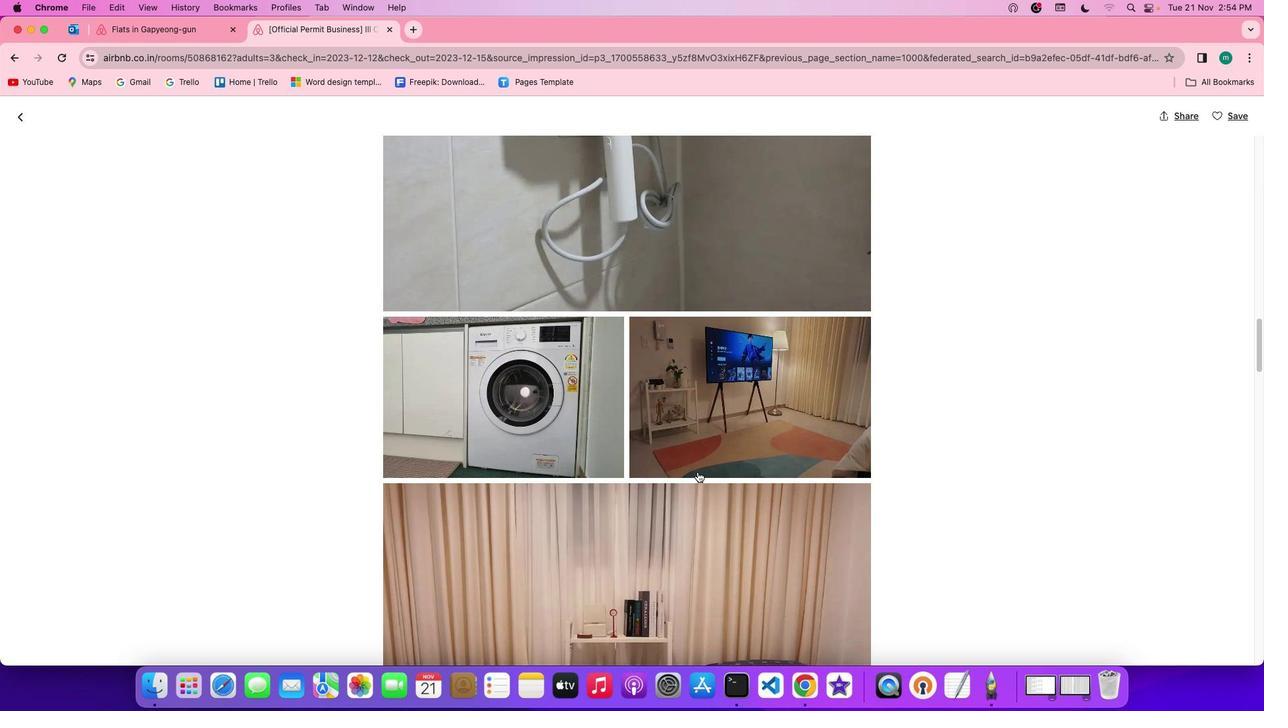 
Action: Mouse scrolled (697, 472) with delta (0, -1)
Screenshot: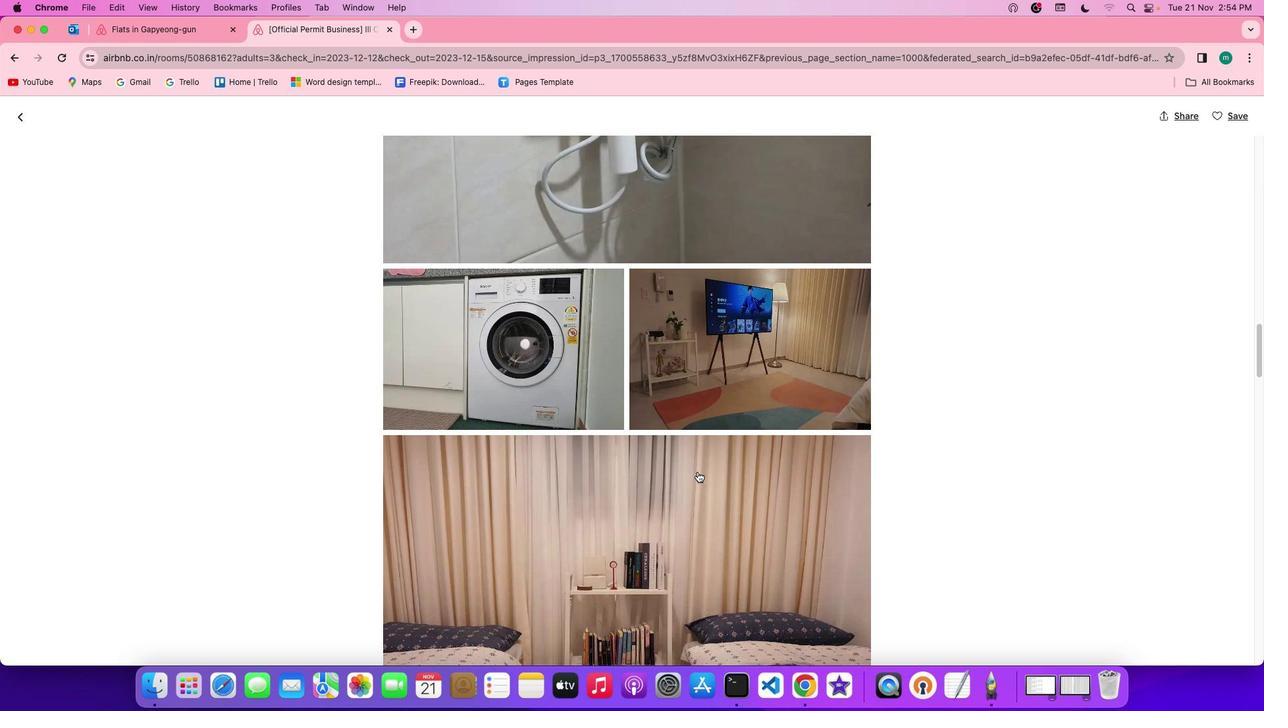 
Action: Mouse scrolled (697, 472) with delta (0, -2)
Screenshot: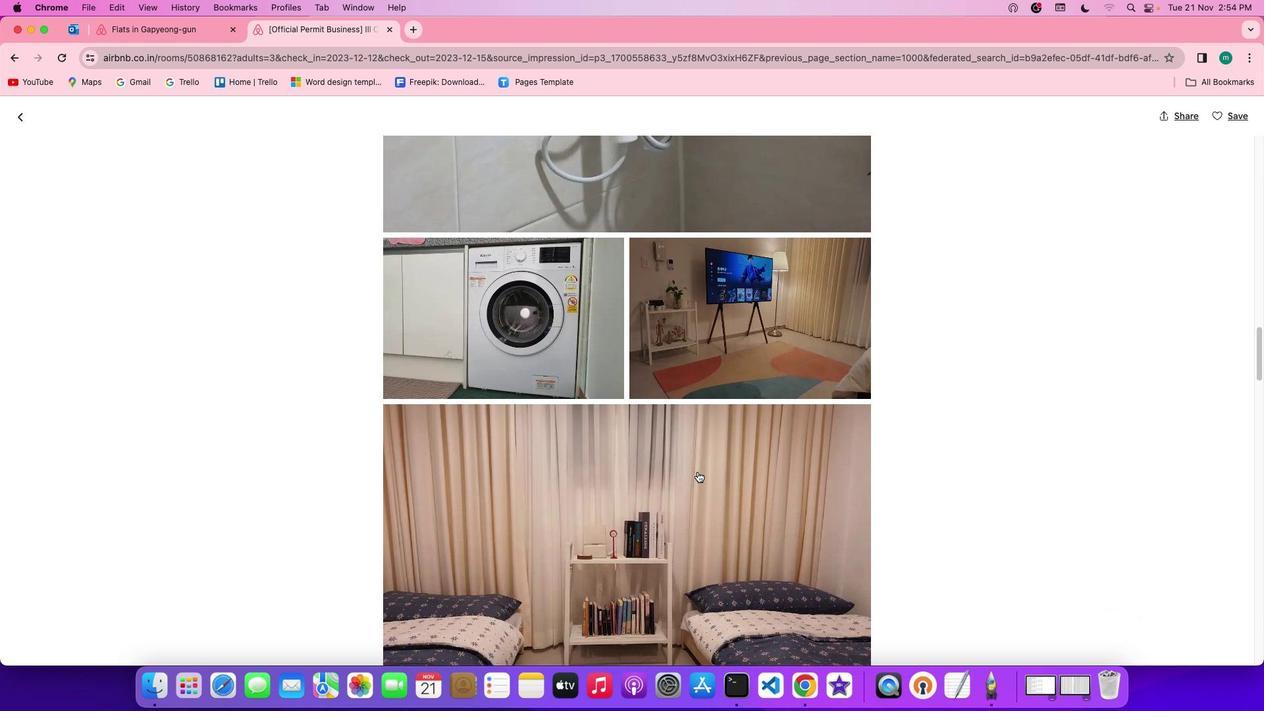 
Action: Mouse scrolled (697, 472) with delta (0, 0)
Screenshot: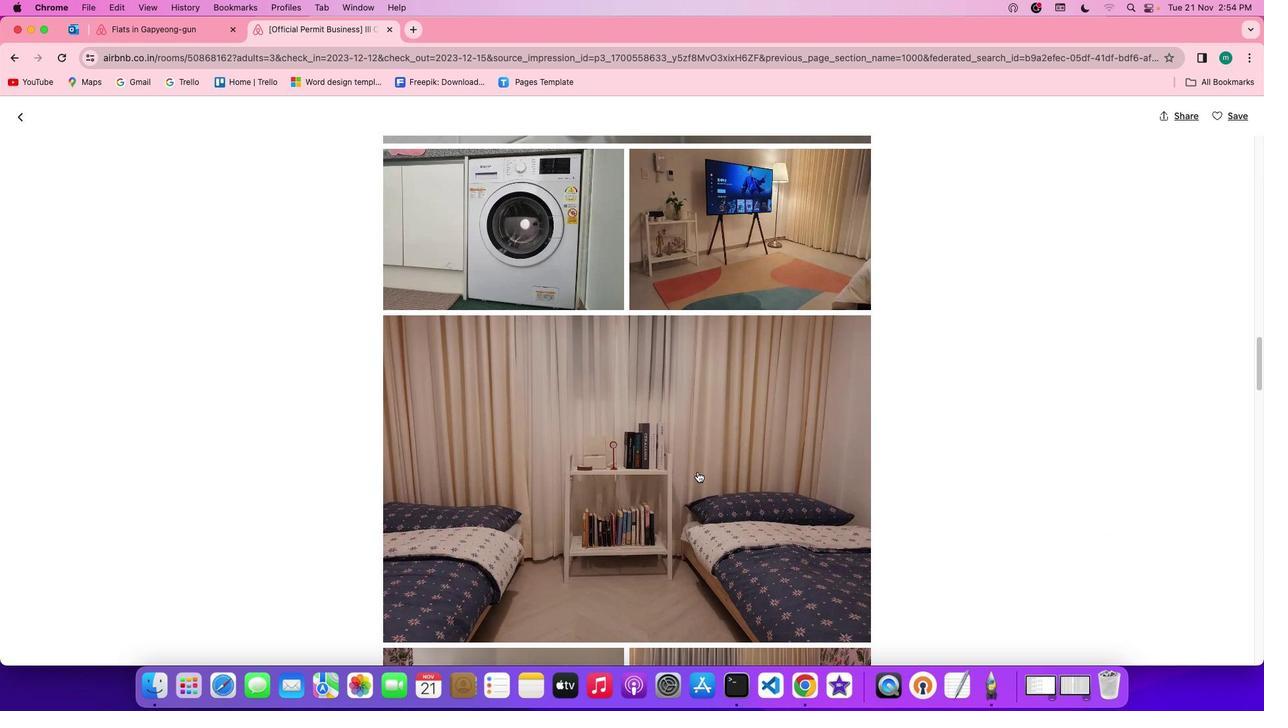 
Action: Mouse scrolled (697, 472) with delta (0, 0)
Screenshot: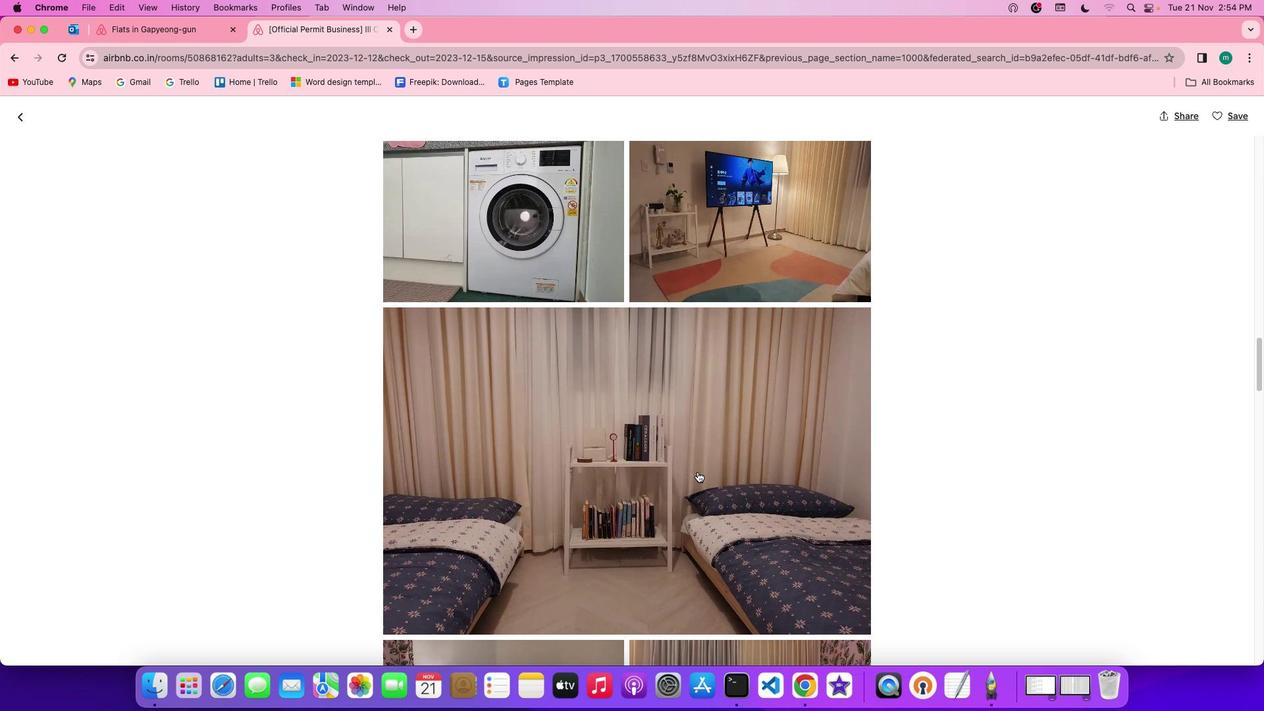 
Action: Mouse scrolled (697, 472) with delta (0, -1)
Screenshot: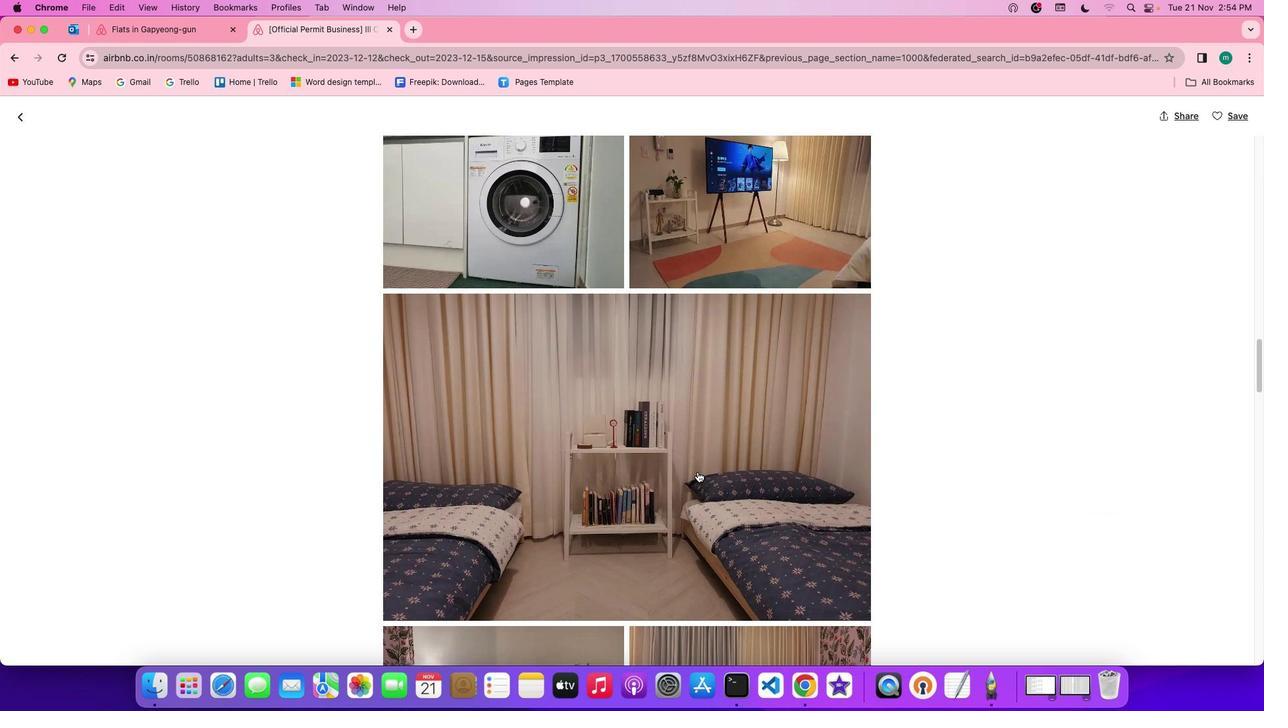 
Action: Mouse scrolled (697, 472) with delta (0, -1)
Screenshot: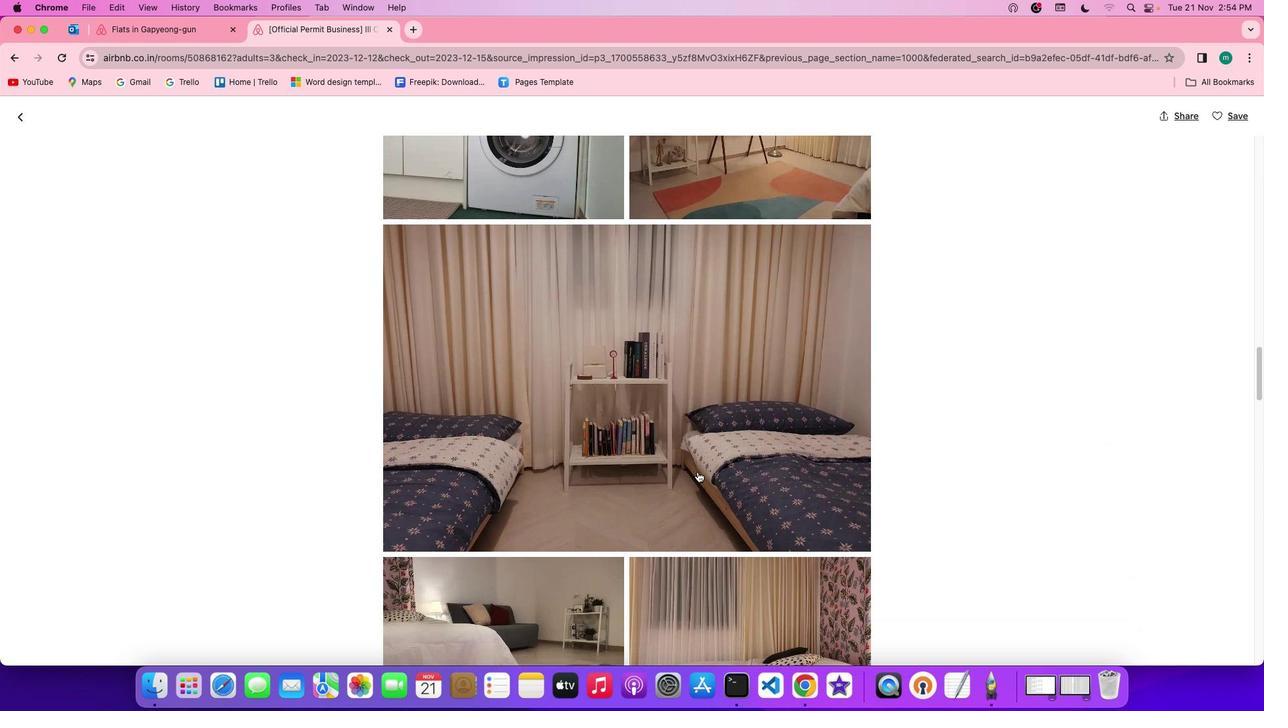 
Action: Mouse scrolled (697, 472) with delta (0, -1)
Screenshot: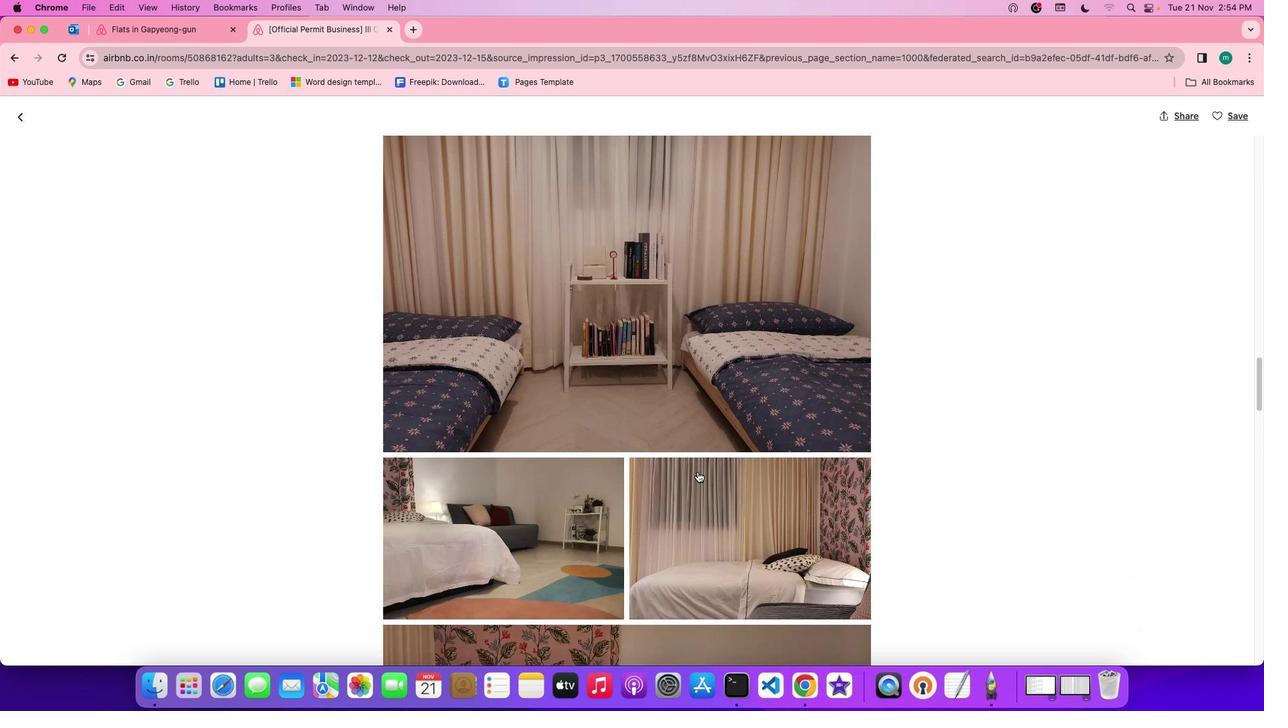 
Action: Mouse scrolled (697, 472) with delta (0, 0)
Screenshot: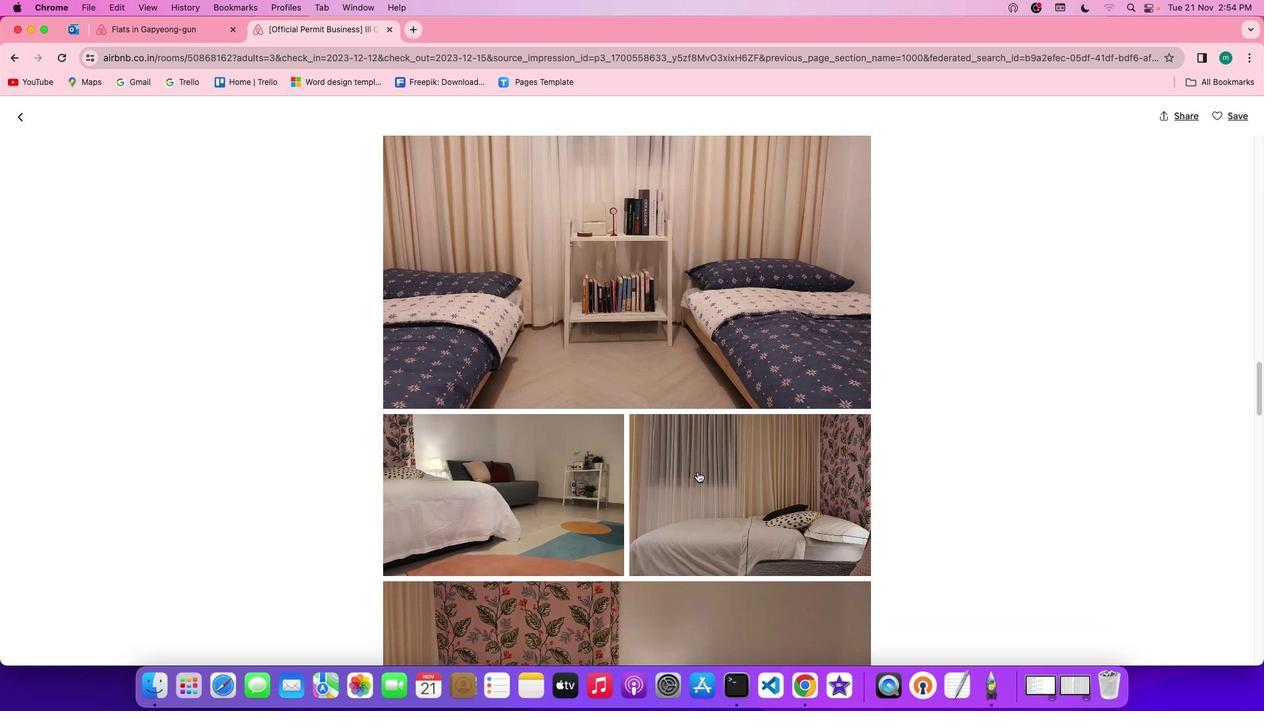 
Action: Mouse scrolled (697, 472) with delta (0, 0)
Screenshot: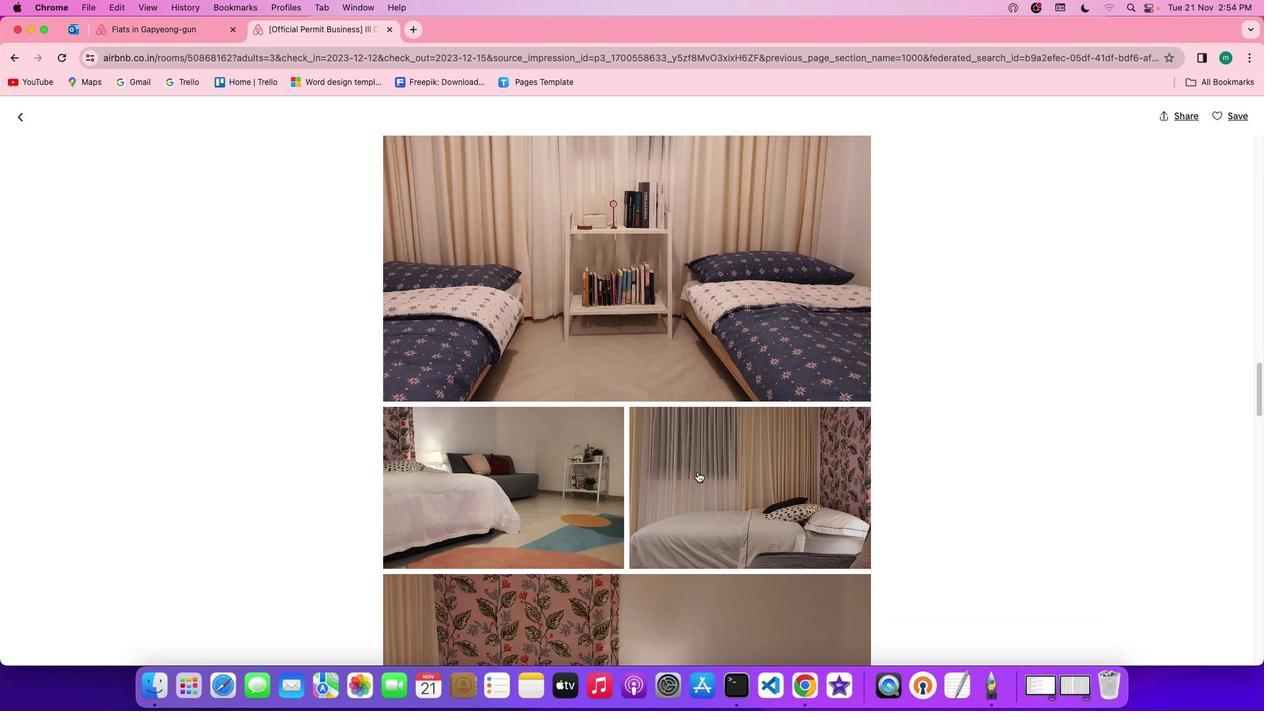 
Action: Mouse scrolled (697, 472) with delta (0, -1)
Screenshot: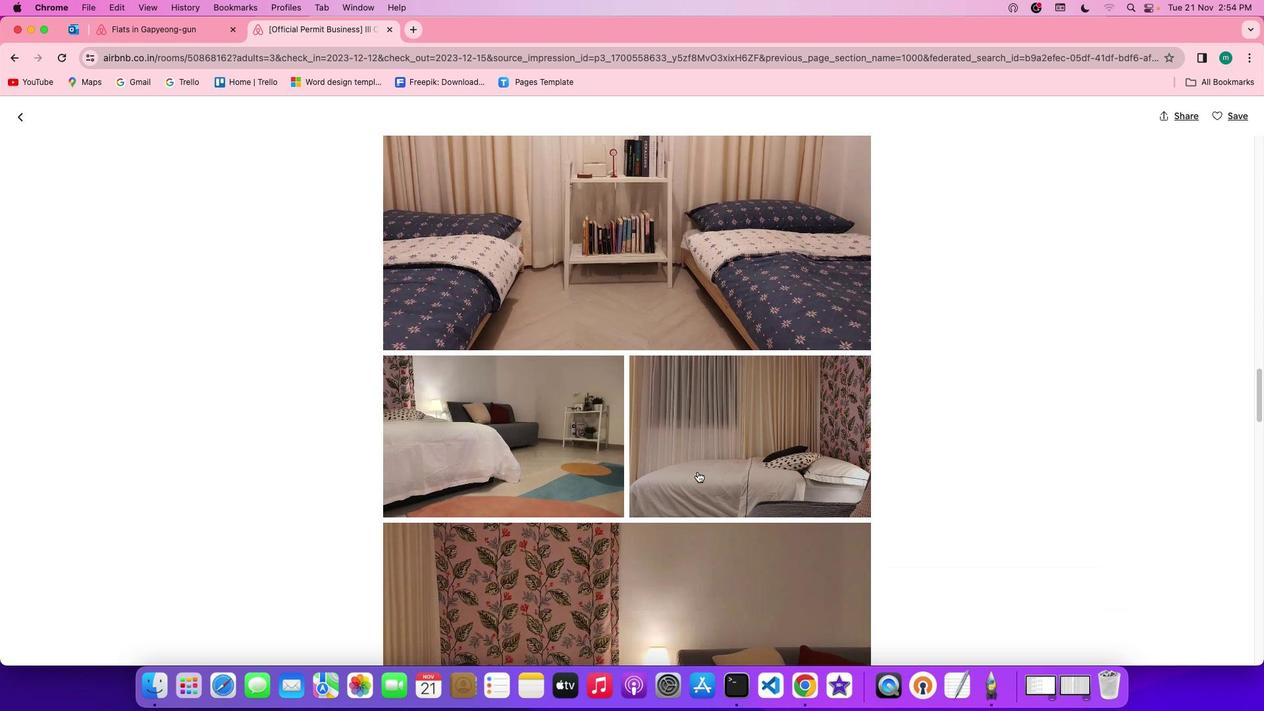 
Action: Mouse scrolled (697, 472) with delta (0, -1)
Screenshot: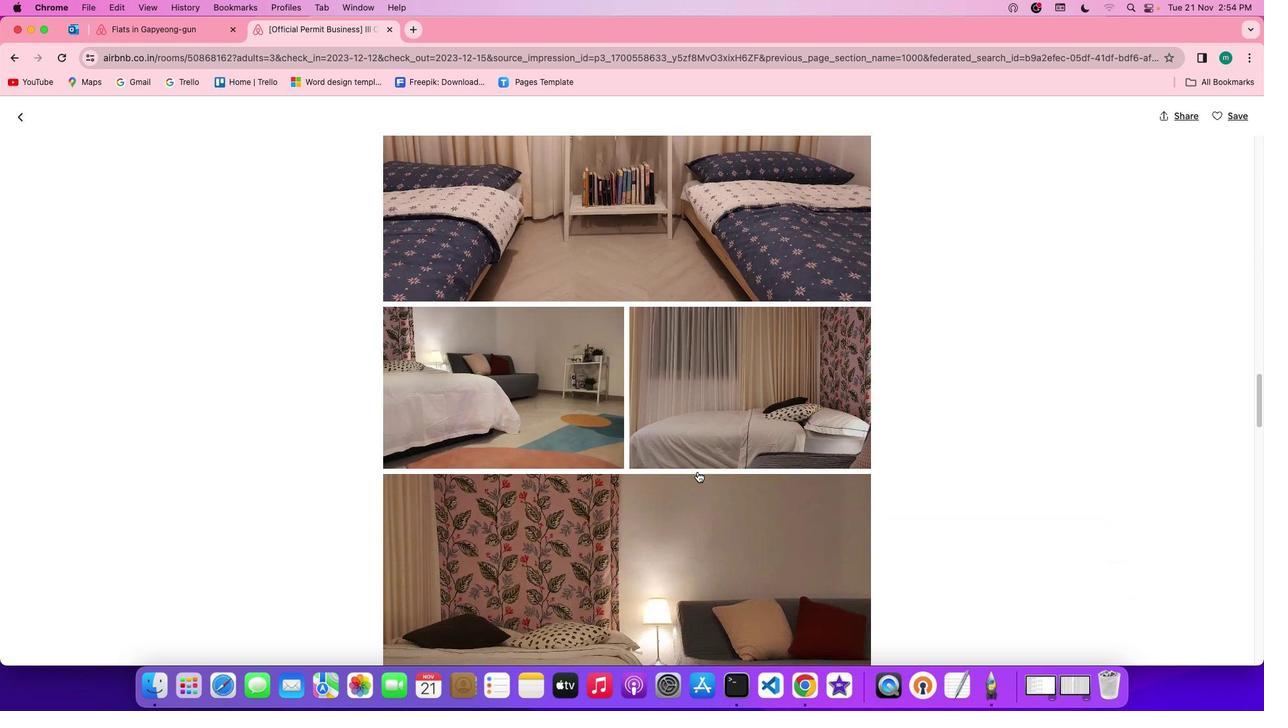 
Action: Mouse scrolled (697, 472) with delta (0, -1)
Screenshot: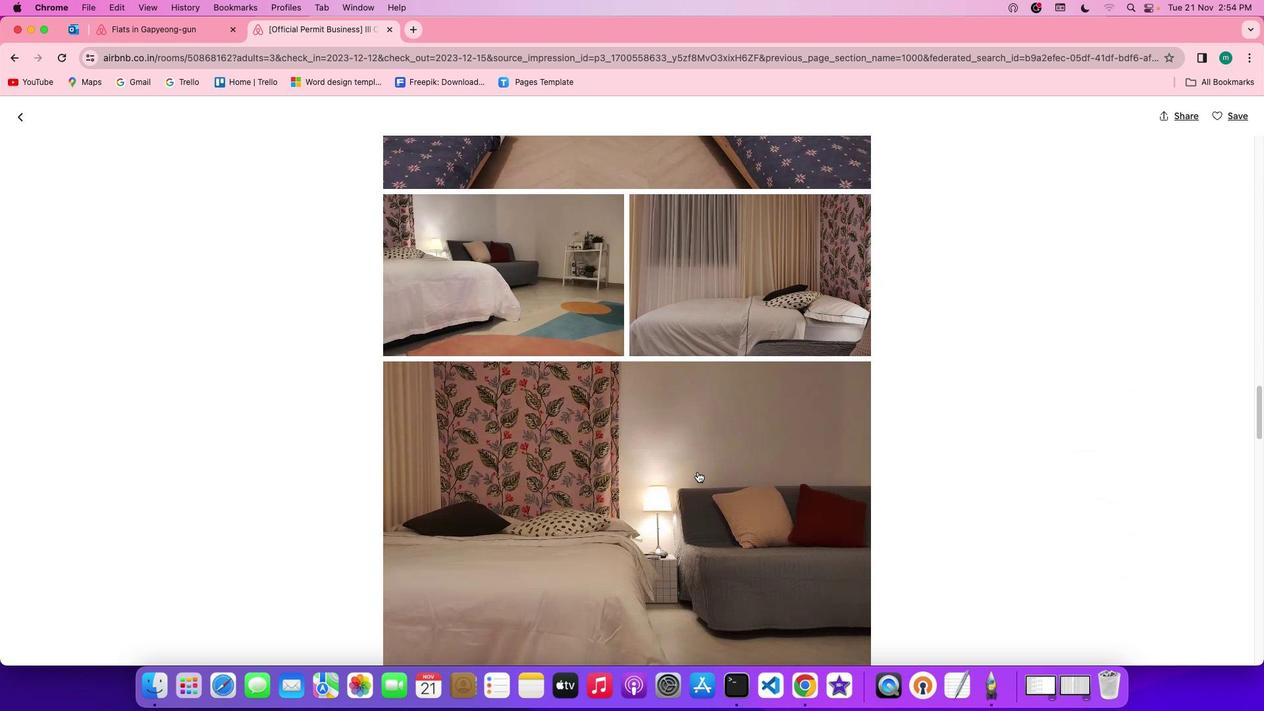 
Action: Mouse scrolled (697, 472) with delta (0, 0)
Screenshot: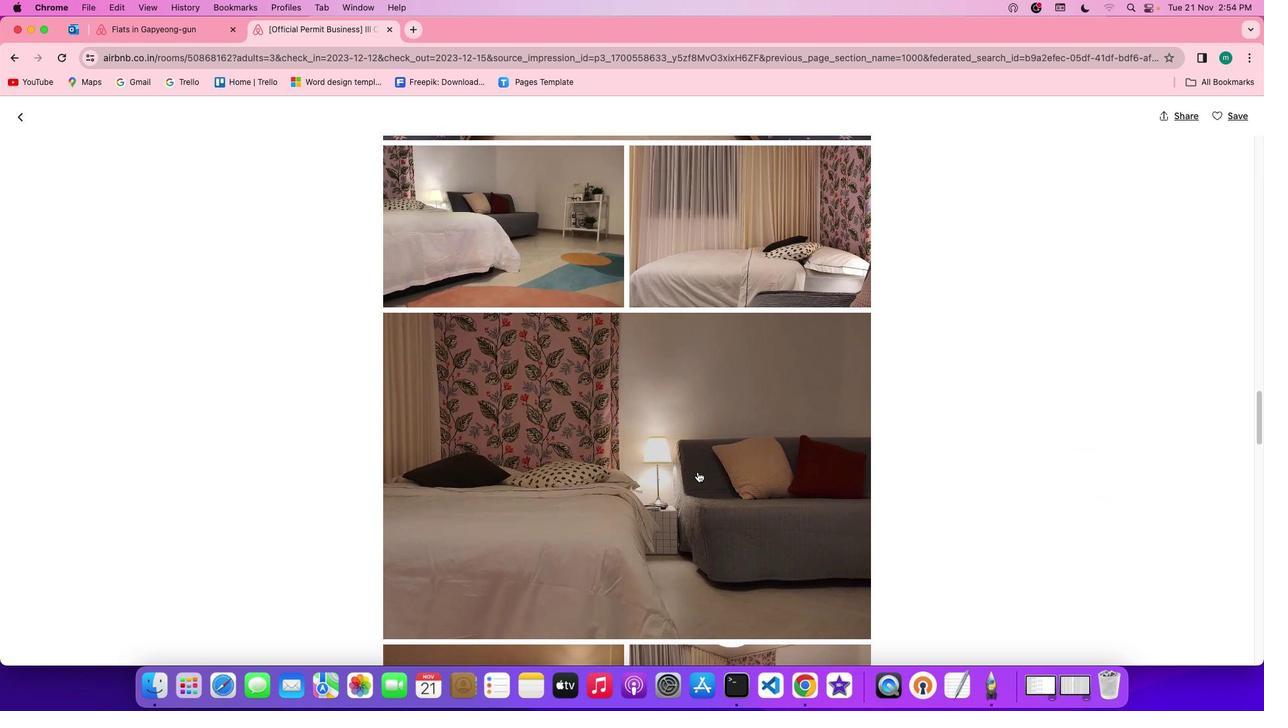 
Action: Mouse scrolled (697, 472) with delta (0, 0)
Screenshot: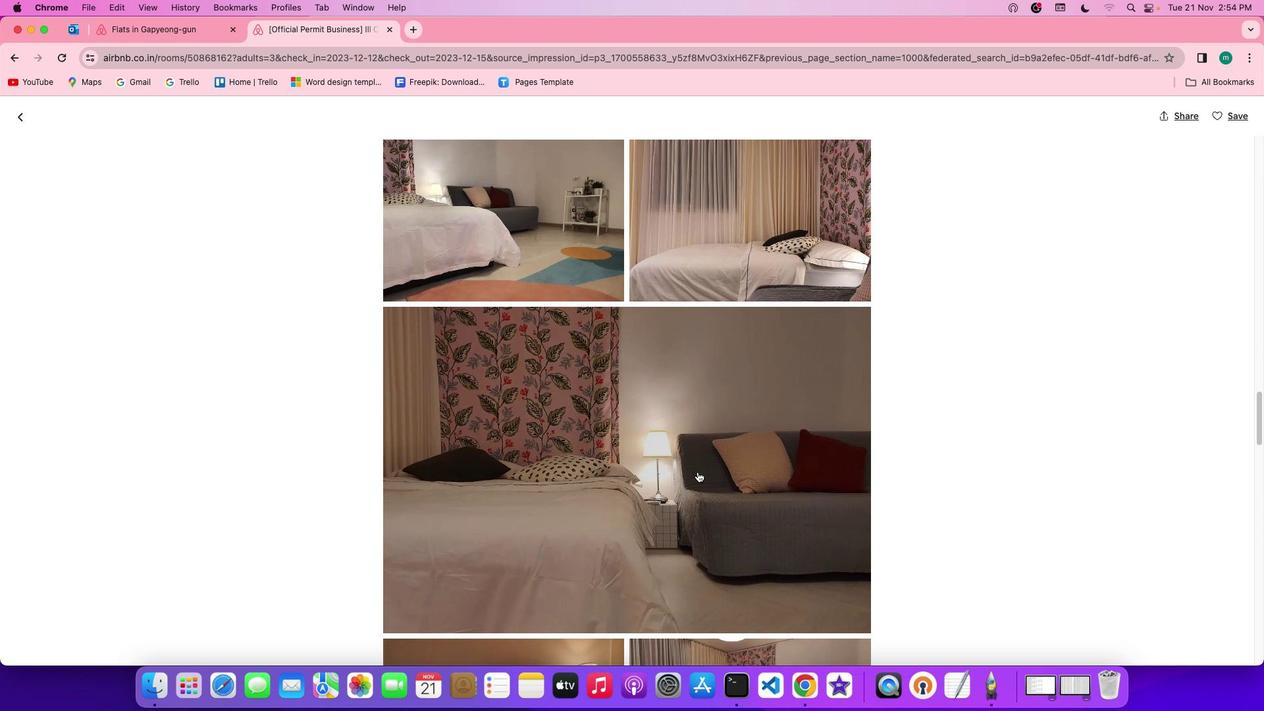 
Action: Mouse scrolled (697, 472) with delta (0, 0)
Screenshot: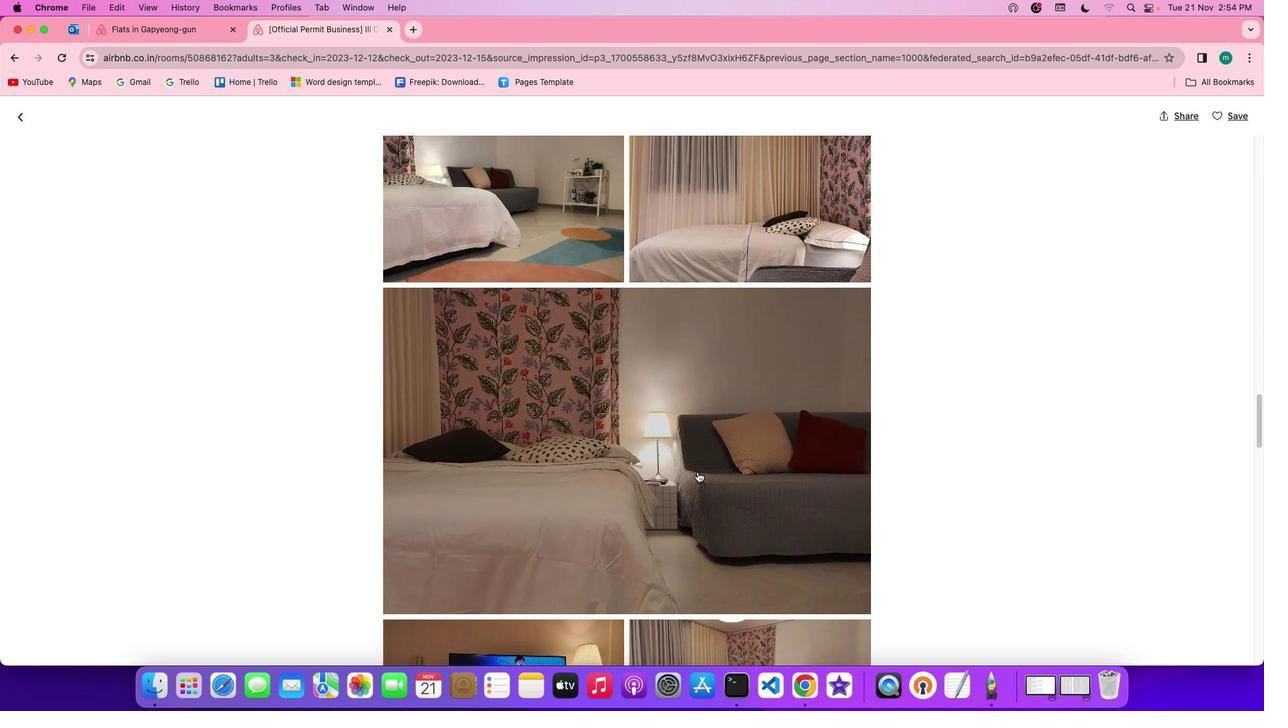 
Action: Mouse scrolled (697, 472) with delta (0, -1)
Screenshot: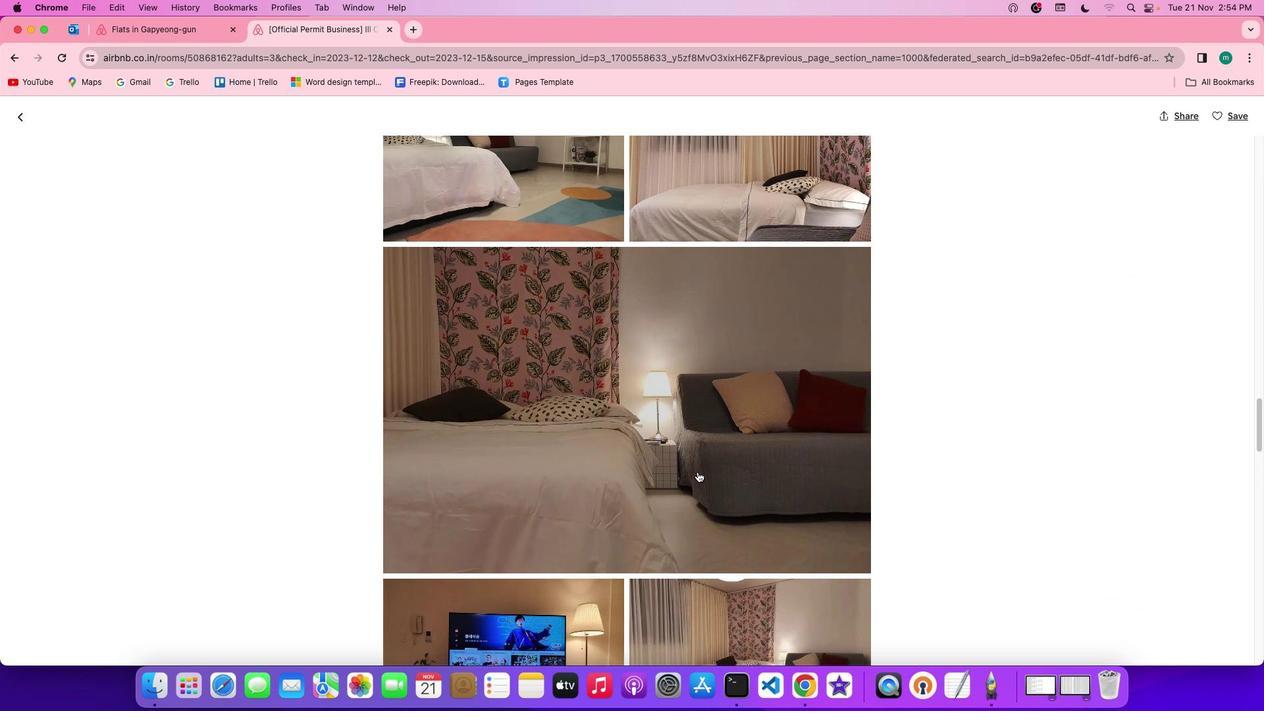 
Action: Mouse scrolled (697, 472) with delta (0, -1)
Screenshot: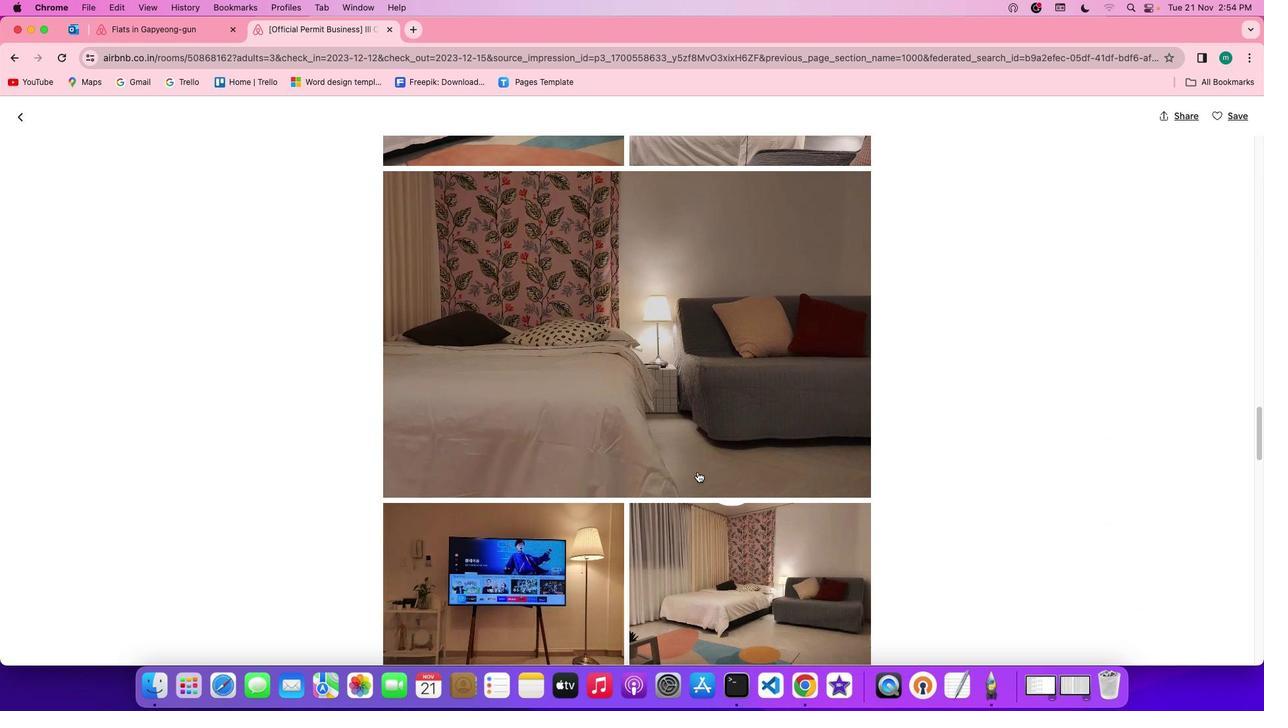 
Action: Mouse scrolled (697, 472) with delta (0, -1)
Screenshot: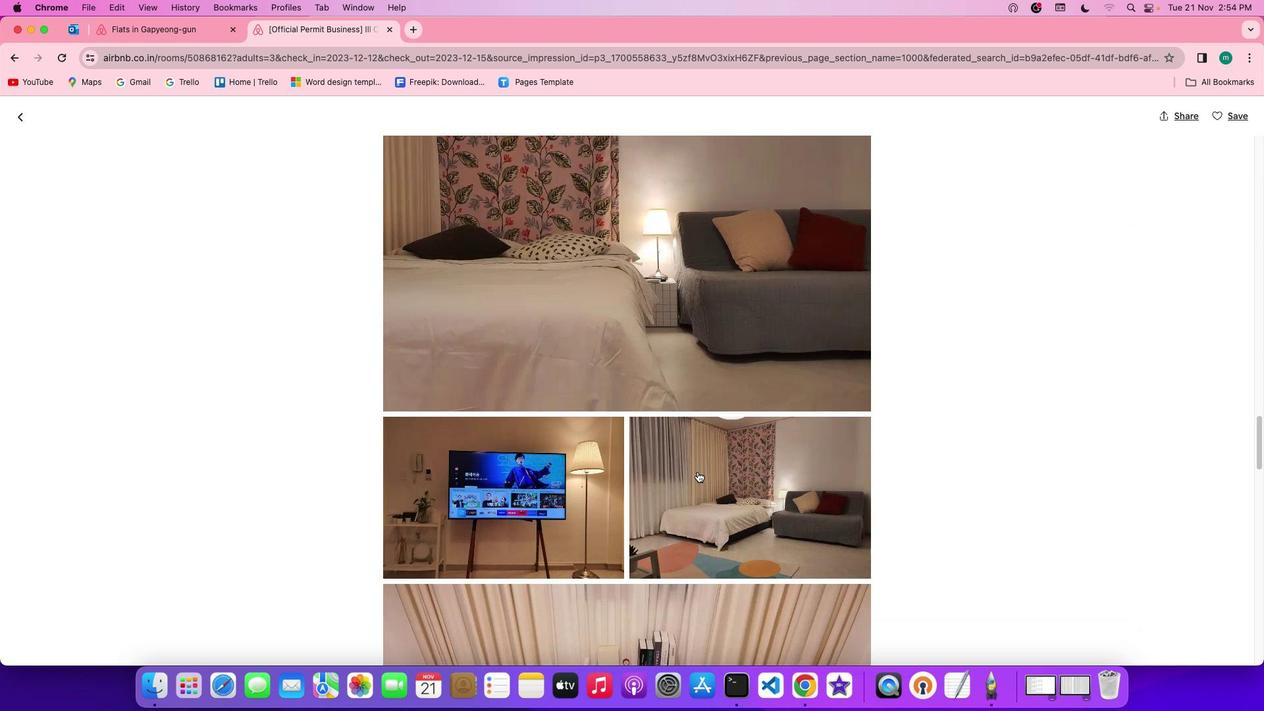 
Action: Mouse scrolled (697, 472) with delta (0, 0)
Screenshot: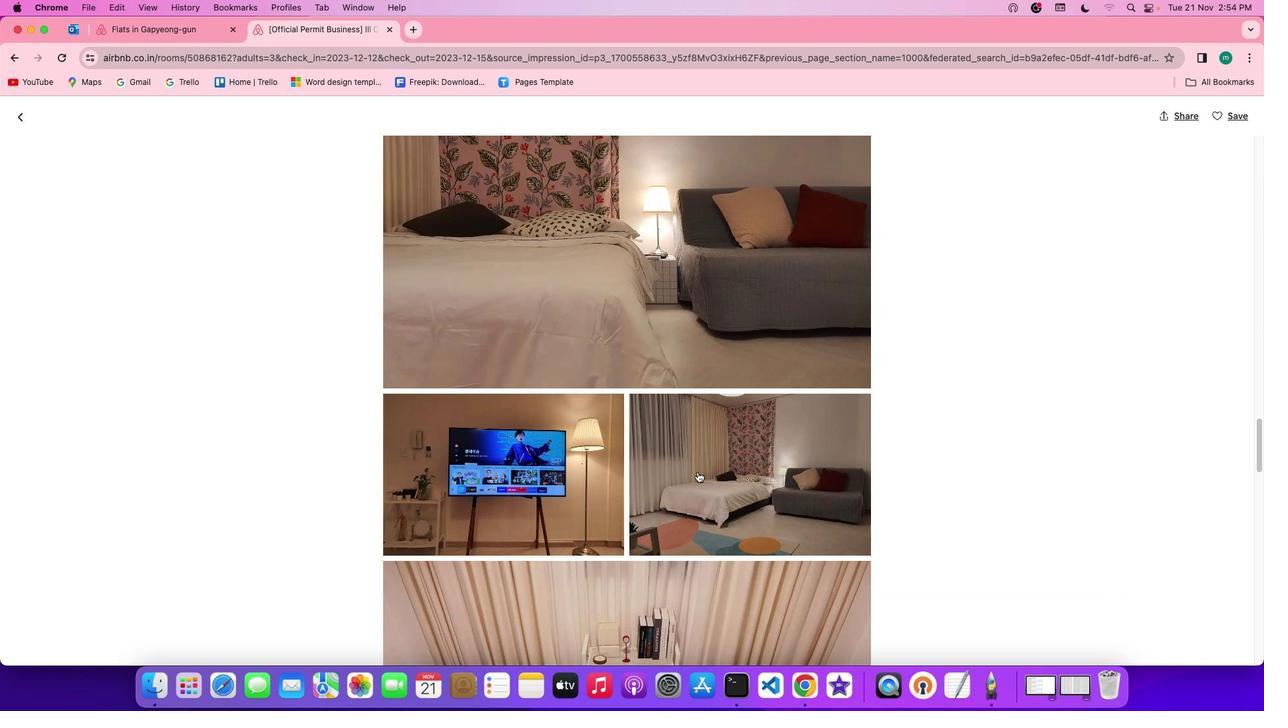 
Action: Mouse scrolled (697, 472) with delta (0, 0)
Screenshot: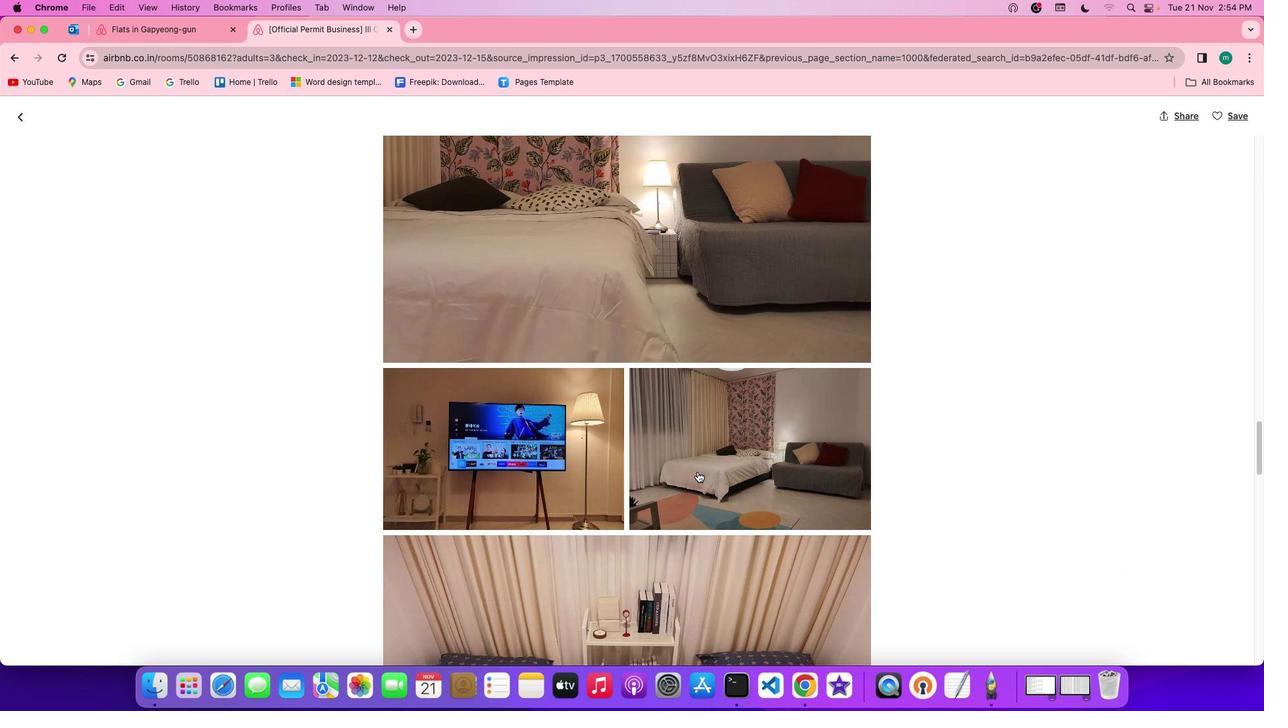 
Action: Mouse scrolled (697, 472) with delta (0, -1)
Screenshot: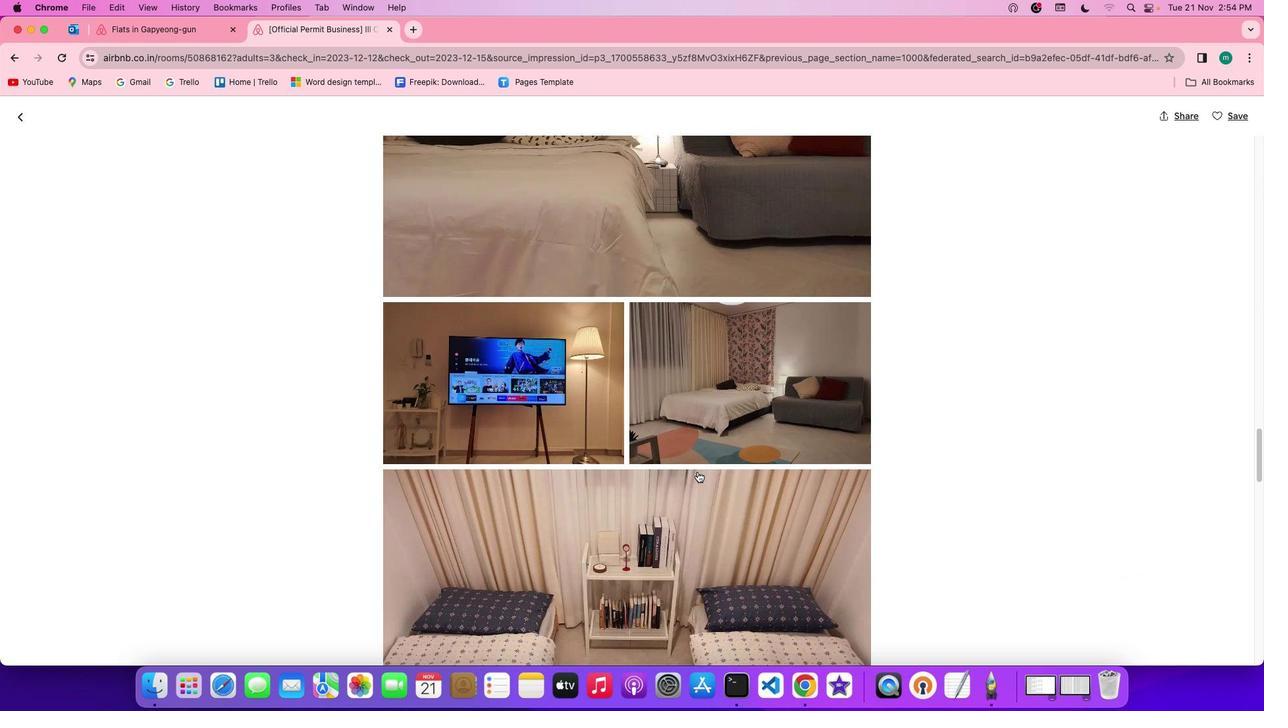 
Action: Mouse scrolled (697, 472) with delta (0, -1)
Screenshot: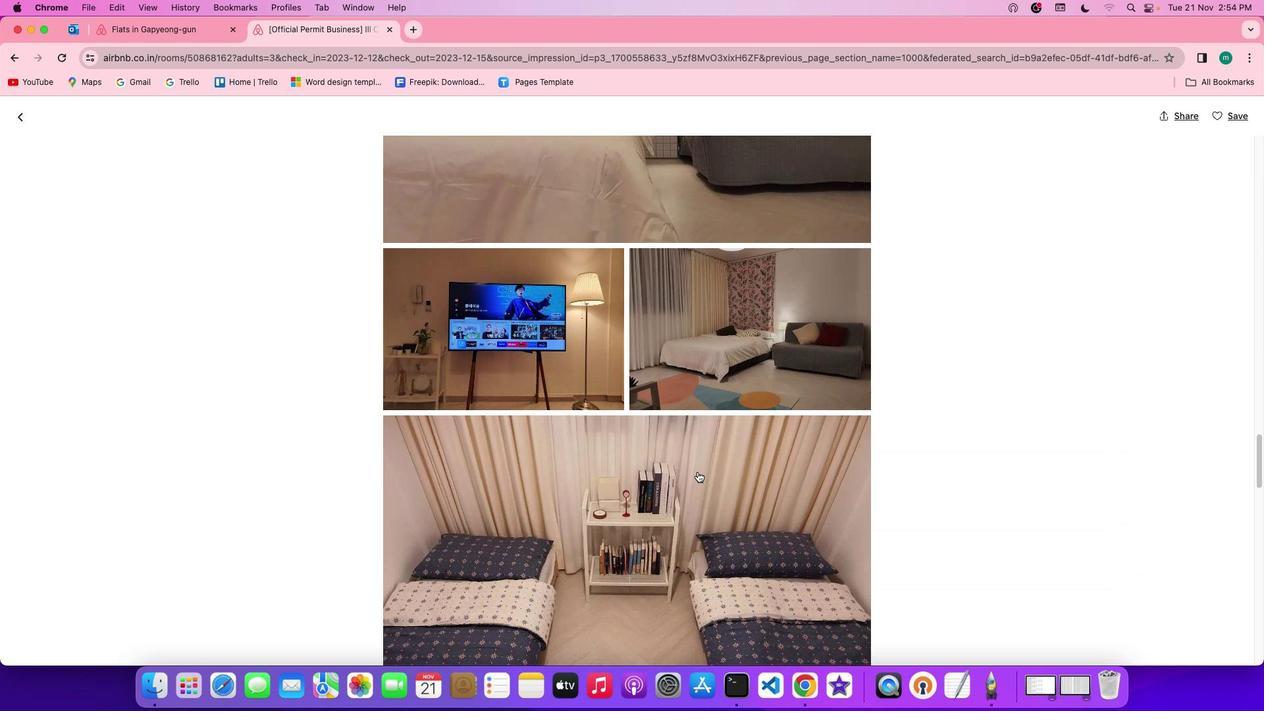 
Action: Mouse scrolled (697, 472) with delta (0, 0)
Screenshot: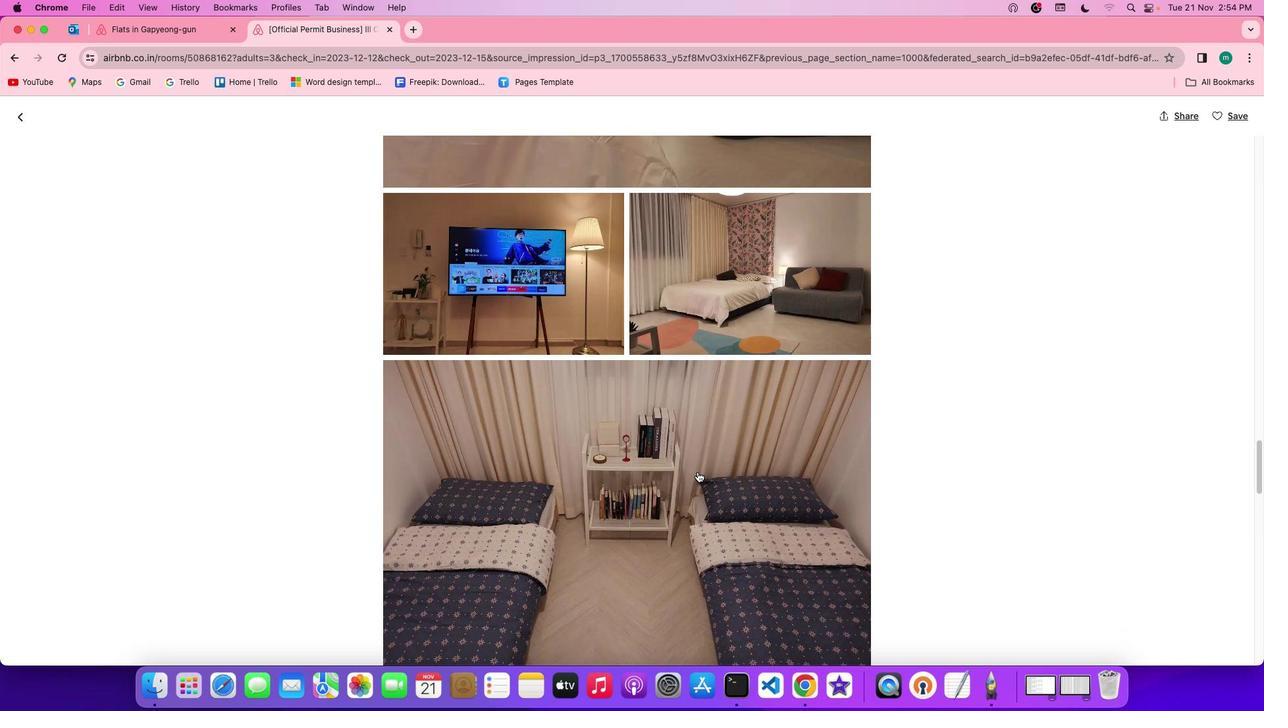 
Action: Mouse scrolled (697, 472) with delta (0, 0)
Screenshot: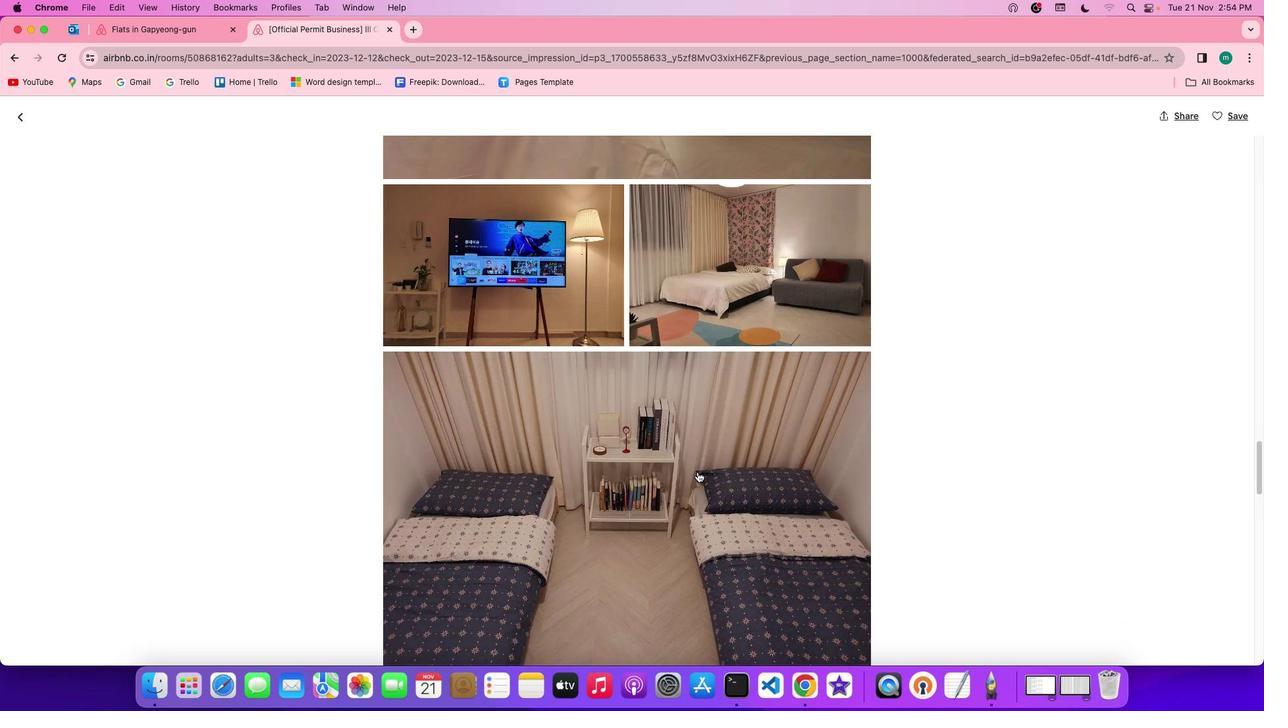 
Action: Mouse scrolled (697, 472) with delta (0, -1)
Screenshot: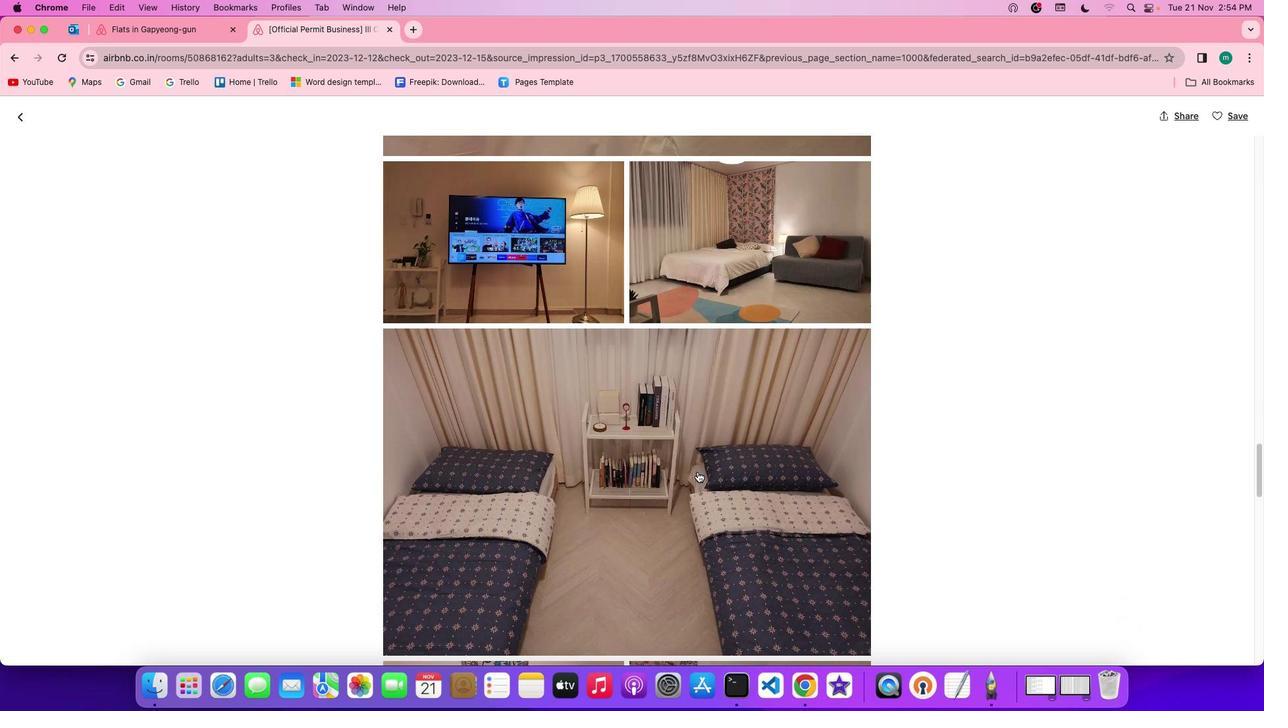 
Action: Mouse scrolled (697, 472) with delta (0, -1)
Screenshot: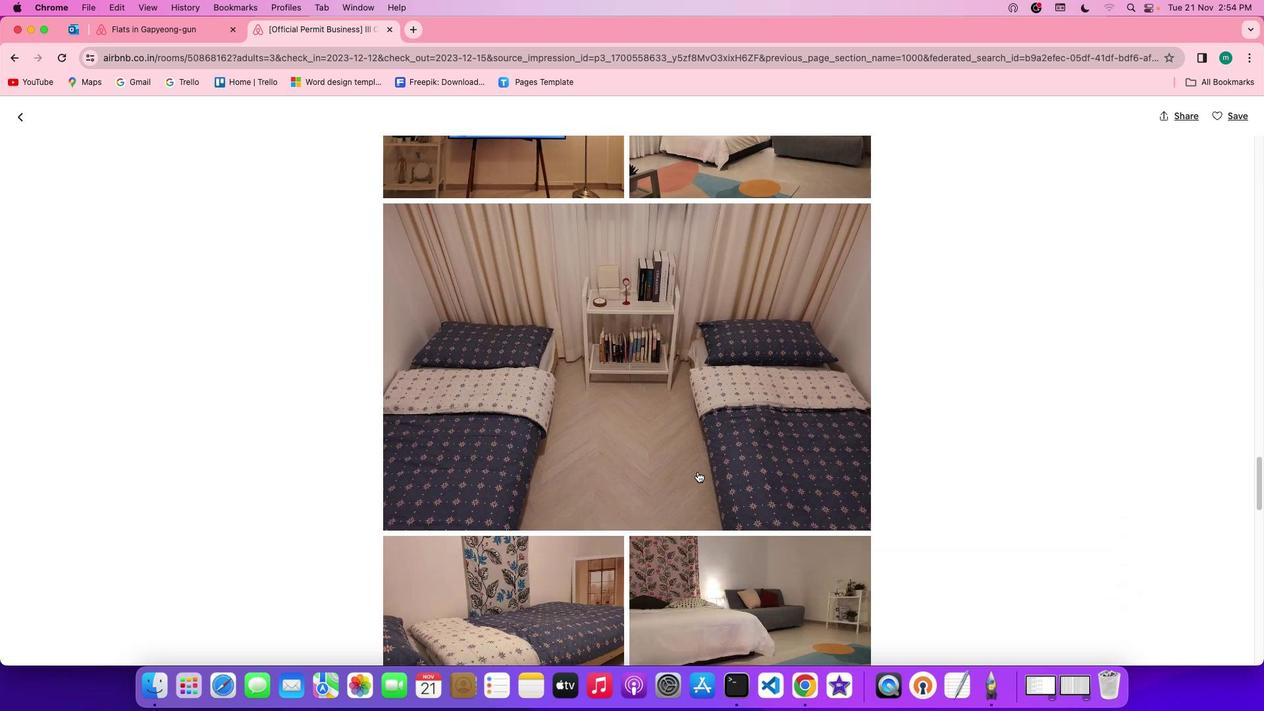 
Action: Mouse scrolled (697, 472) with delta (0, 0)
Screenshot: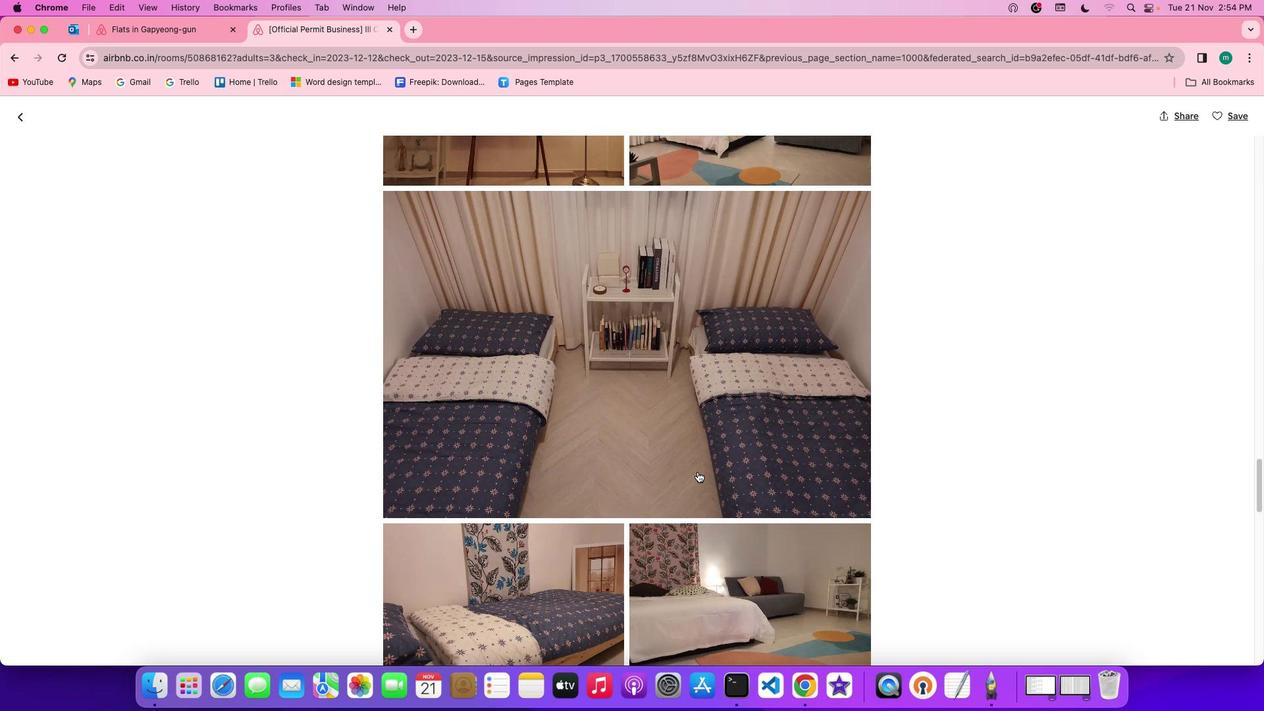 
Action: Mouse scrolled (697, 472) with delta (0, 0)
Screenshot: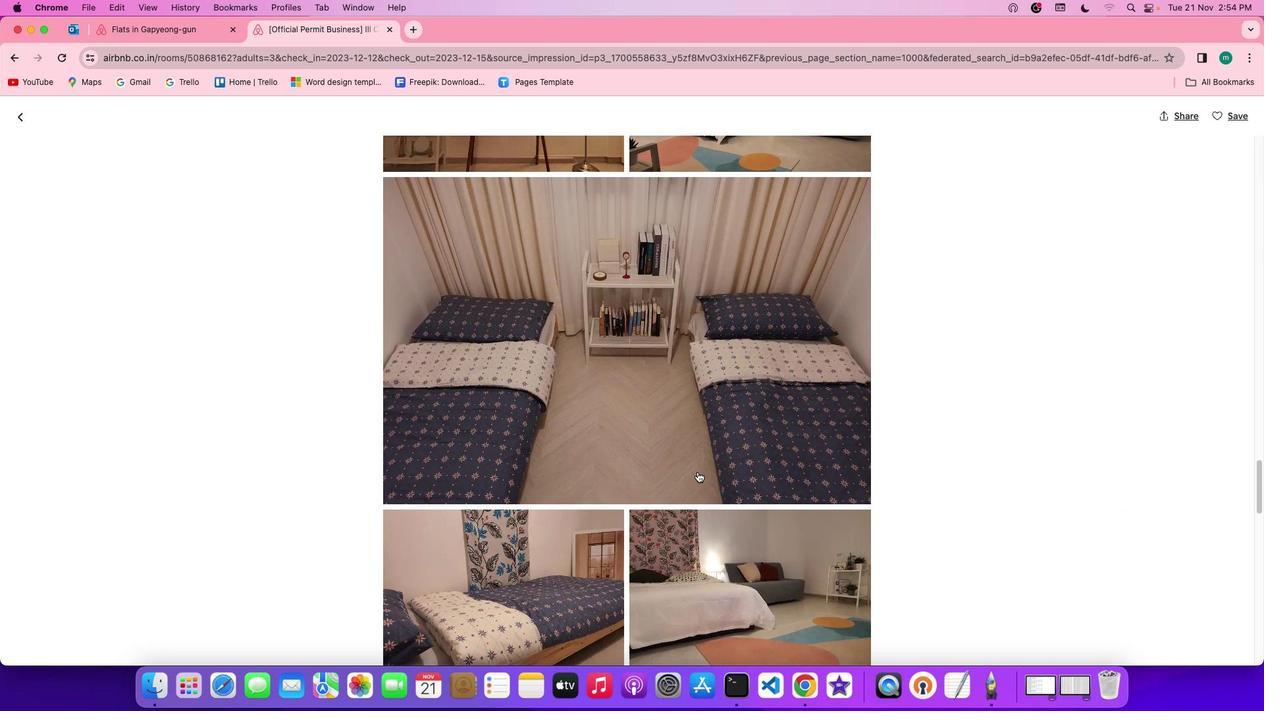 
Action: Mouse scrolled (697, 472) with delta (0, -1)
Screenshot: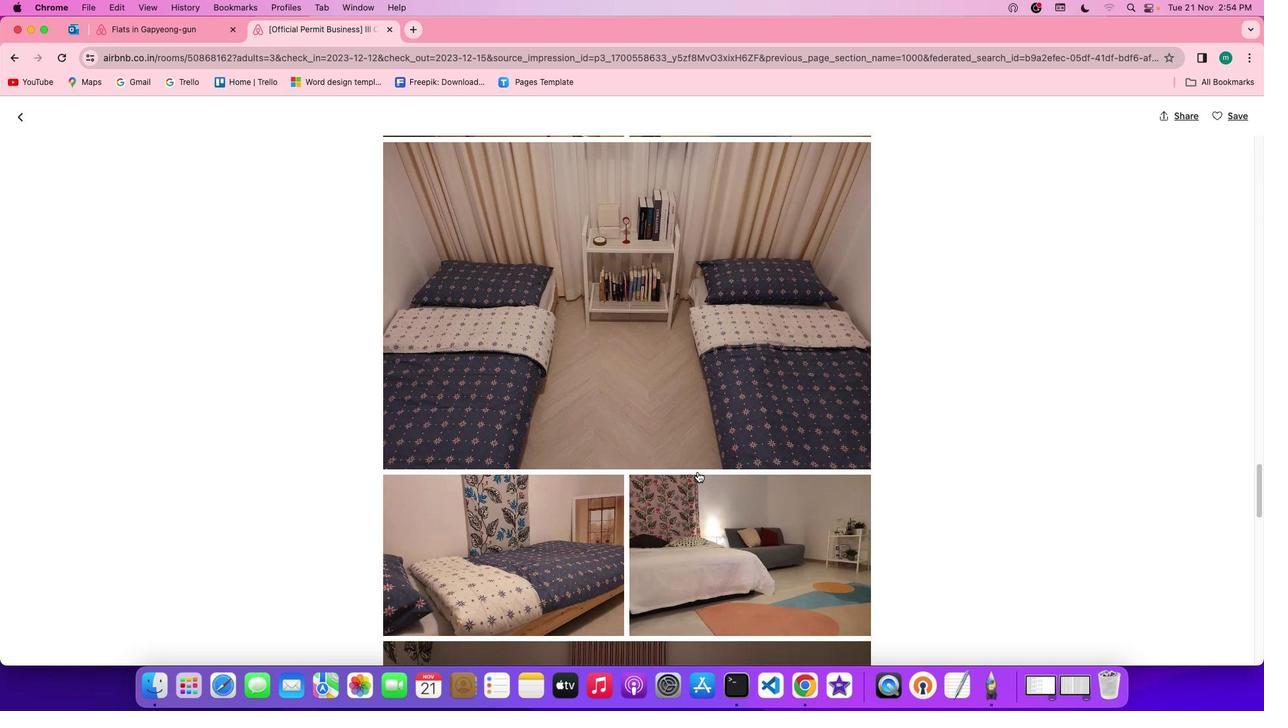 
Action: Mouse scrolled (697, 472) with delta (0, -1)
Screenshot: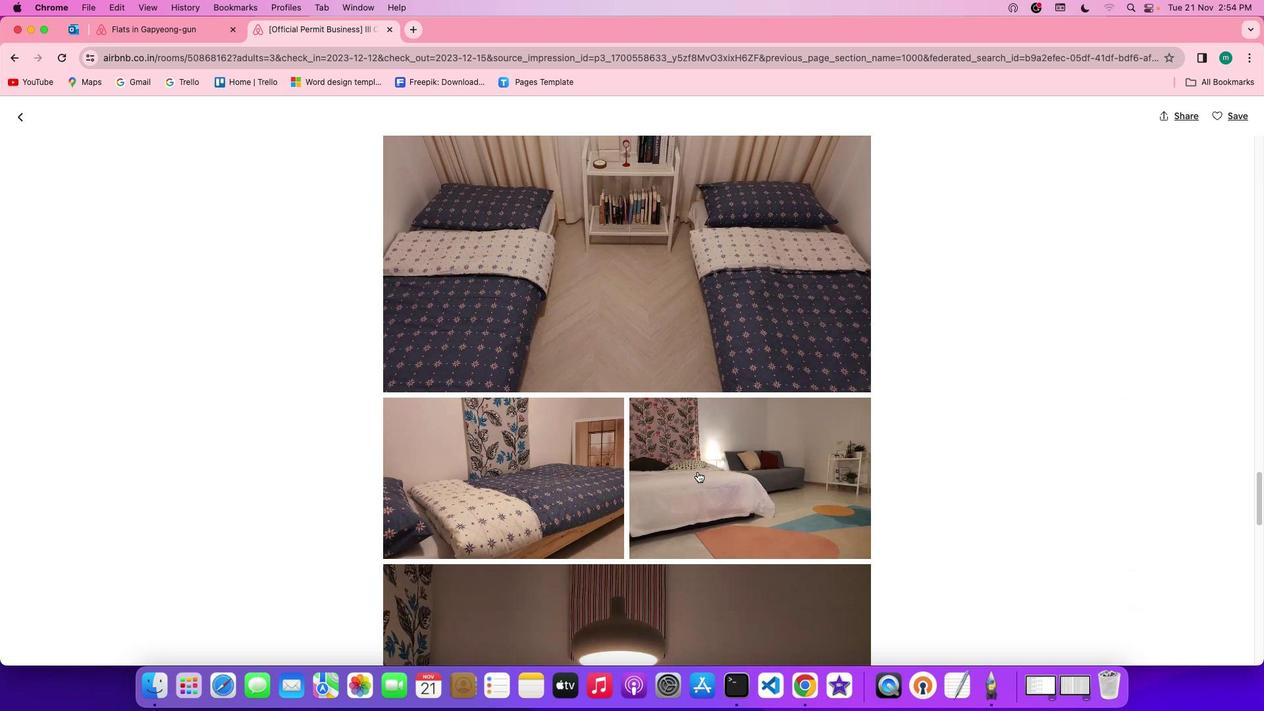
Action: Mouse scrolled (697, 472) with delta (0, 0)
Screenshot: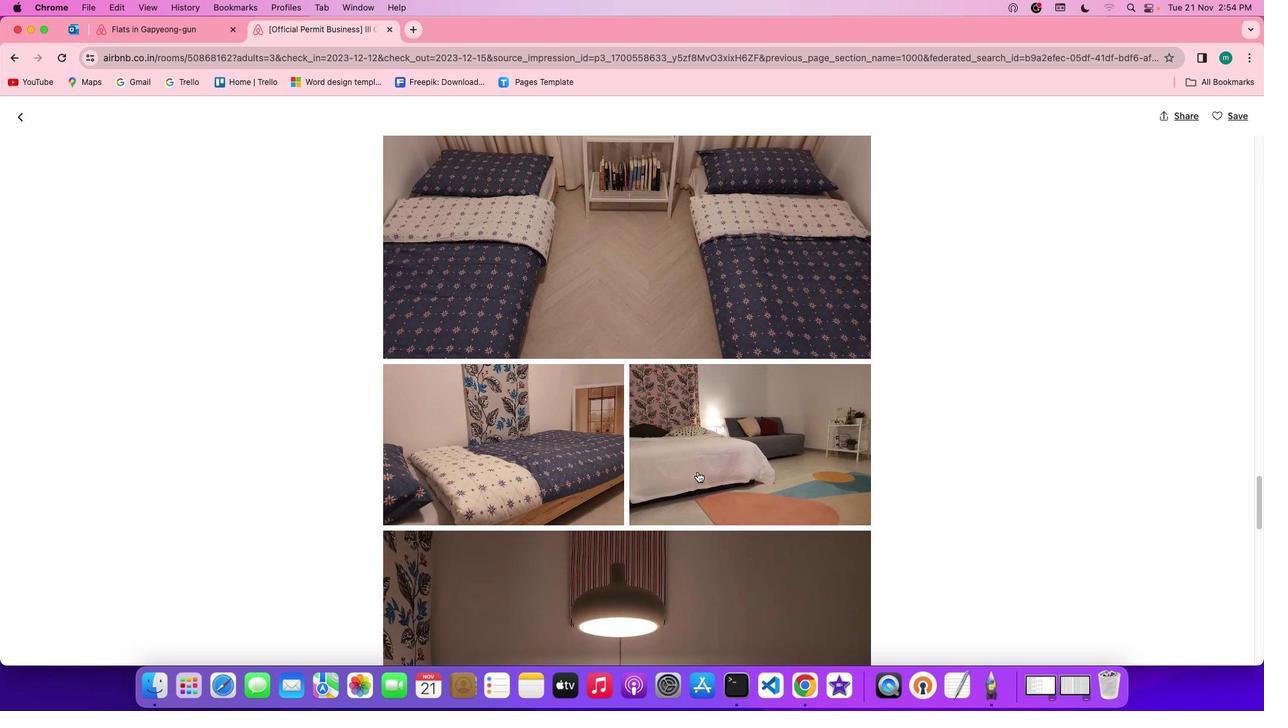 
Action: Mouse scrolled (697, 472) with delta (0, 0)
Screenshot: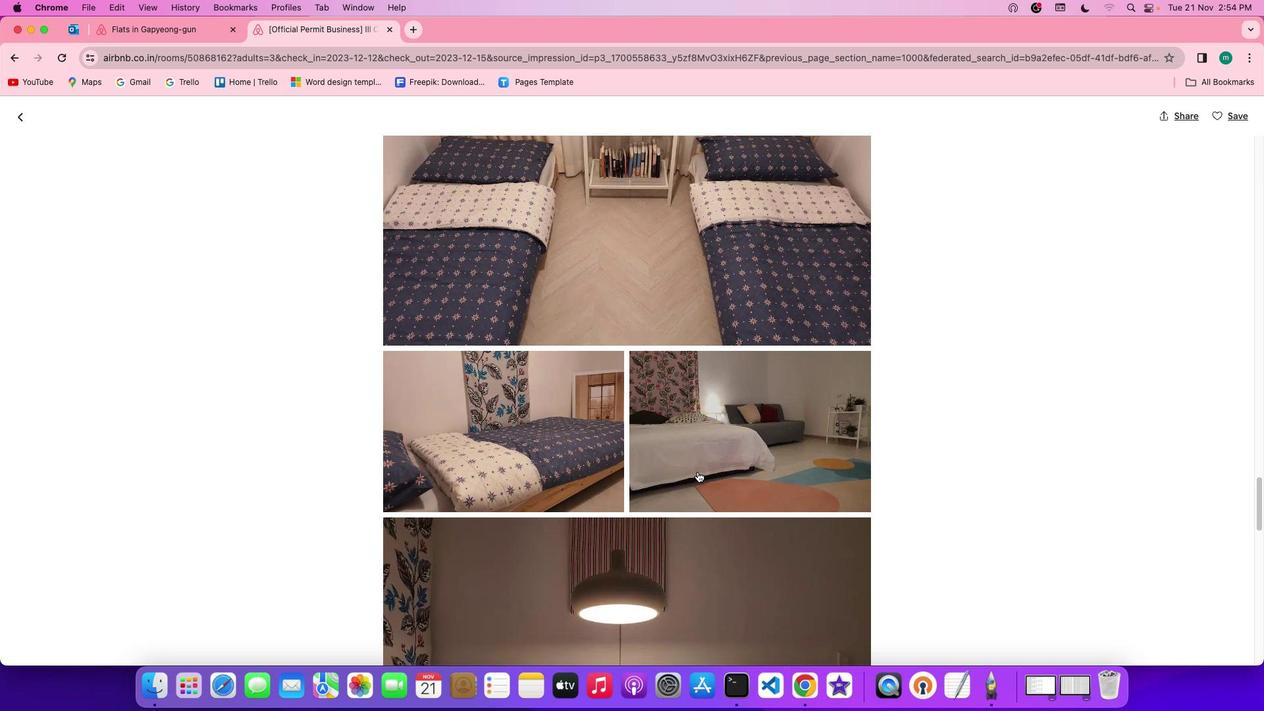 
Action: Mouse scrolled (697, 472) with delta (0, 0)
Screenshot: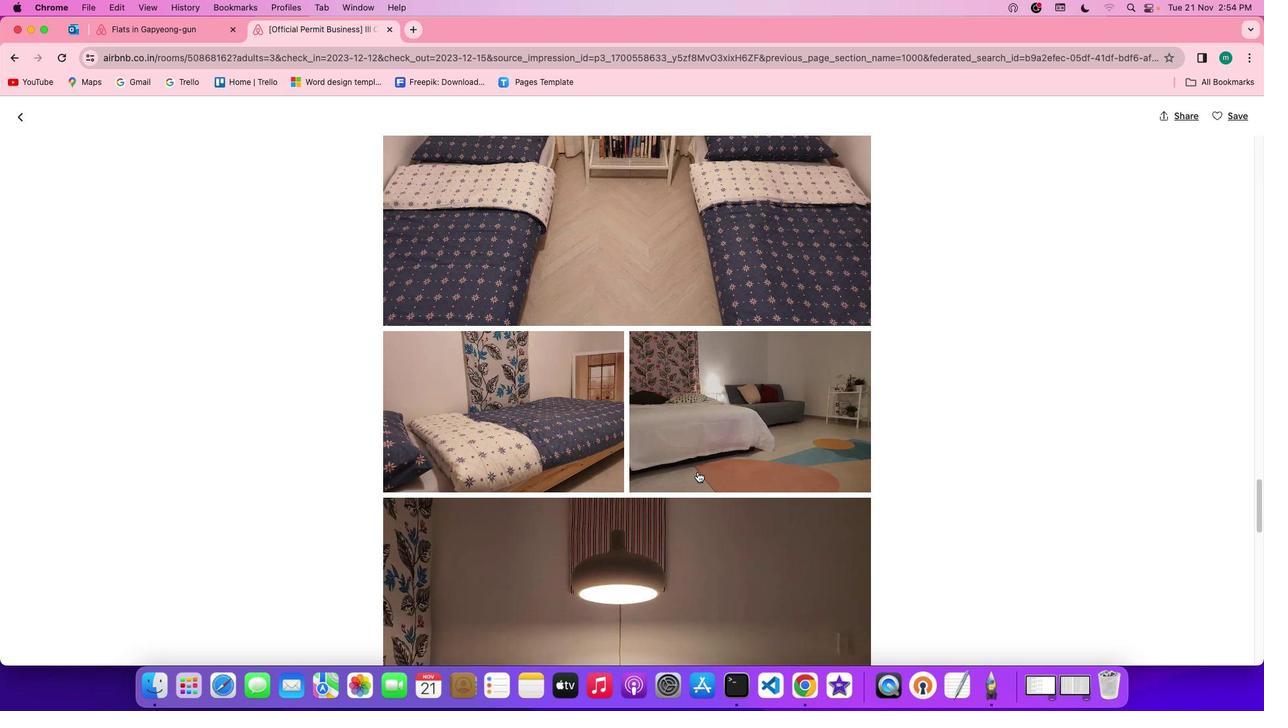 
Action: Mouse scrolled (697, 472) with delta (0, -1)
Screenshot: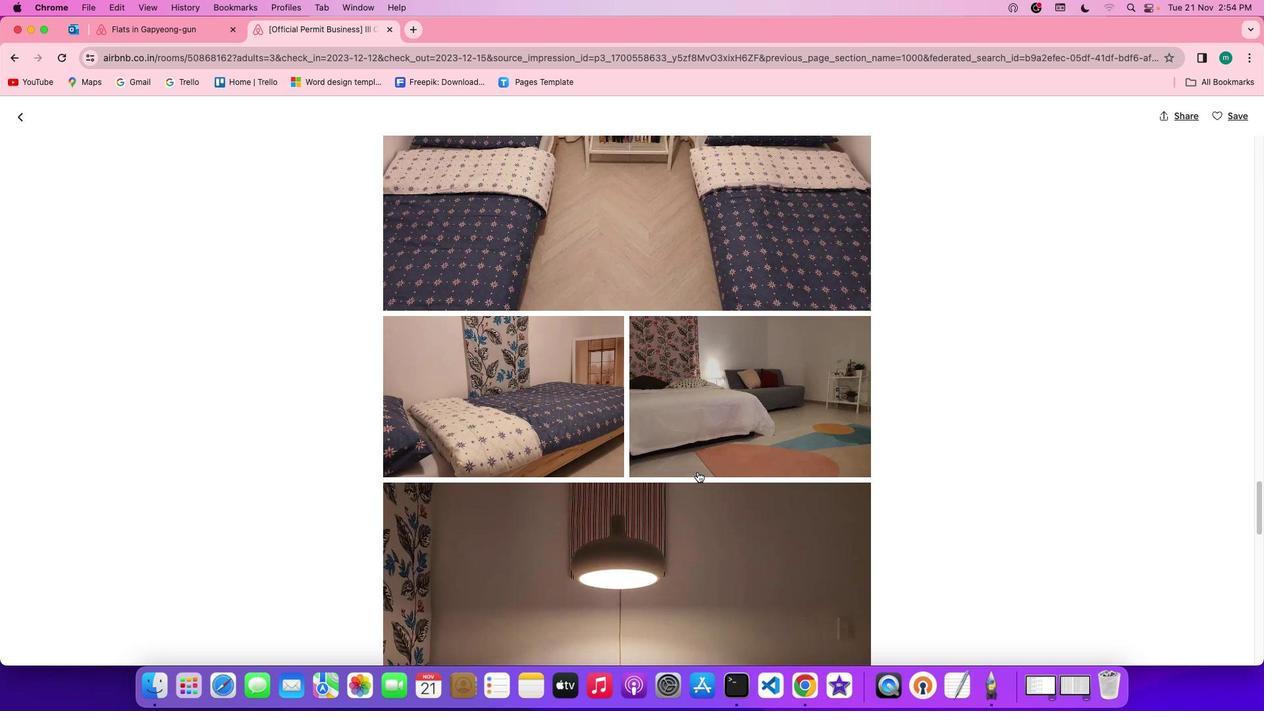 
Action: Mouse scrolled (697, 472) with delta (0, -1)
Screenshot: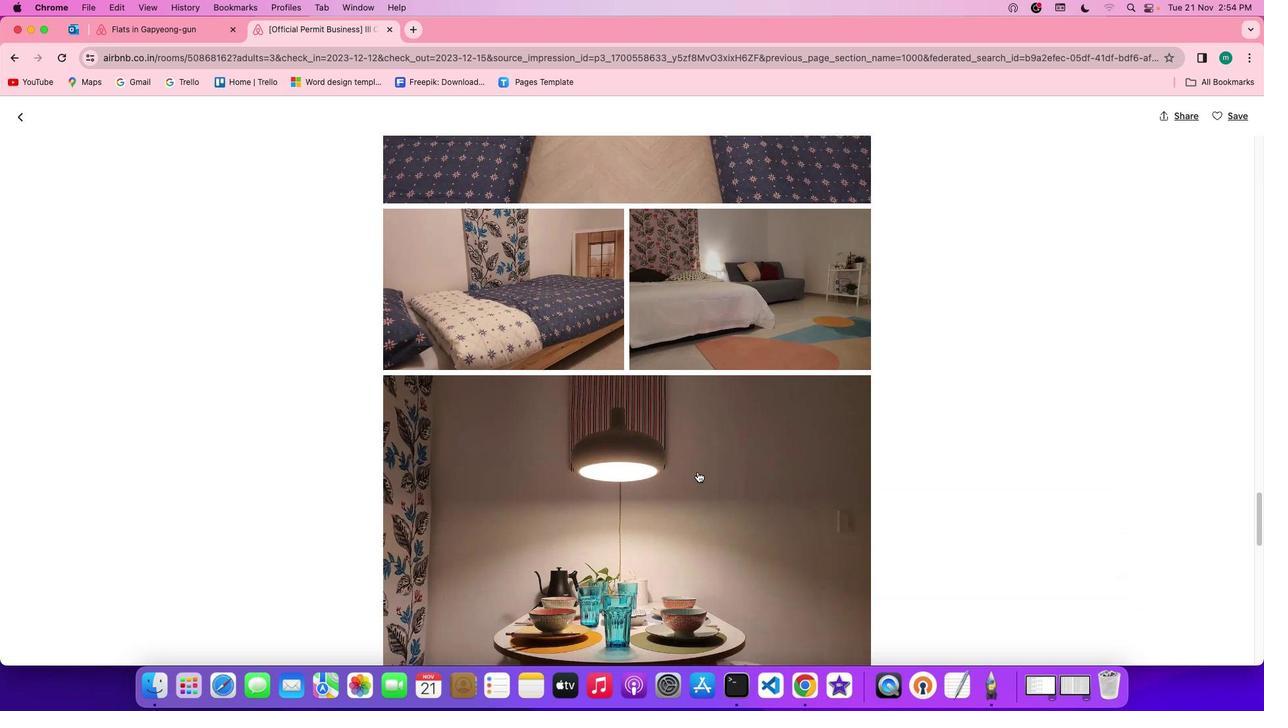 
Action: Mouse scrolled (697, 472) with delta (0, -1)
Screenshot: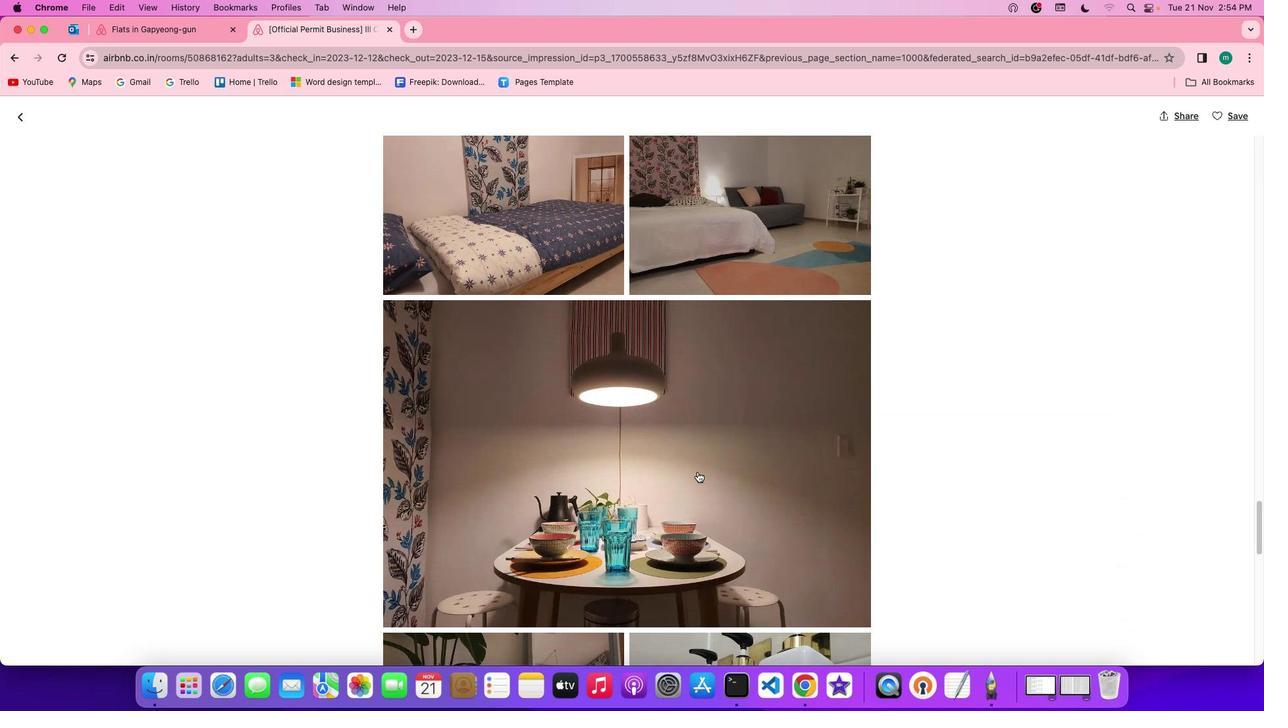 
Action: Mouse scrolled (697, 472) with delta (0, 0)
Screenshot: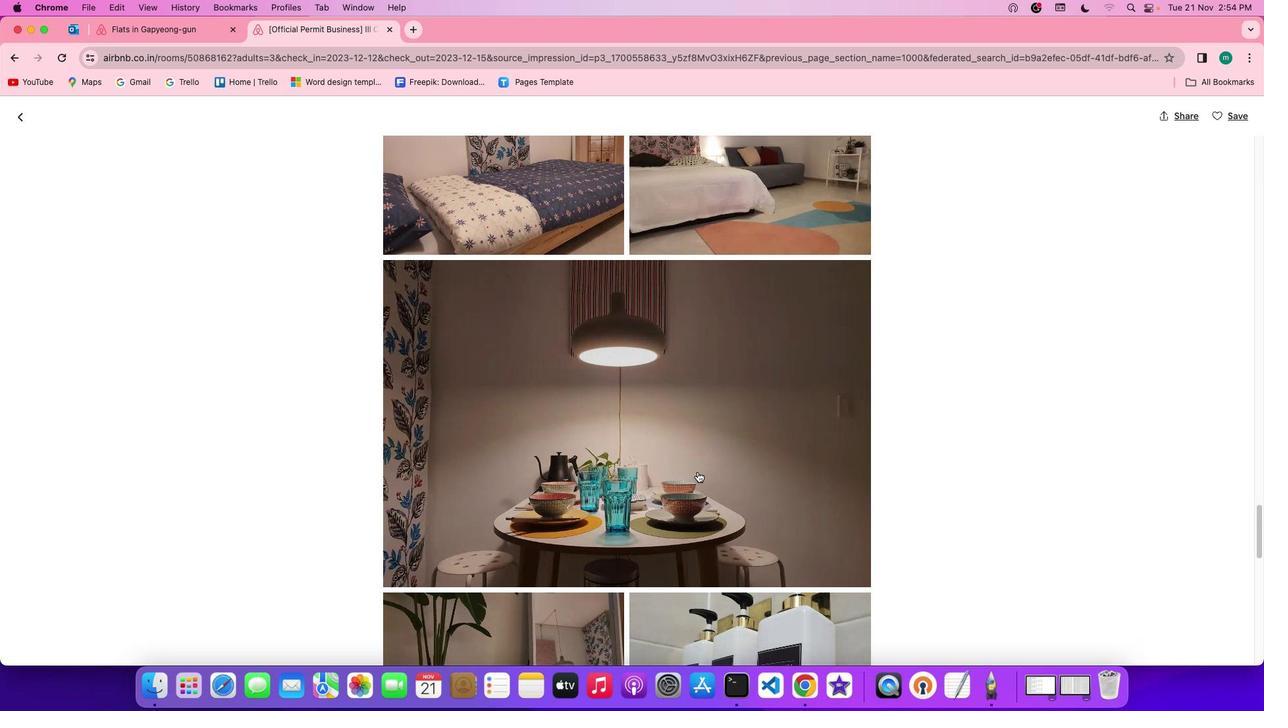 
Action: Mouse scrolled (697, 472) with delta (0, 0)
Screenshot: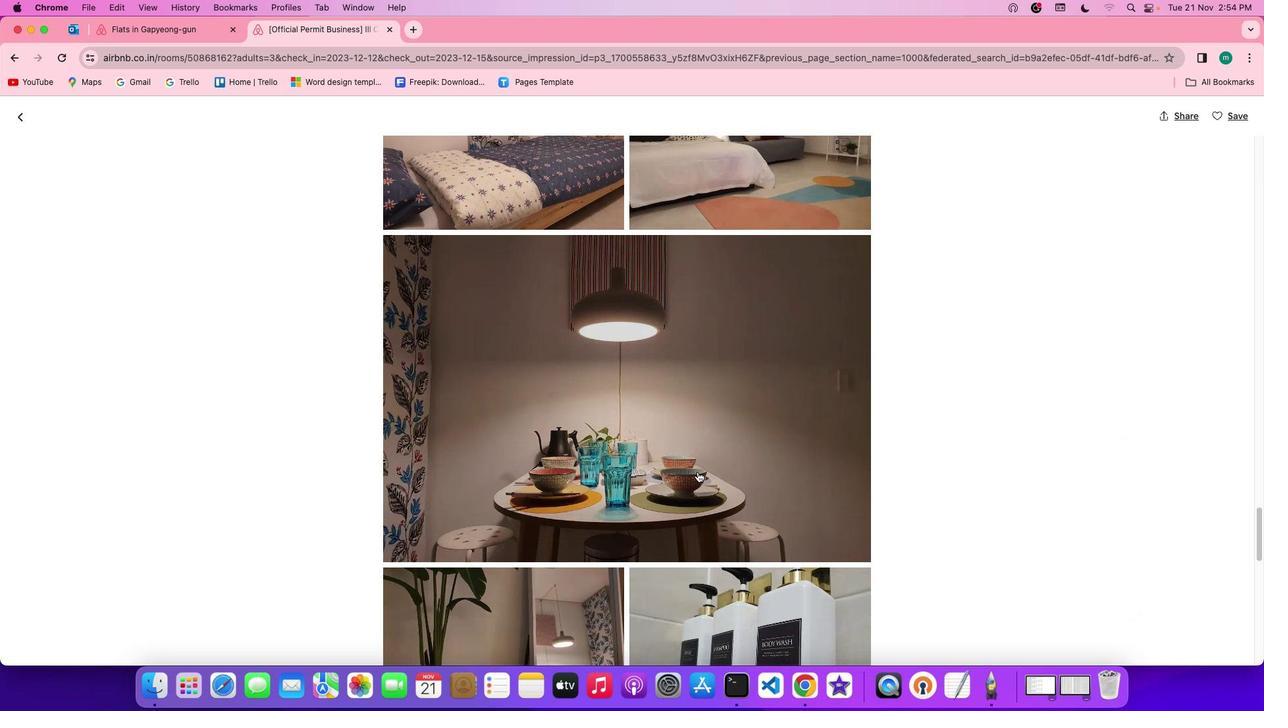 
Action: Mouse scrolled (697, 472) with delta (0, -1)
Screenshot: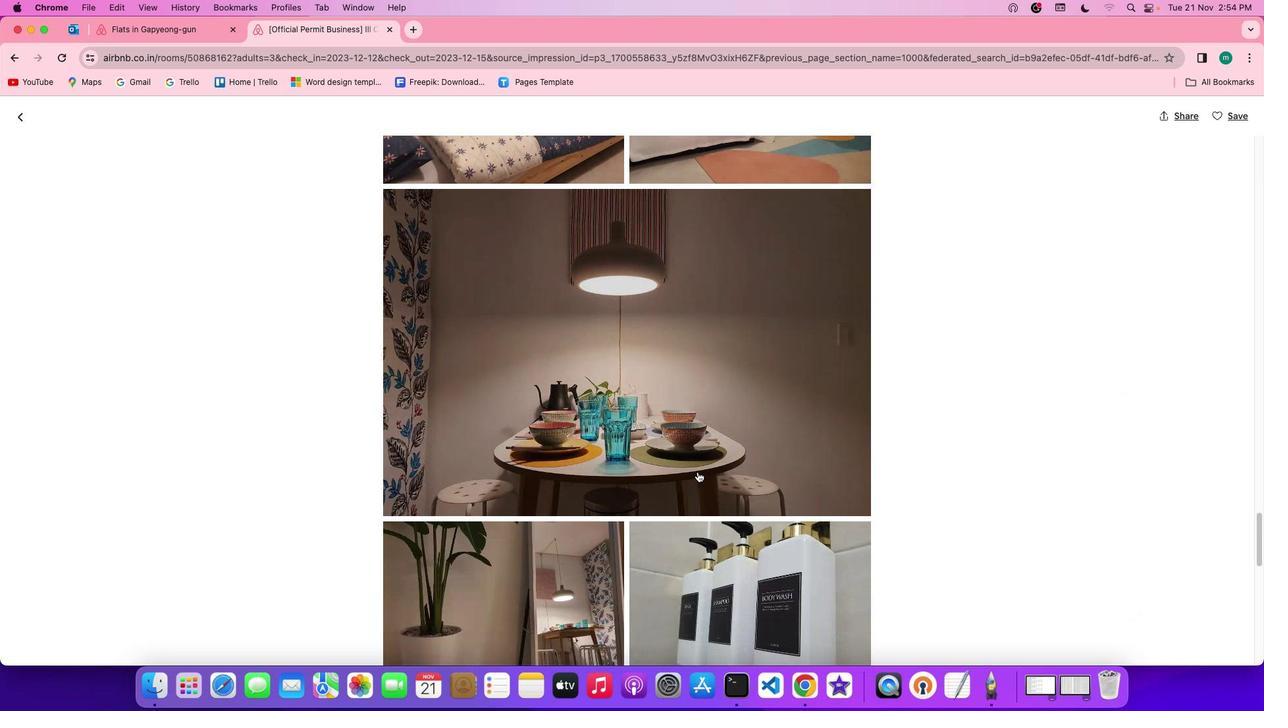 
Action: Mouse scrolled (697, 472) with delta (0, -1)
Screenshot: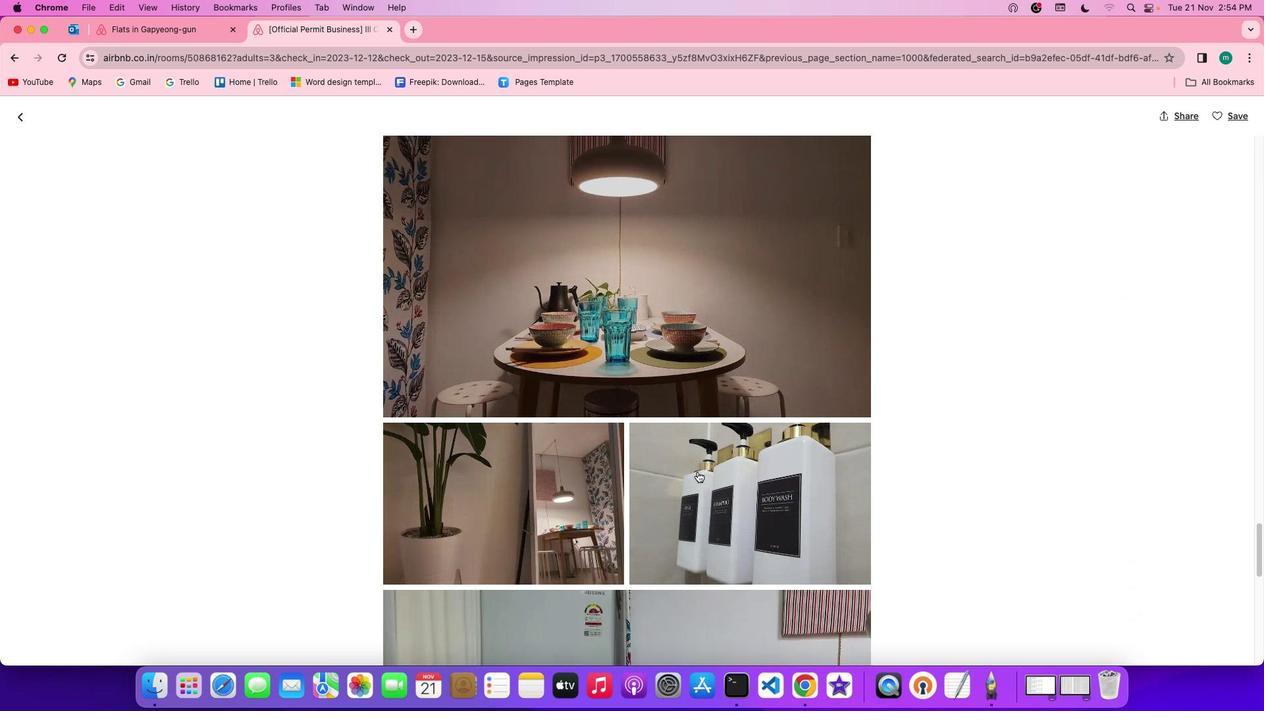 
Action: Mouse scrolled (697, 472) with delta (0, 0)
Screenshot: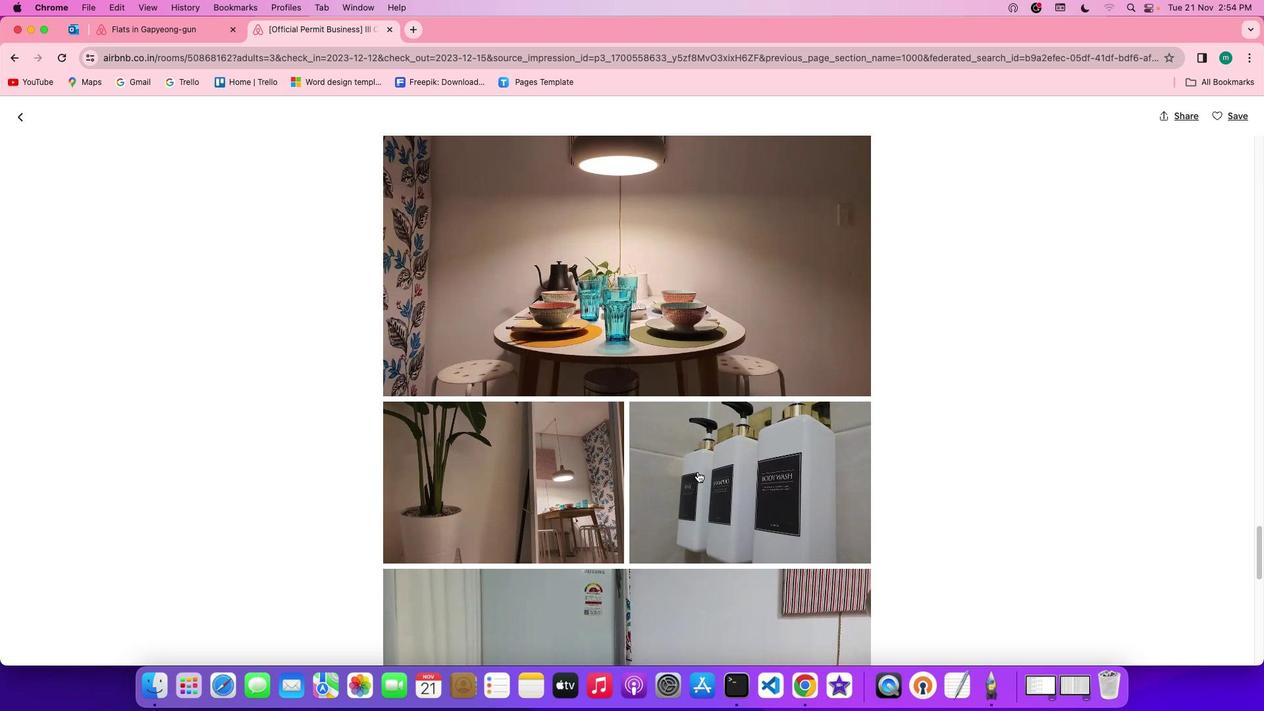 
Action: Mouse scrolled (697, 472) with delta (0, 0)
Screenshot: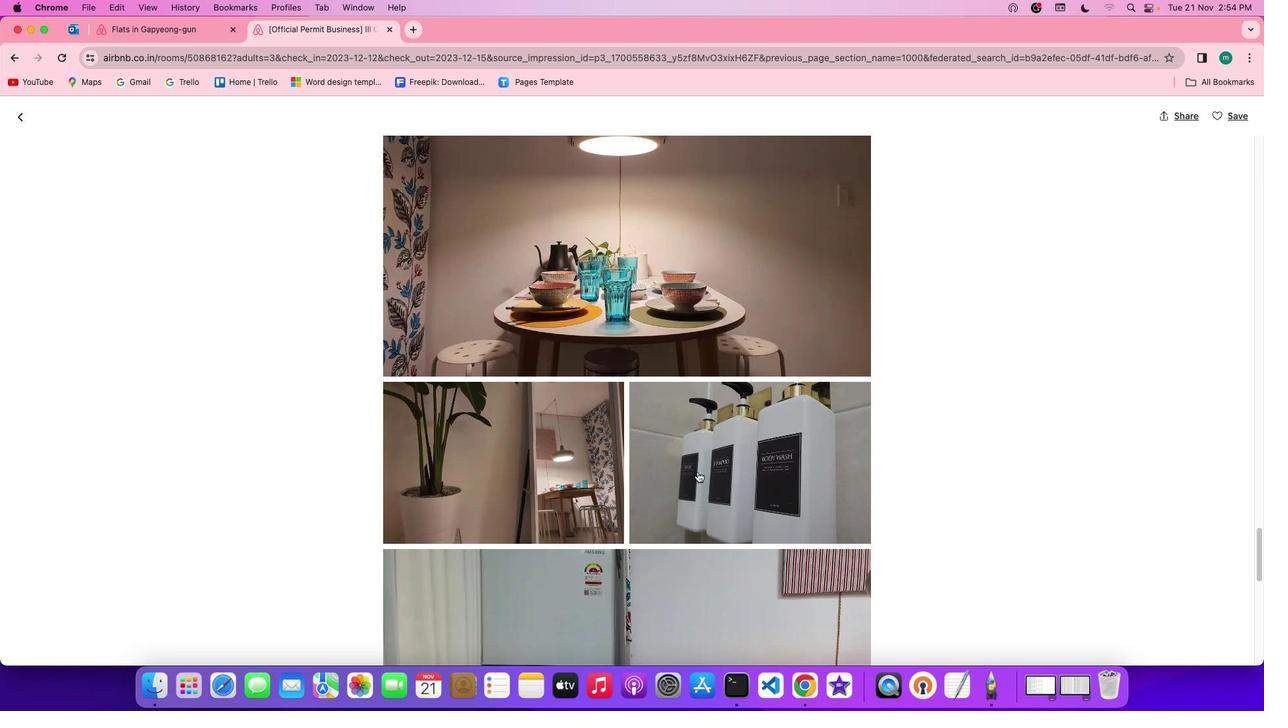 
Action: Mouse scrolled (697, 472) with delta (0, -1)
Screenshot: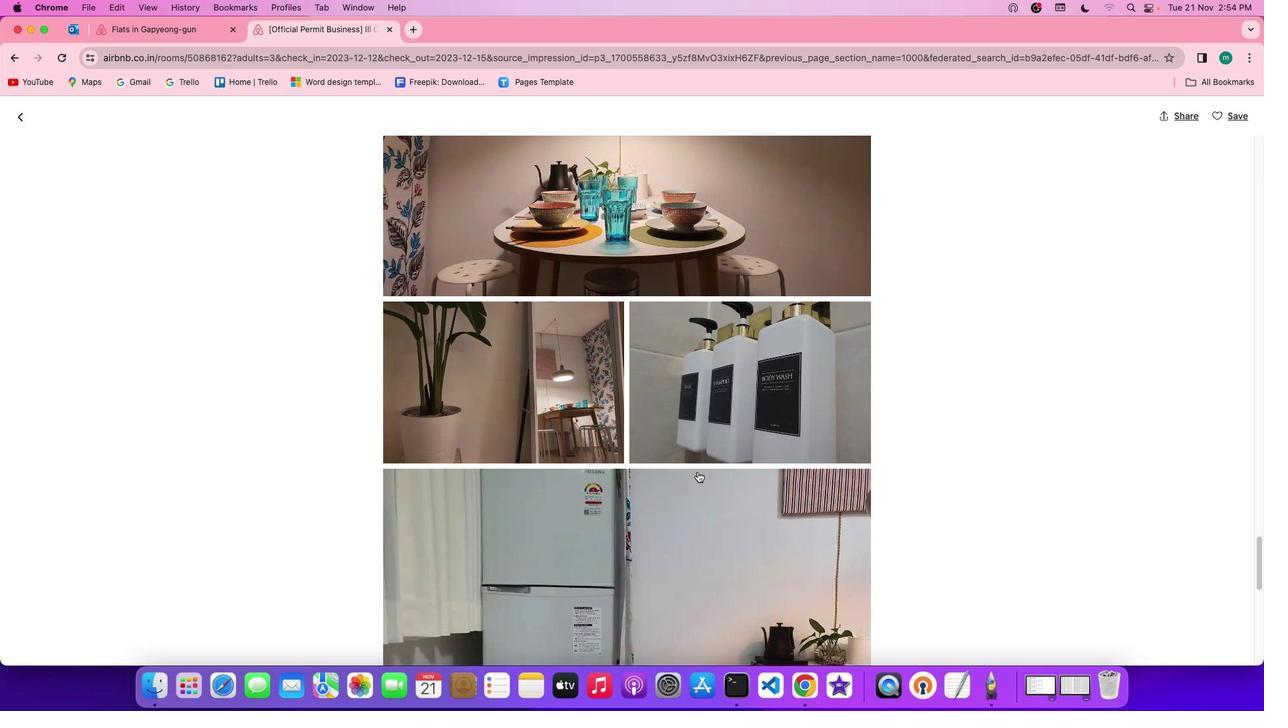 
Action: Mouse scrolled (697, 472) with delta (0, -2)
Screenshot: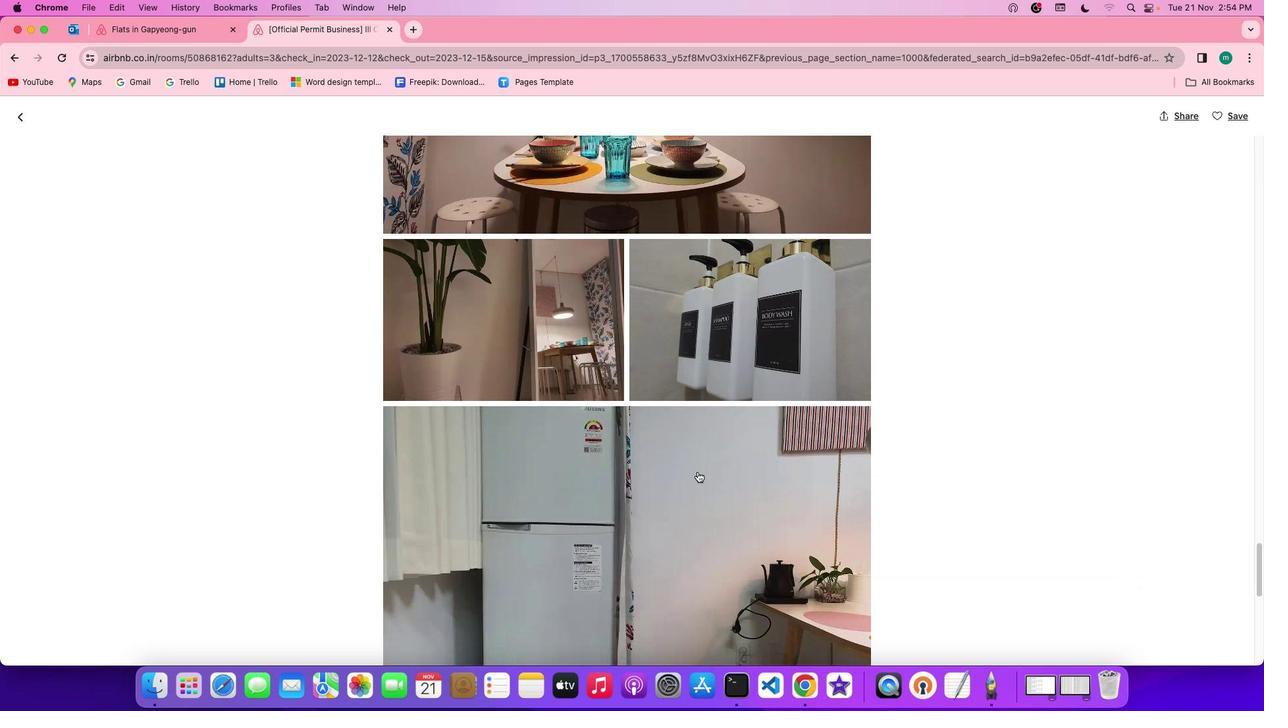 
Action: Mouse scrolled (697, 472) with delta (0, 0)
Screenshot: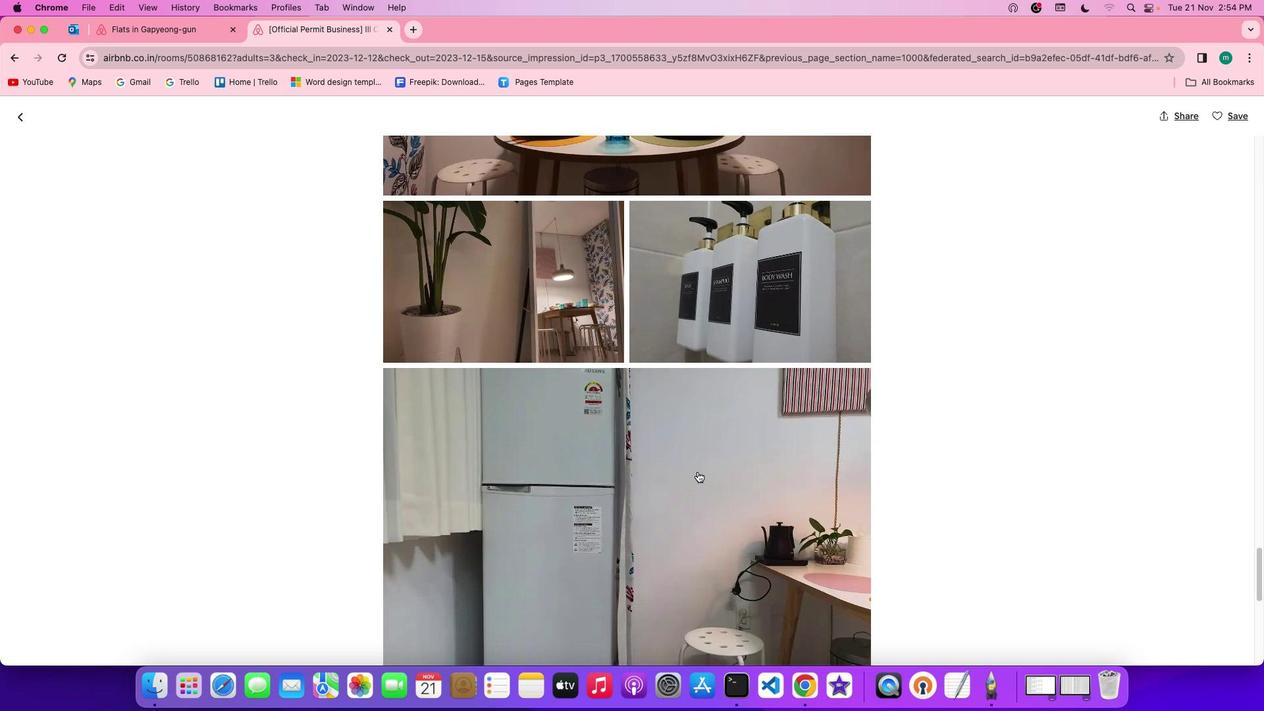 
Action: Mouse scrolled (697, 472) with delta (0, 0)
Screenshot: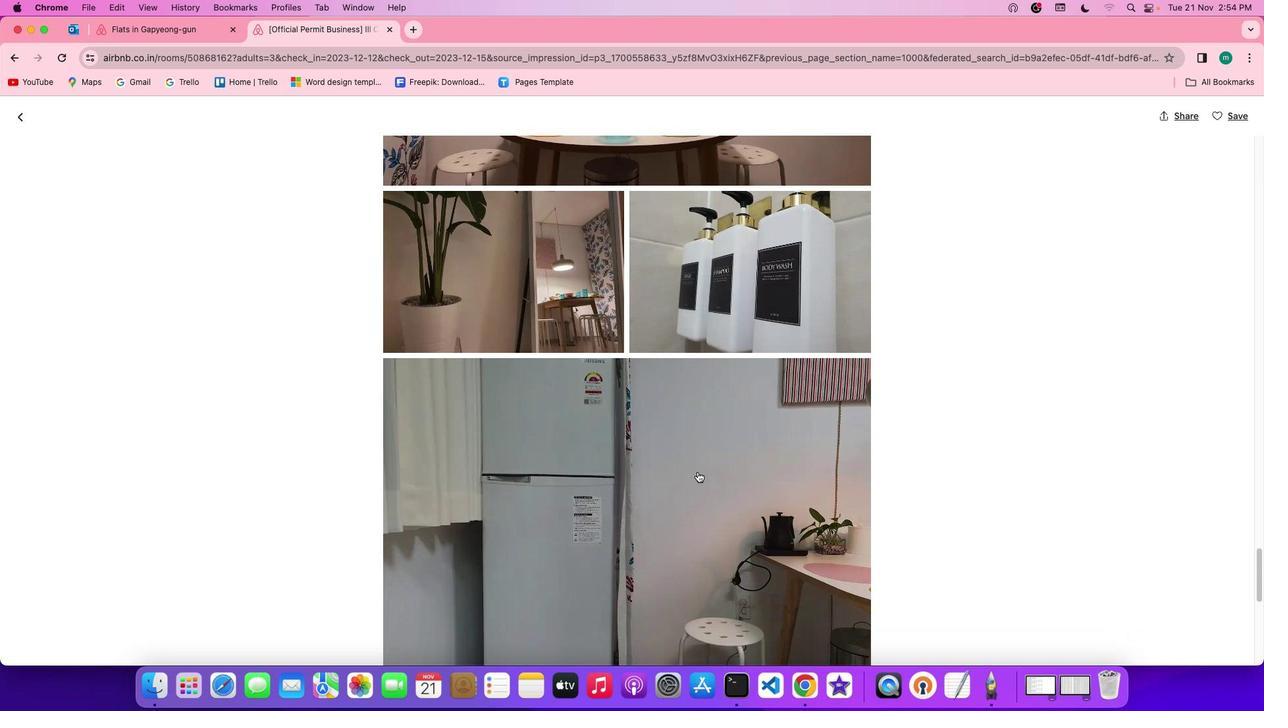 
Action: Mouse scrolled (697, 472) with delta (0, 0)
Screenshot: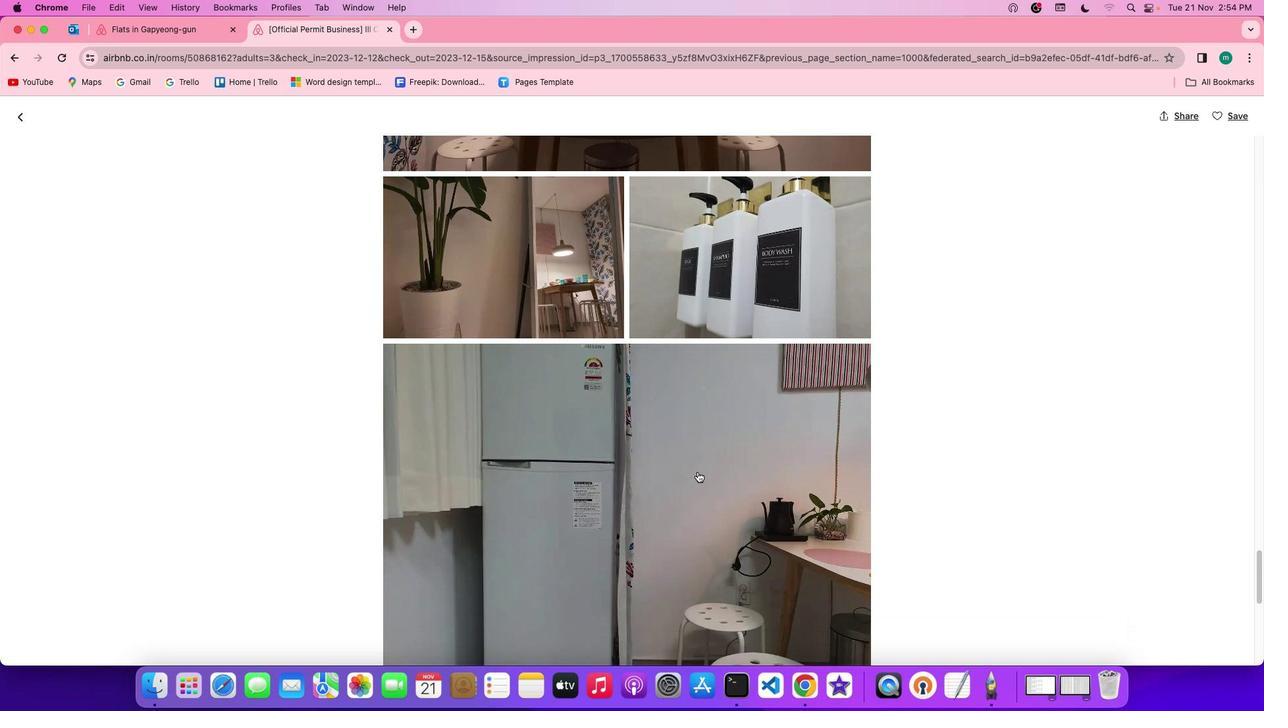
Action: Mouse scrolled (697, 472) with delta (0, -1)
Screenshot: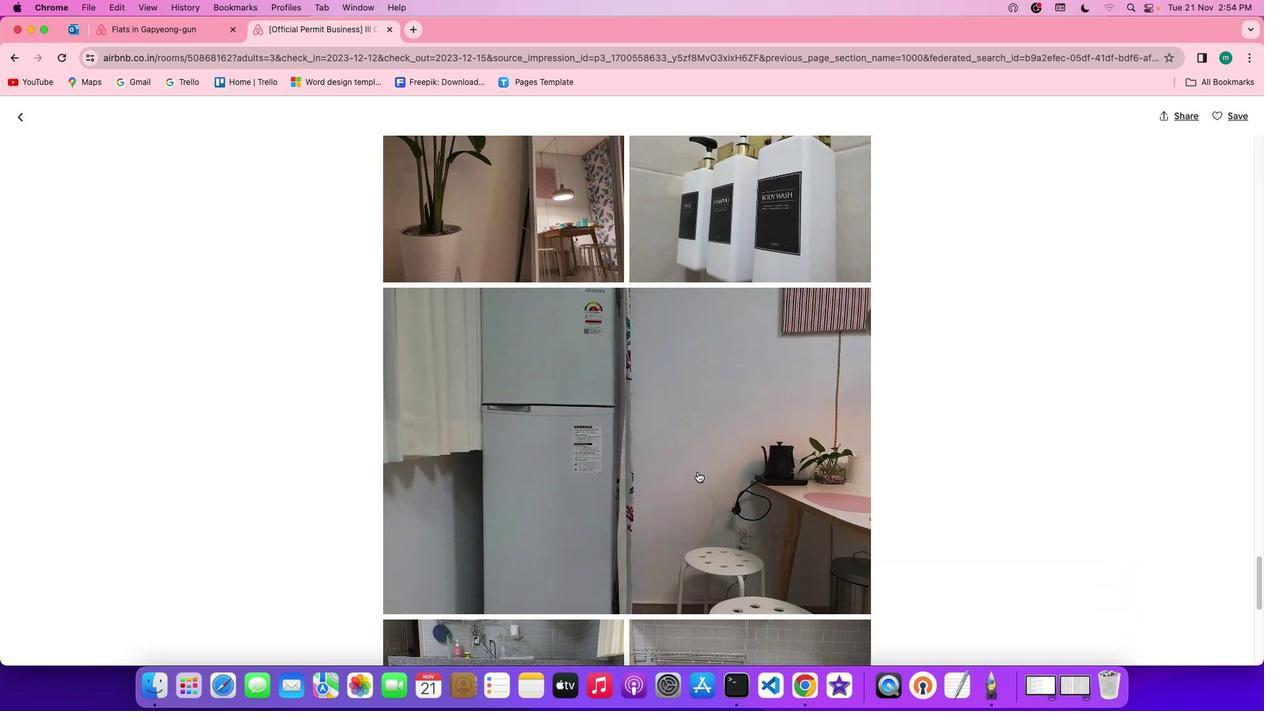 
Action: Mouse scrolled (697, 472) with delta (0, -1)
Screenshot: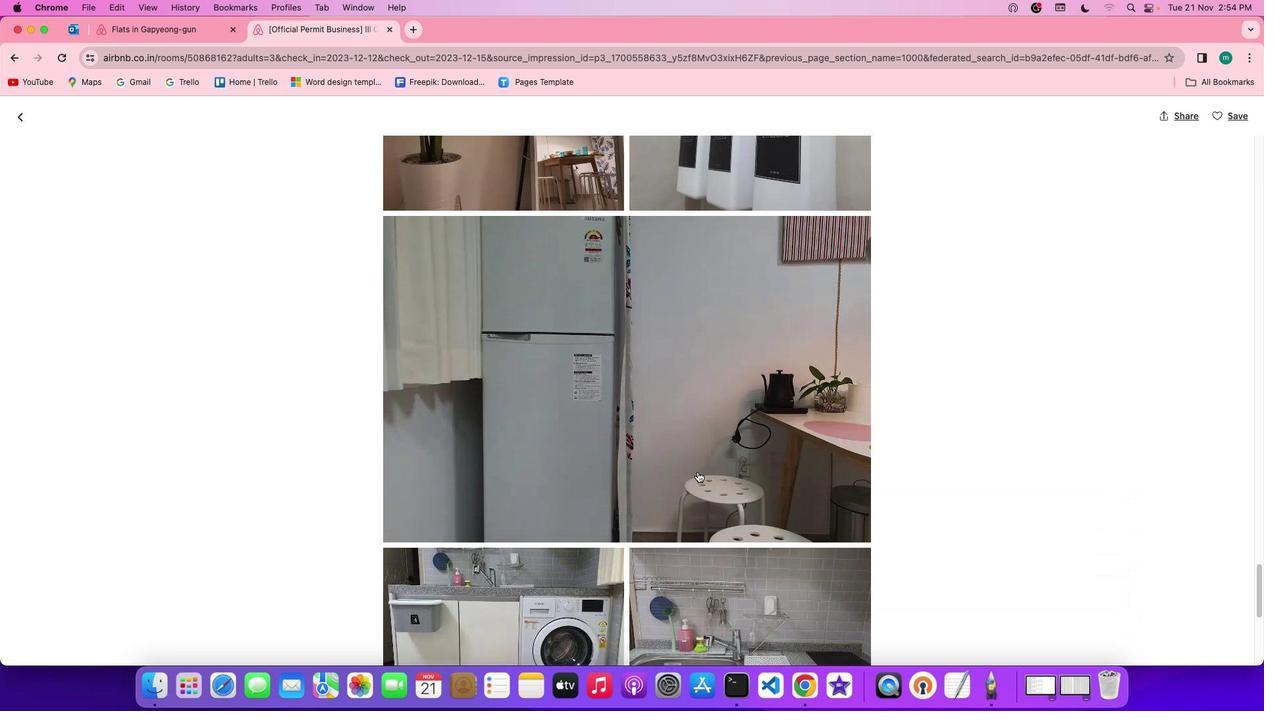 
Action: Mouse scrolled (697, 472) with delta (0, 0)
Screenshot: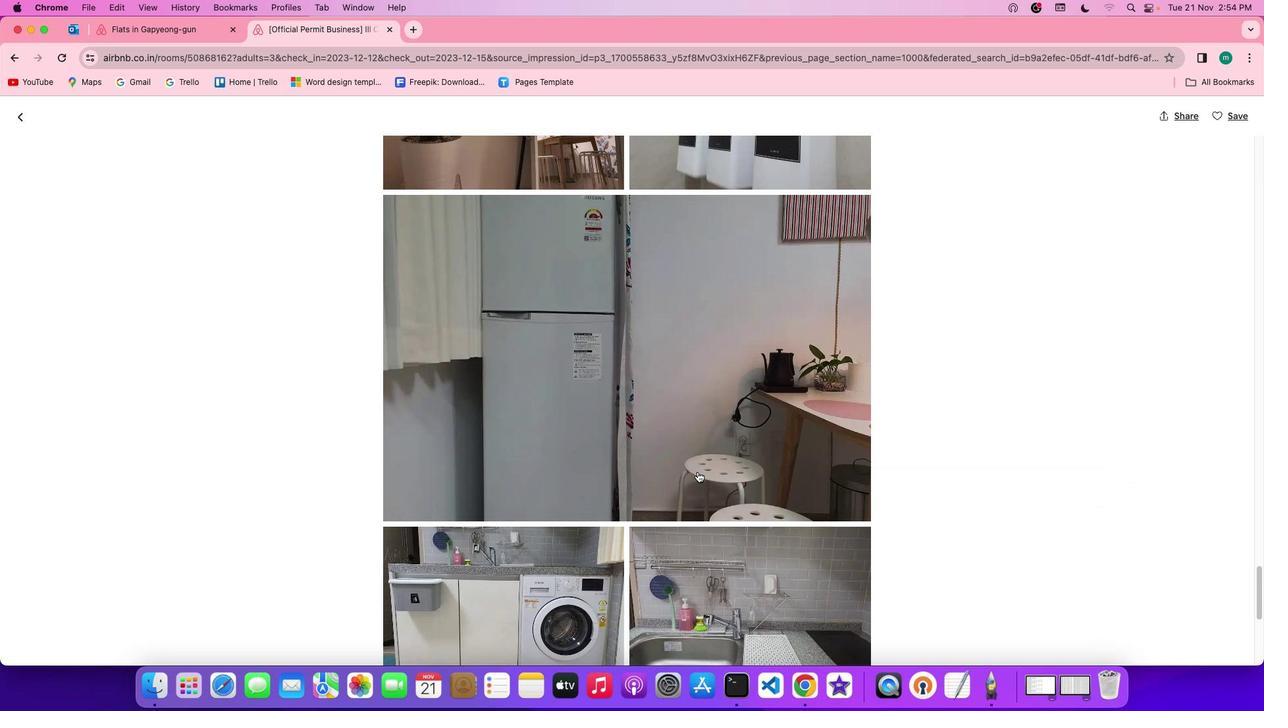 
Action: Mouse scrolled (697, 472) with delta (0, 0)
Screenshot: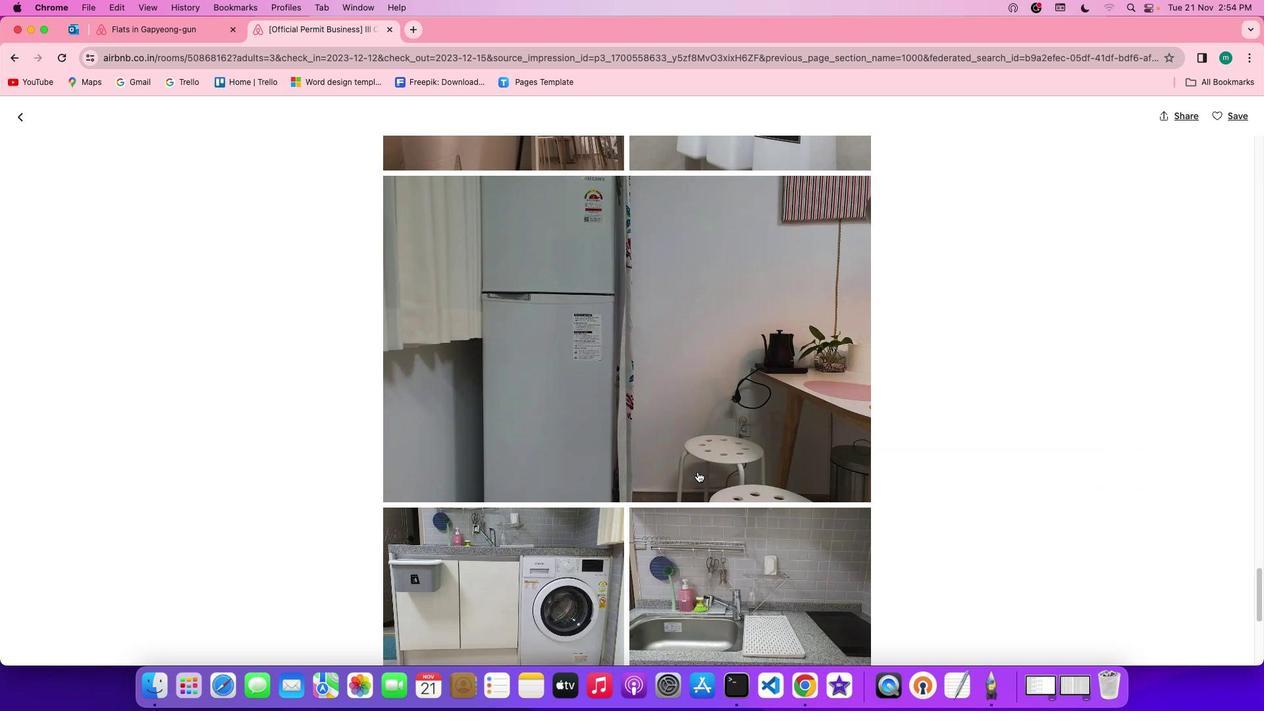 
Action: Mouse scrolled (697, 472) with delta (0, -1)
Screenshot: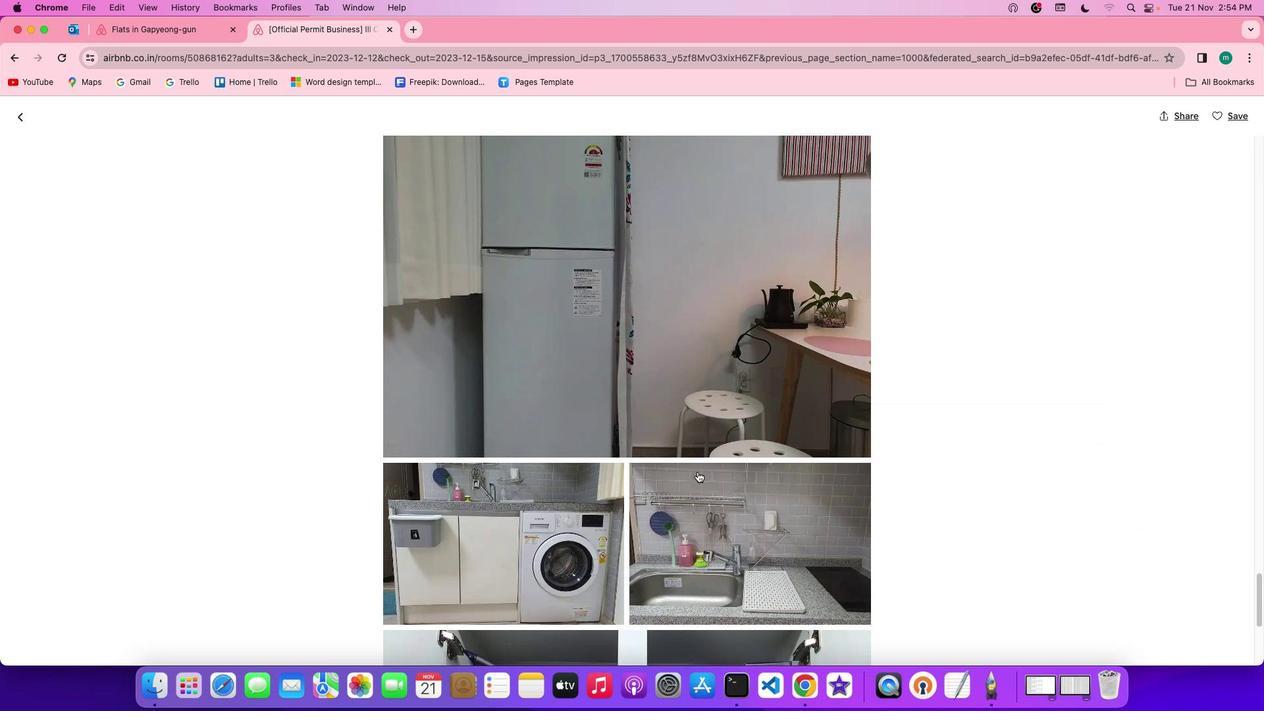 
Action: Mouse scrolled (697, 472) with delta (0, -1)
Screenshot: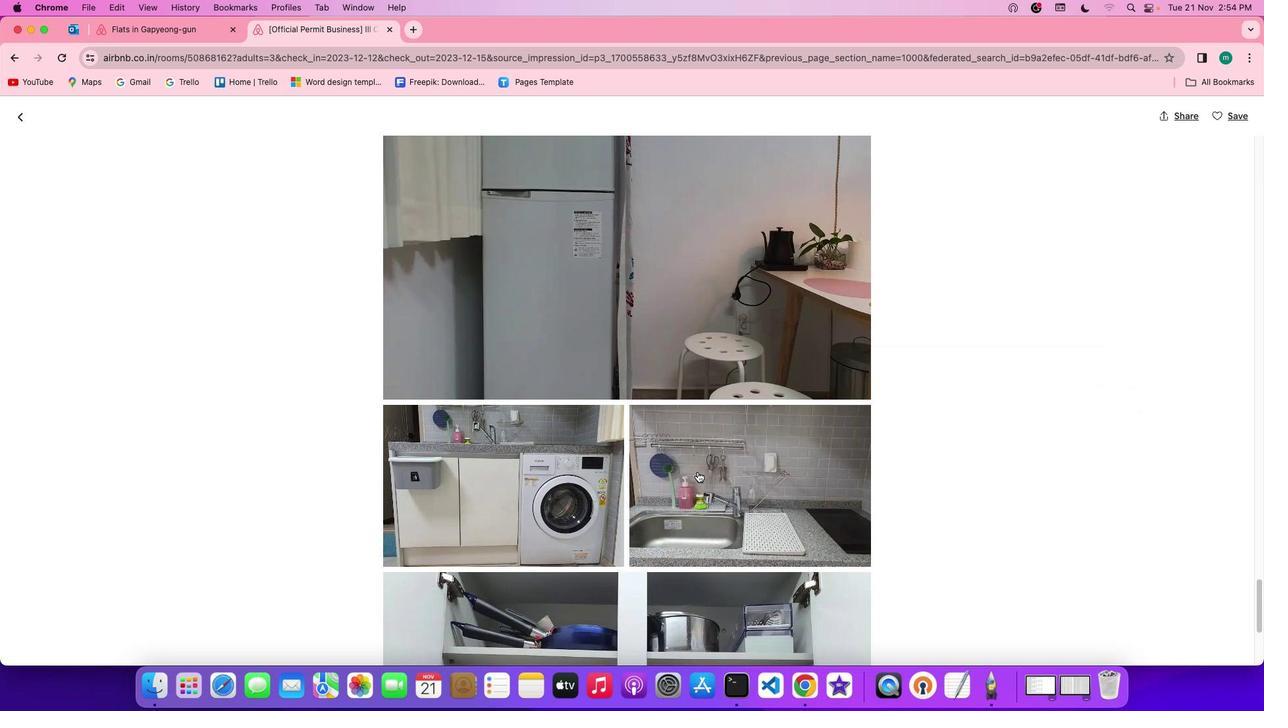 
Action: Mouse scrolled (697, 472) with delta (0, 0)
Screenshot: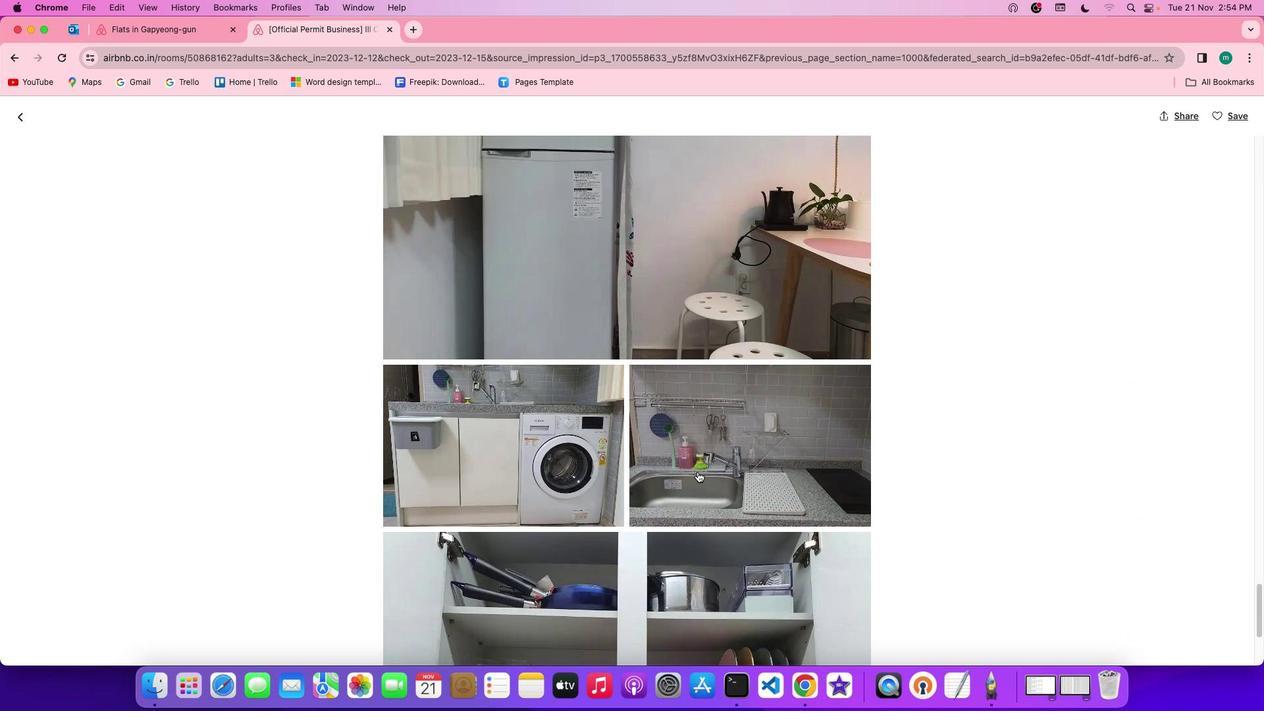 
Action: Mouse scrolled (697, 472) with delta (0, 0)
Screenshot: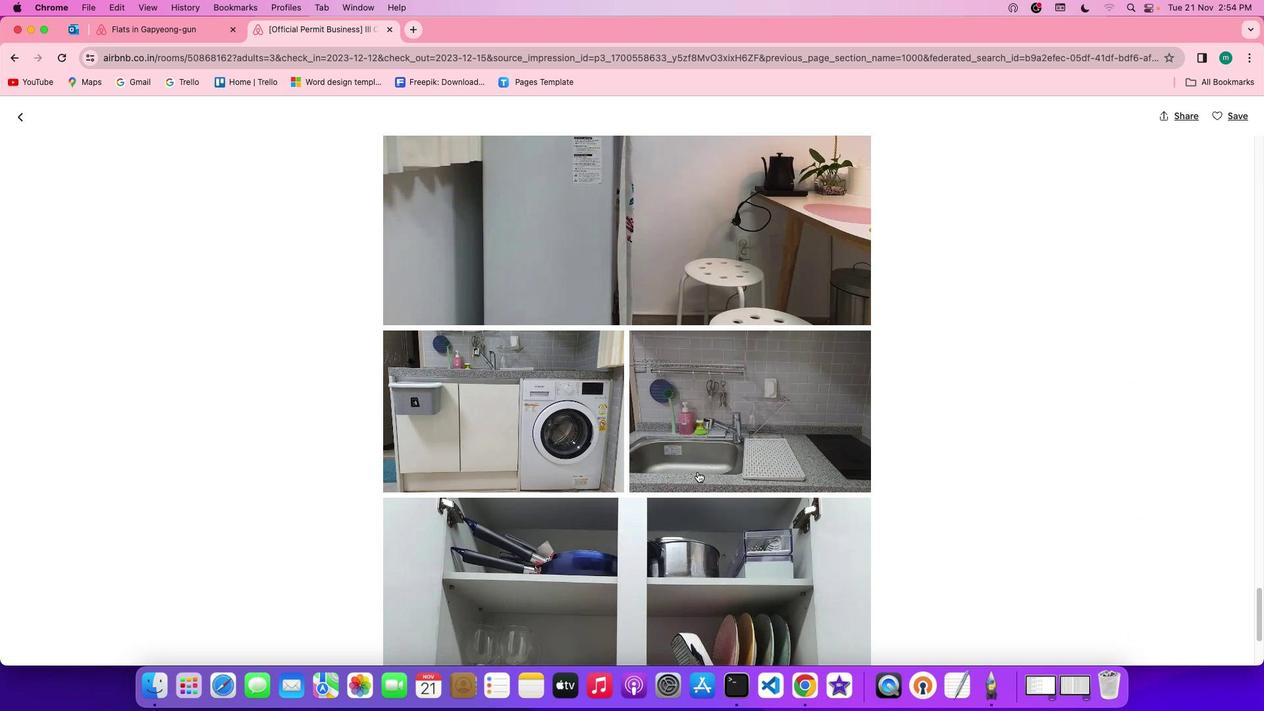 
Action: Mouse scrolled (697, 472) with delta (0, -1)
Screenshot: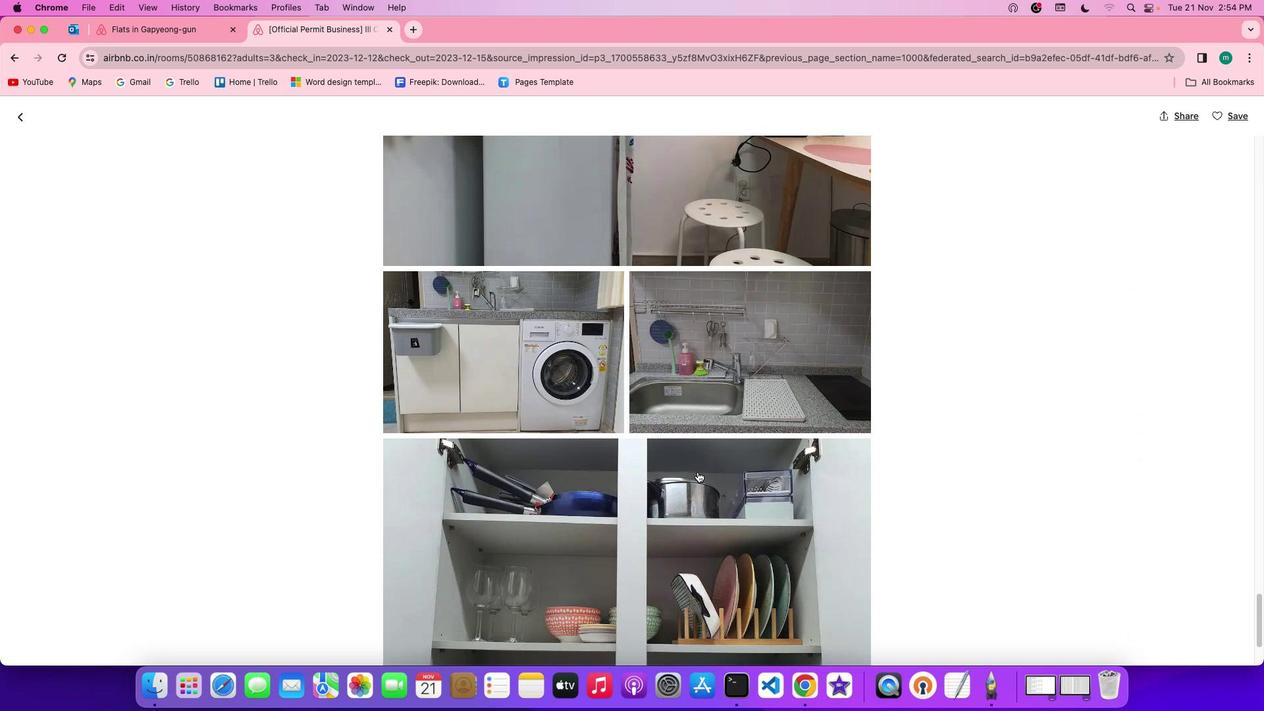 
Action: Mouse scrolled (697, 472) with delta (0, -2)
Screenshot: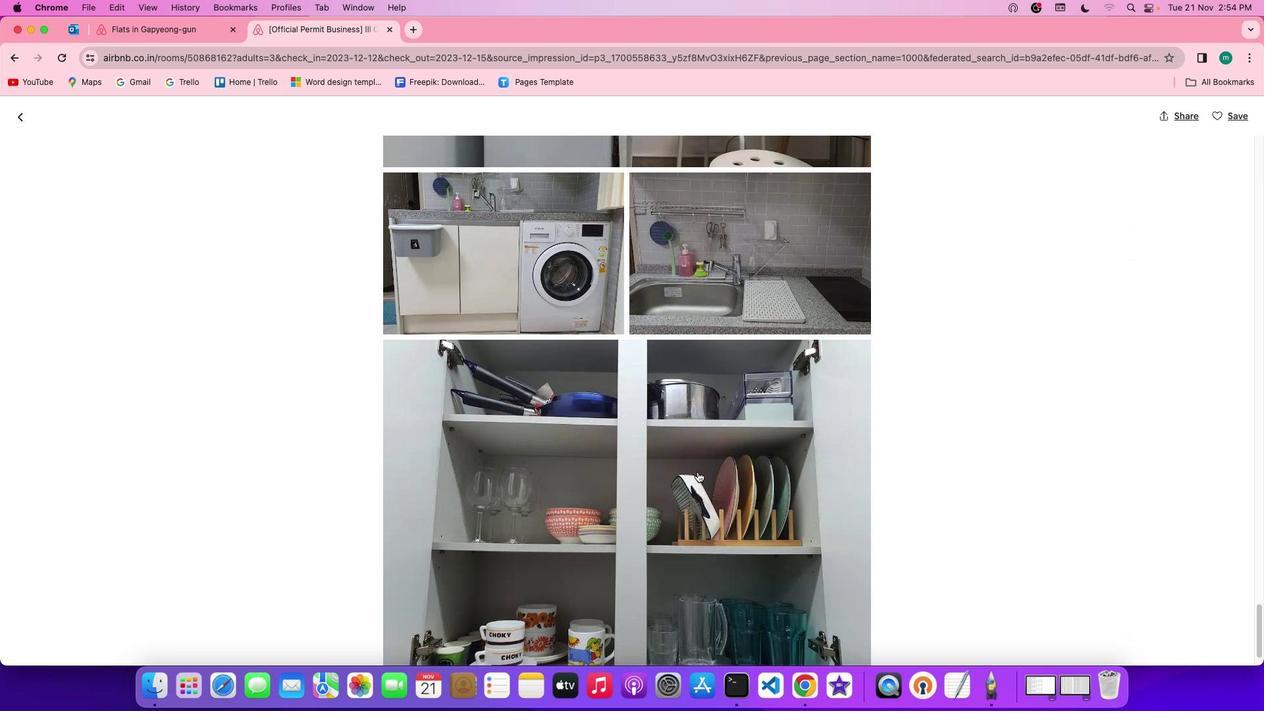 
Action: Mouse scrolled (697, 472) with delta (0, 0)
Screenshot: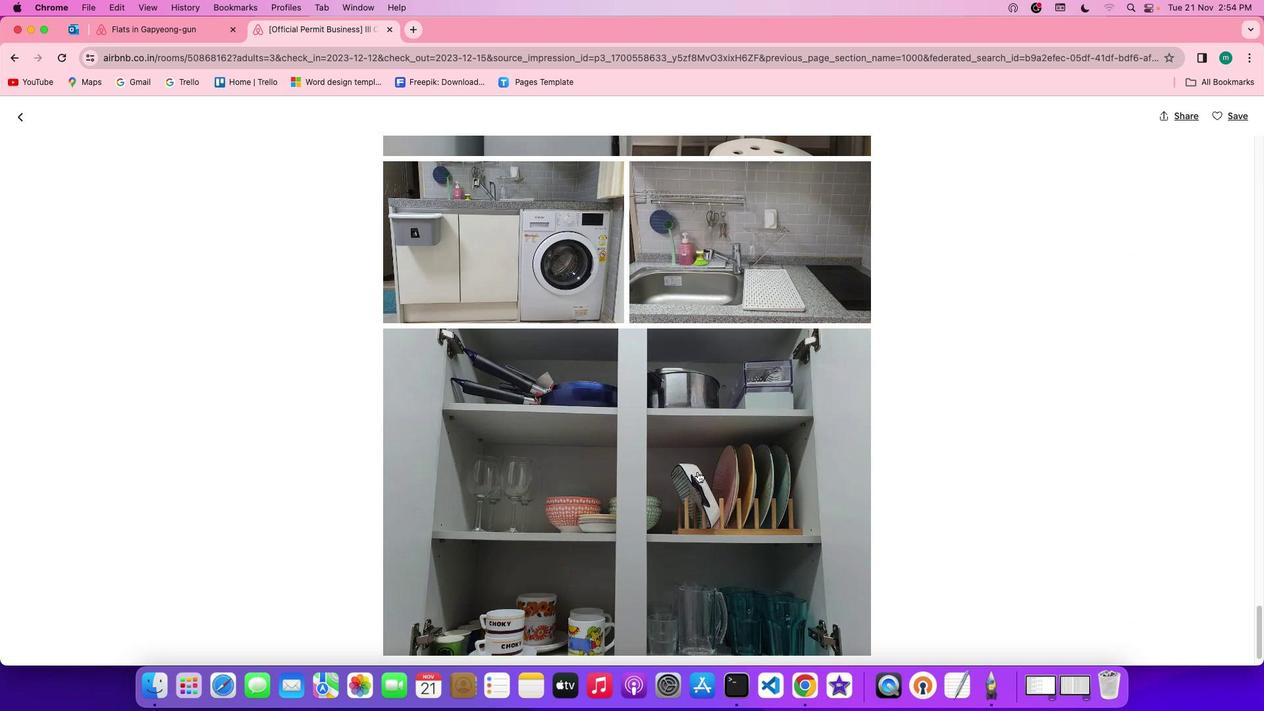 
Action: Mouse scrolled (697, 472) with delta (0, 0)
Screenshot: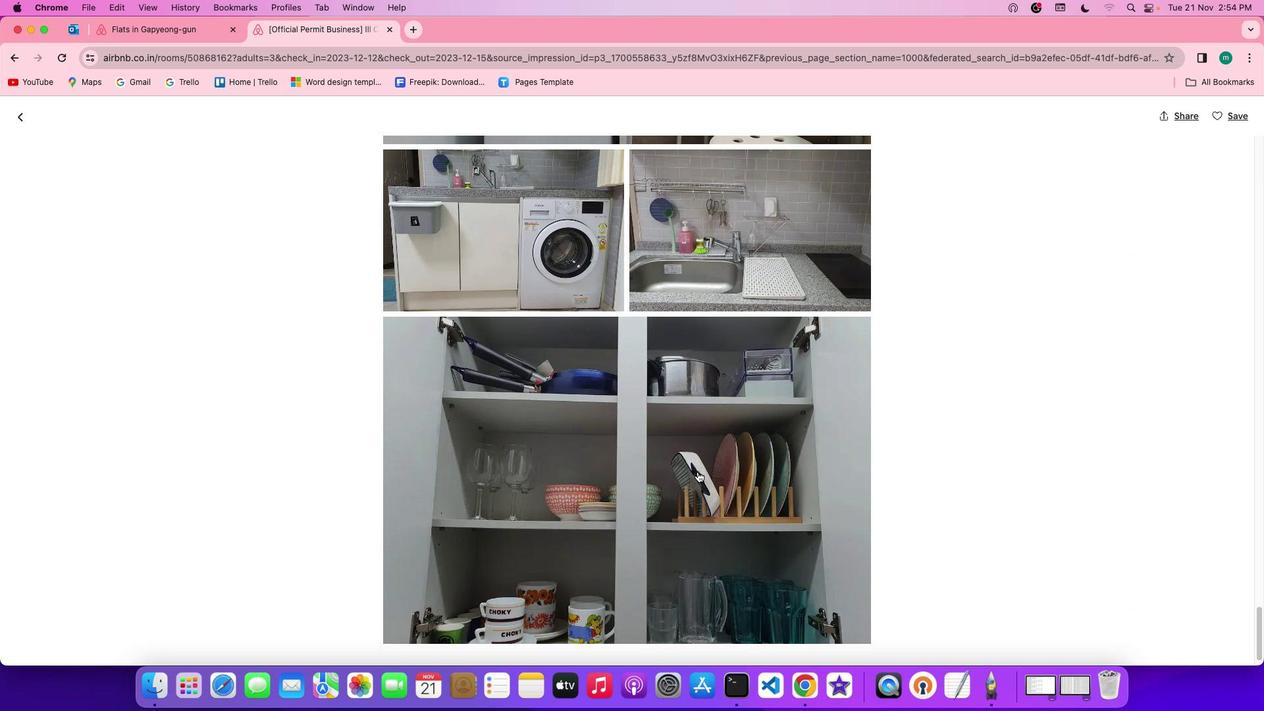 
Action: Mouse scrolled (697, 472) with delta (0, -1)
Screenshot: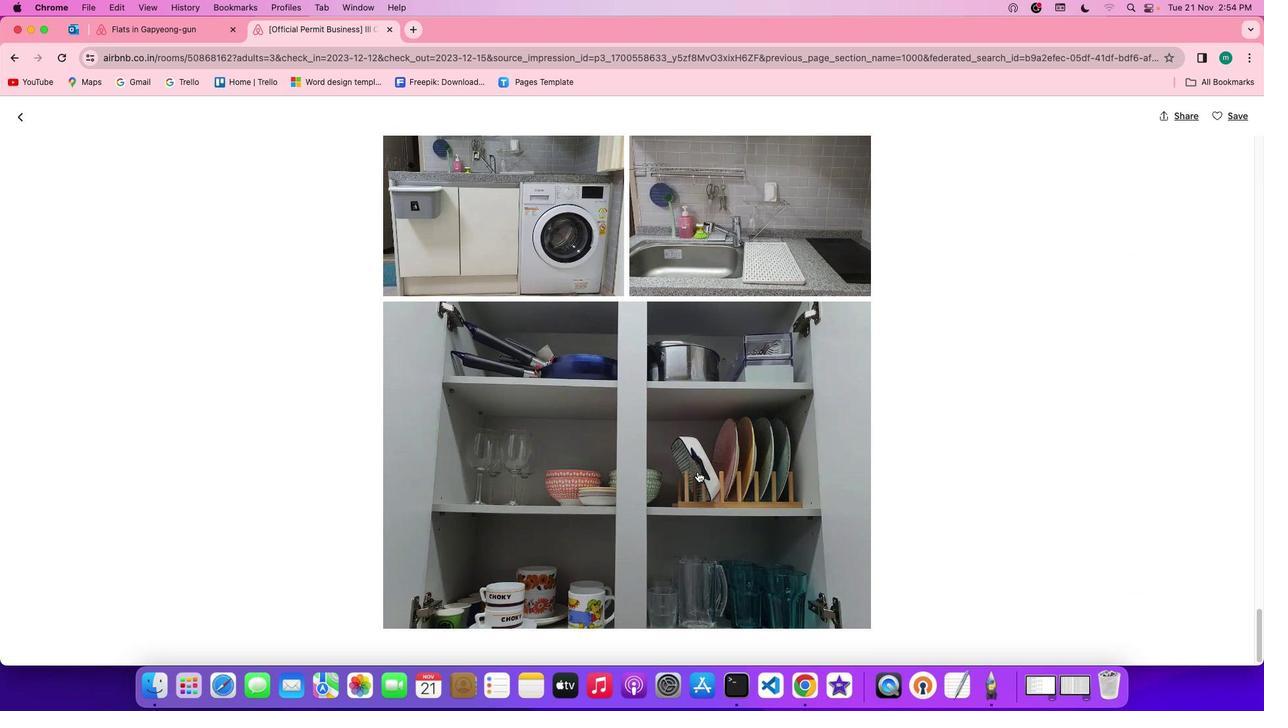 
Action: Mouse scrolled (697, 472) with delta (0, -1)
Screenshot: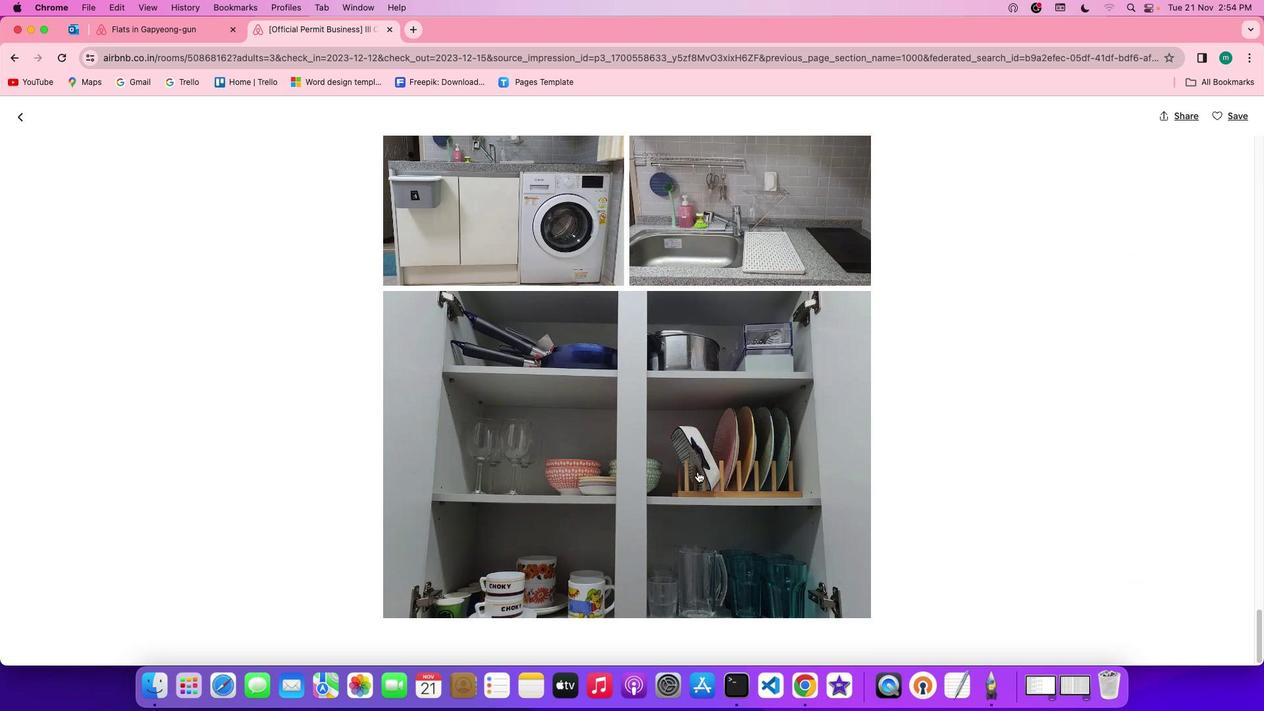 
Action: Mouse scrolled (697, 472) with delta (0, 0)
Screenshot: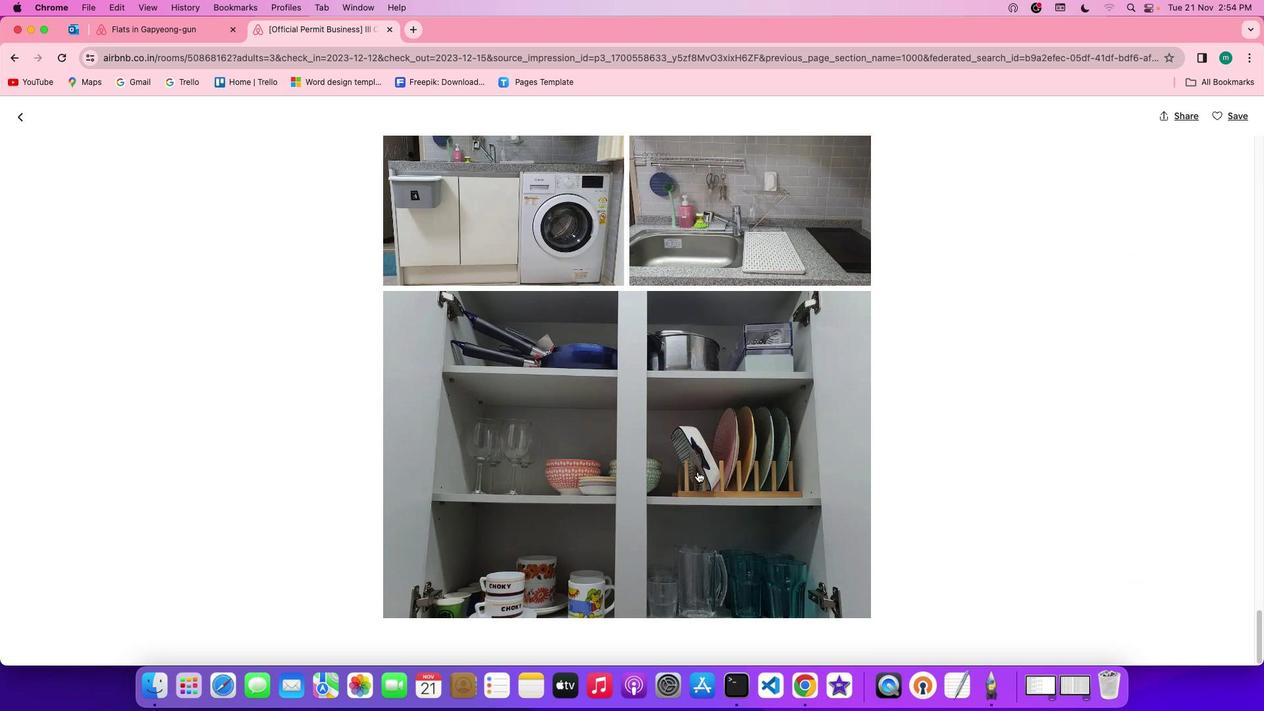 
Action: Mouse scrolled (697, 472) with delta (0, 0)
Screenshot: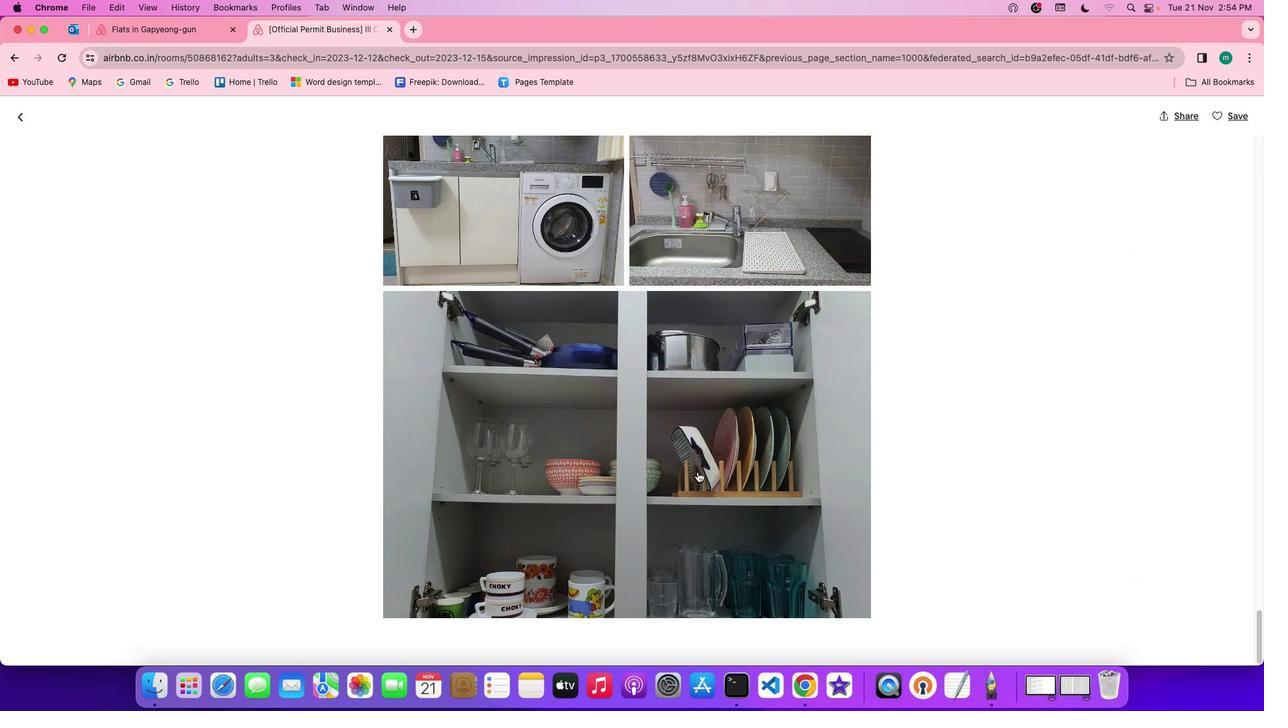 
Action: Mouse scrolled (697, 472) with delta (0, 0)
Screenshot: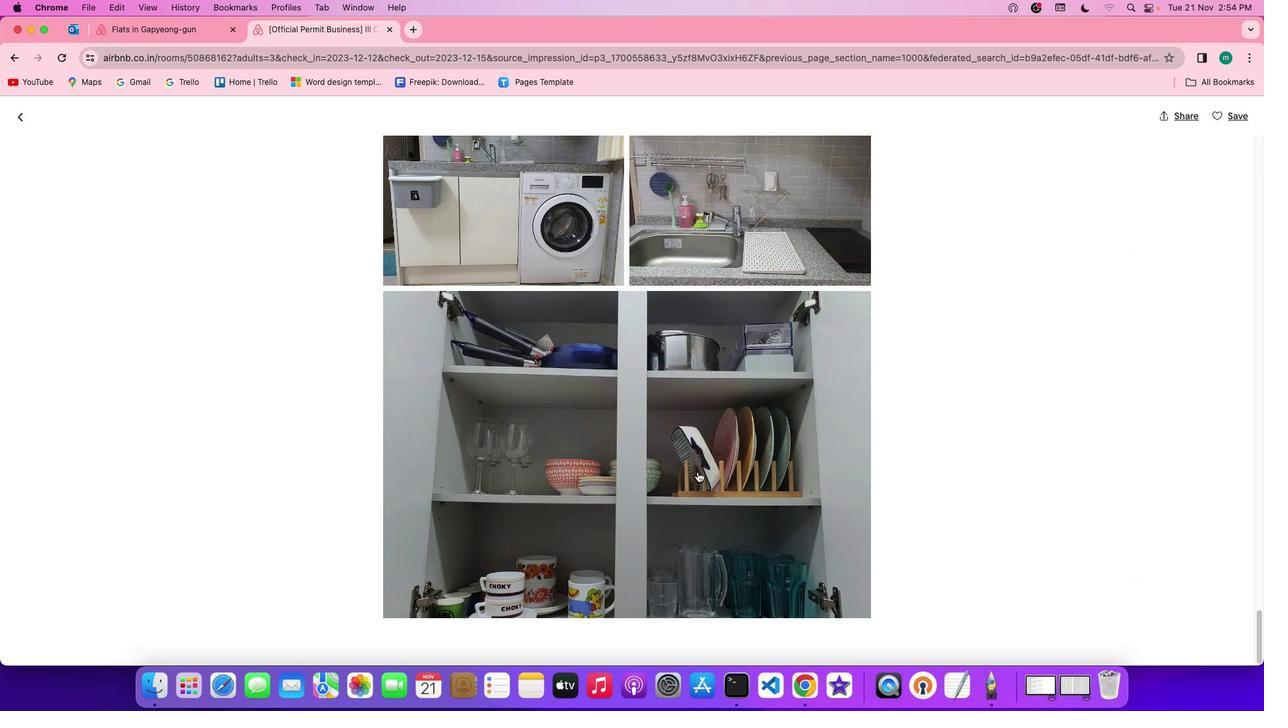 
Action: Mouse scrolled (697, 472) with delta (0, -1)
Screenshot: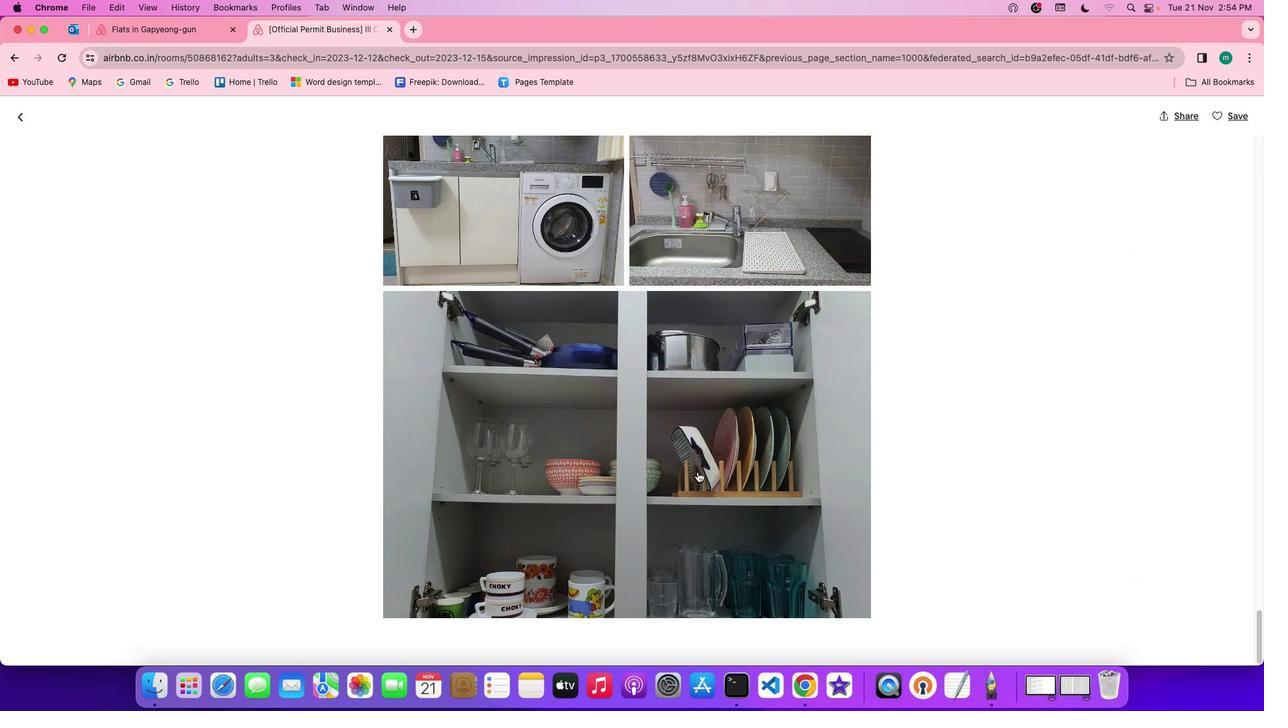 
Action: Mouse scrolled (697, 472) with delta (0, -1)
Screenshot: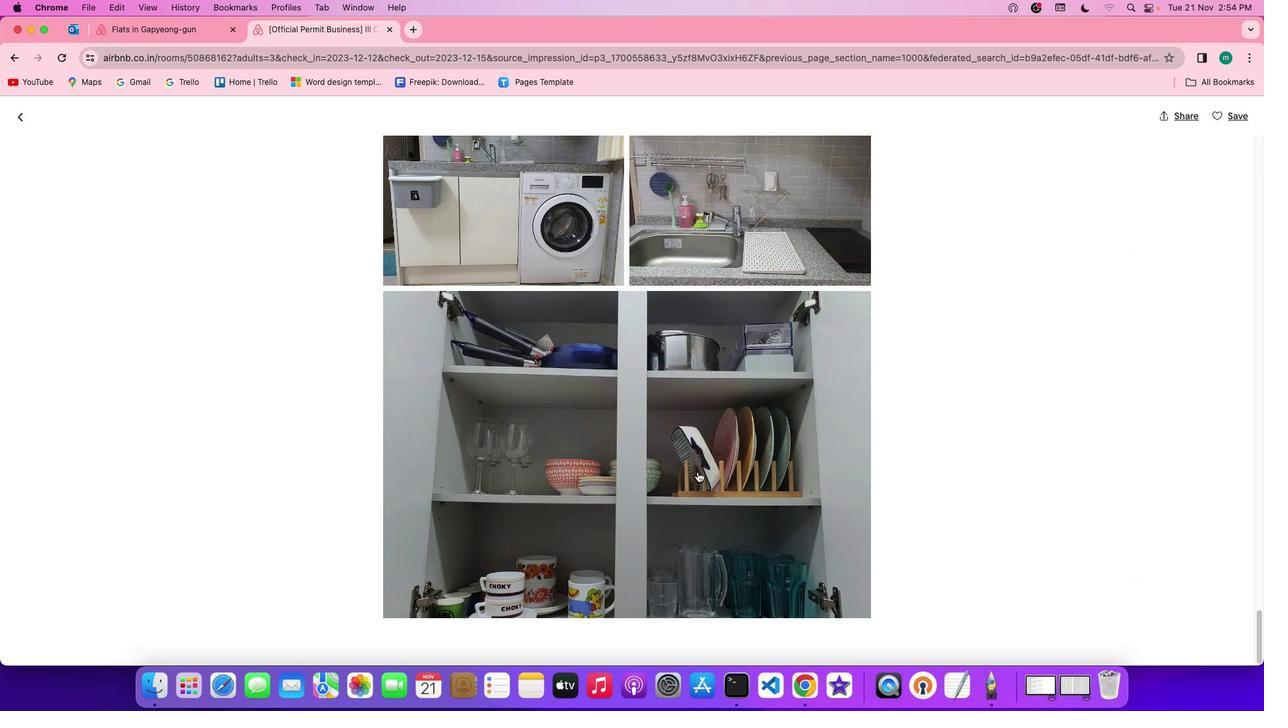 
Action: Mouse moved to (21, 119)
Screenshot: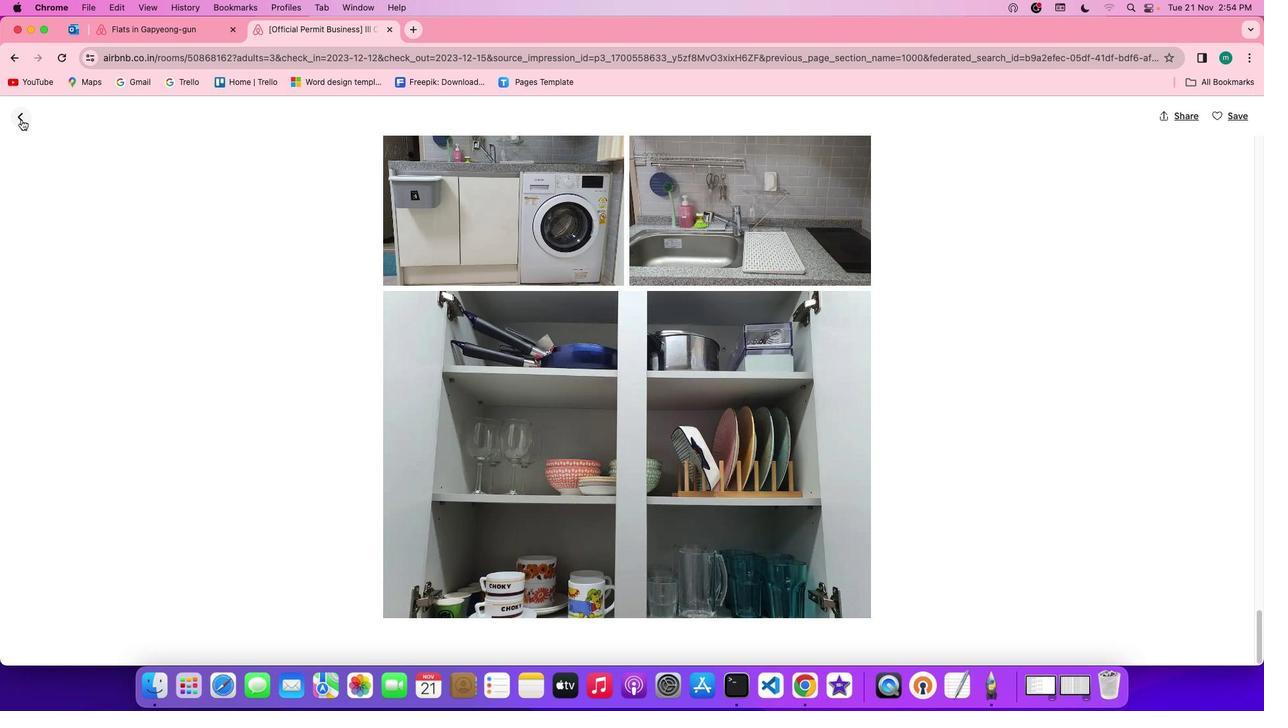 
Action: Mouse pressed left at (21, 119)
Screenshot: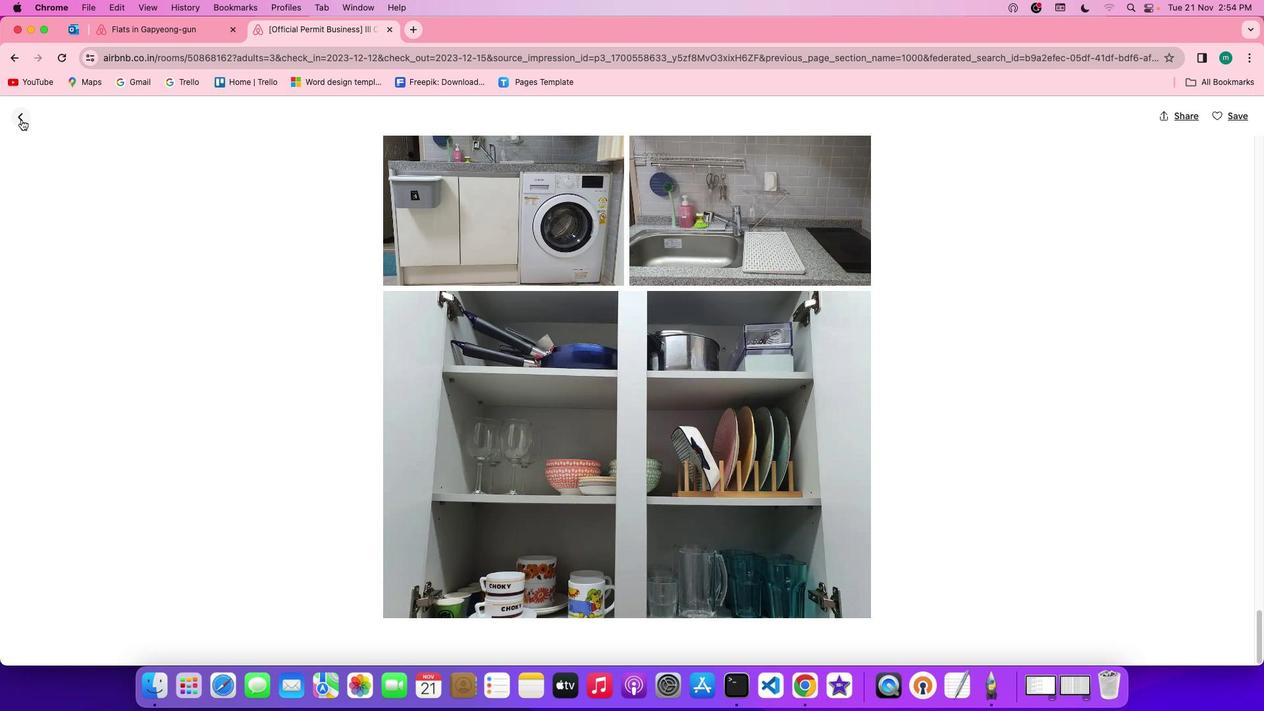 
Action: Mouse moved to (567, 414)
Screenshot: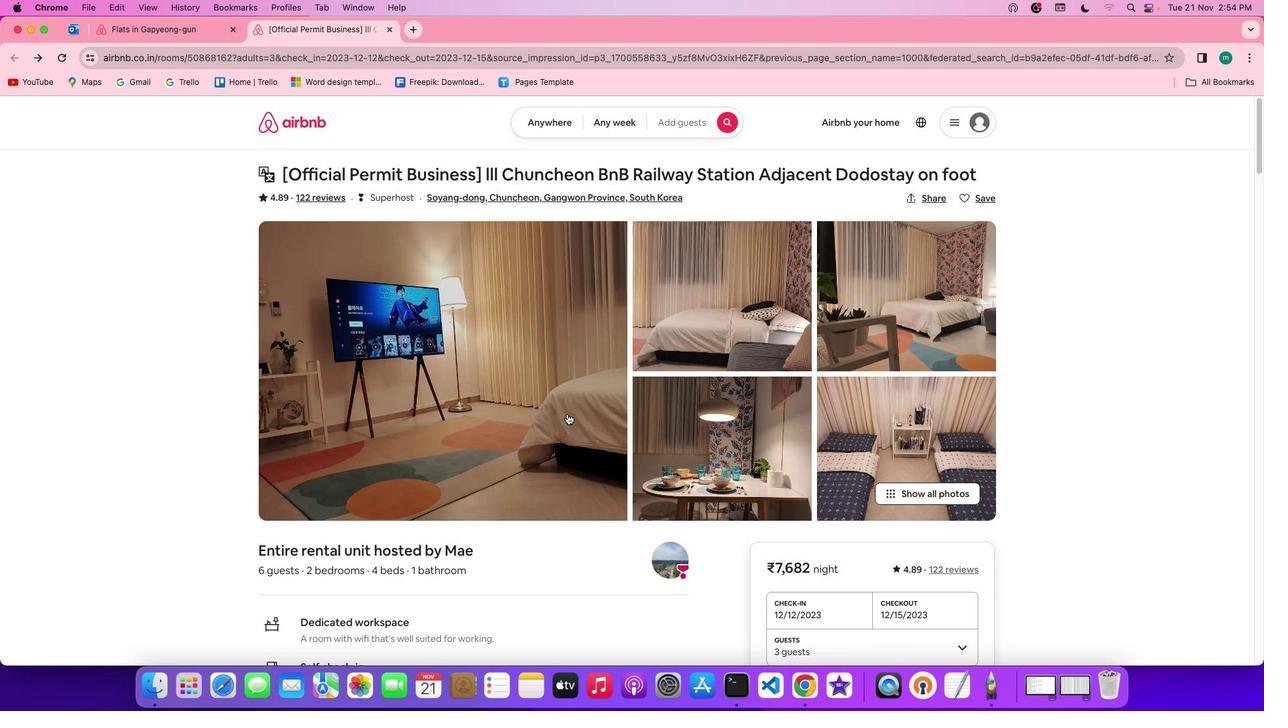 
Action: Mouse scrolled (567, 414) with delta (0, 0)
Screenshot: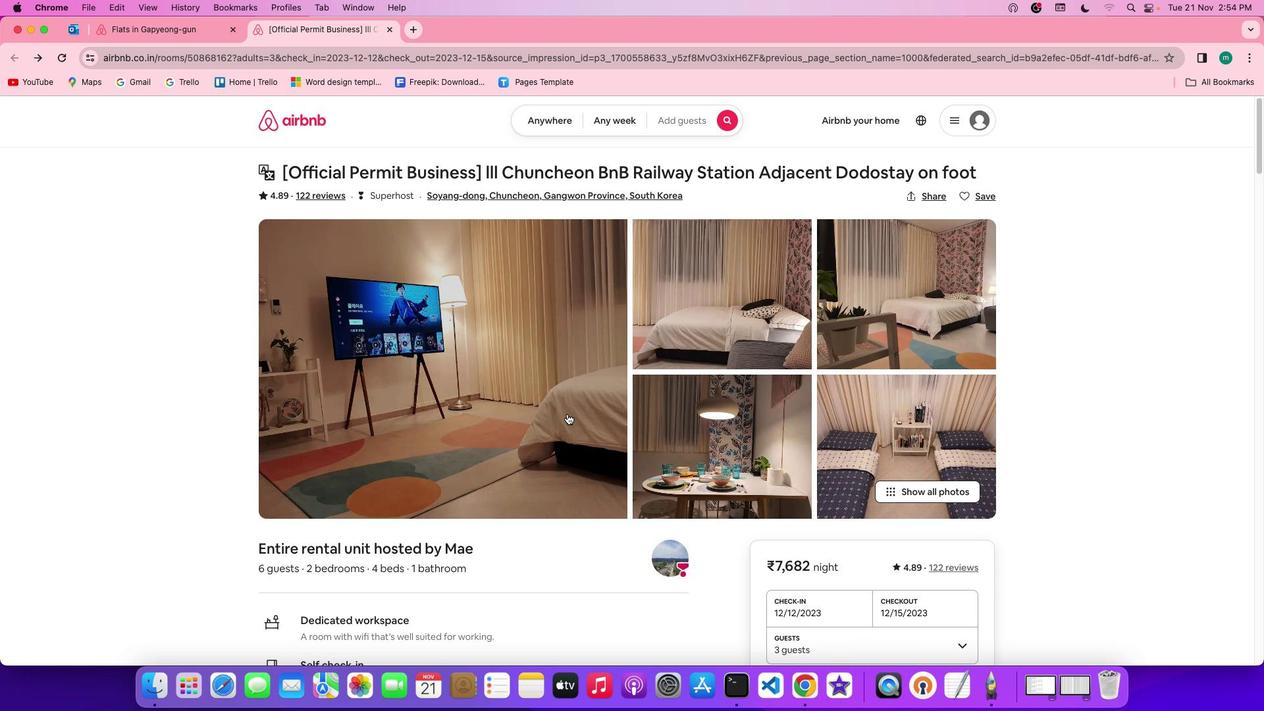 
Action: Mouse scrolled (567, 414) with delta (0, 0)
Screenshot: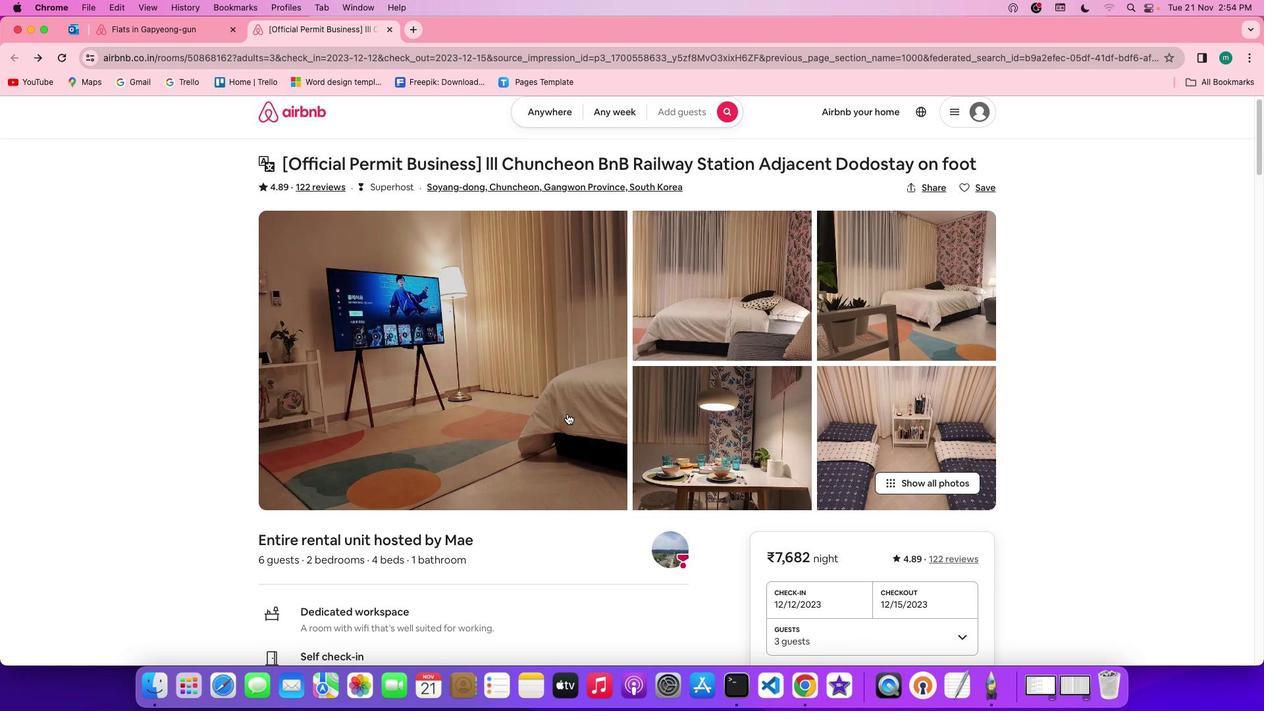 
Action: Mouse scrolled (567, 414) with delta (0, 0)
Screenshot: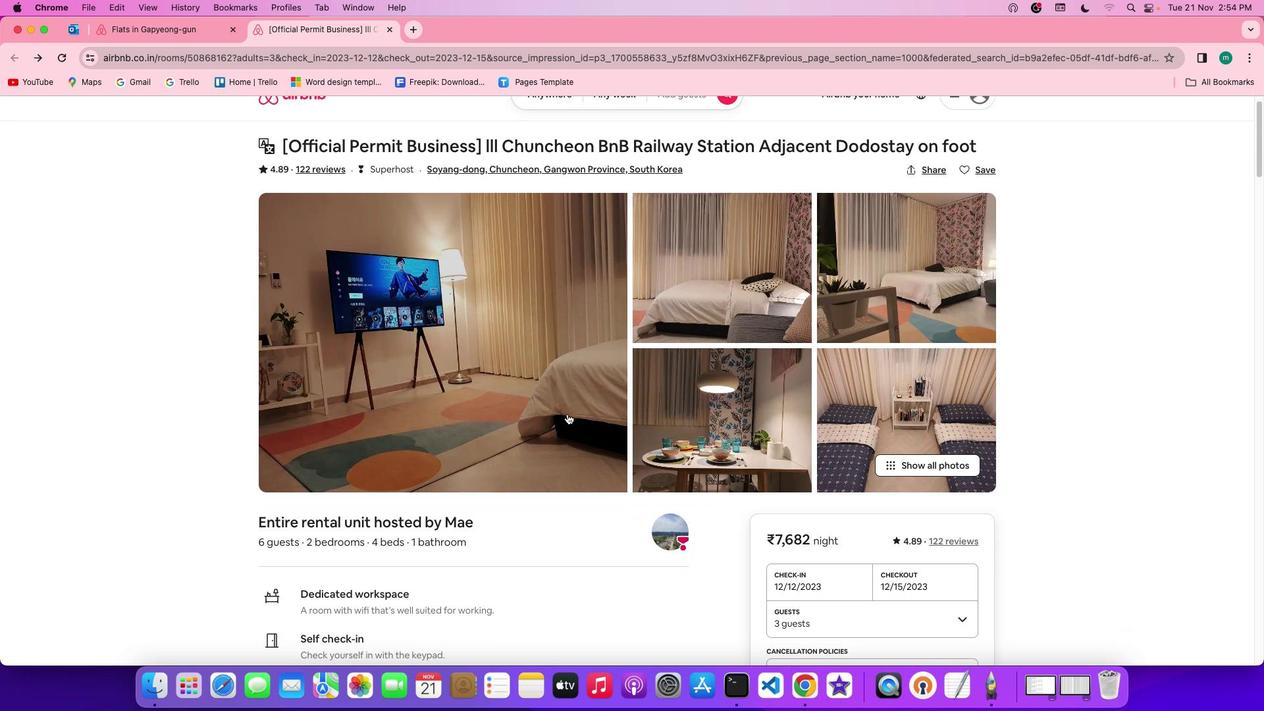 
Action: Mouse scrolled (567, 414) with delta (0, 0)
Screenshot: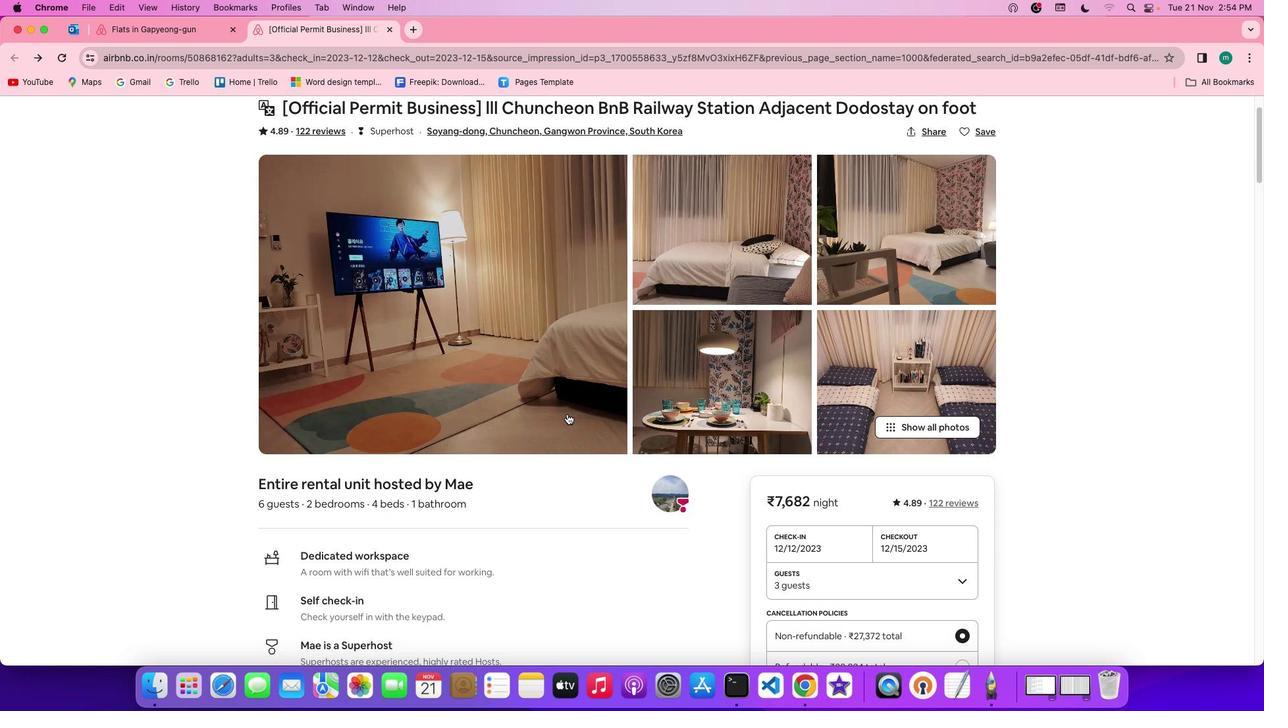
Action: Mouse scrolled (567, 414) with delta (0, 0)
Screenshot: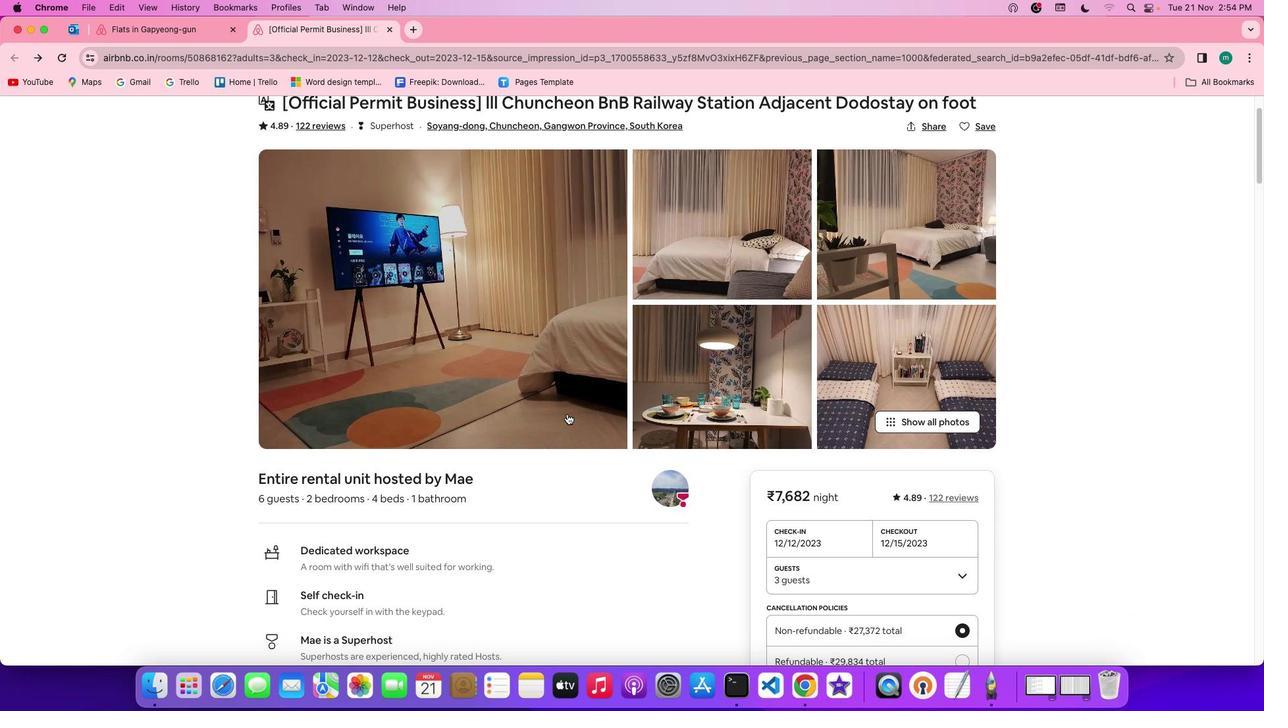 
Action: Mouse scrolled (567, 414) with delta (0, 0)
Screenshot: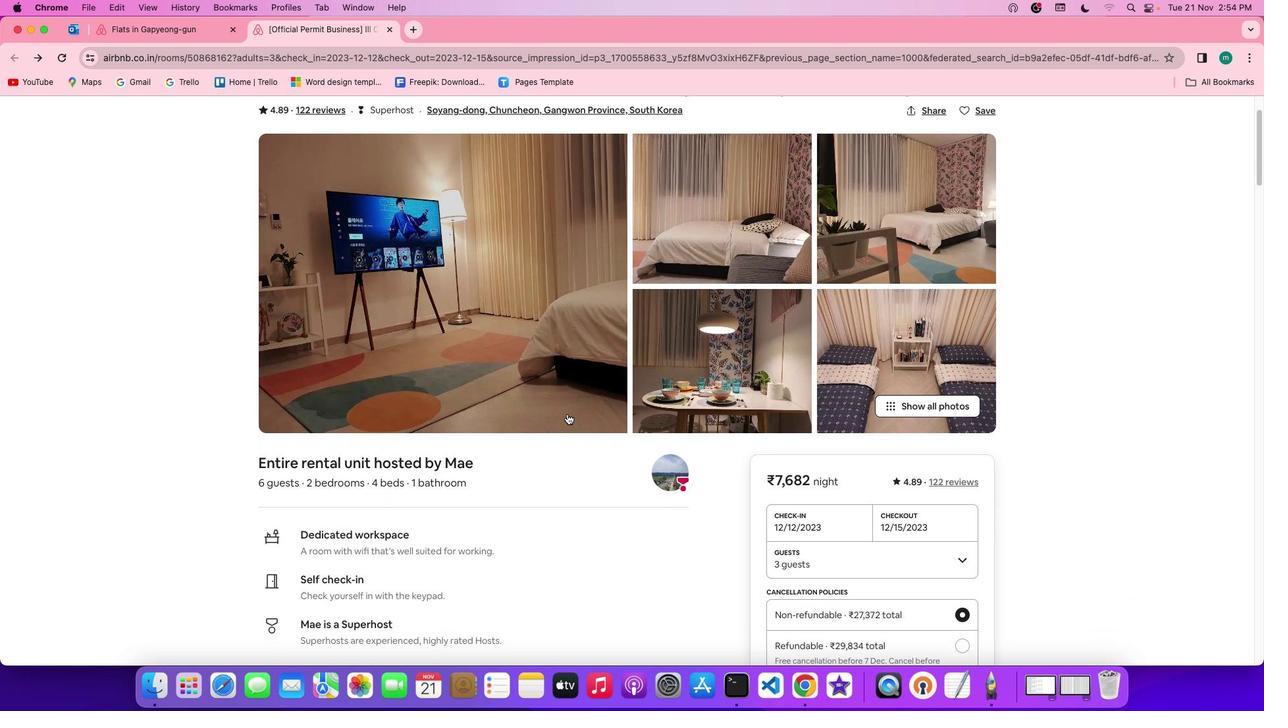 
Action: Mouse scrolled (567, 414) with delta (0, 0)
Screenshot: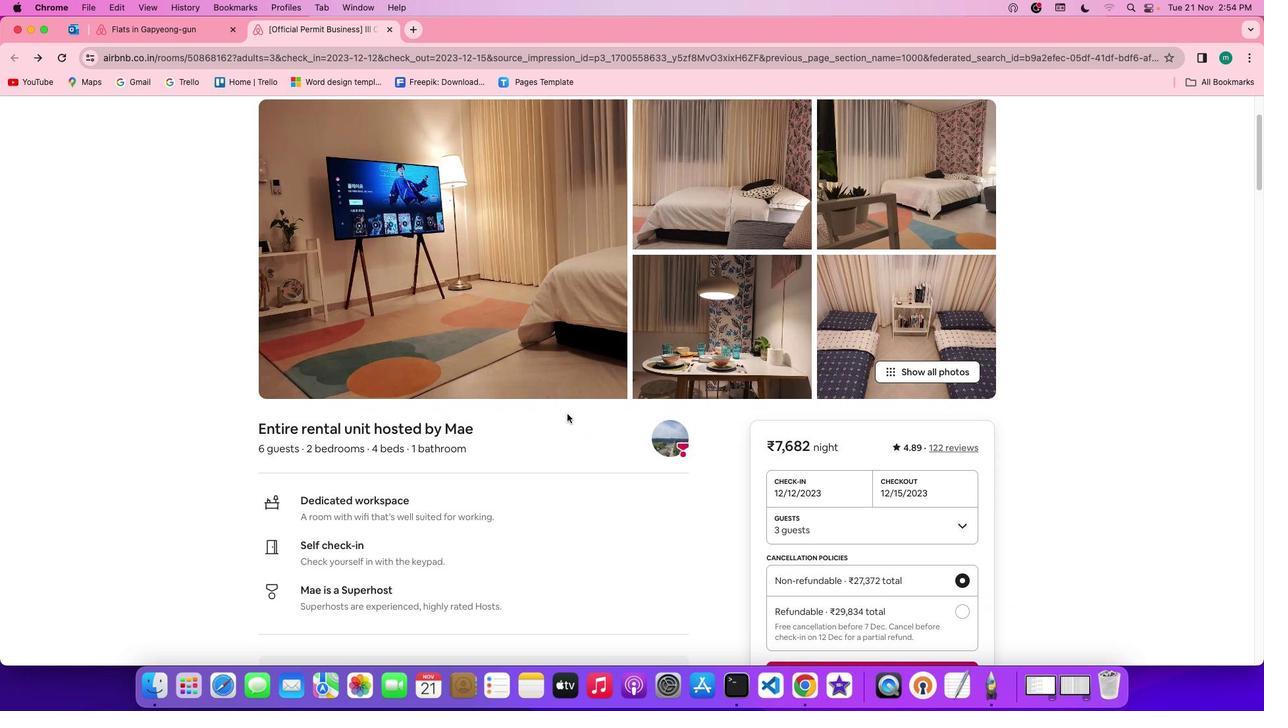 
Action: Mouse scrolled (567, 414) with delta (0, 0)
Screenshot: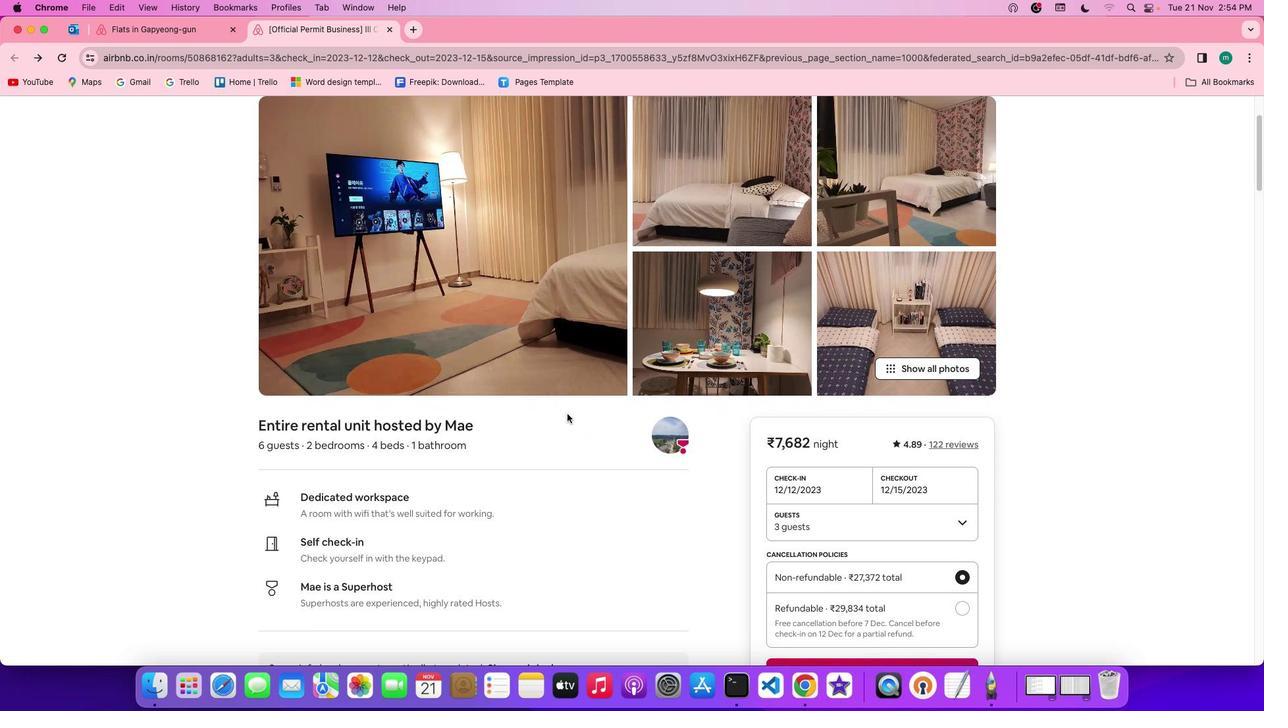 
Action: Mouse scrolled (567, 414) with delta (0, 0)
Screenshot: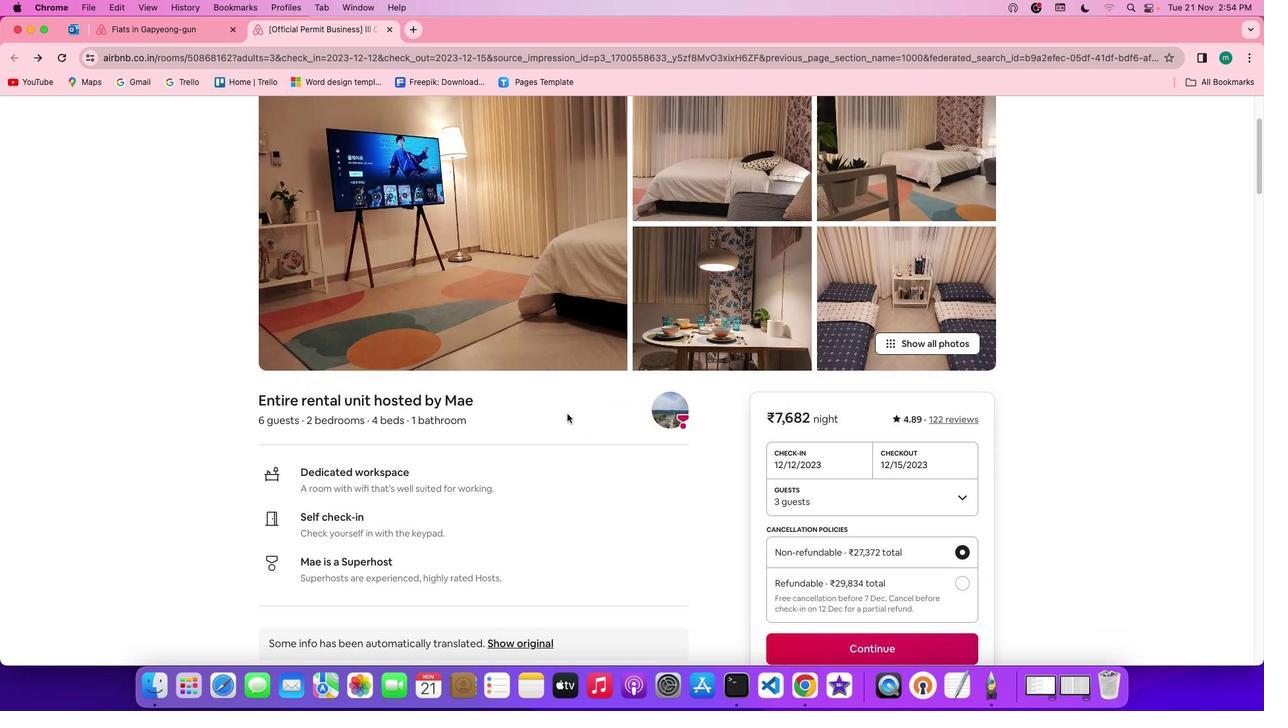 
Action: Mouse scrolled (567, 414) with delta (0, 0)
Screenshot: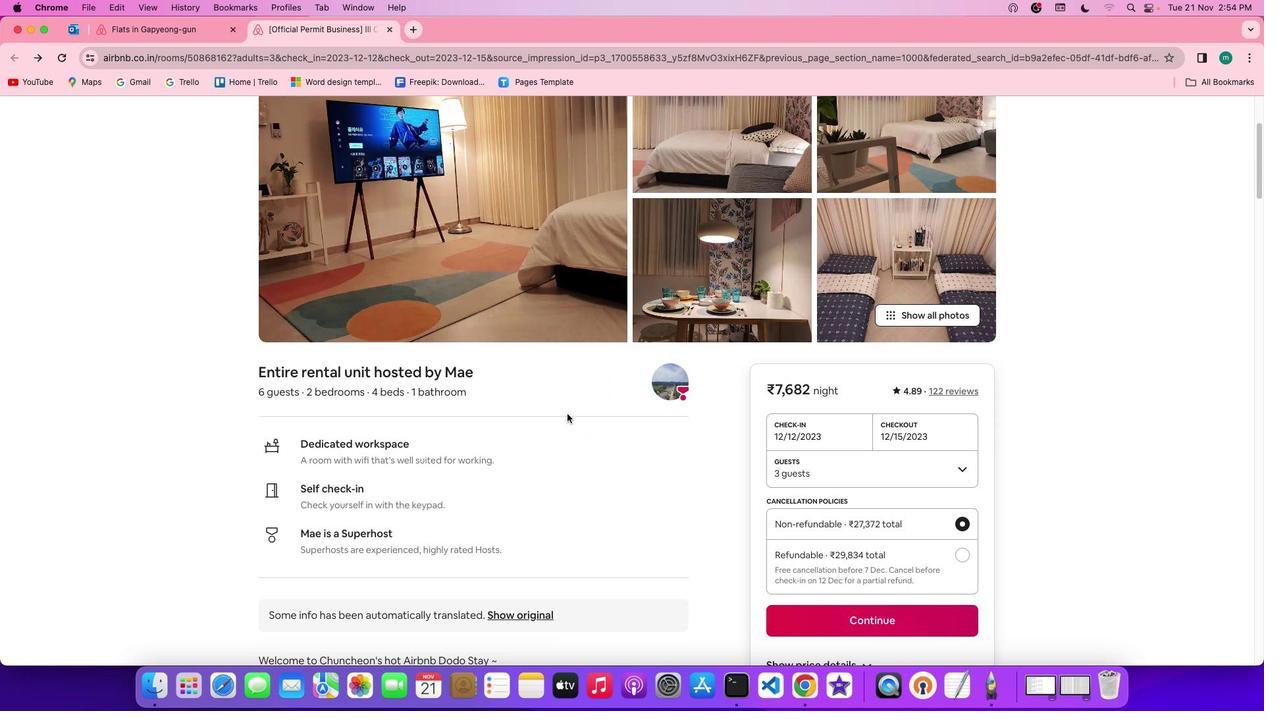 
Action: Mouse scrolled (567, 414) with delta (0, 0)
Screenshot: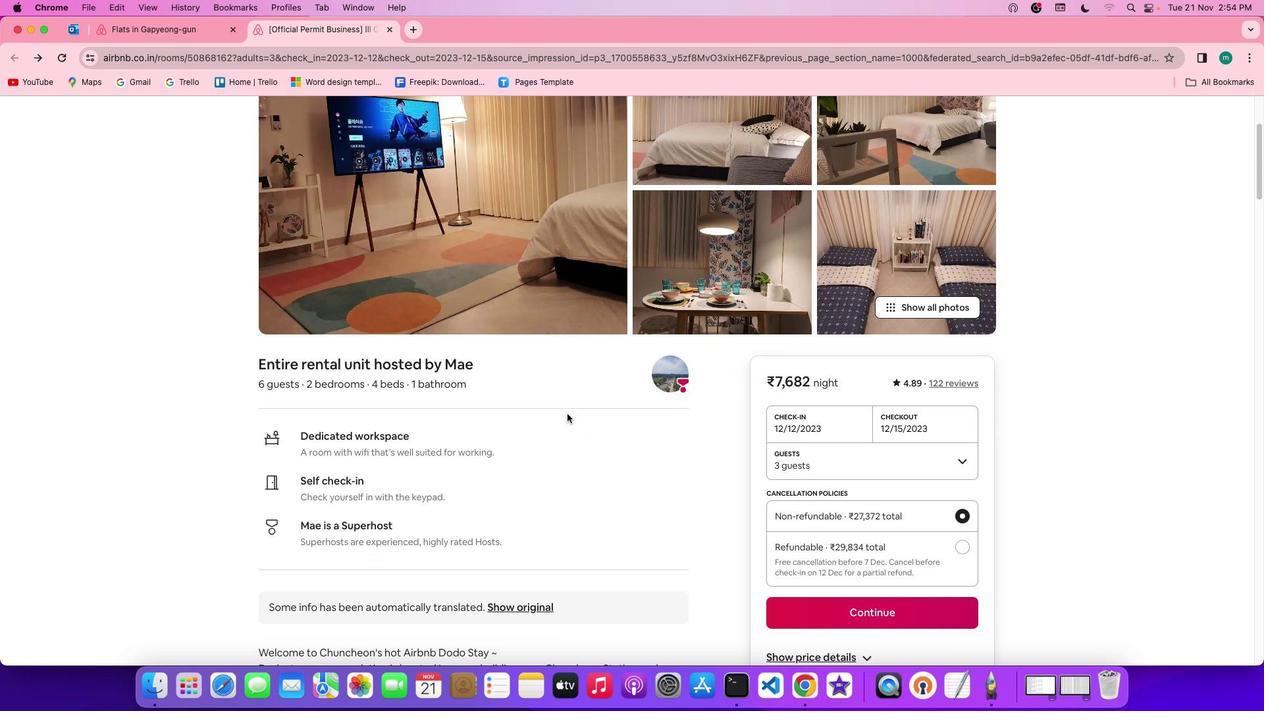 
Action: Mouse scrolled (567, 414) with delta (0, 0)
Screenshot: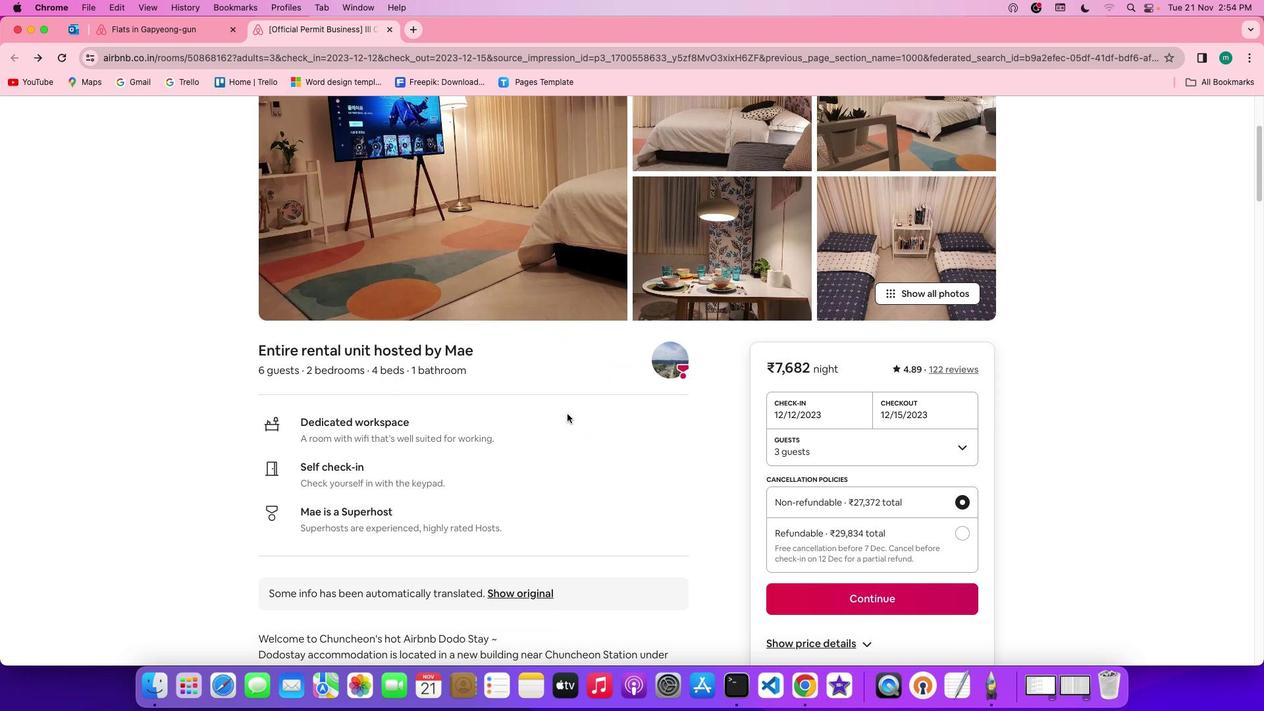 
Action: Mouse scrolled (567, 414) with delta (0, 0)
Screenshot: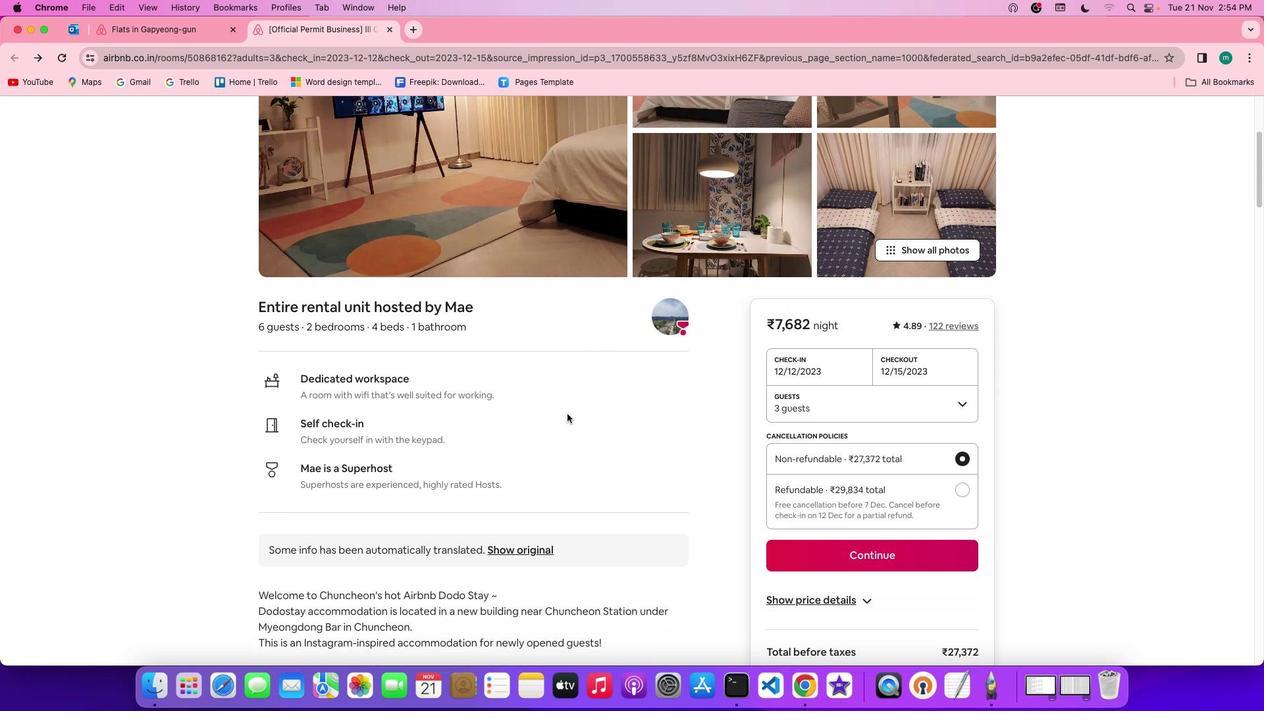 
Action: Mouse scrolled (567, 414) with delta (0, 0)
Screenshot: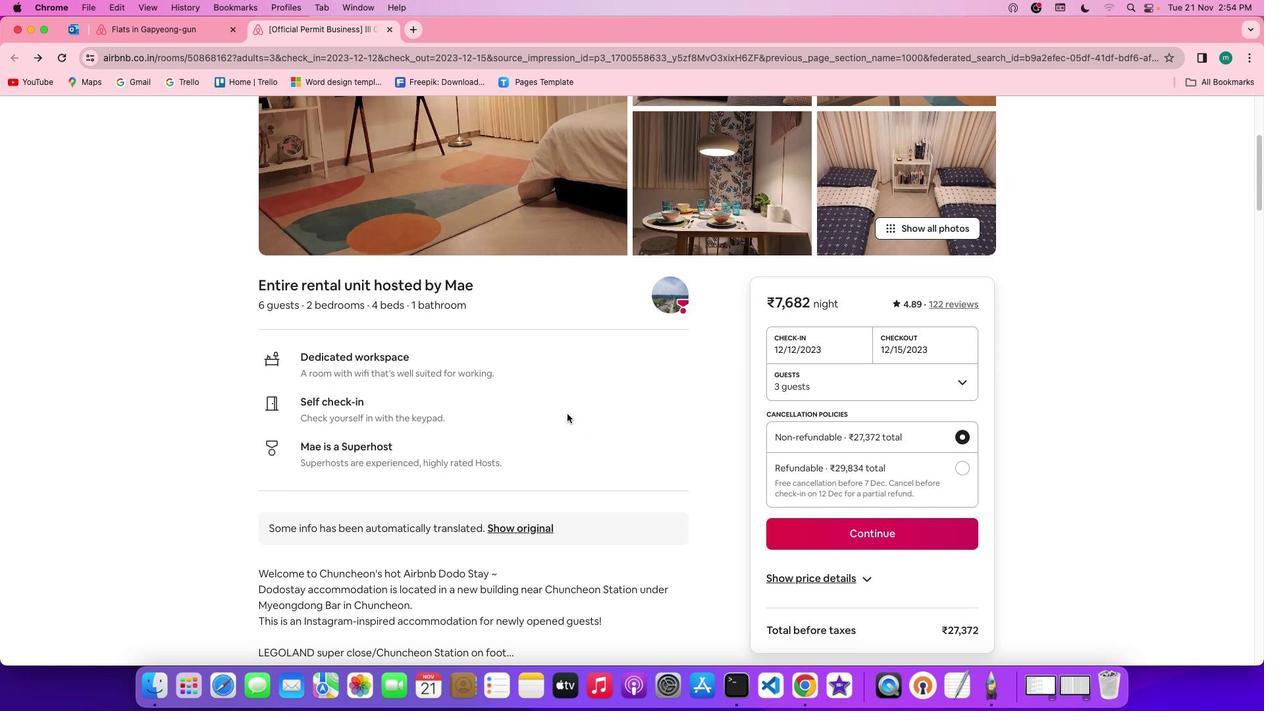 
Action: Mouse scrolled (567, 414) with delta (0, 0)
Screenshot: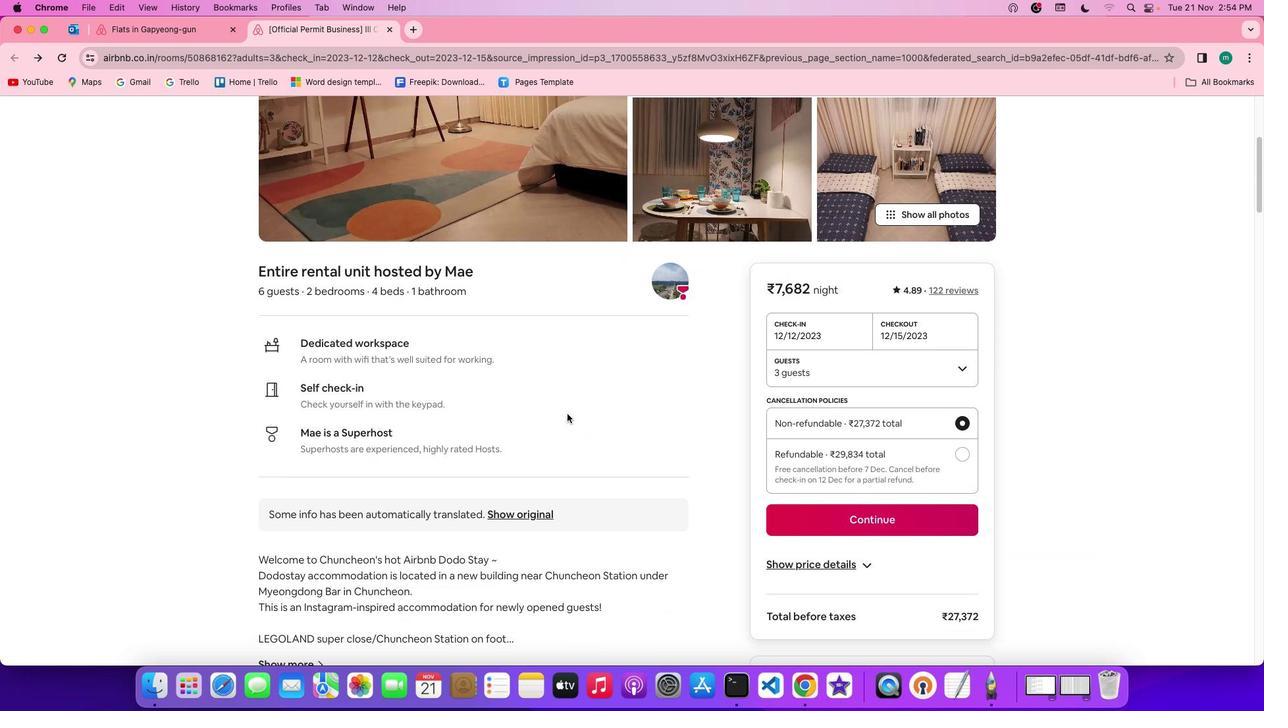 
Action: Mouse scrolled (567, 414) with delta (0, 0)
Screenshot: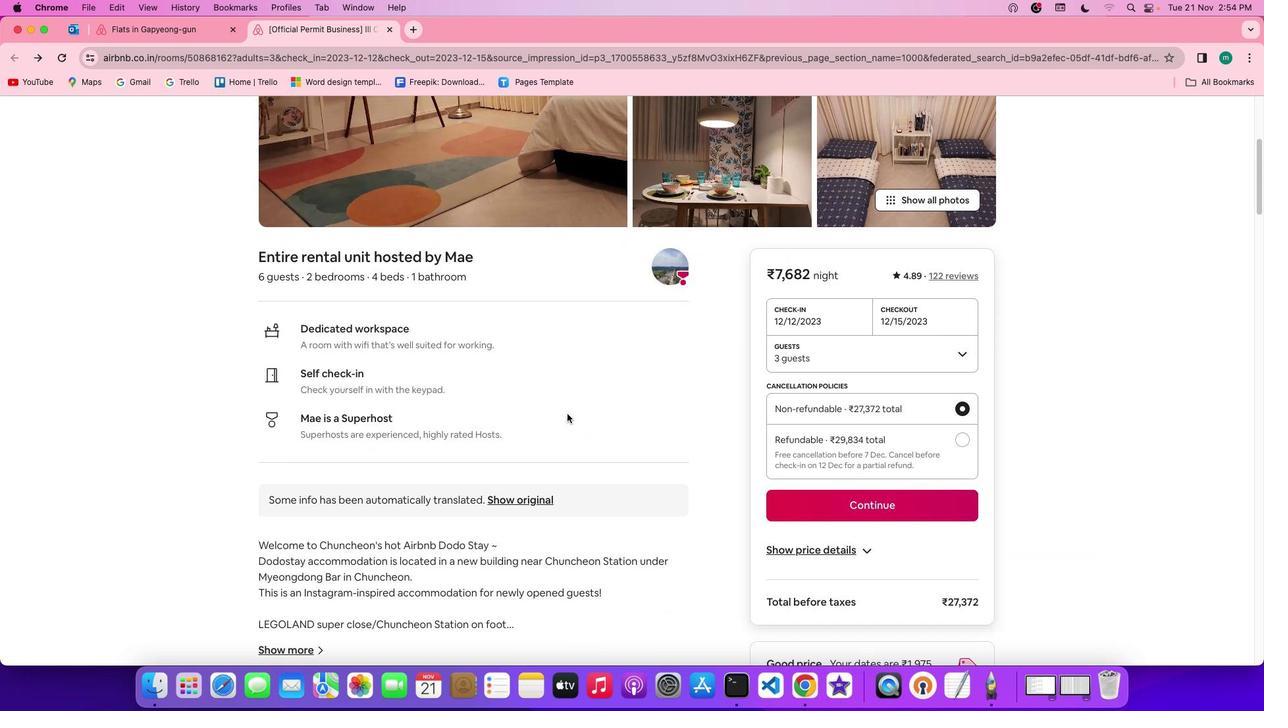 
Action: Mouse scrolled (567, 414) with delta (0, 0)
Screenshot: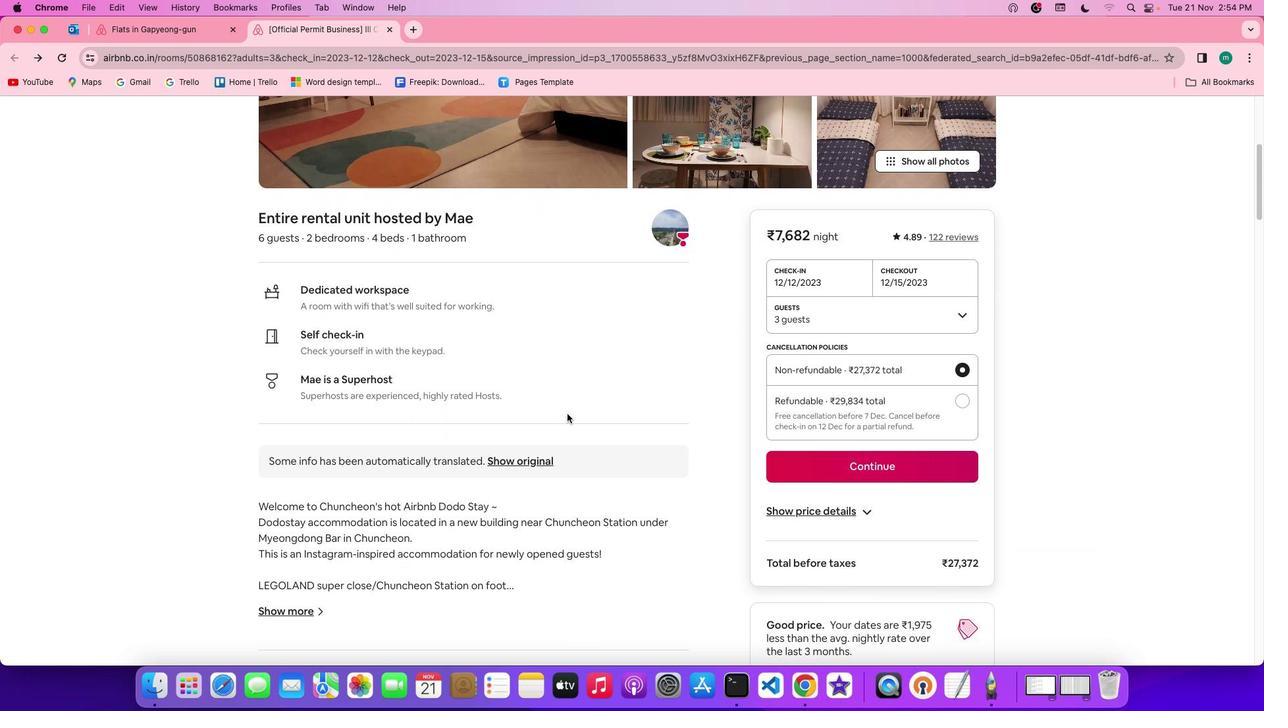 
Action: Mouse scrolled (567, 414) with delta (0, 0)
Screenshot: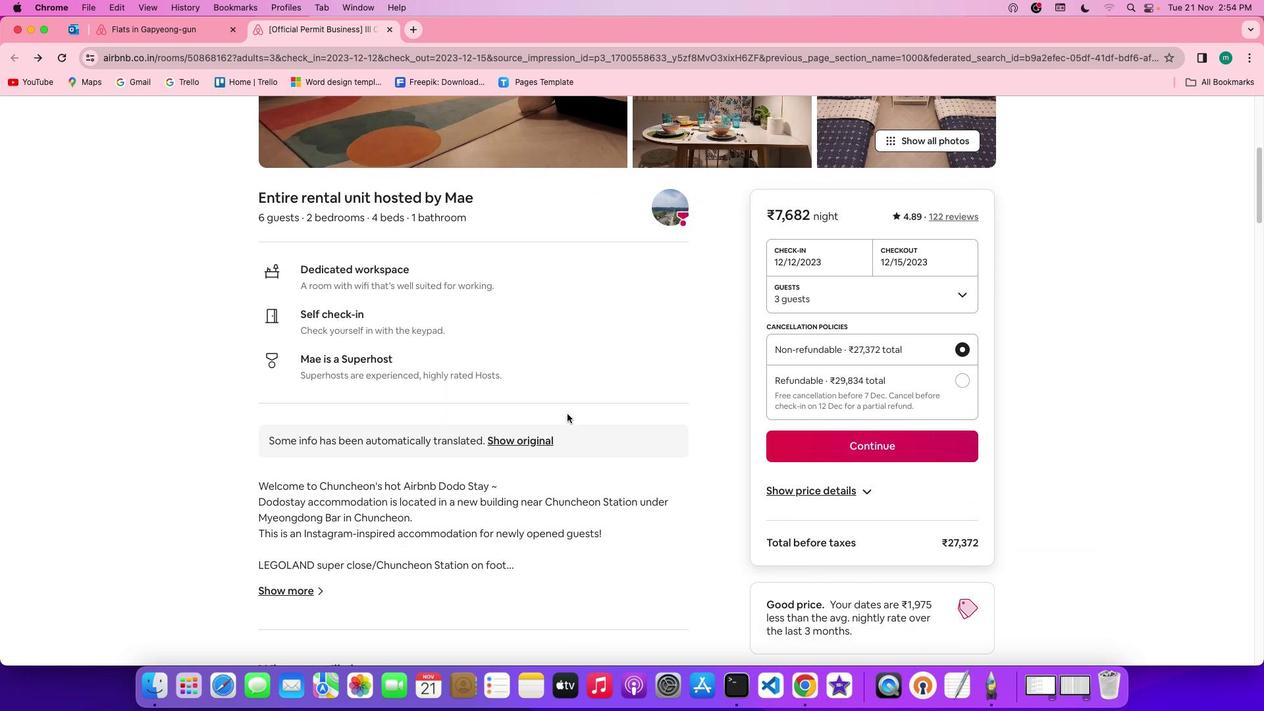 
Action: Mouse scrolled (567, 414) with delta (0, -1)
Screenshot: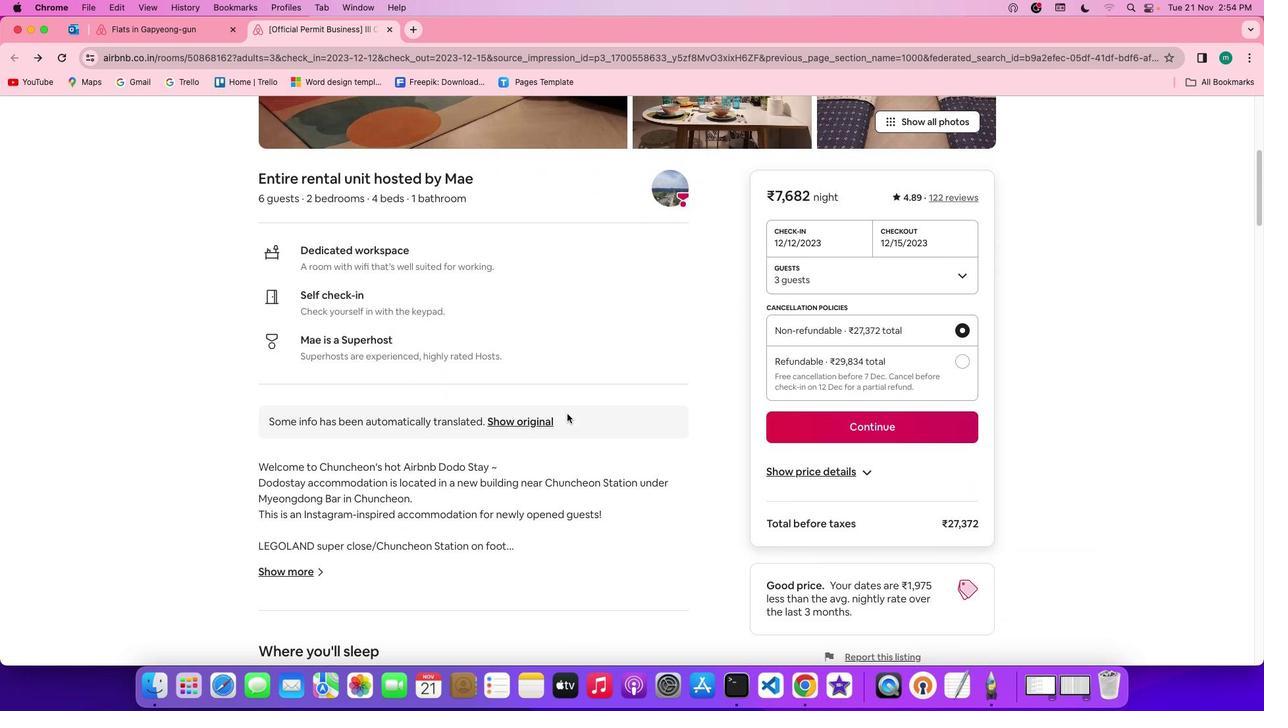 
Action: Mouse moved to (313, 532)
Screenshot: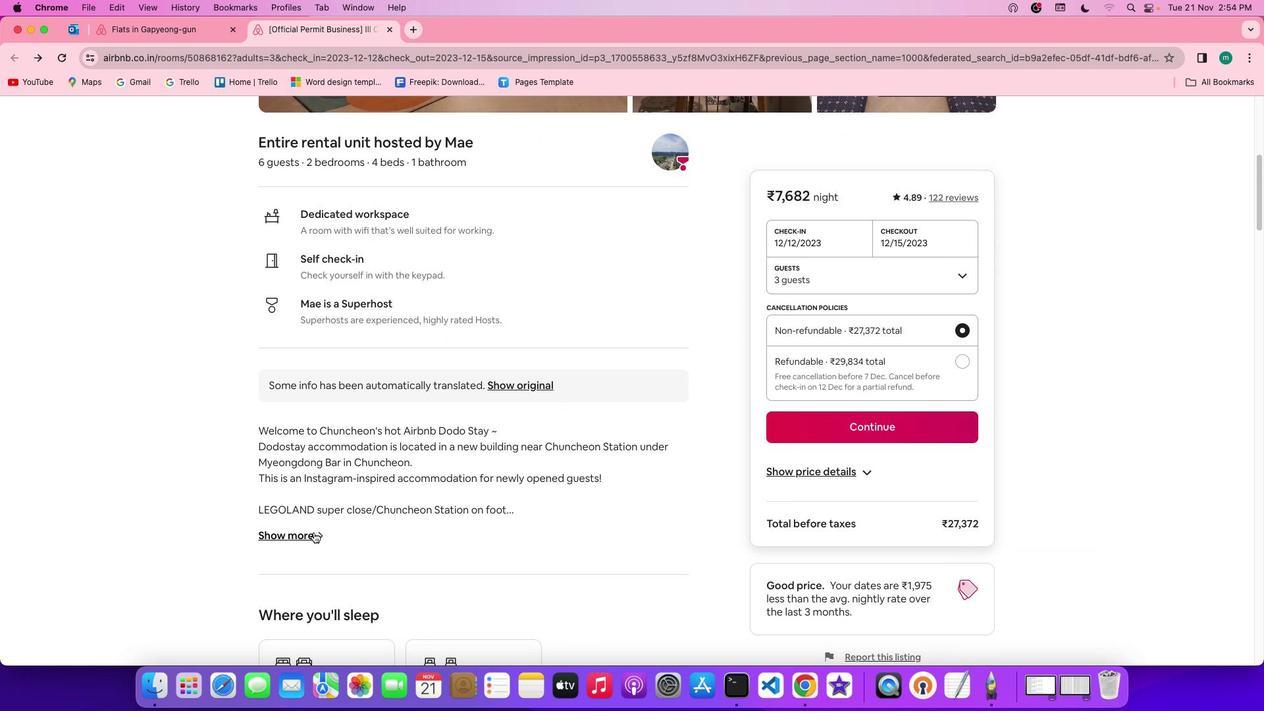 
Action: Mouse pressed left at (313, 532)
Screenshot: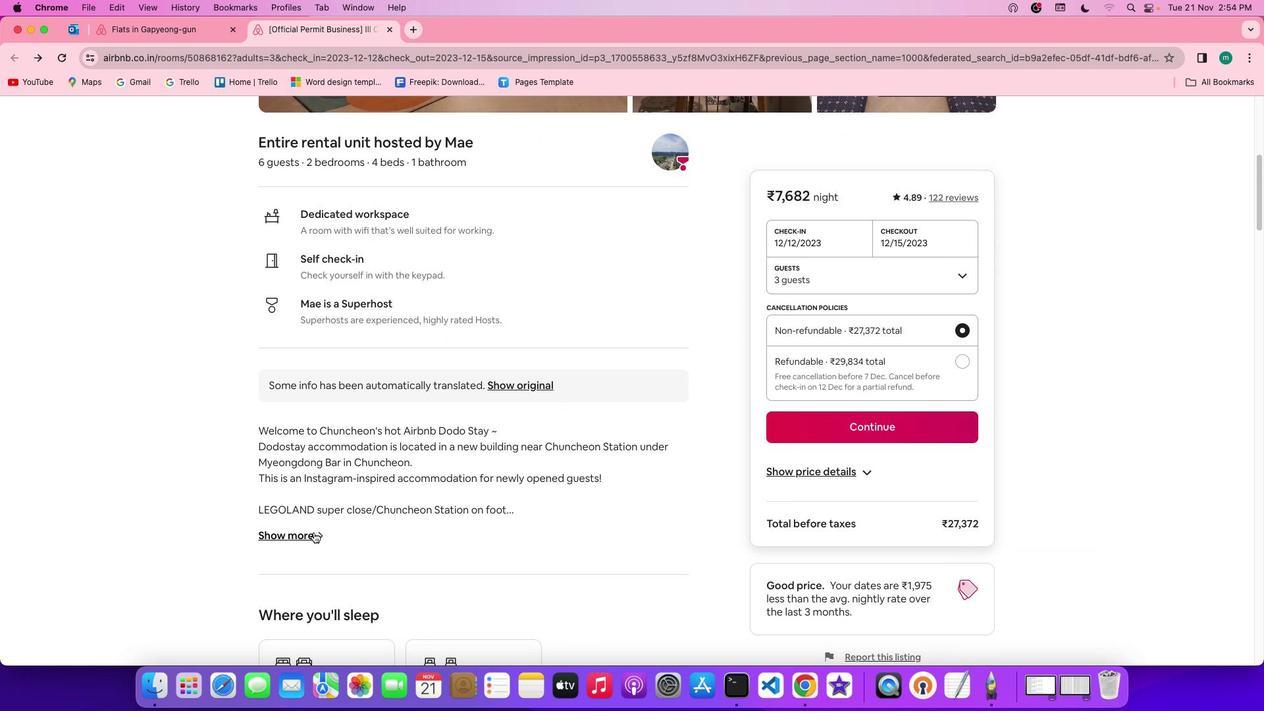 
Action: Mouse moved to (583, 495)
Screenshot: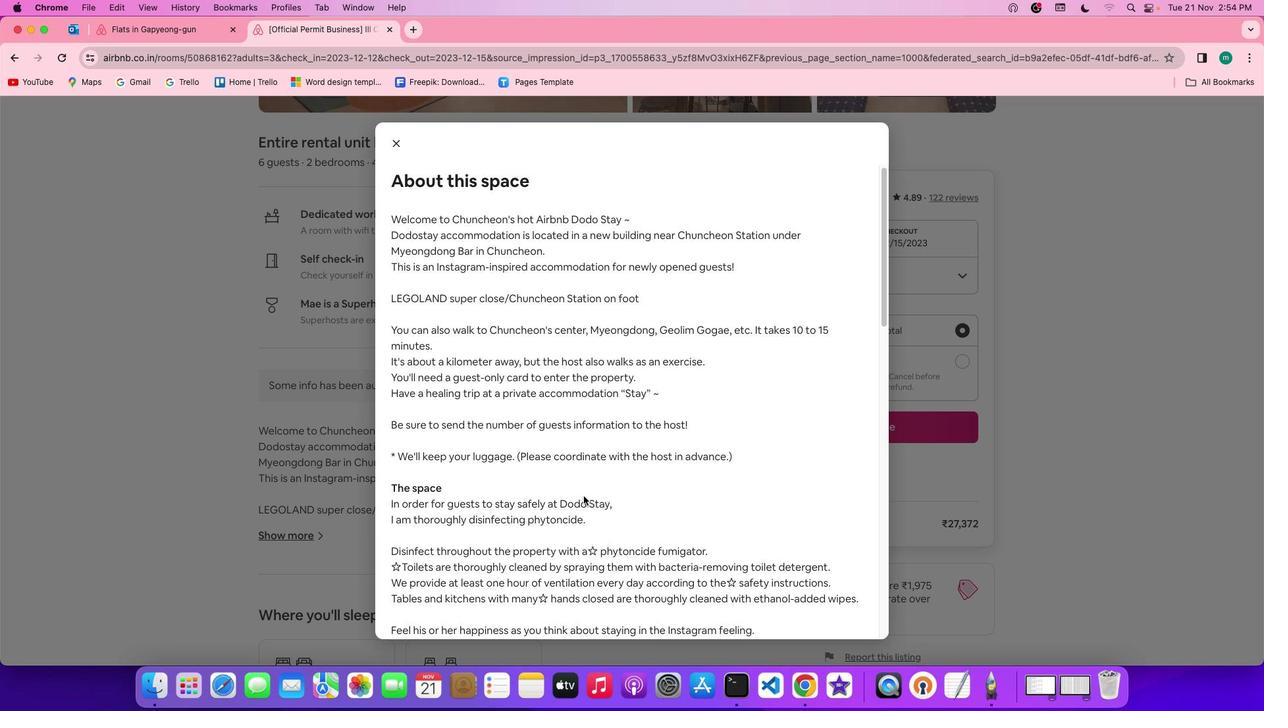 
Action: Mouse scrolled (583, 495) with delta (0, 0)
Screenshot: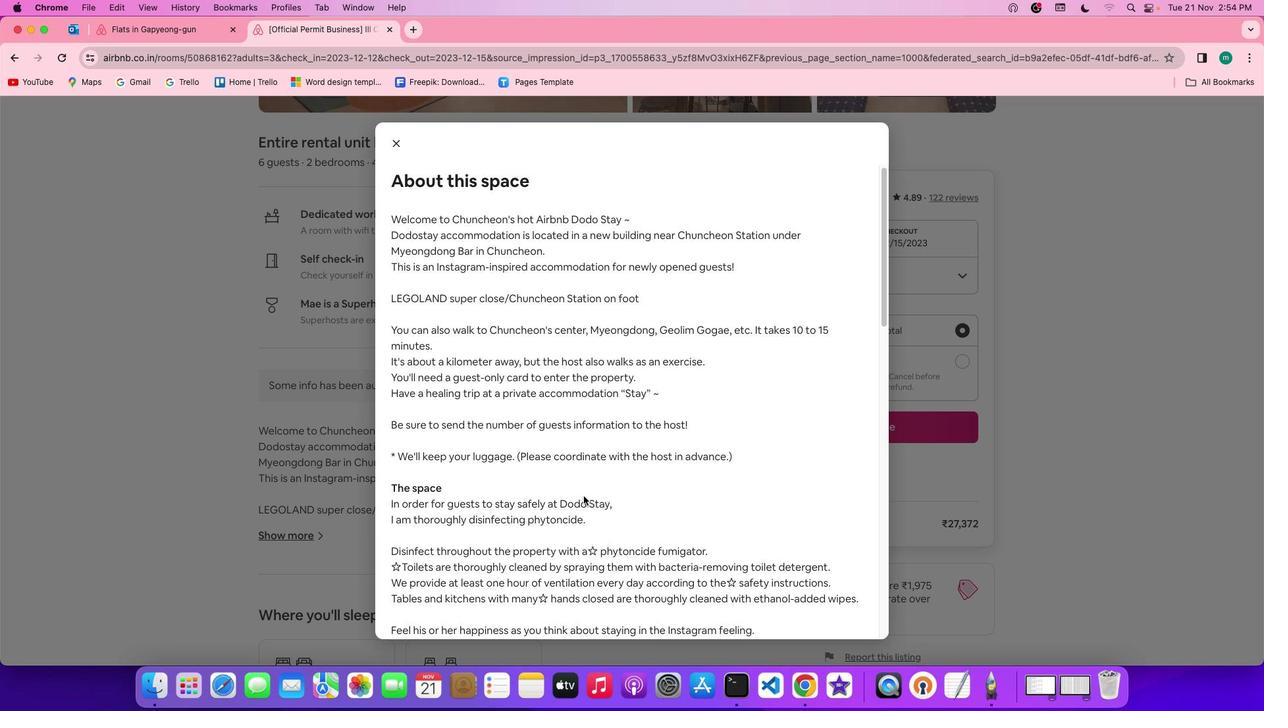 
Action: Mouse moved to (583, 495)
Screenshot: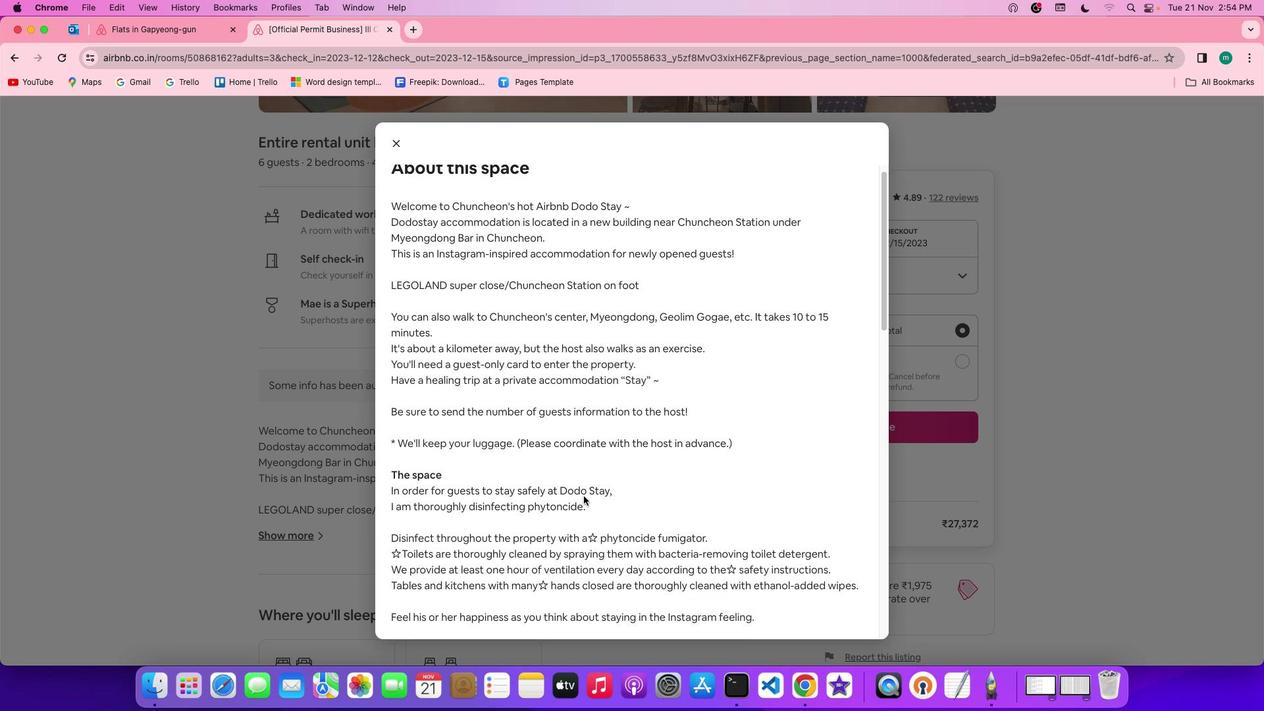 
Action: Mouse scrolled (583, 495) with delta (0, 0)
Screenshot: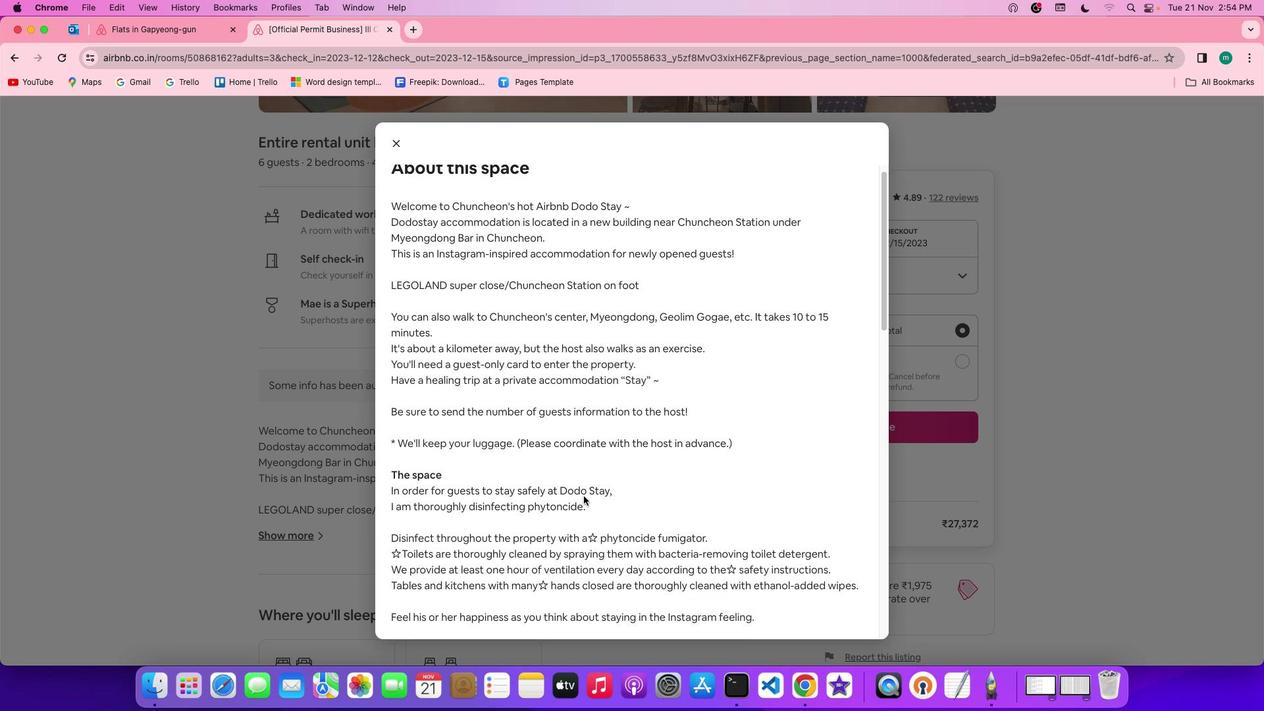 
Action: Mouse scrolled (583, 495) with delta (0, -1)
Screenshot: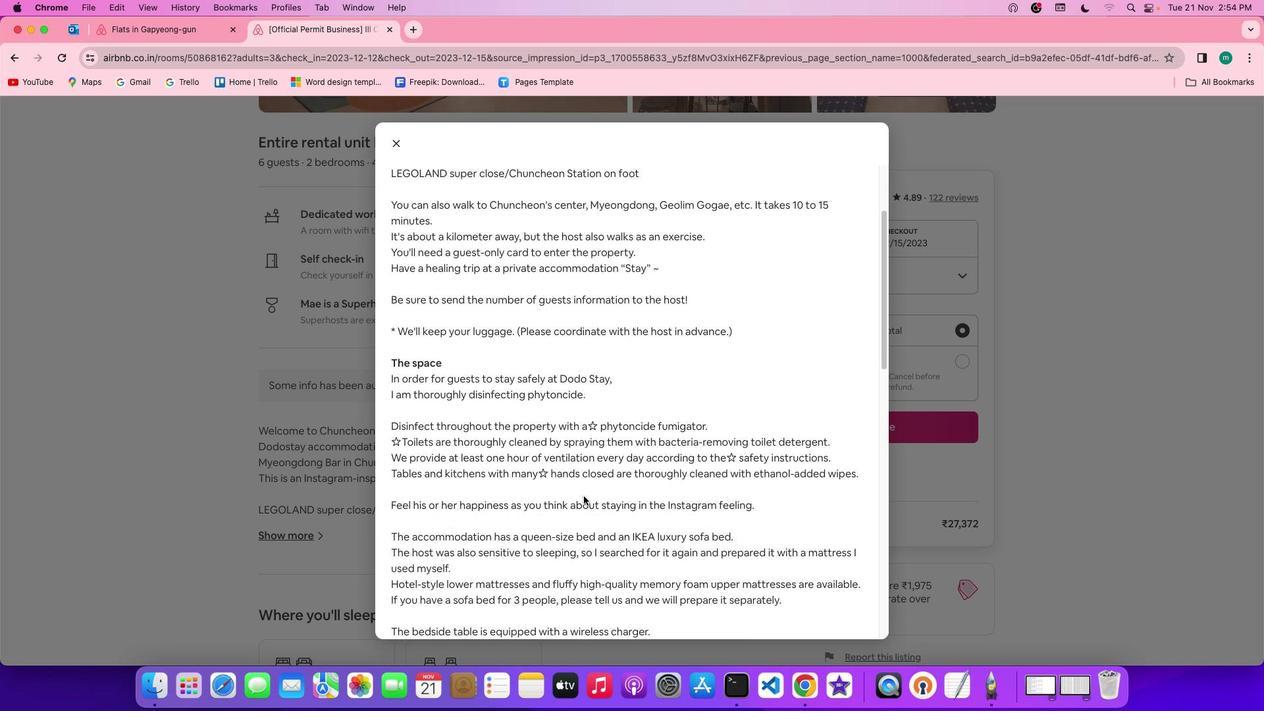 
Action: Mouse scrolled (583, 495) with delta (0, -2)
Screenshot: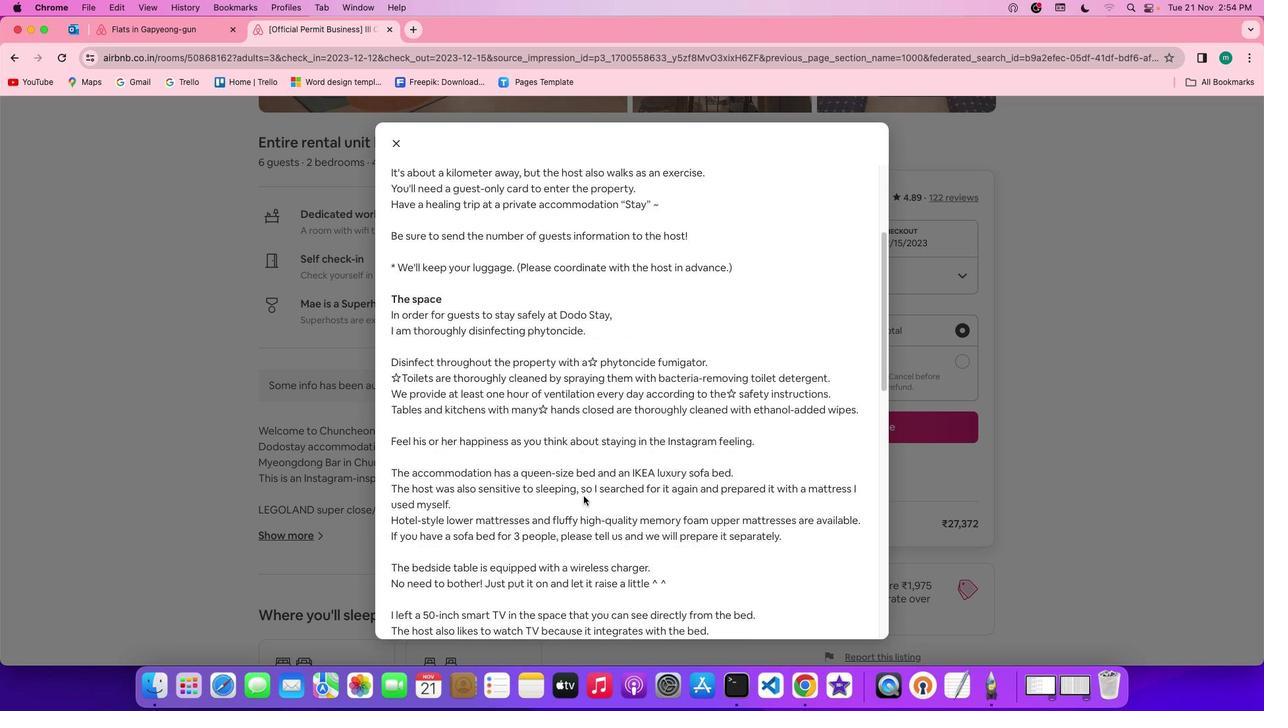 
Action: Mouse scrolled (583, 495) with delta (0, -2)
Screenshot: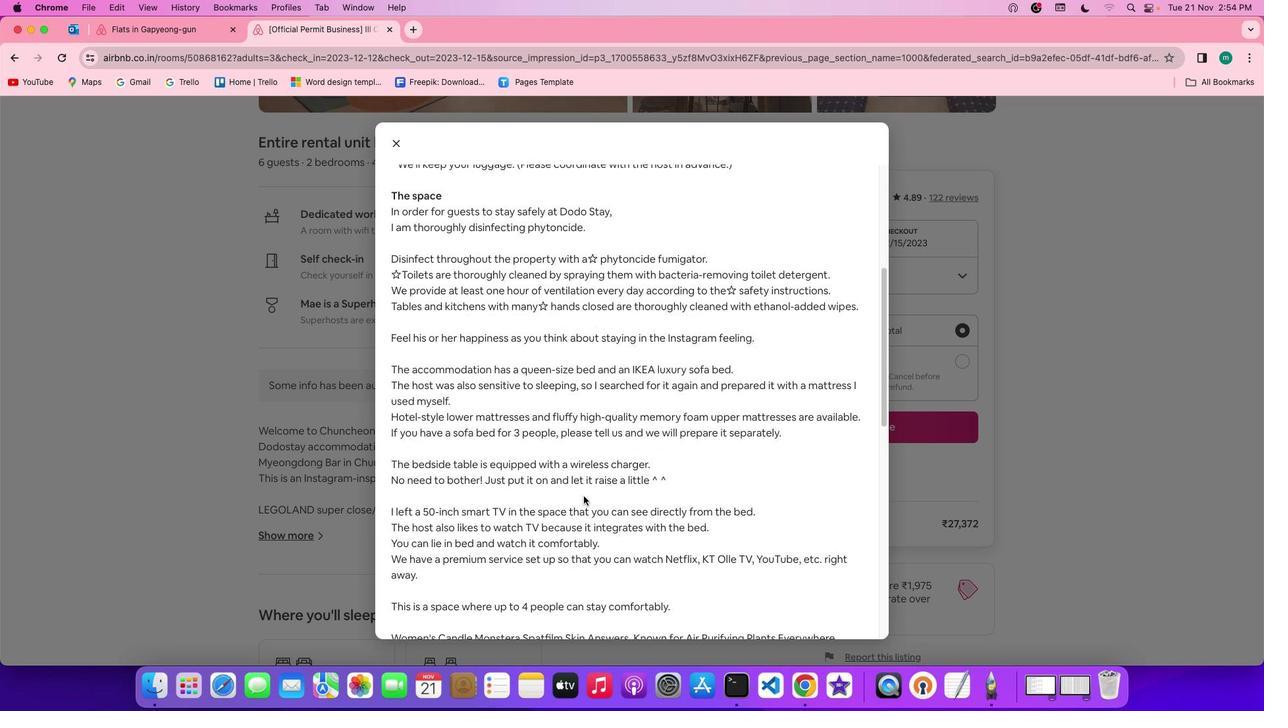 
Action: Mouse scrolled (583, 495) with delta (0, 0)
Screenshot: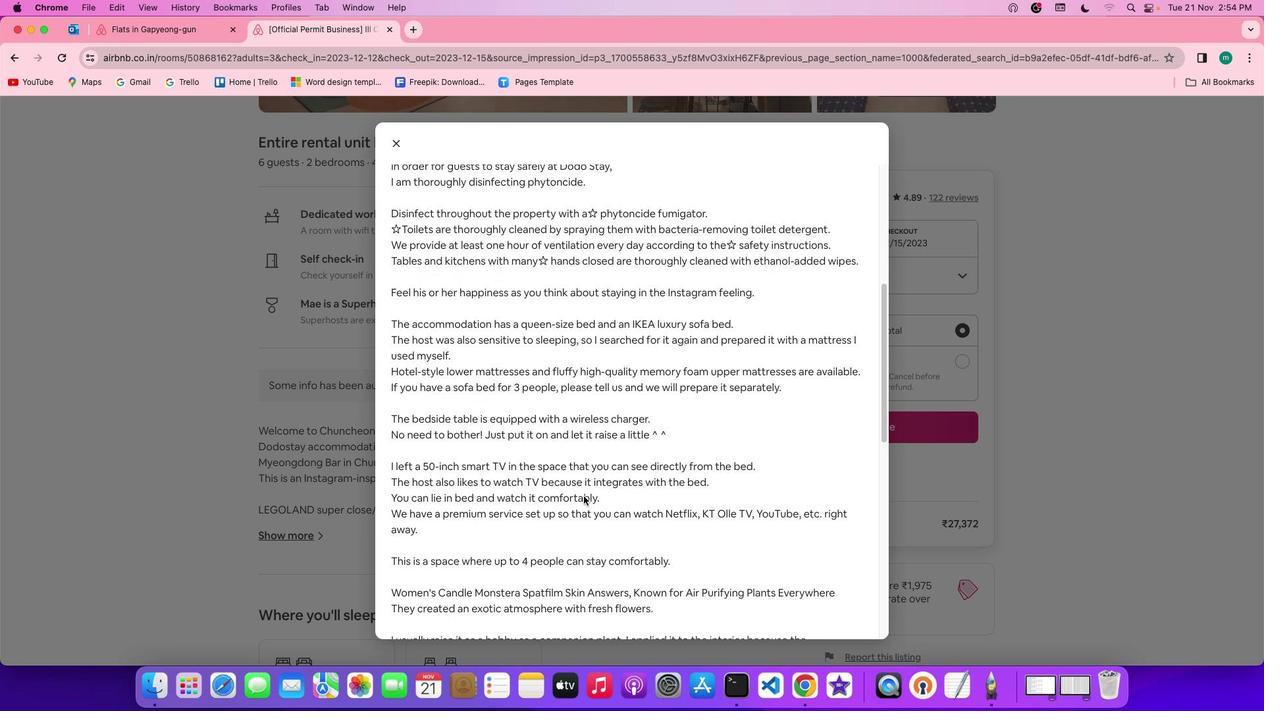 
Action: Mouse scrolled (583, 495) with delta (0, 0)
Screenshot: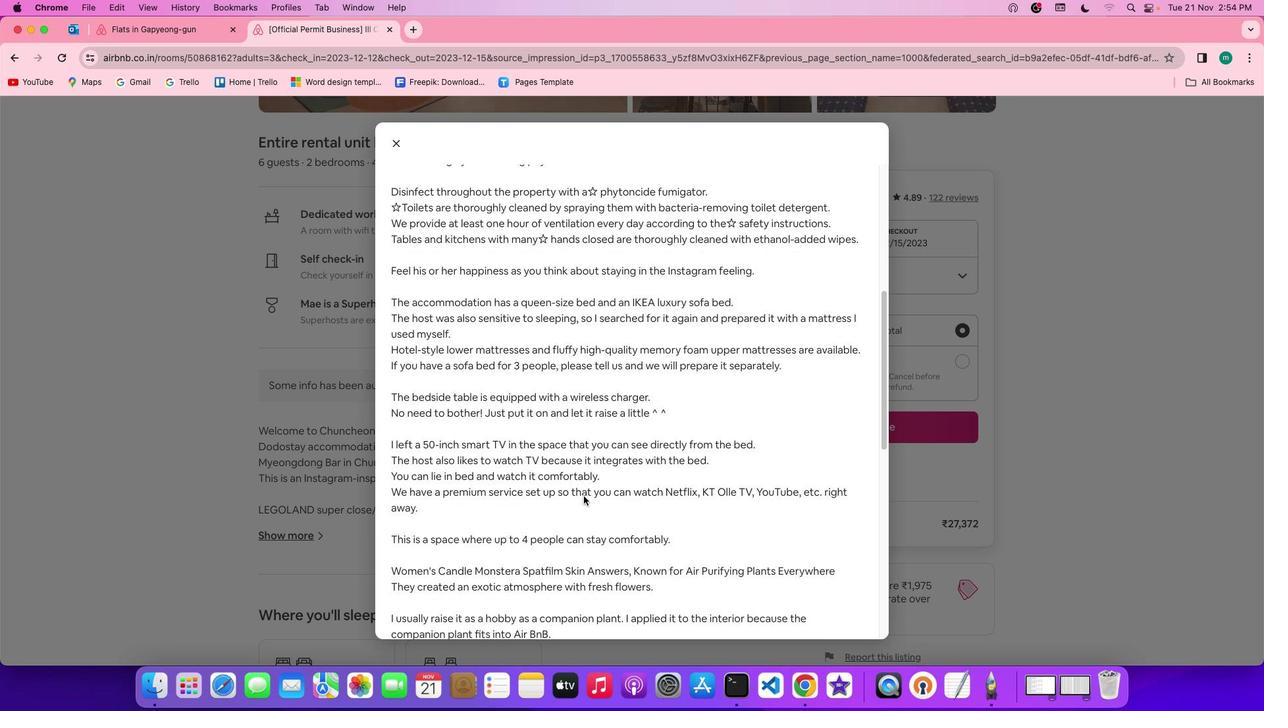 
Action: Mouse scrolled (583, 495) with delta (0, -1)
Screenshot: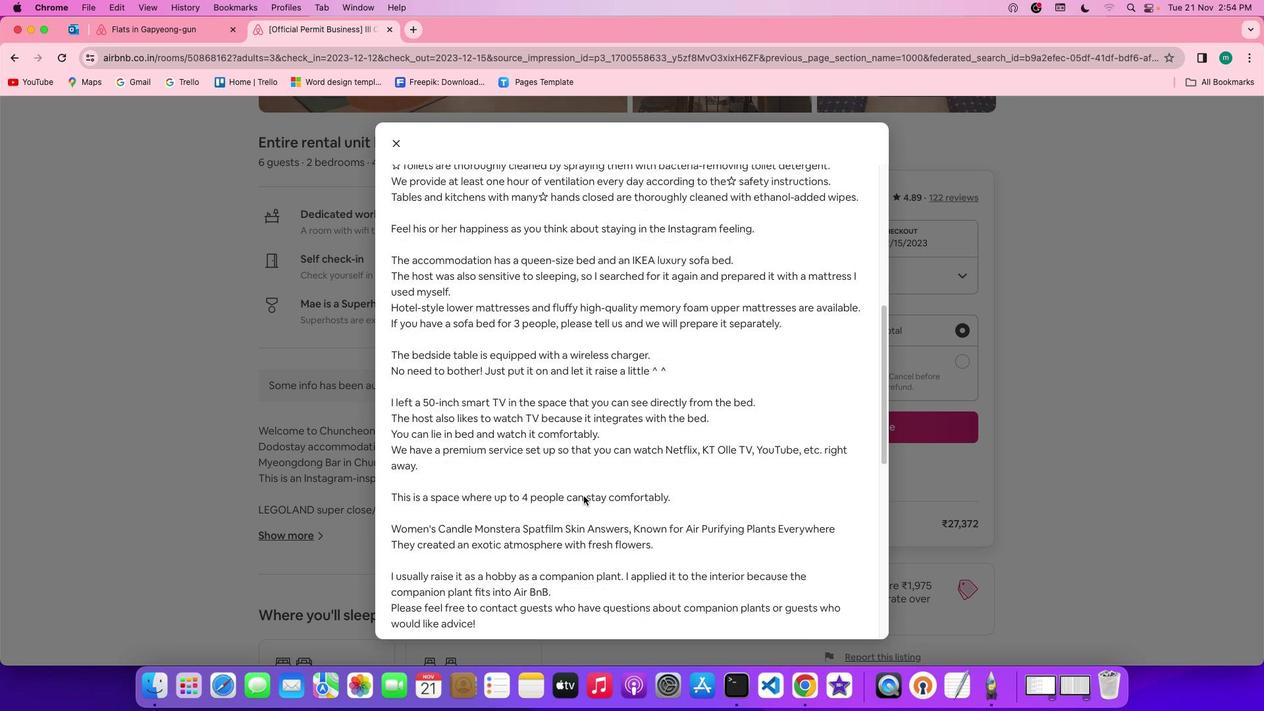 
Action: Mouse scrolled (583, 495) with delta (0, -2)
